 Task: Research Airbnb accommodation in Talegaon Dabhade, India from 24th December, 2023 to 28th December, 2023 for 2 adults. Place can be private room with 1  bedroom having 1 bed and 1 bathroom. Property type can be hotel.
Action: Mouse moved to (452, 118)
Screenshot: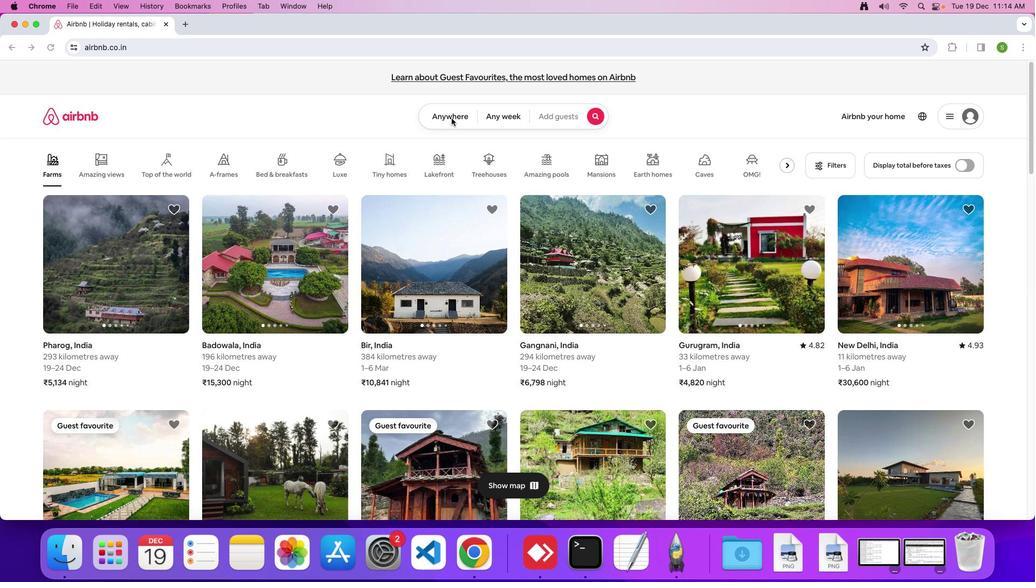 
Action: Mouse pressed left at (452, 118)
Screenshot: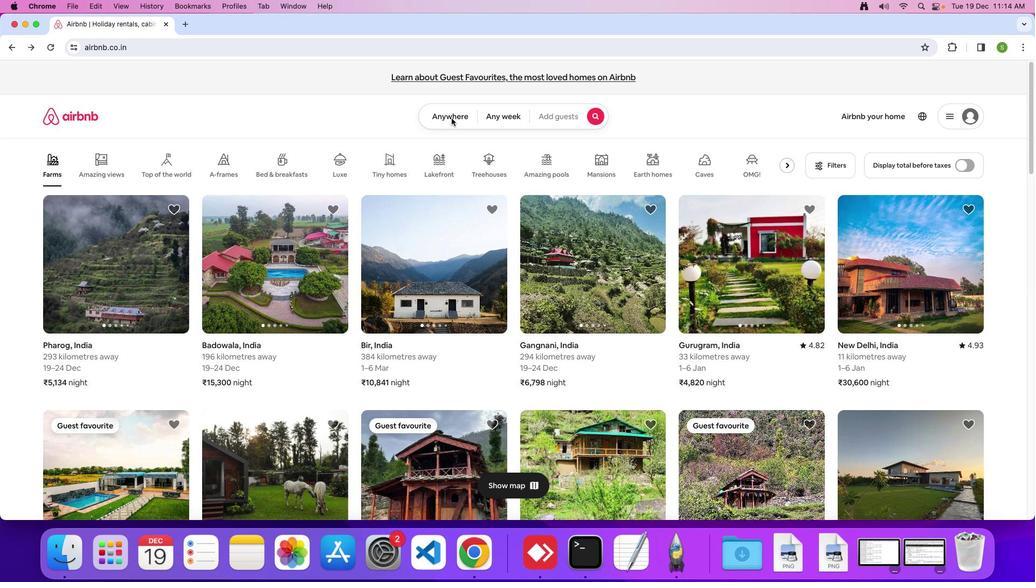 
Action: Mouse moved to (438, 118)
Screenshot: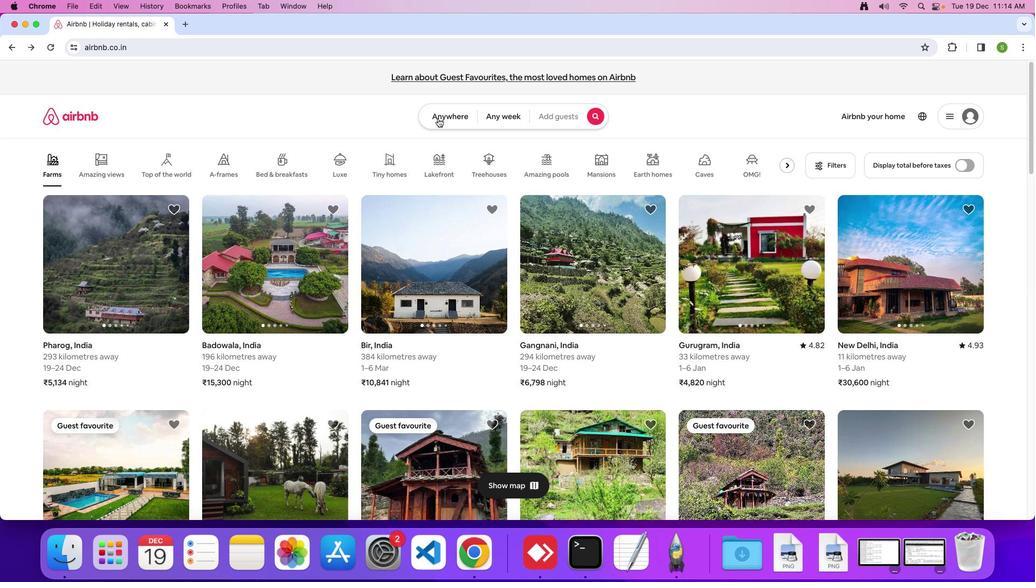
Action: Mouse pressed left at (438, 118)
Screenshot: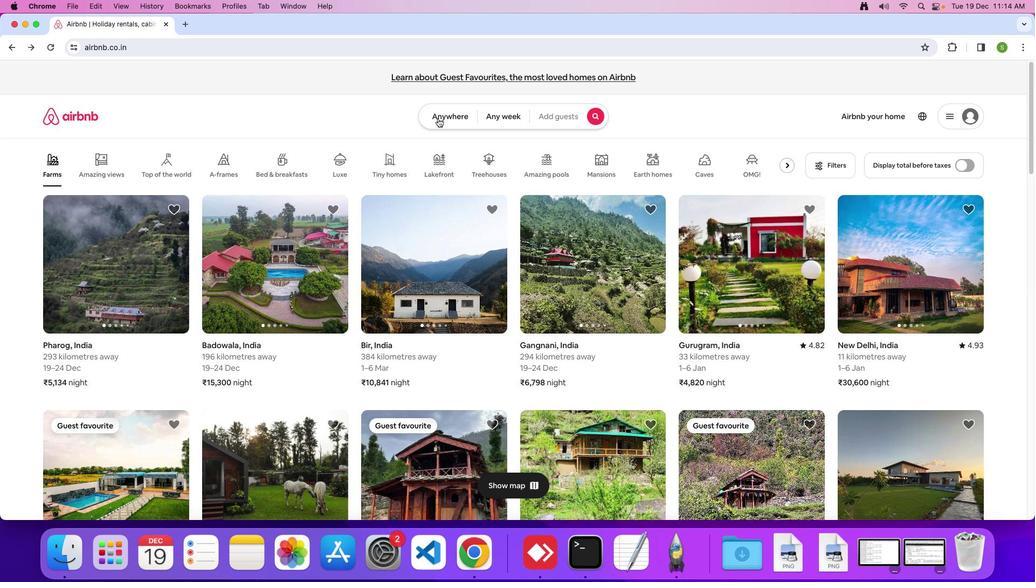 
Action: Mouse moved to (383, 152)
Screenshot: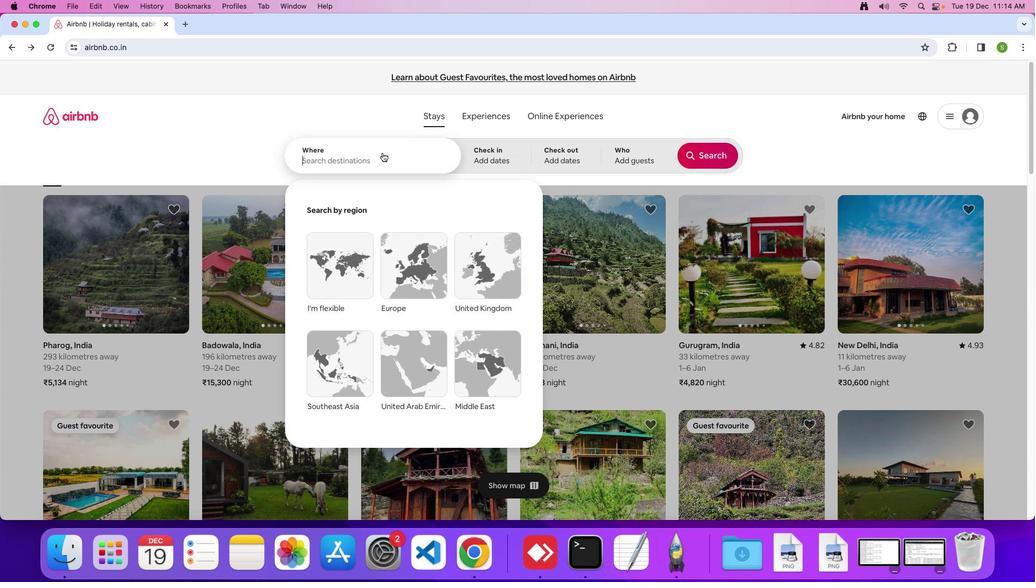 
Action: Mouse pressed left at (383, 152)
Screenshot: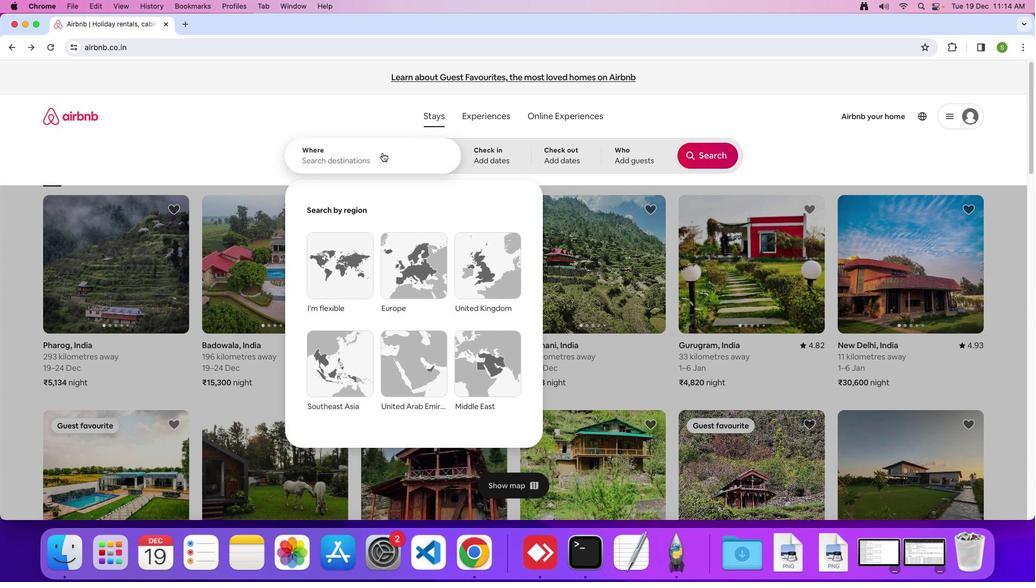 
Action: Key pressed 'T'Key.caps_lock'a''l''e''g''a''o''n'Key.spaceKey.shift'D''a''b''h''a''d''e'','Key.spaceKey.shiftKey.shift'I''n''d''i''a'Key.enter
Screenshot: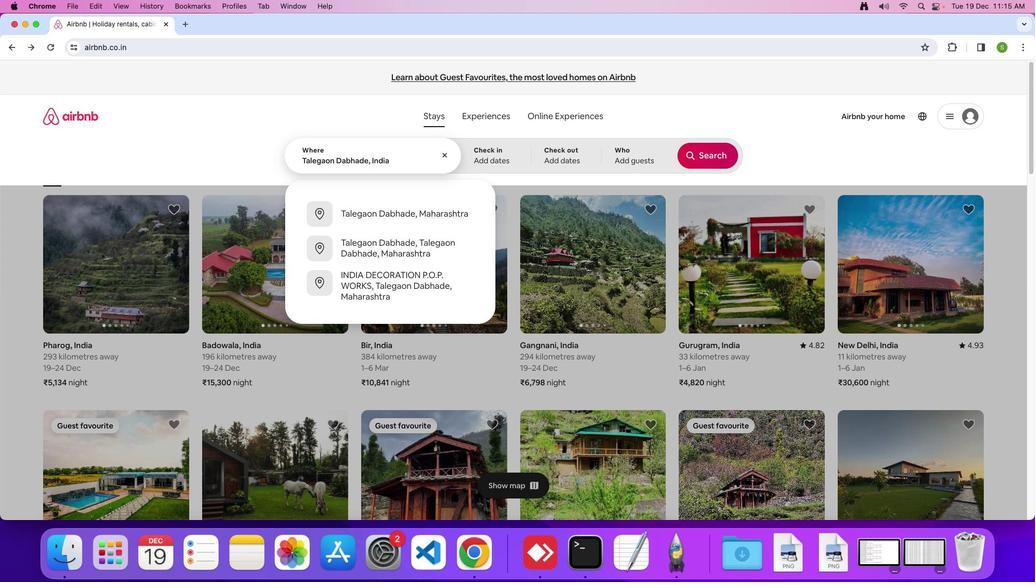 
Action: Mouse moved to (329, 400)
Screenshot: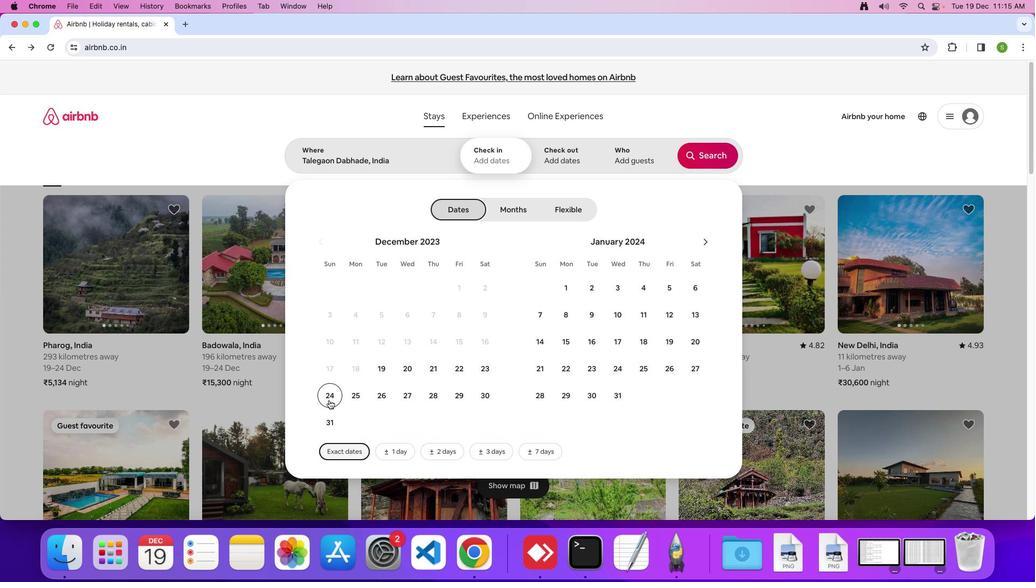 
Action: Mouse pressed left at (329, 400)
Screenshot: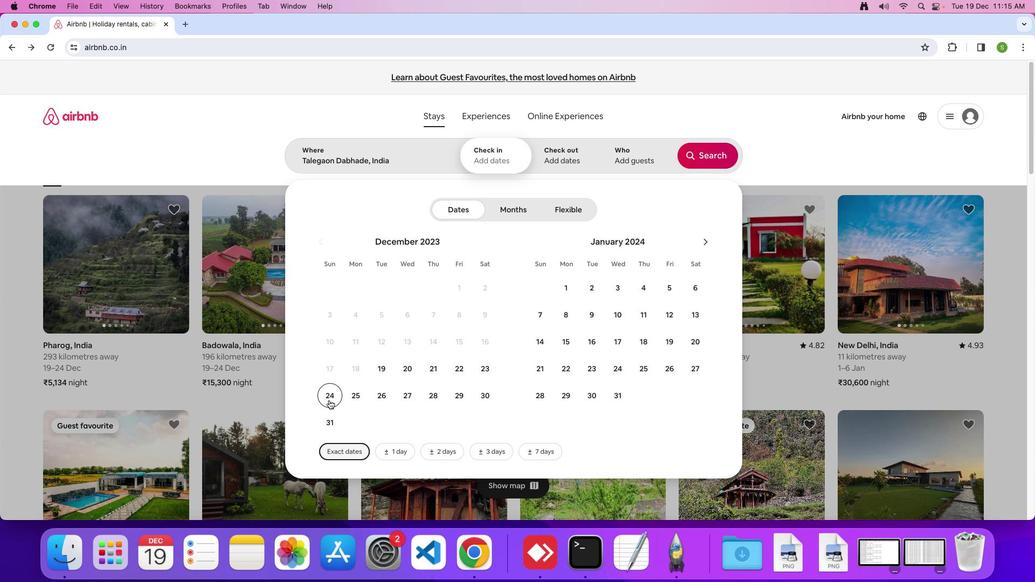 
Action: Mouse moved to (433, 394)
Screenshot: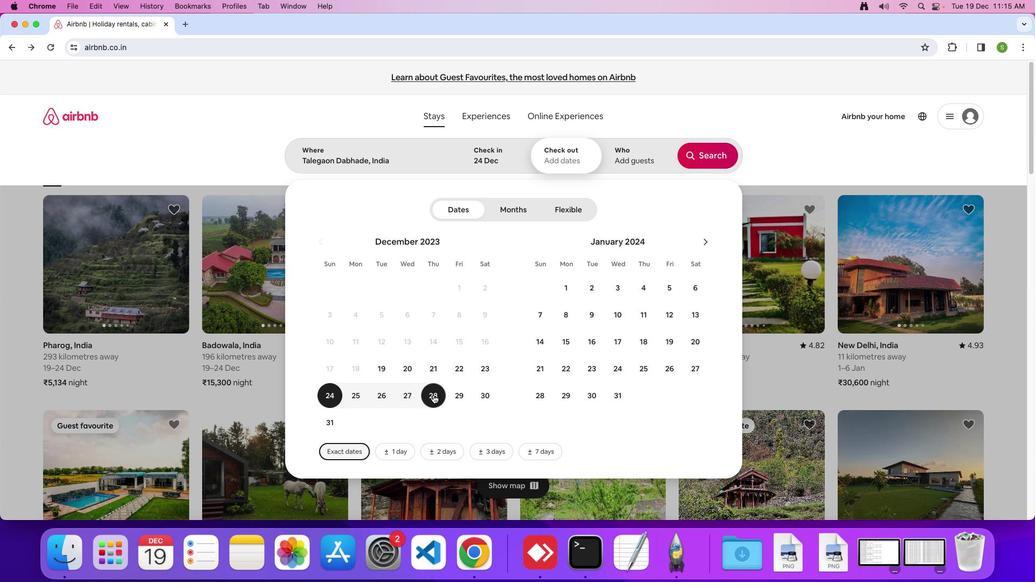 
Action: Mouse pressed left at (433, 394)
Screenshot: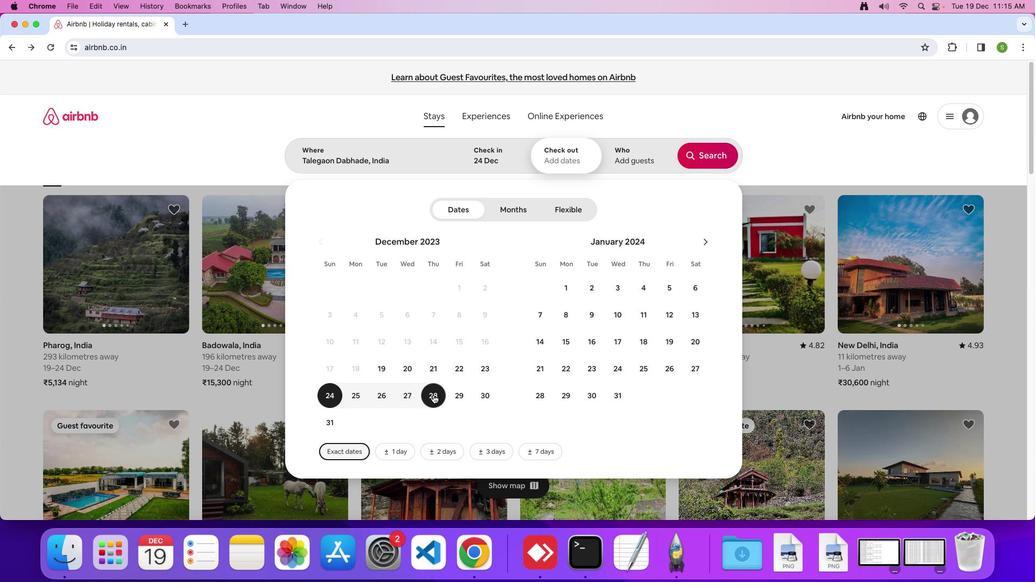 
Action: Mouse moved to (621, 163)
Screenshot: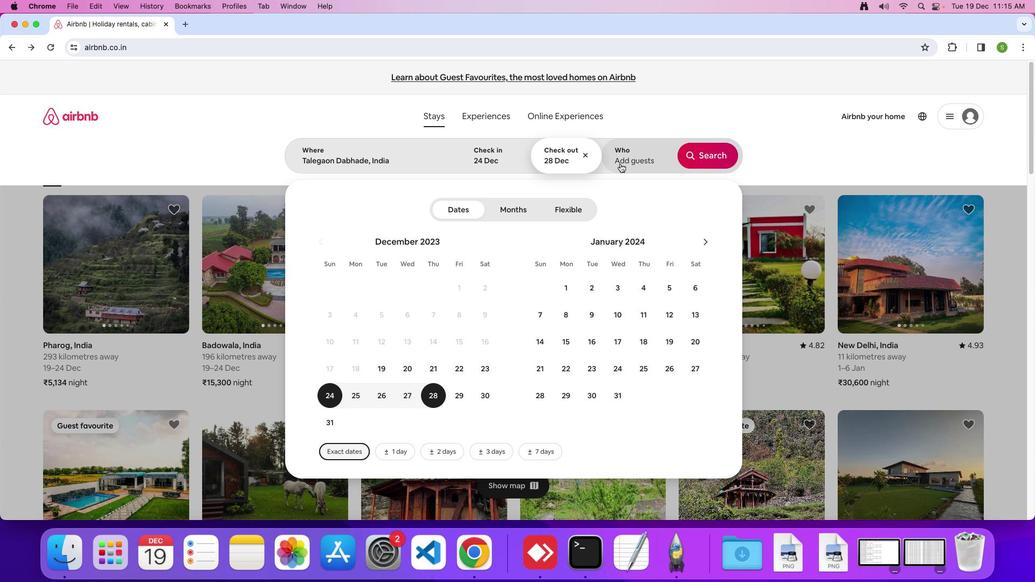 
Action: Mouse pressed left at (621, 163)
Screenshot: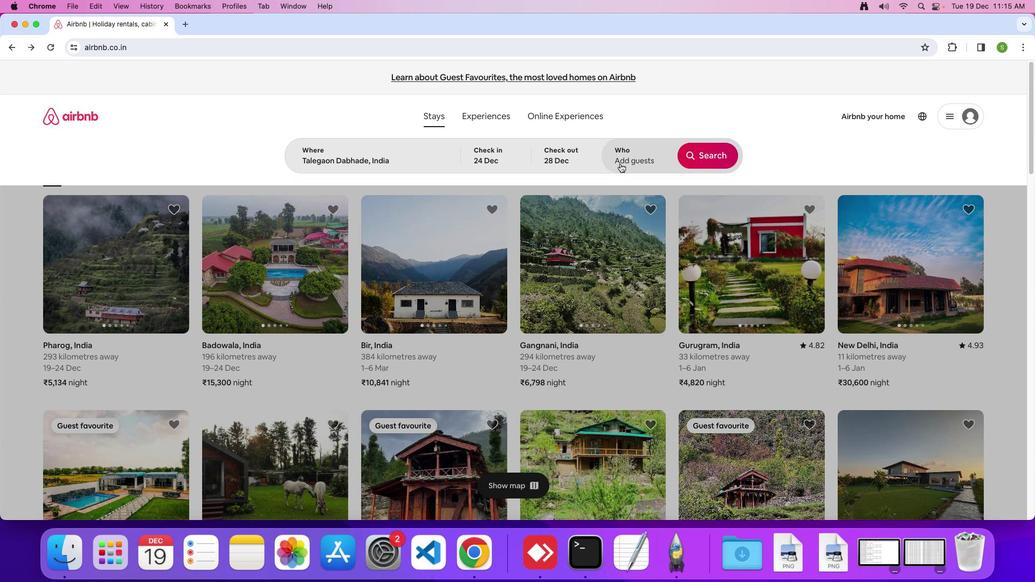 
Action: Mouse moved to (711, 208)
Screenshot: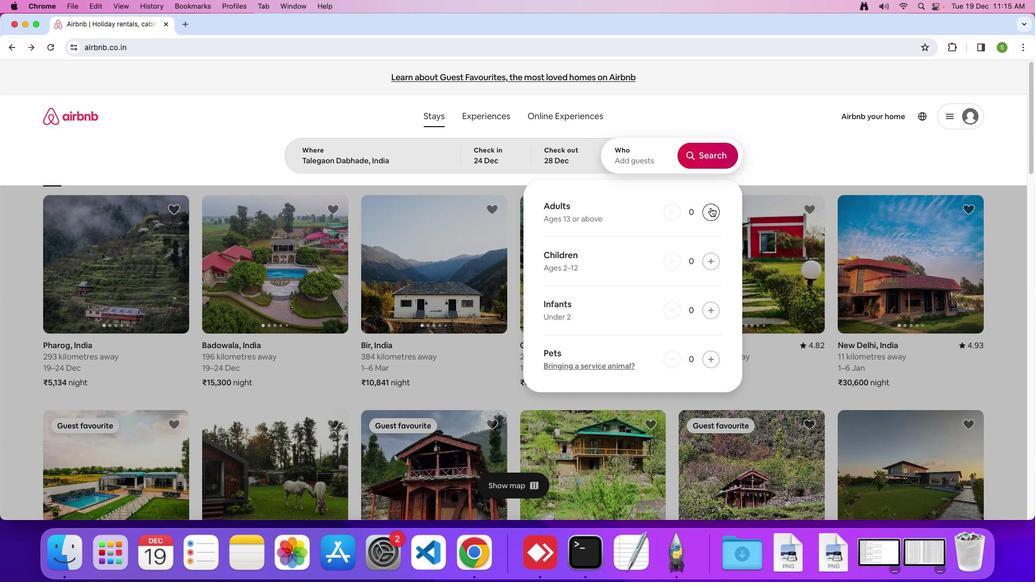 
Action: Mouse pressed left at (711, 208)
Screenshot: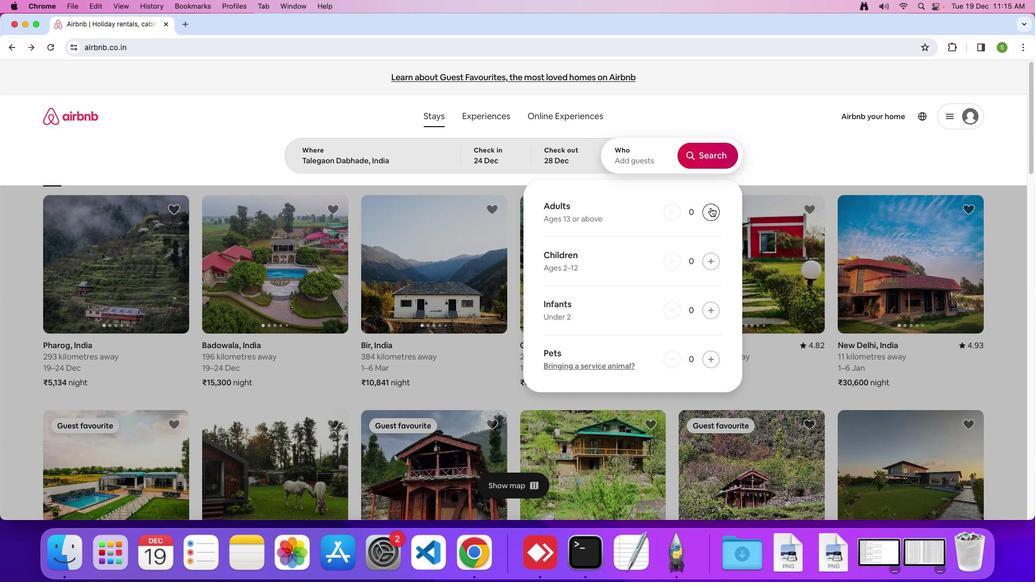 
Action: Mouse pressed left at (711, 208)
Screenshot: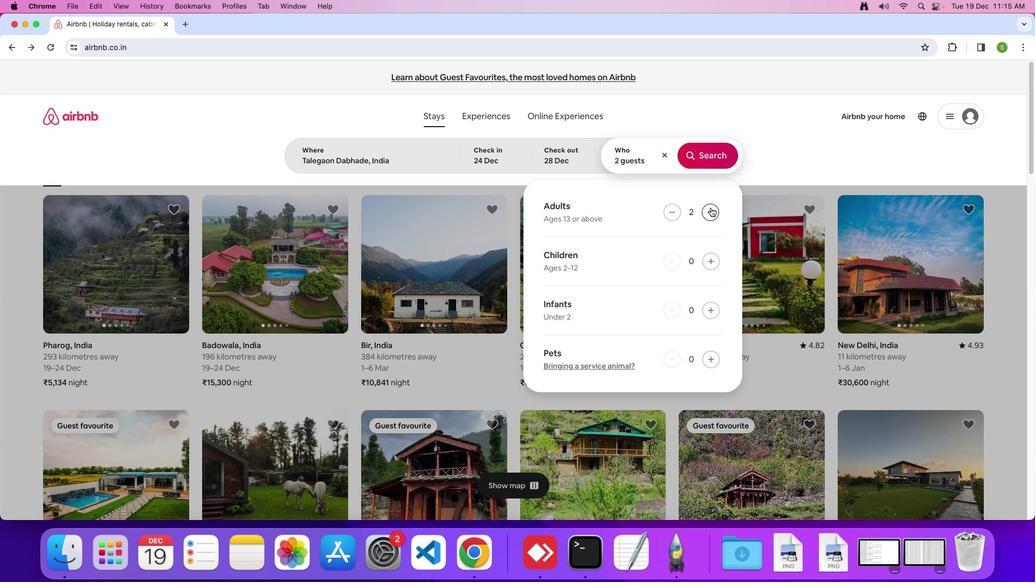 
Action: Mouse moved to (706, 161)
Screenshot: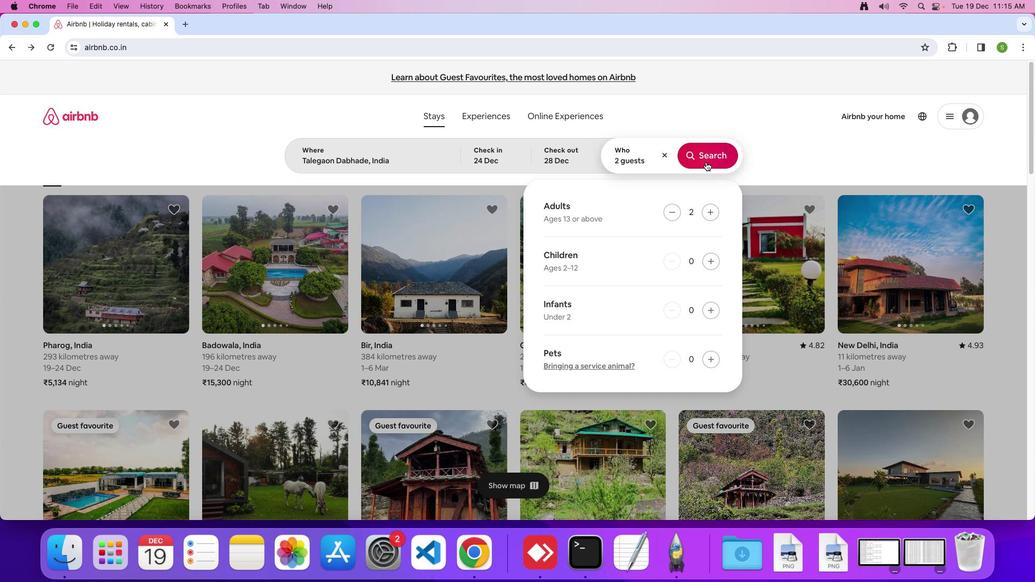 
Action: Mouse pressed left at (706, 161)
Screenshot: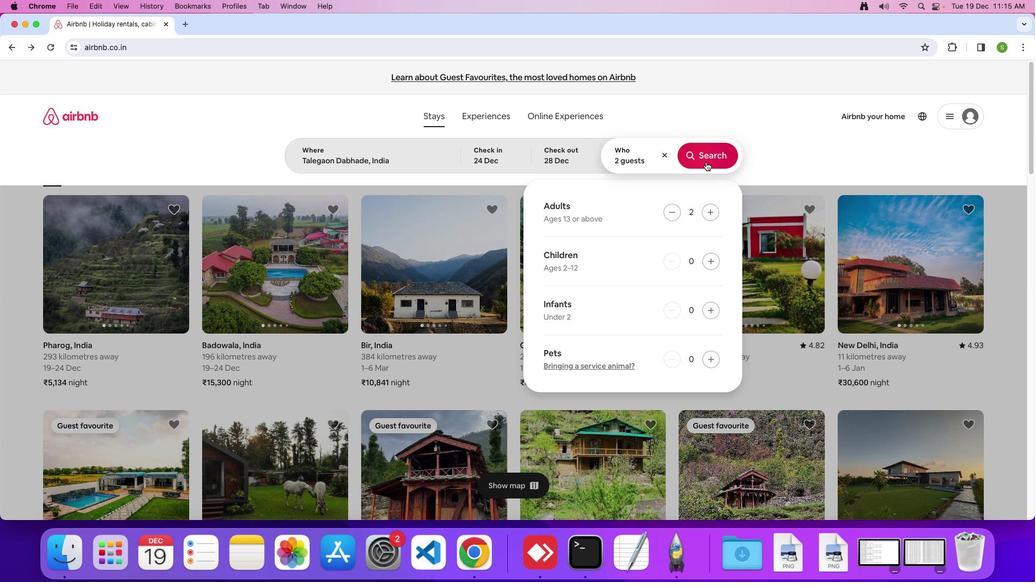 
Action: Mouse moved to (863, 124)
Screenshot: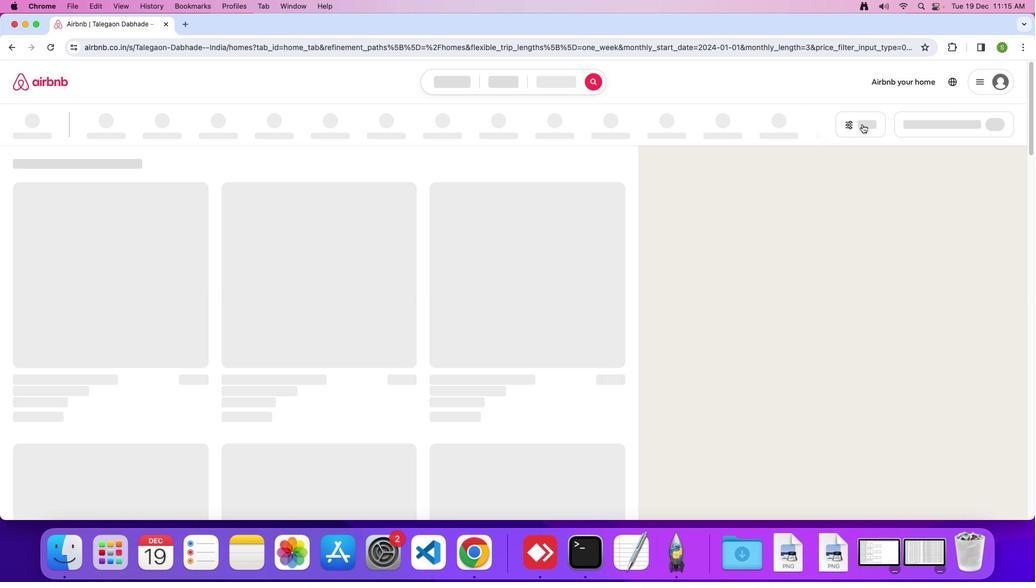 
Action: Mouse pressed left at (863, 124)
Screenshot: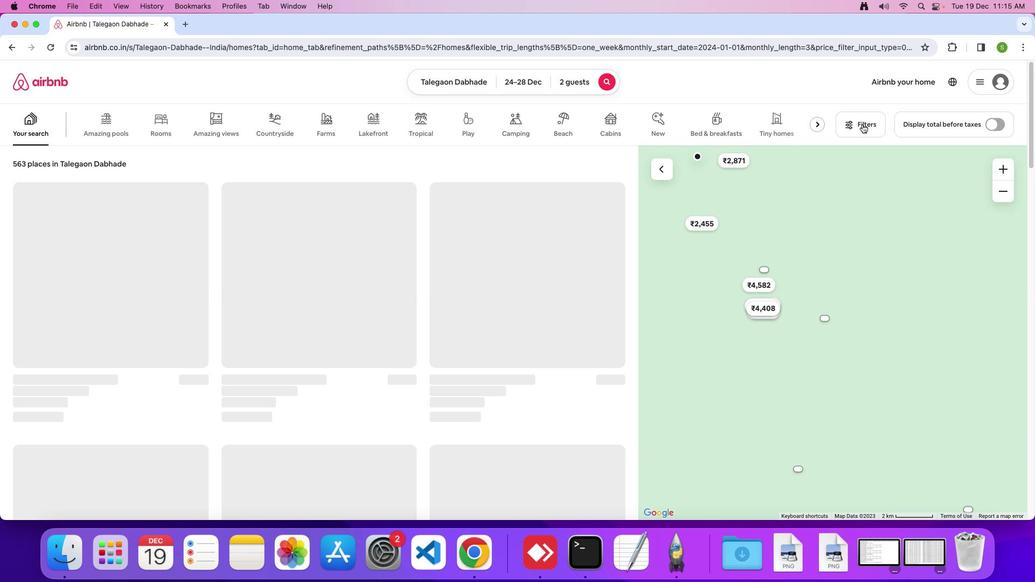 
Action: Mouse moved to (504, 308)
Screenshot: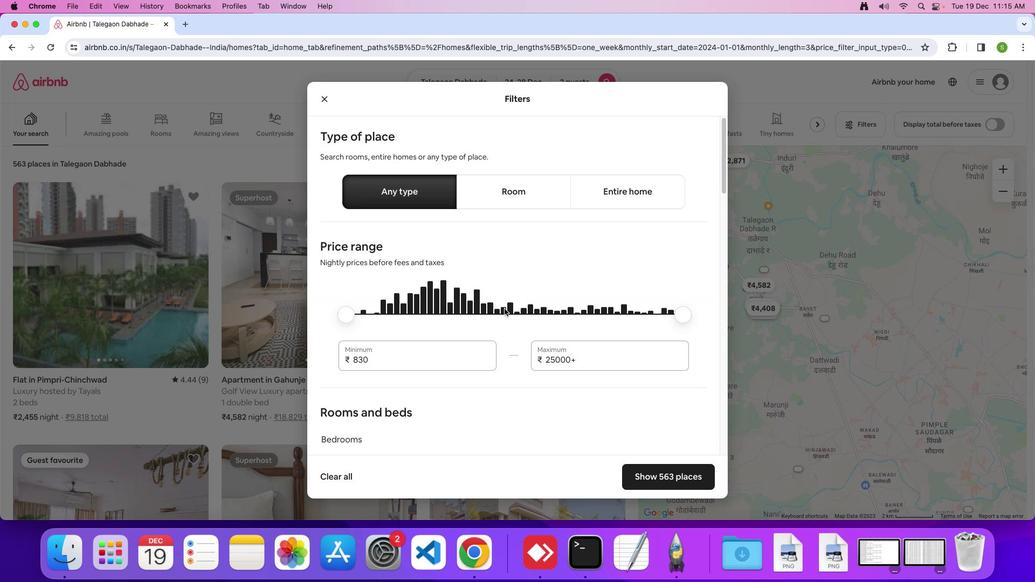 
Action: Mouse scrolled (504, 308) with delta (0, 0)
Screenshot: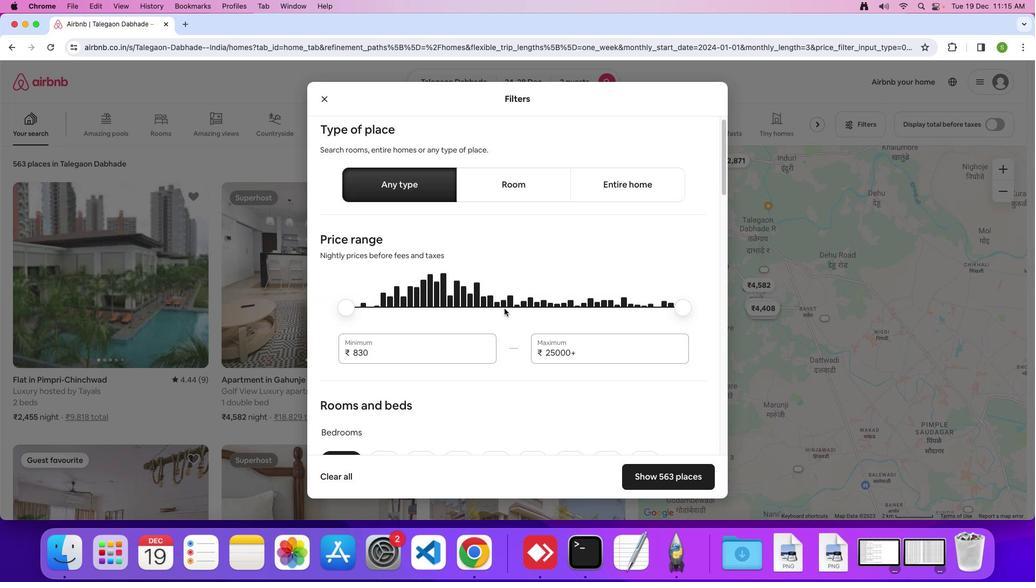 
Action: Mouse scrolled (504, 308) with delta (0, 0)
Screenshot: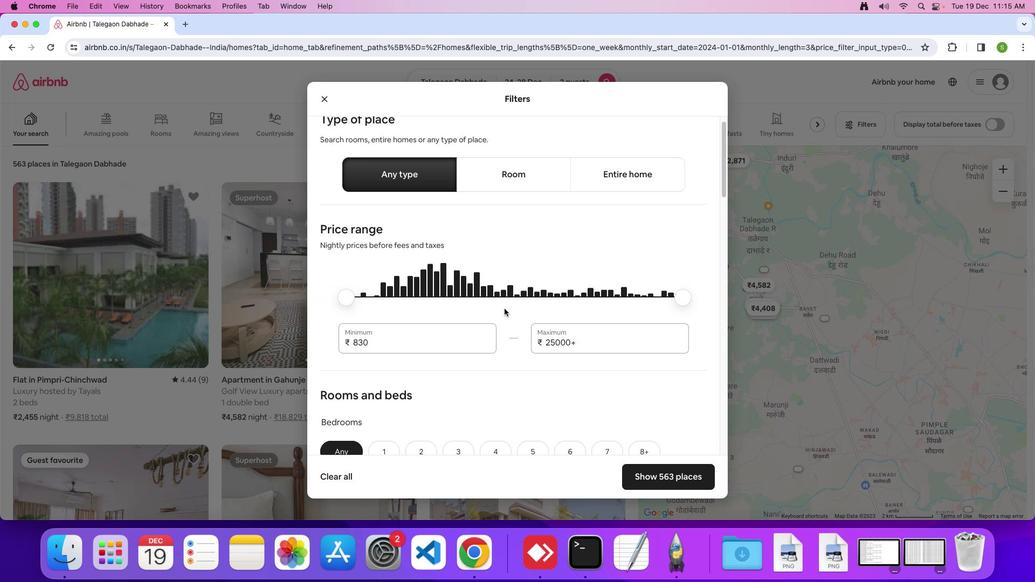 
Action: Mouse scrolled (504, 308) with delta (0, -1)
Screenshot: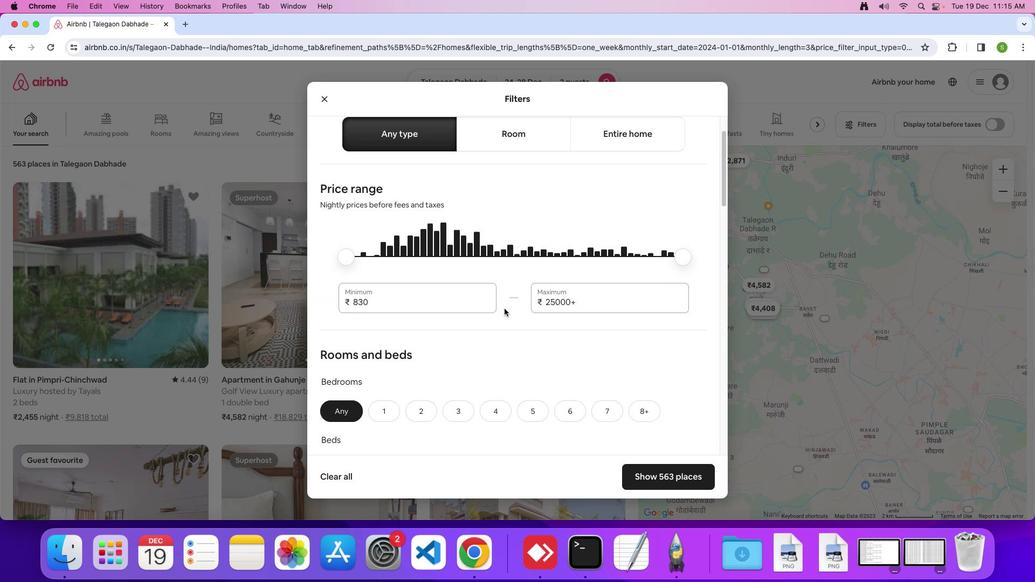 
Action: Mouse moved to (504, 309)
Screenshot: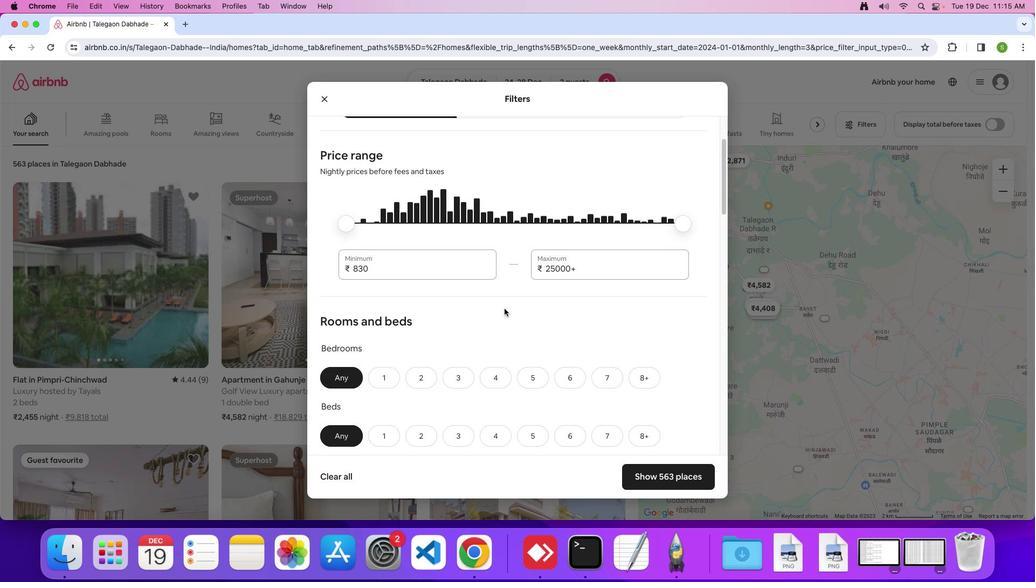 
Action: Mouse scrolled (504, 309) with delta (0, 0)
Screenshot: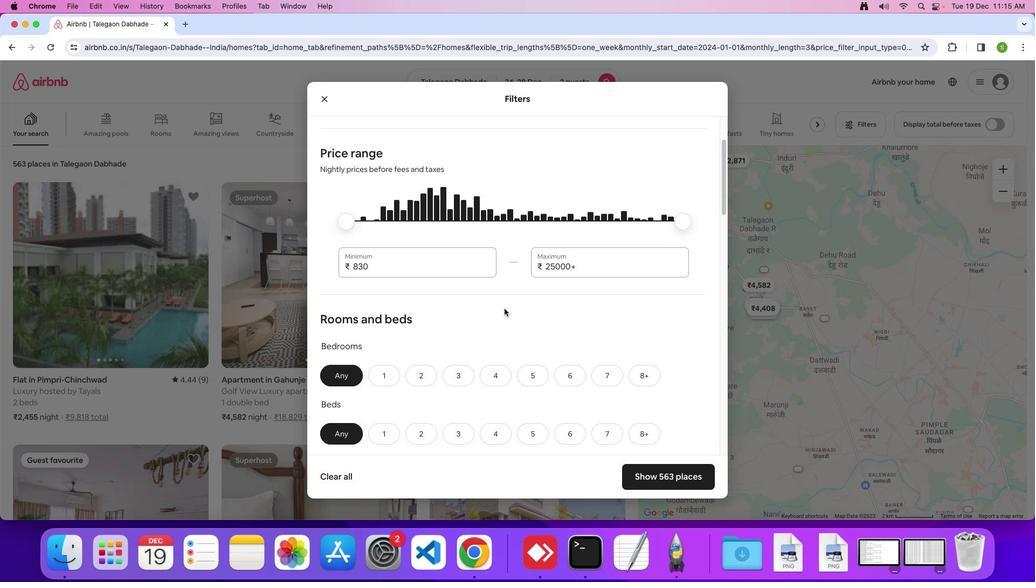 
Action: Mouse scrolled (504, 309) with delta (0, 0)
Screenshot: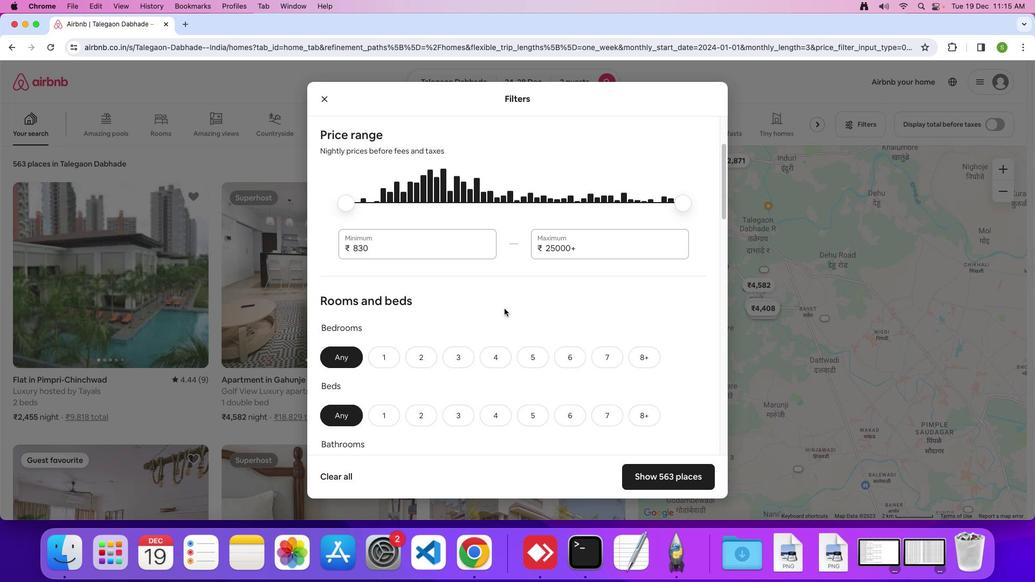
Action: Mouse scrolled (504, 309) with delta (0, -1)
Screenshot: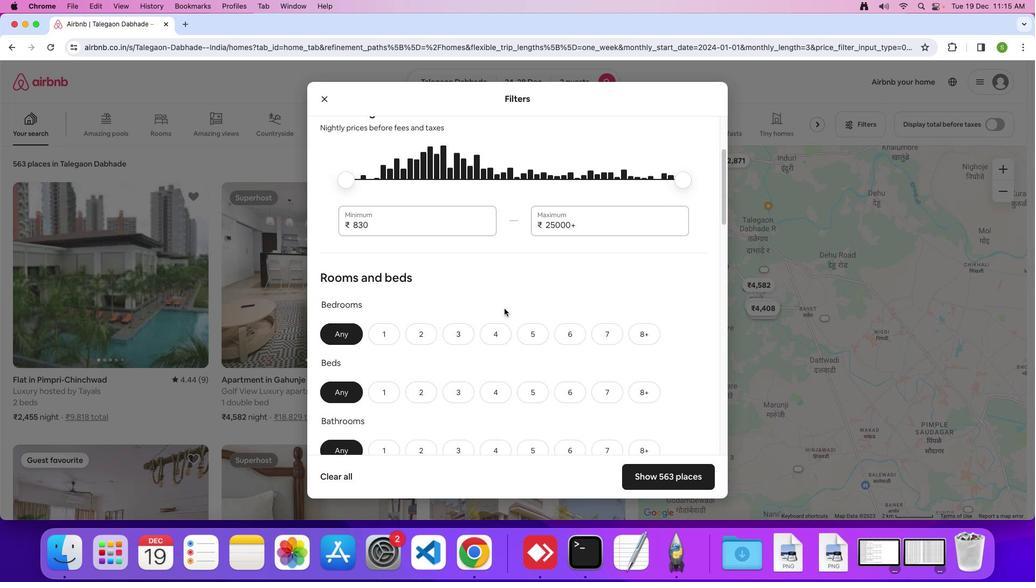
Action: Mouse moved to (504, 308)
Screenshot: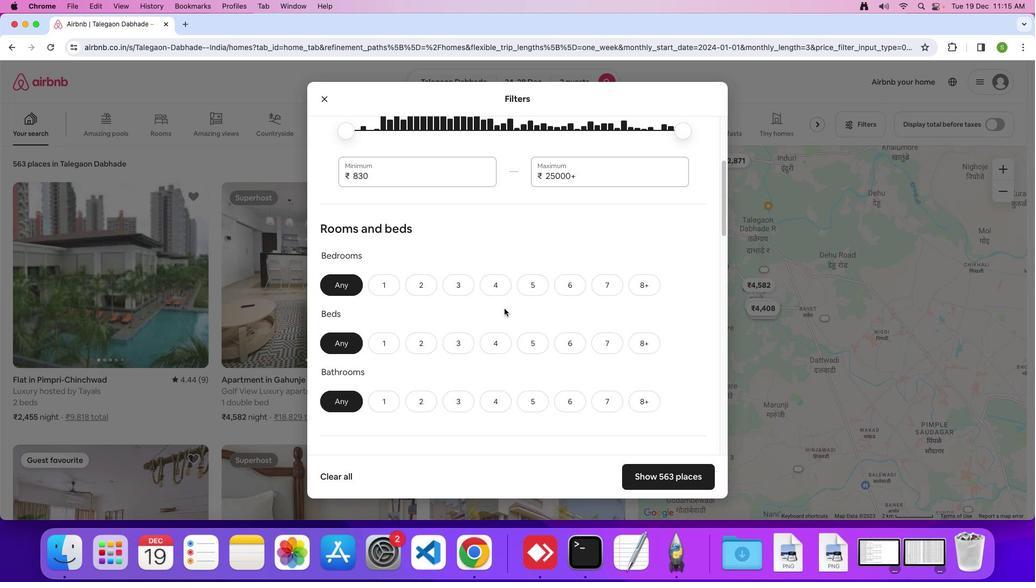 
Action: Mouse scrolled (504, 308) with delta (0, 0)
Screenshot: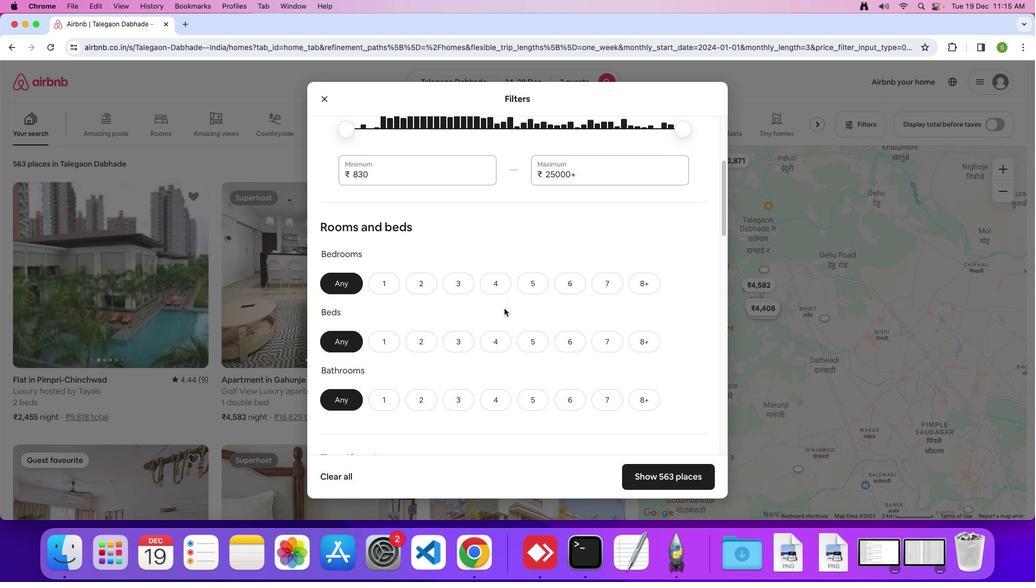 
Action: Mouse scrolled (504, 308) with delta (0, 0)
Screenshot: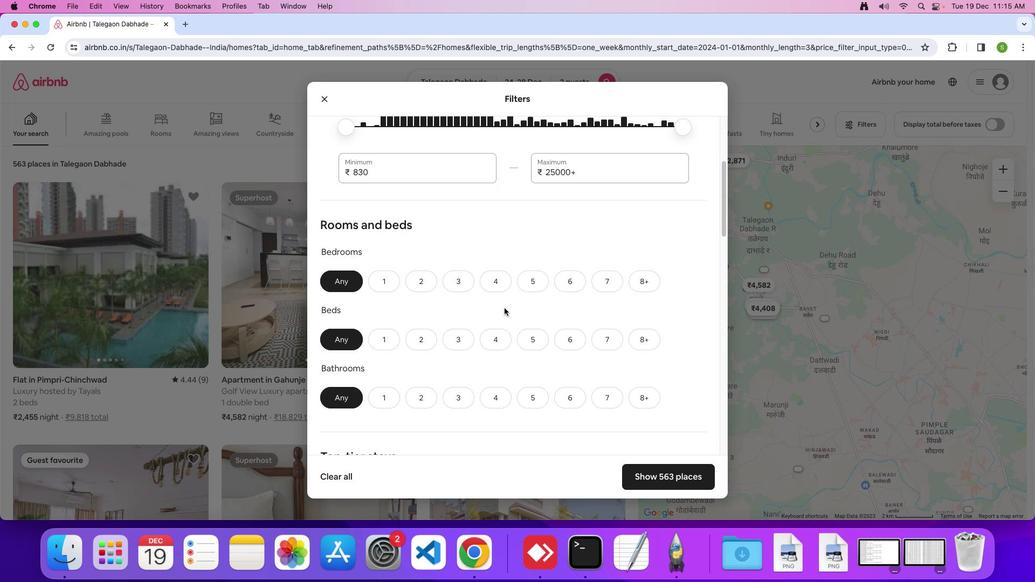 
Action: Mouse moved to (504, 308)
Screenshot: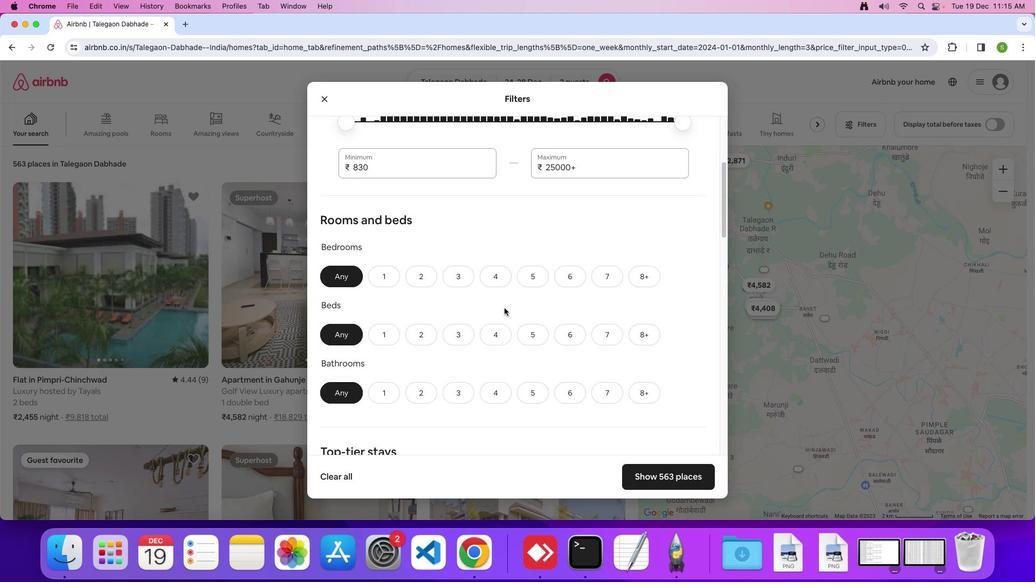 
Action: Mouse scrolled (504, 308) with delta (0, 0)
Screenshot: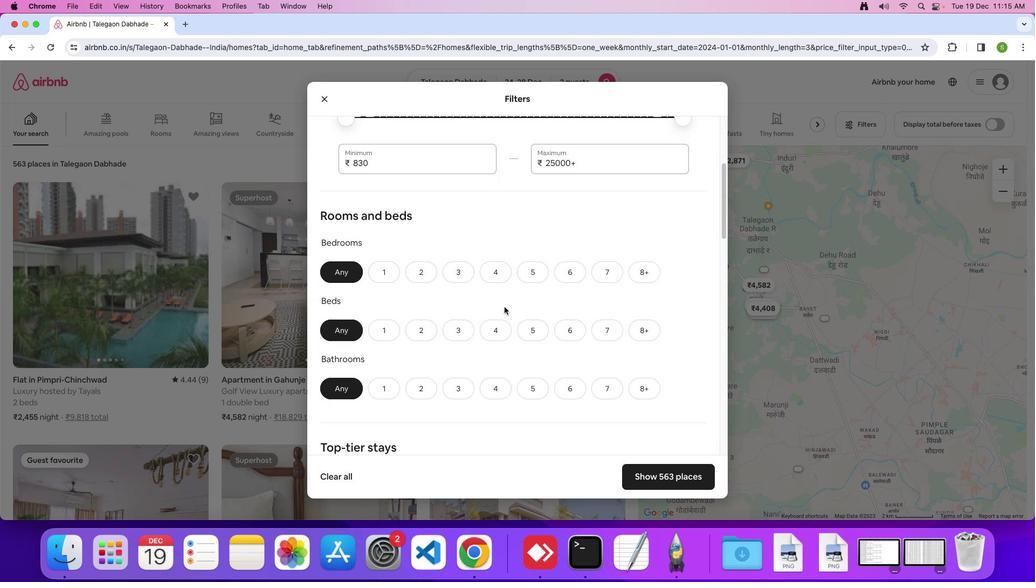 
Action: Mouse moved to (385, 260)
Screenshot: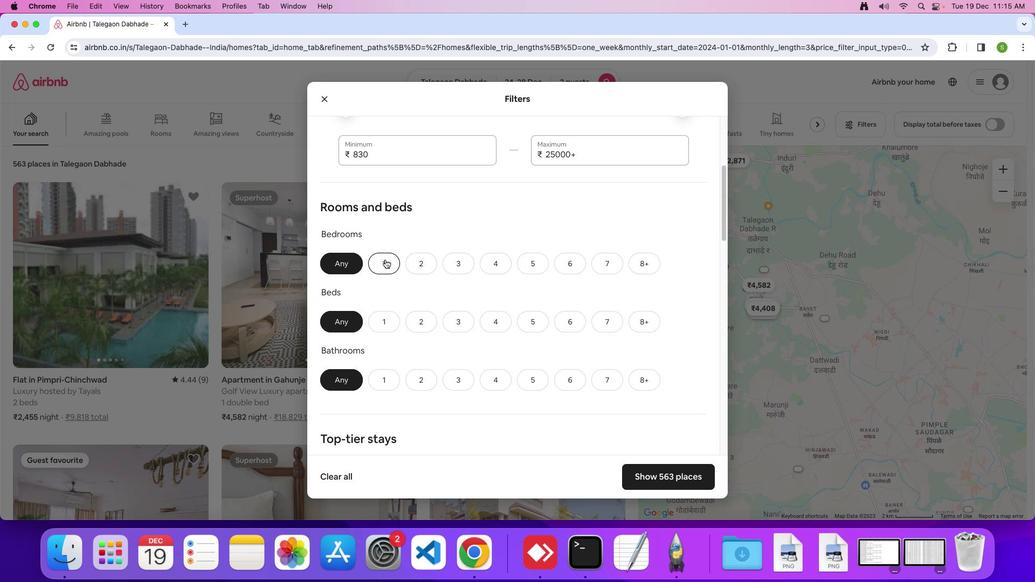 
Action: Mouse pressed left at (385, 260)
Screenshot: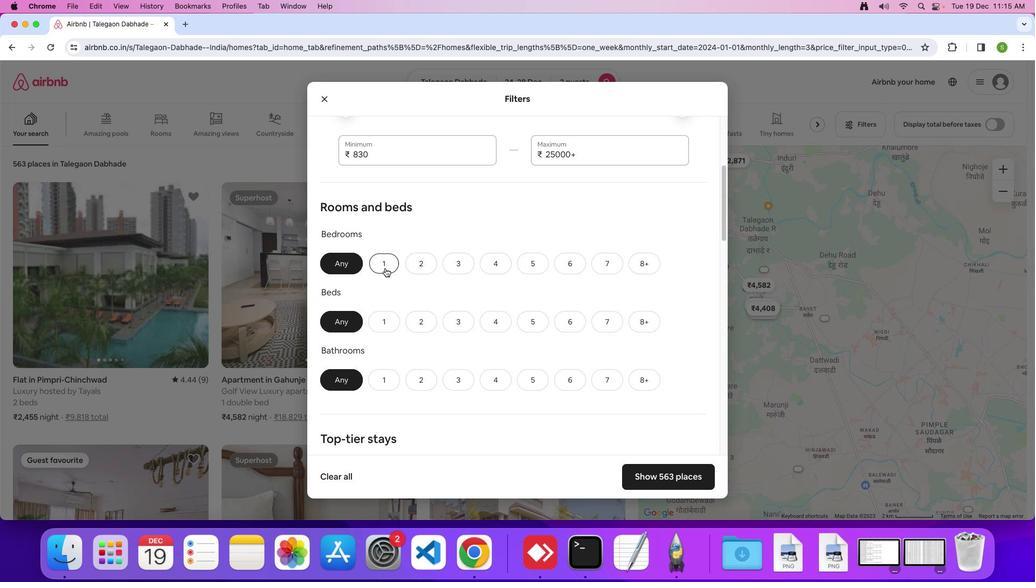 
Action: Mouse moved to (381, 318)
Screenshot: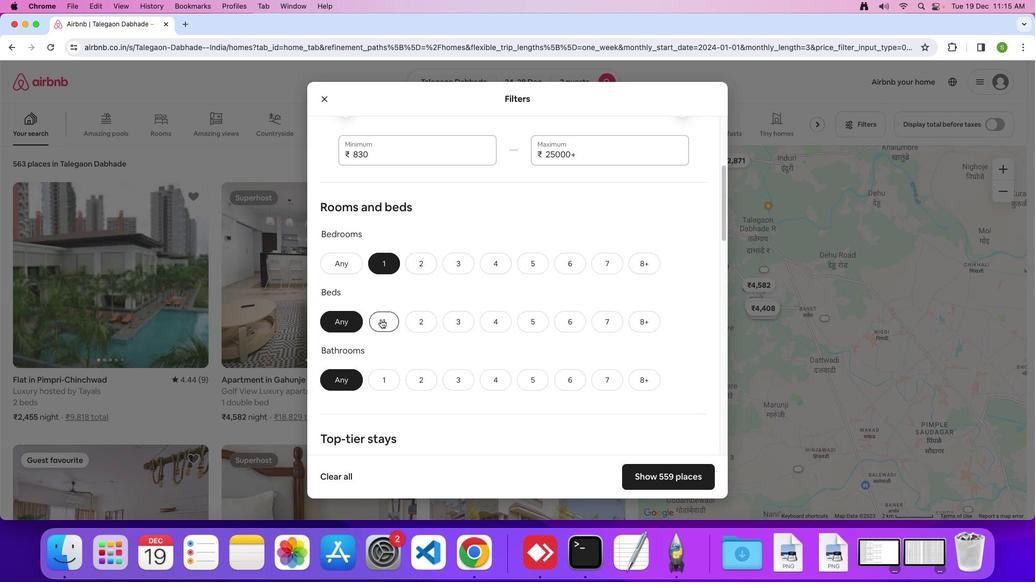 
Action: Mouse pressed left at (381, 318)
Screenshot: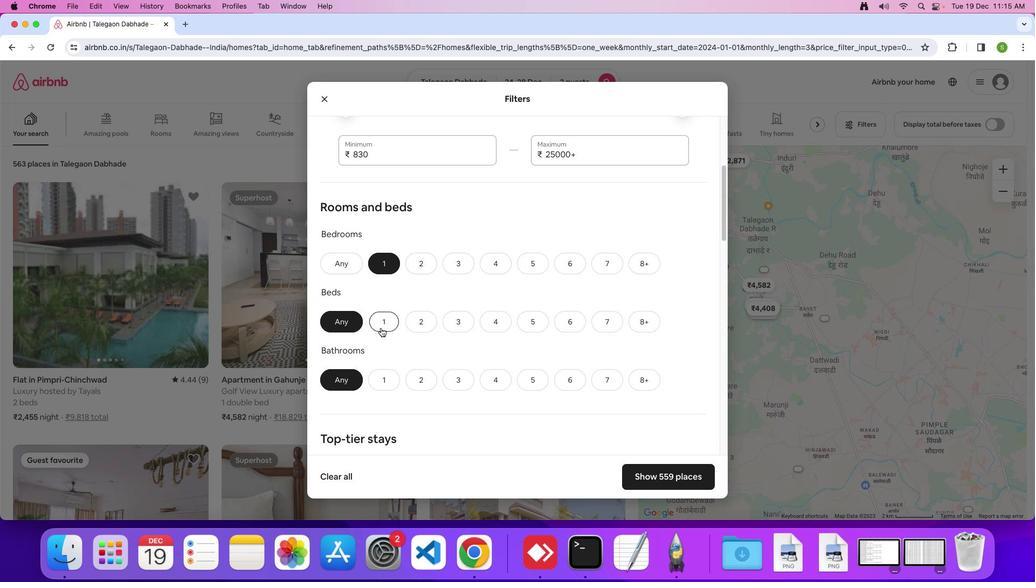 
Action: Mouse moved to (383, 380)
Screenshot: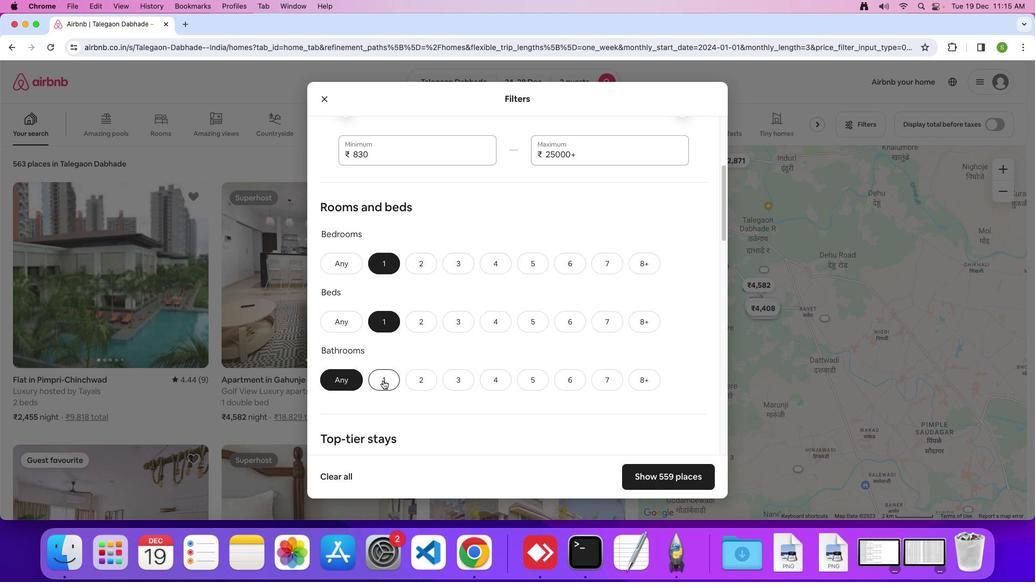 
Action: Mouse pressed left at (383, 380)
Screenshot: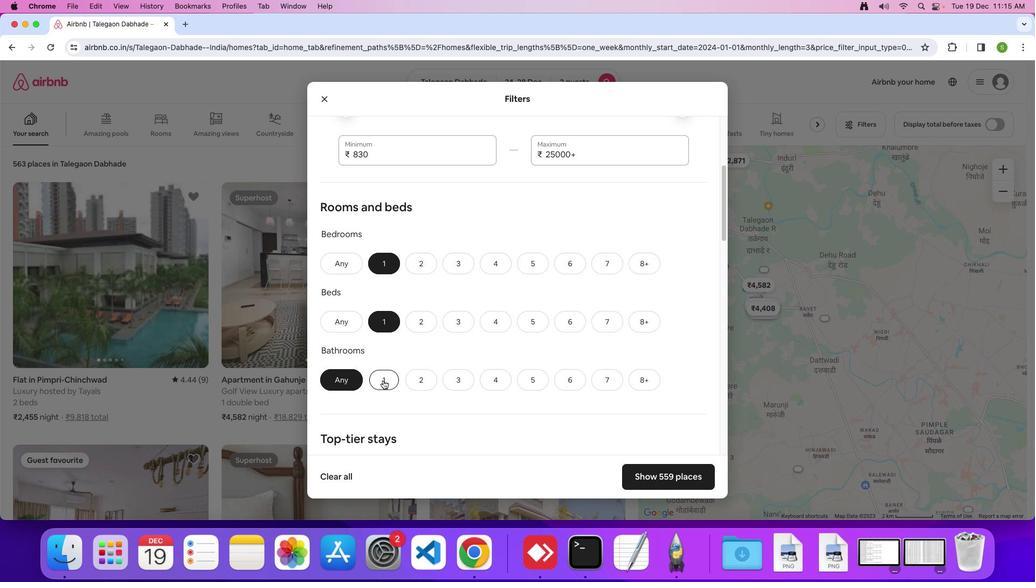 
Action: Mouse moved to (512, 309)
Screenshot: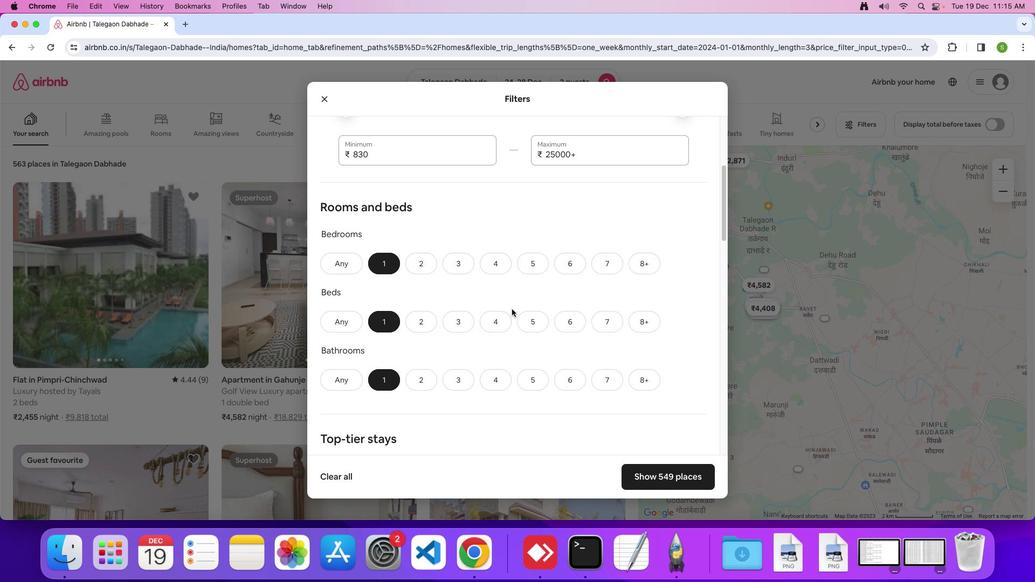 
Action: Mouse scrolled (512, 309) with delta (0, 0)
Screenshot: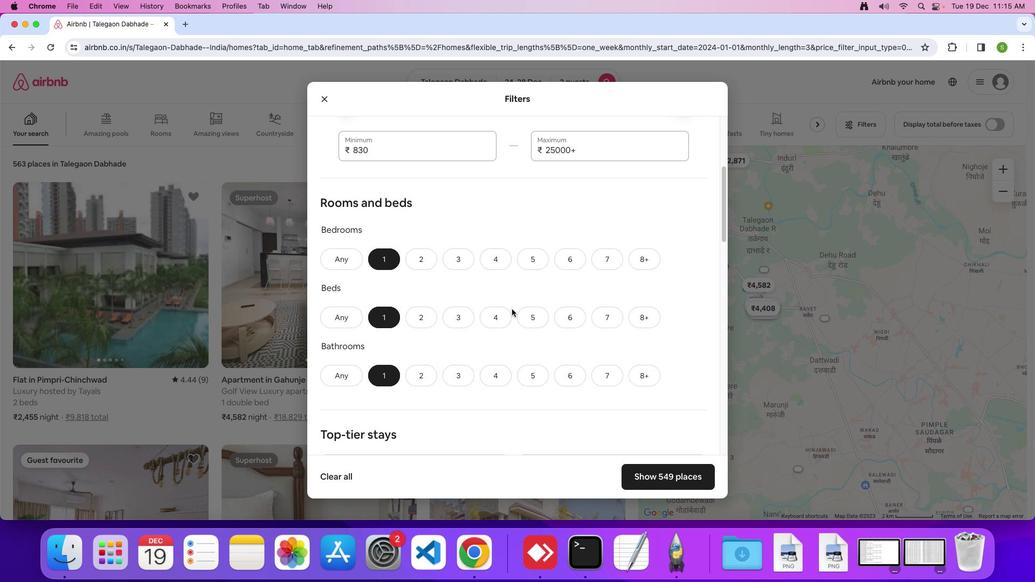
Action: Mouse moved to (512, 309)
Screenshot: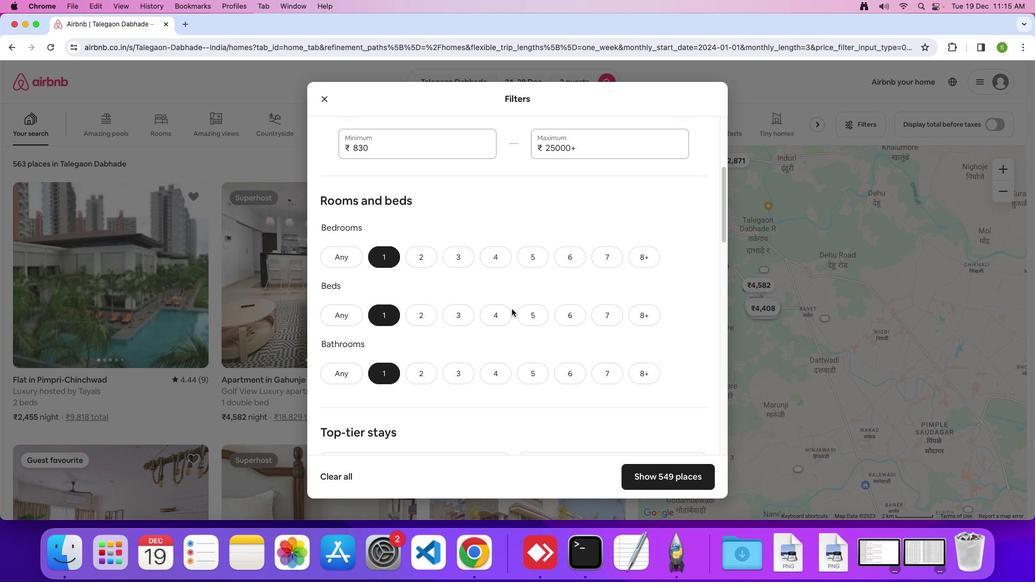 
Action: Mouse scrolled (512, 309) with delta (0, 0)
Screenshot: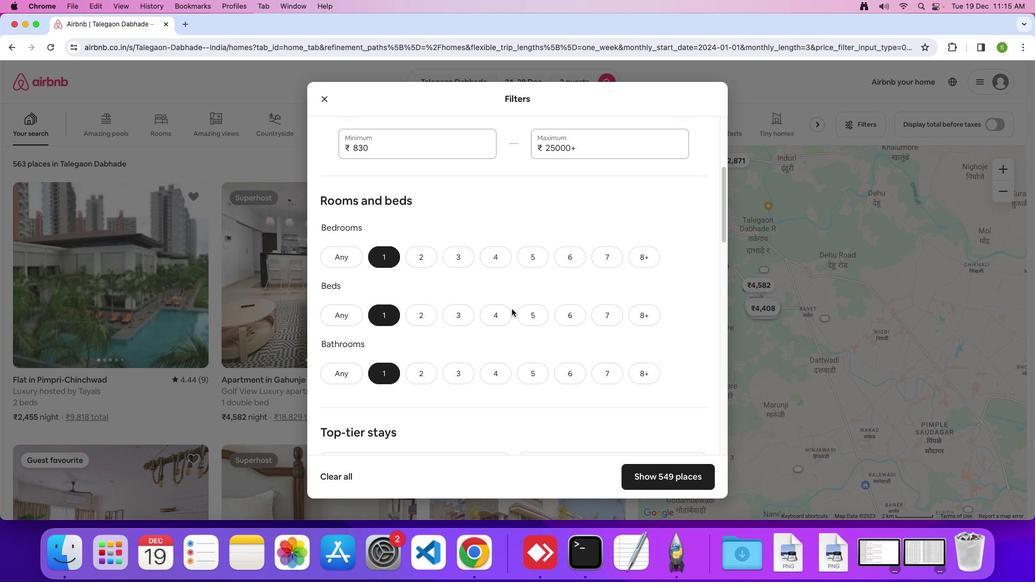 
Action: Mouse moved to (512, 309)
Screenshot: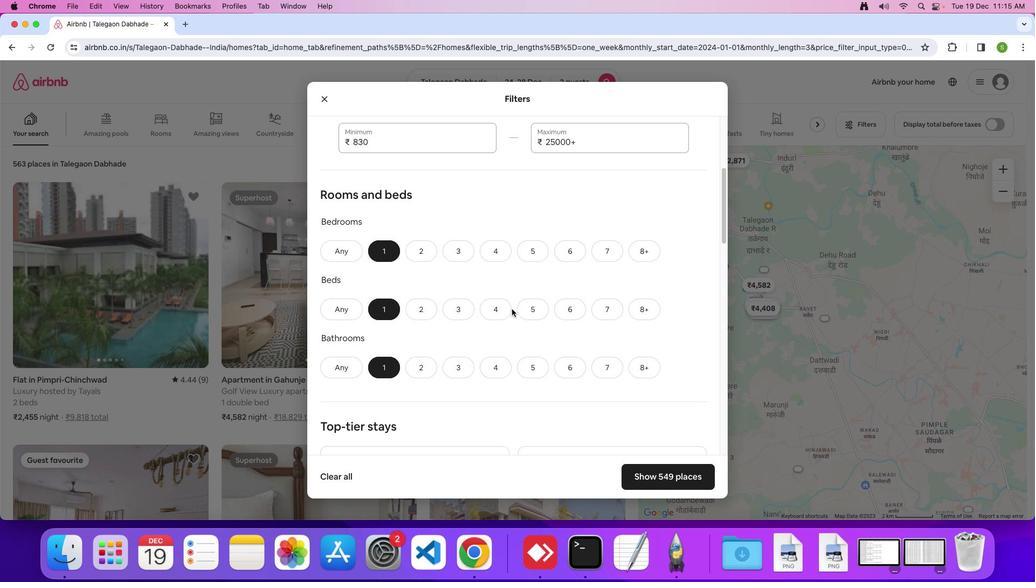 
Action: Mouse scrolled (512, 309) with delta (0, 0)
Screenshot: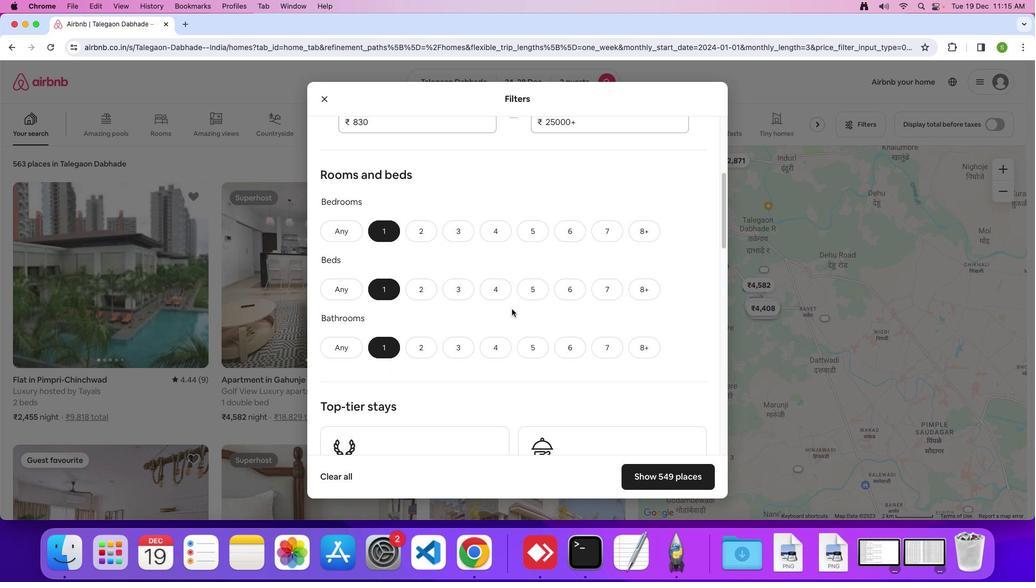 
Action: Mouse scrolled (512, 309) with delta (0, 0)
Screenshot: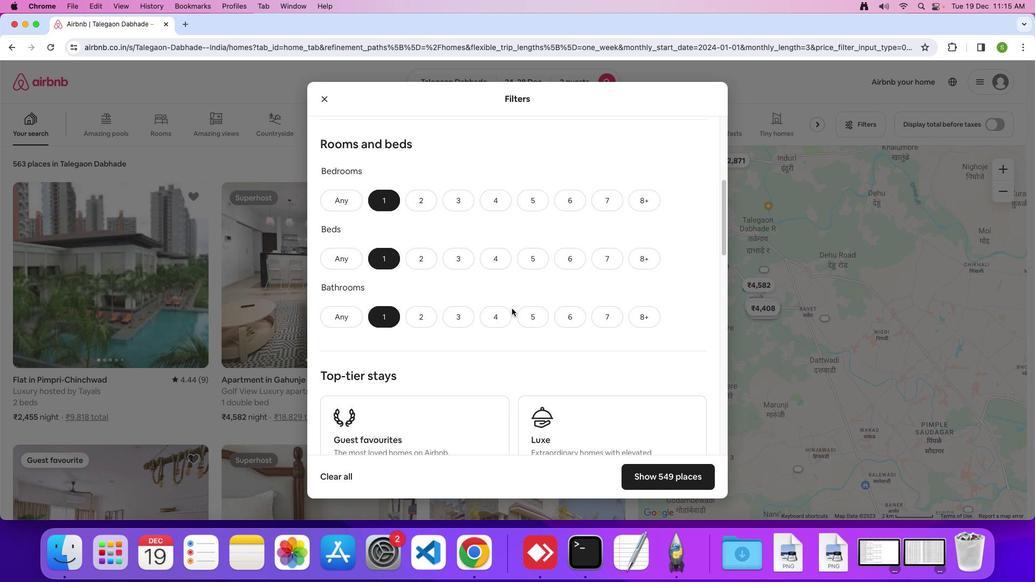 
Action: Mouse moved to (512, 309)
Screenshot: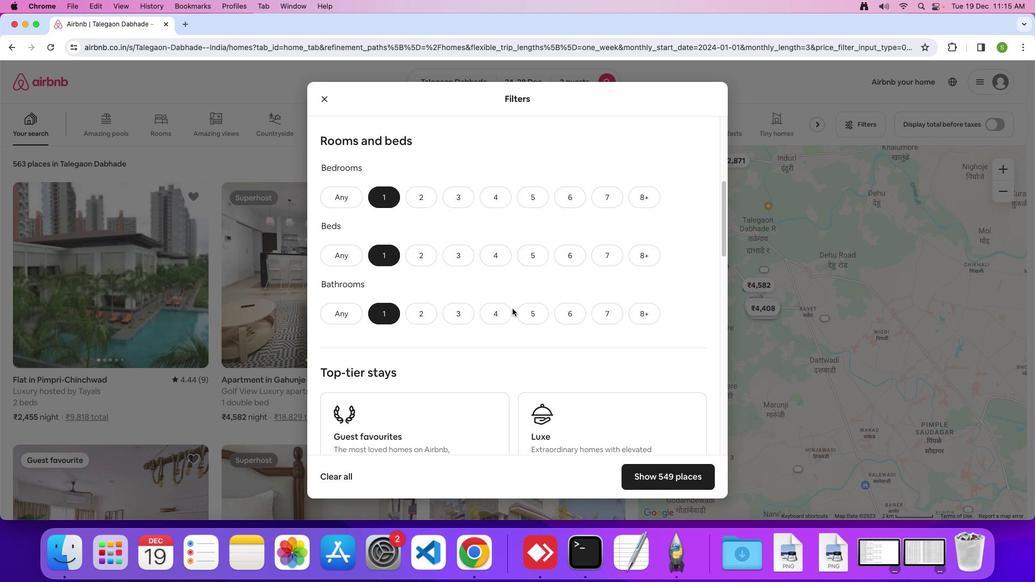 
Action: Mouse scrolled (512, 309) with delta (0, 0)
Screenshot: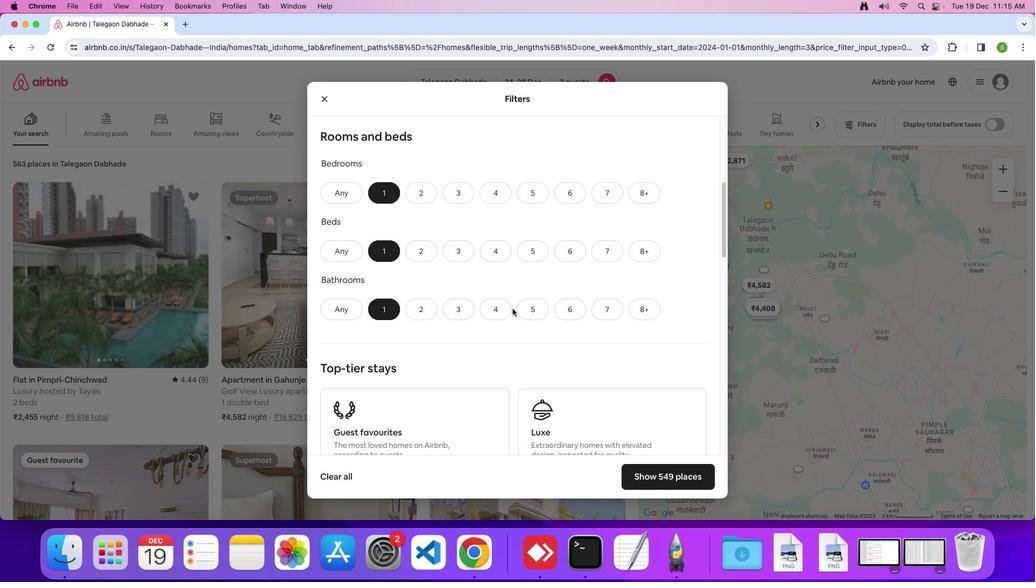 
Action: Mouse moved to (512, 308)
Screenshot: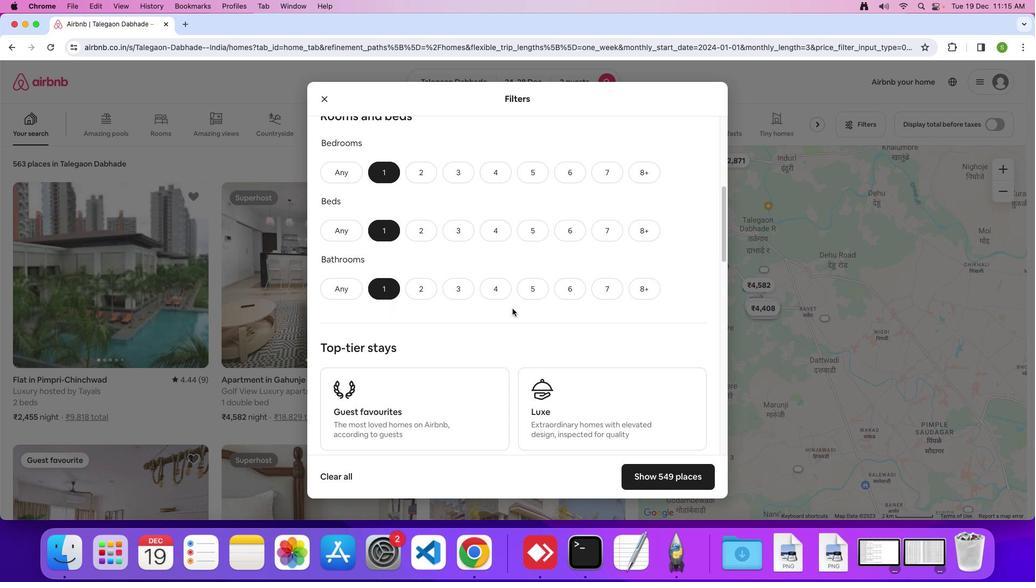 
Action: Mouse scrolled (512, 308) with delta (0, 0)
Screenshot: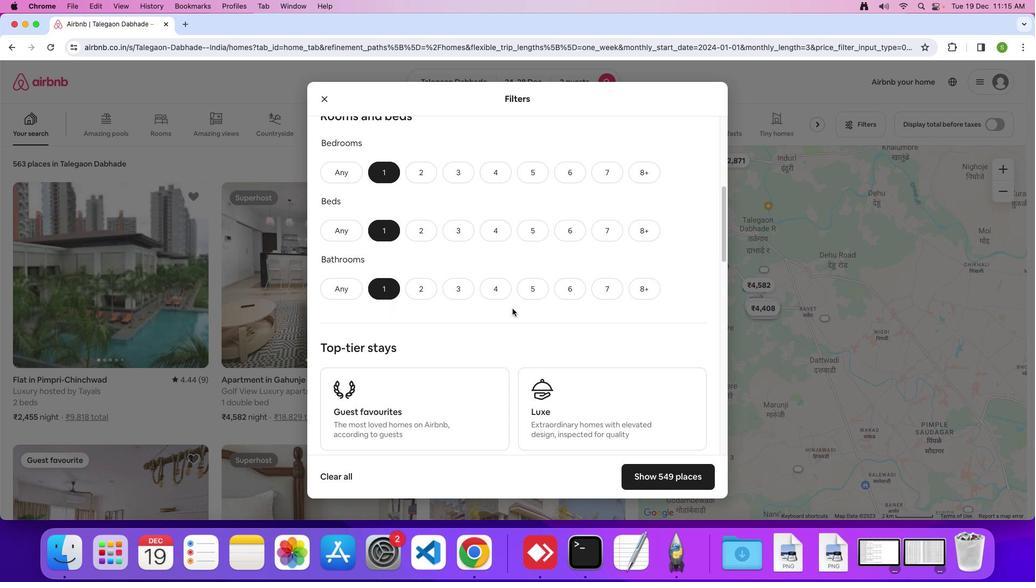 
Action: Mouse scrolled (512, 308) with delta (0, 0)
Screenshot: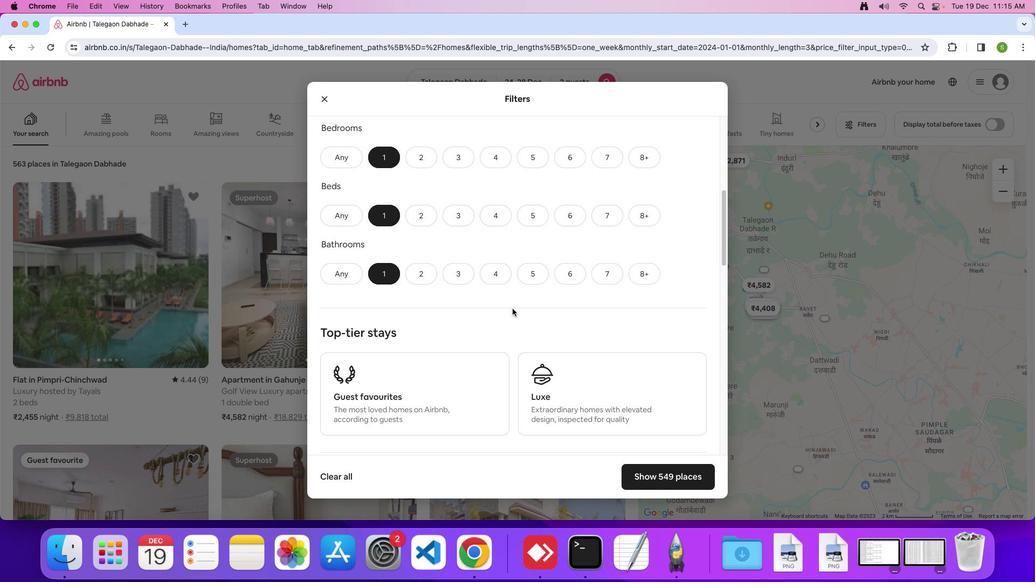
Action: Mouse scrolled (512, 308) with delta (0, 0)
Screenshot: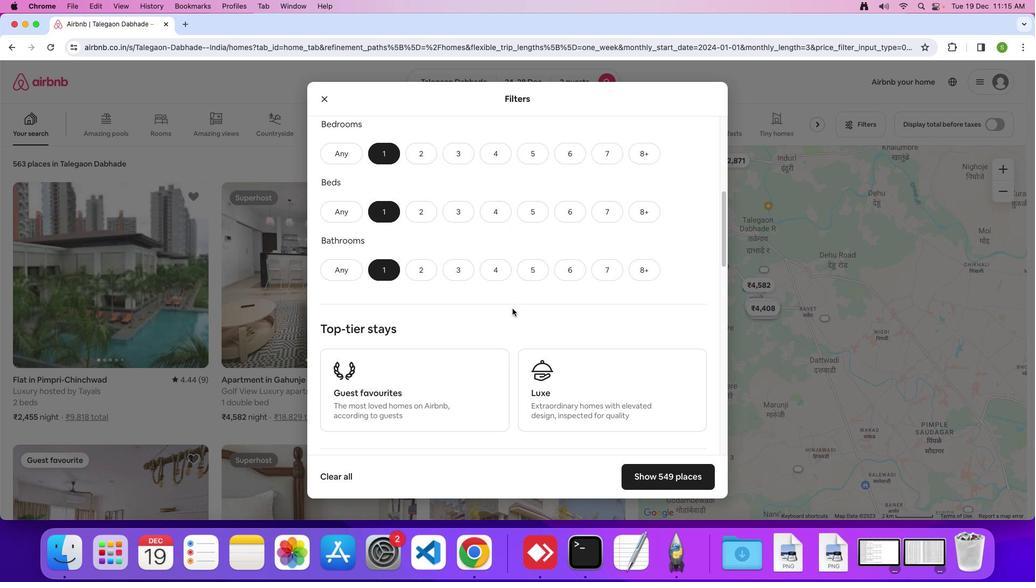 
Action: Mouse scrolled (512, 308) with delta (0, 0)
Screenshot: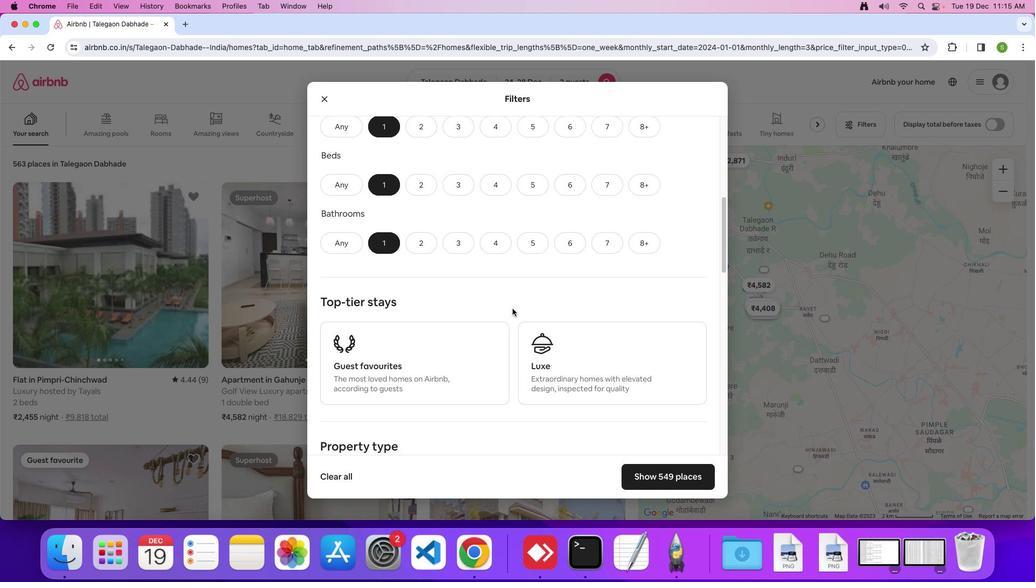 
Action: Mouse scrolled (512, 308) with delta (0, 0)
Screenshot: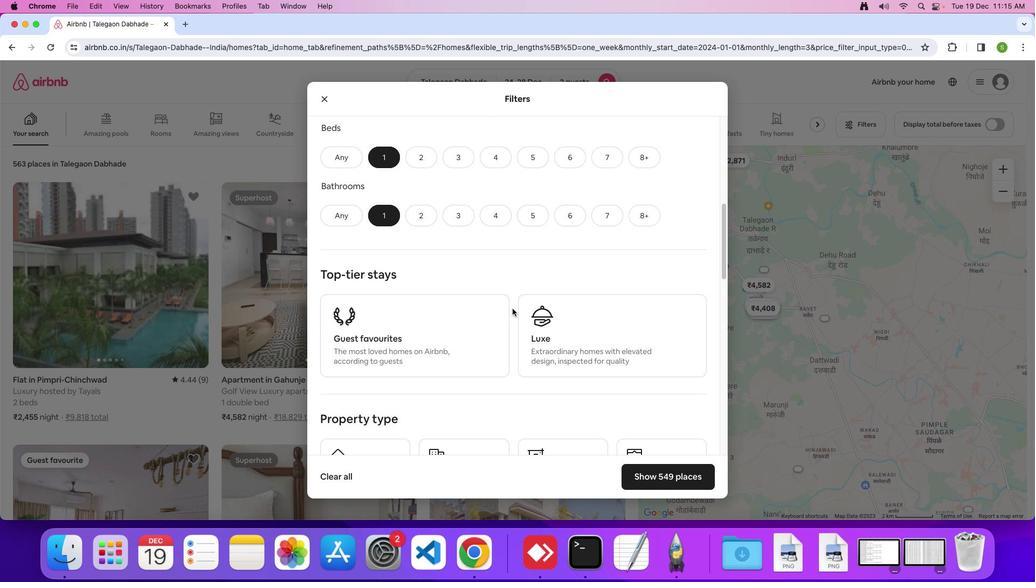 
Action: Mouse scrolled (512, 308) with delta (0, 0)
Screenshot: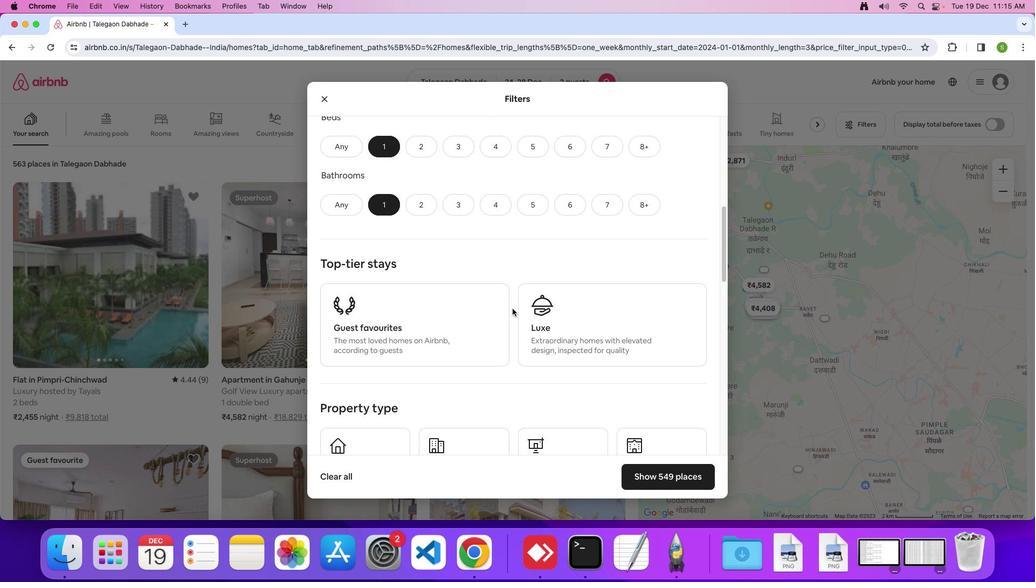 
Action: Mouse scrolled (512, 308) with delta (0, -1)
Screenshot: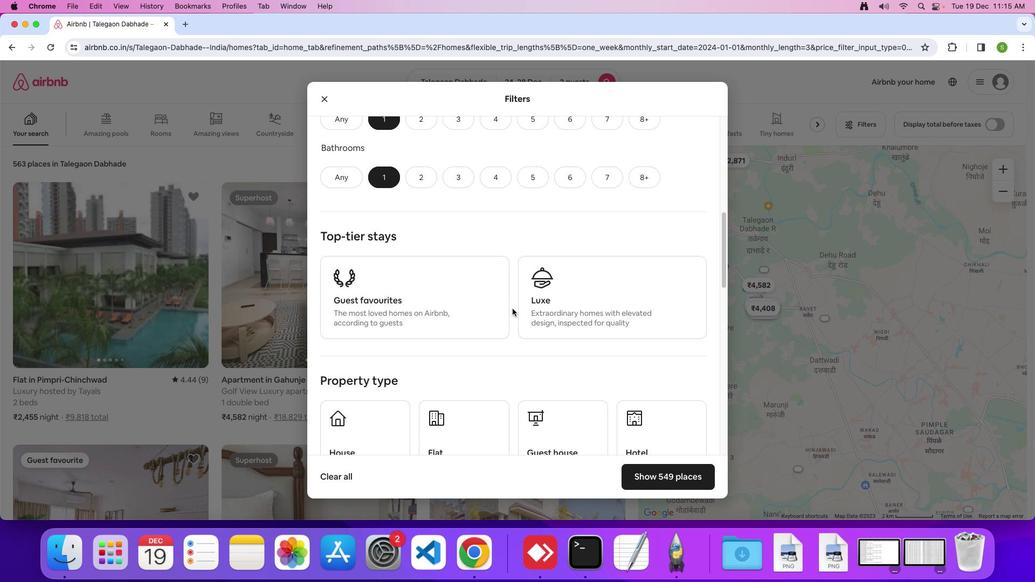 
Action: Mouse moved to (512, 308)
Screenshot: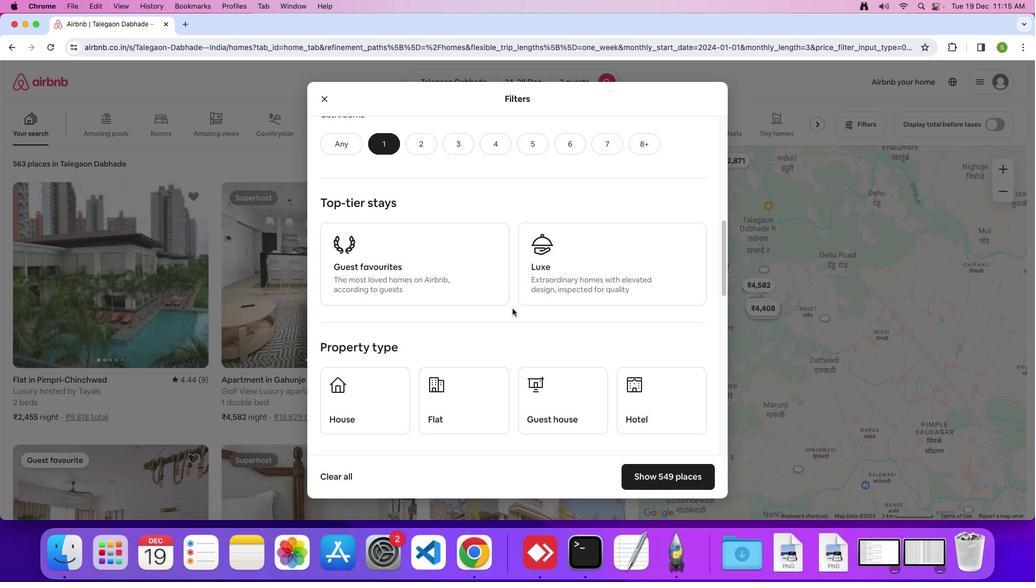 
Action: Mouse scrolled (512, 308) with delta (0, 0)
Screenshot: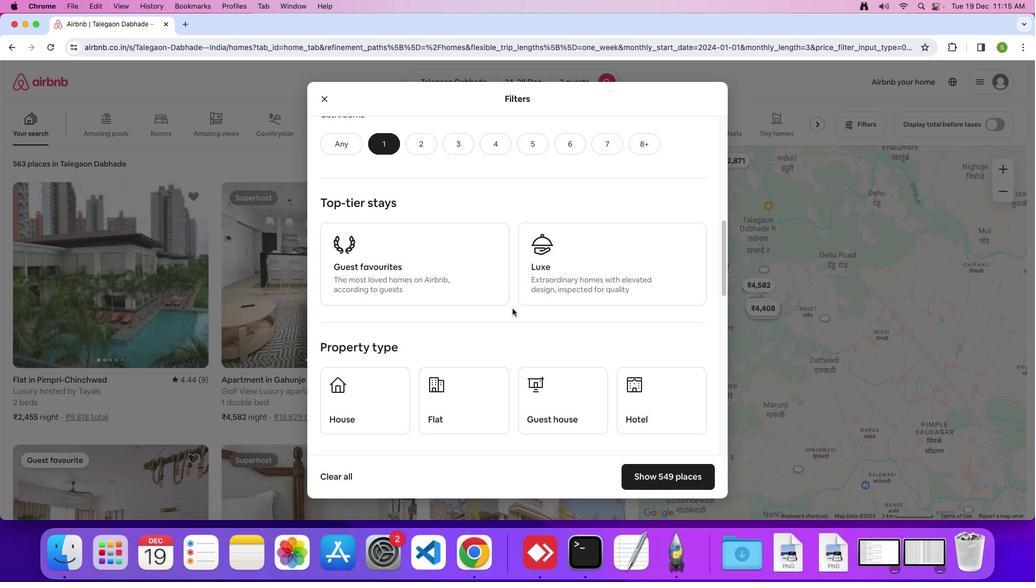 
Action: Mouse scrolled (512, 308) with delta (0, 0)
Screenshot: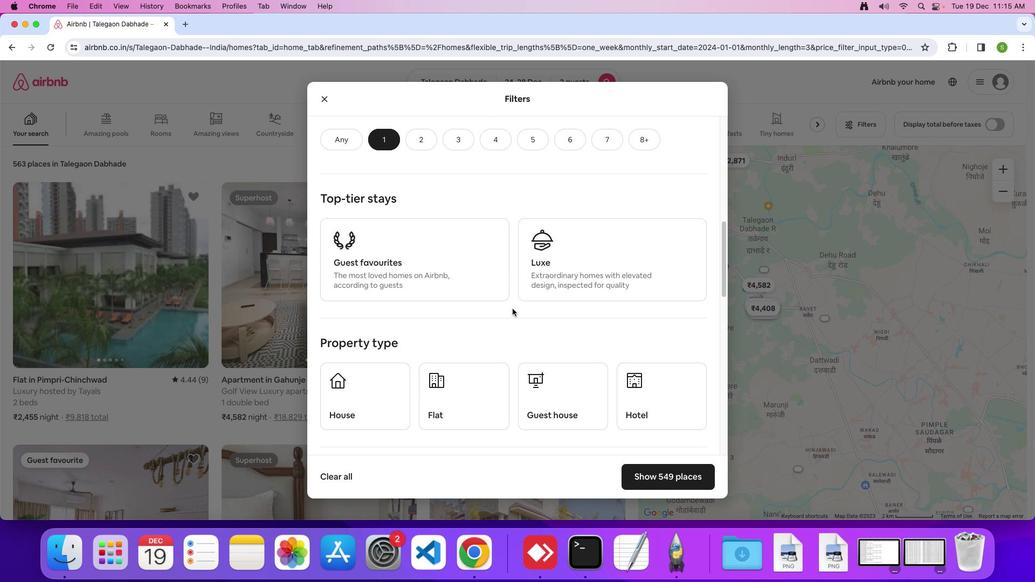 
Action: Mouse scrolled (512, 308) with delta (0, -1)
Screenshot: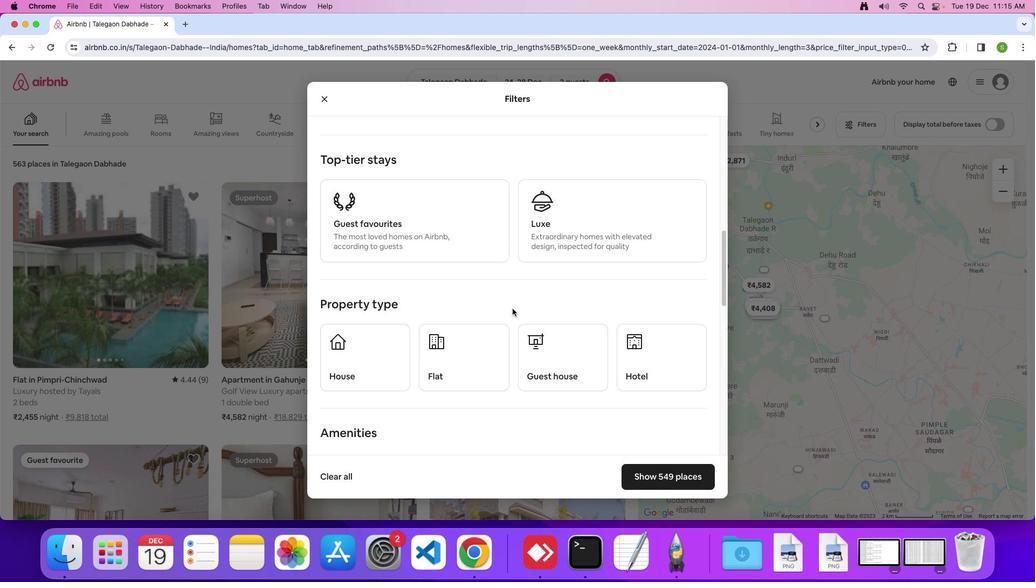 
Action: Mouse moved to (660, 327)
Screenshot: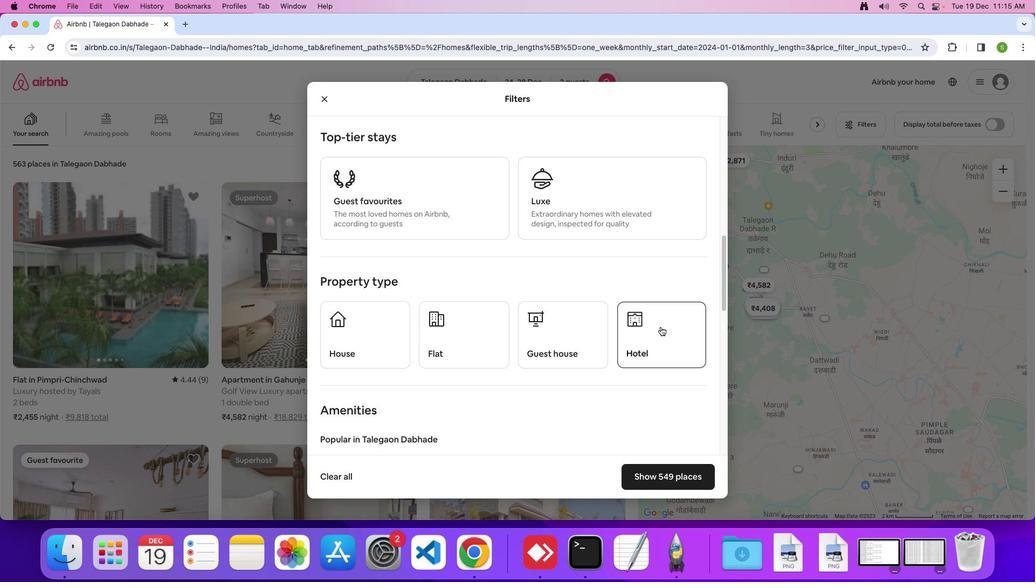 
Action: Mouse pressed left at (660, 327)
Screenshot: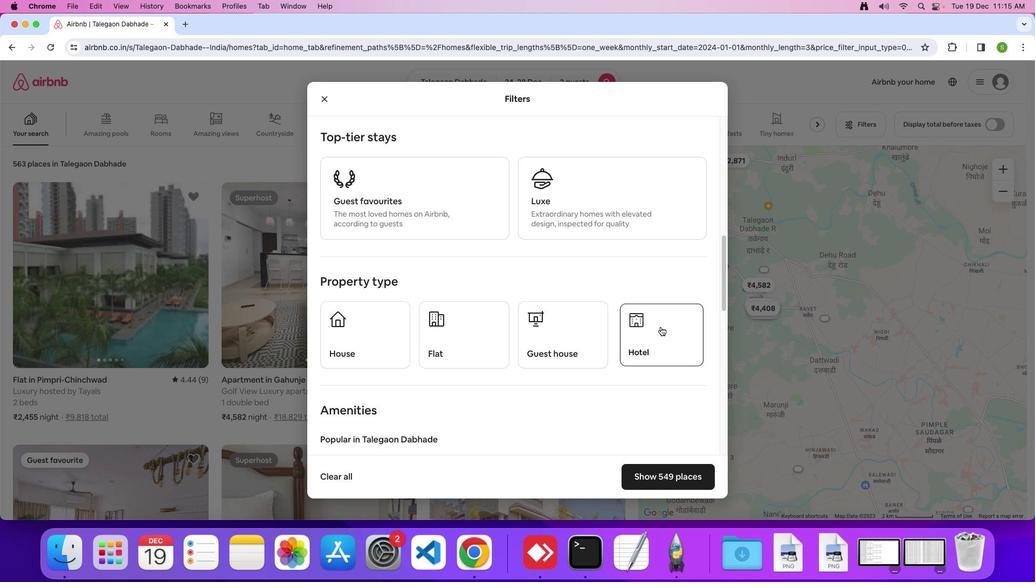 
Action: Mouse moved to (503, 325)
Screenshot: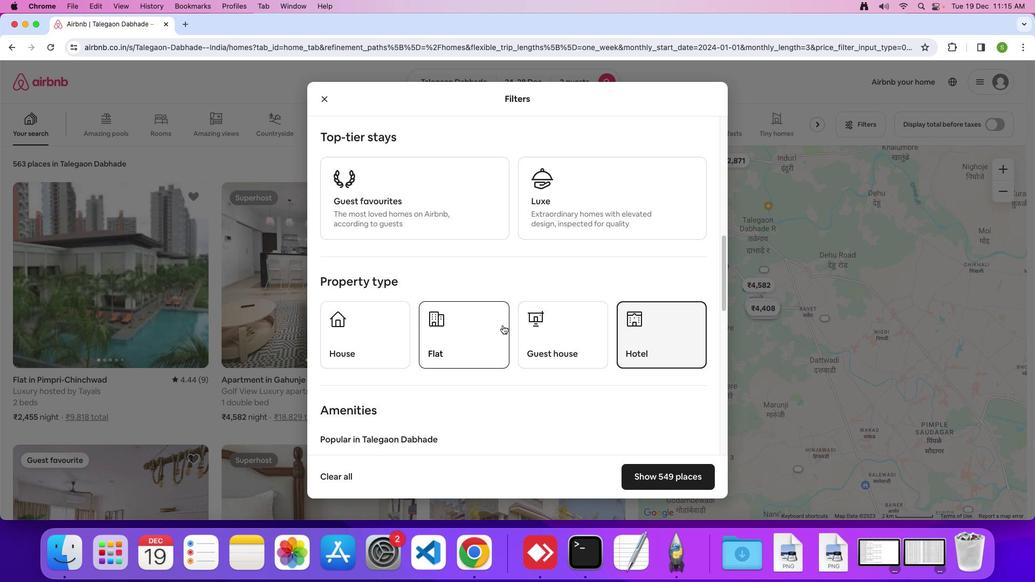 
Action: Mouse scrolled (503, 325) with delta (0, 0)
Screenshot: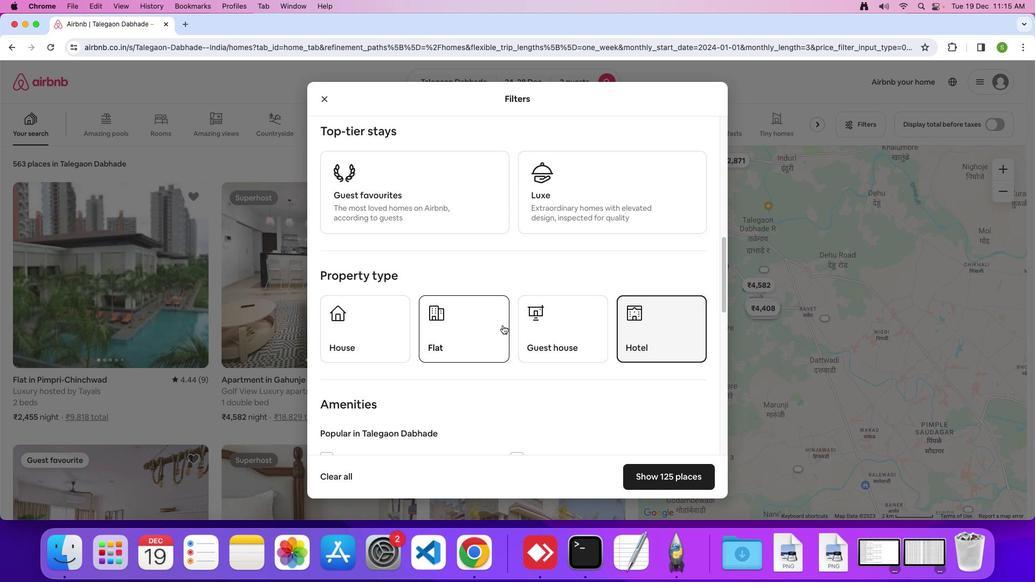 
Action: Mouse scrolled (503, 325) with delta (0, 0)
Screenshot: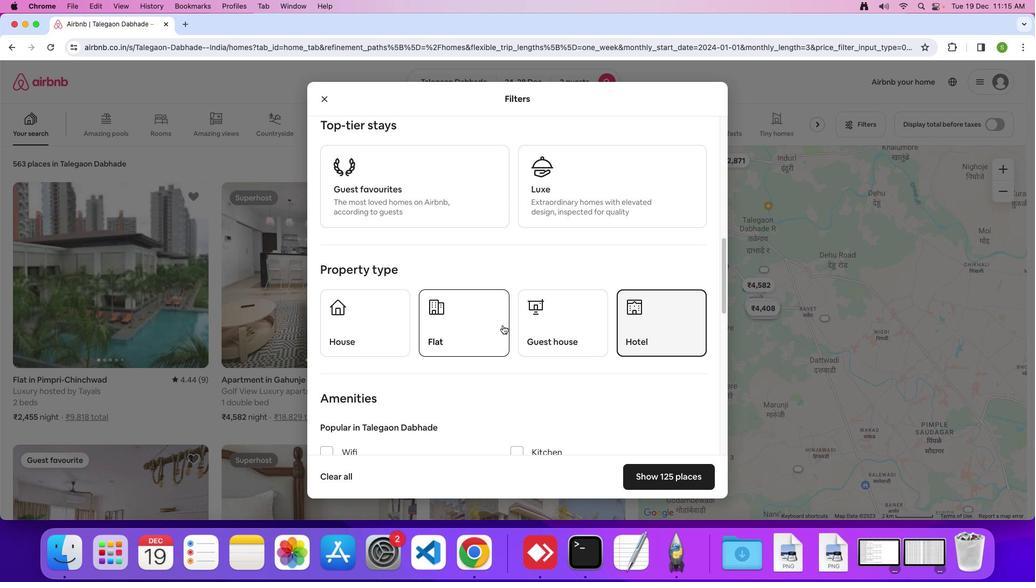 
Action: Mouse scrolled (503, 325) with delta (0, -1)
Screenshot: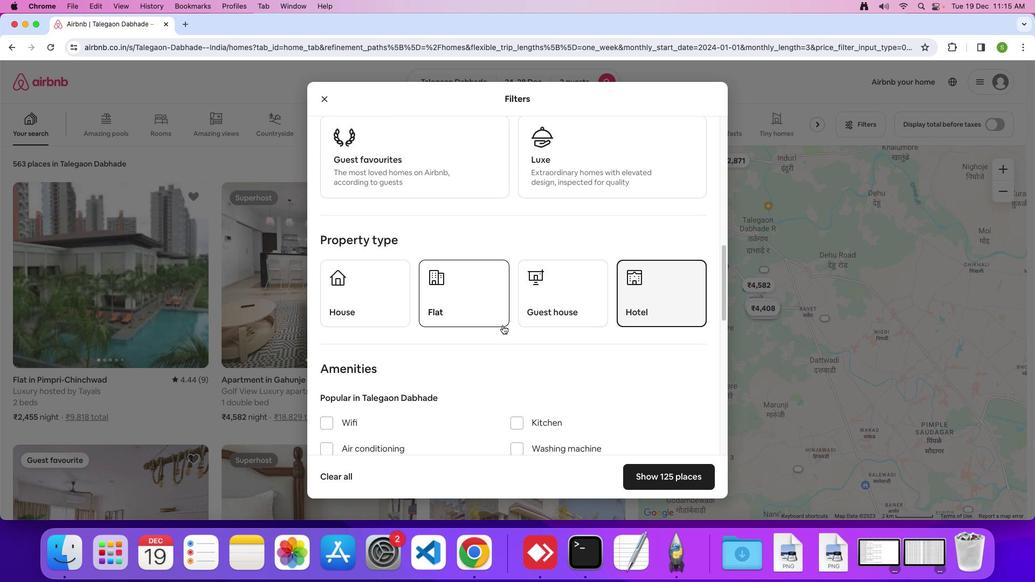 
Action: Mouse scrolled (503, 325) with delta (0, 0)
Screenshot: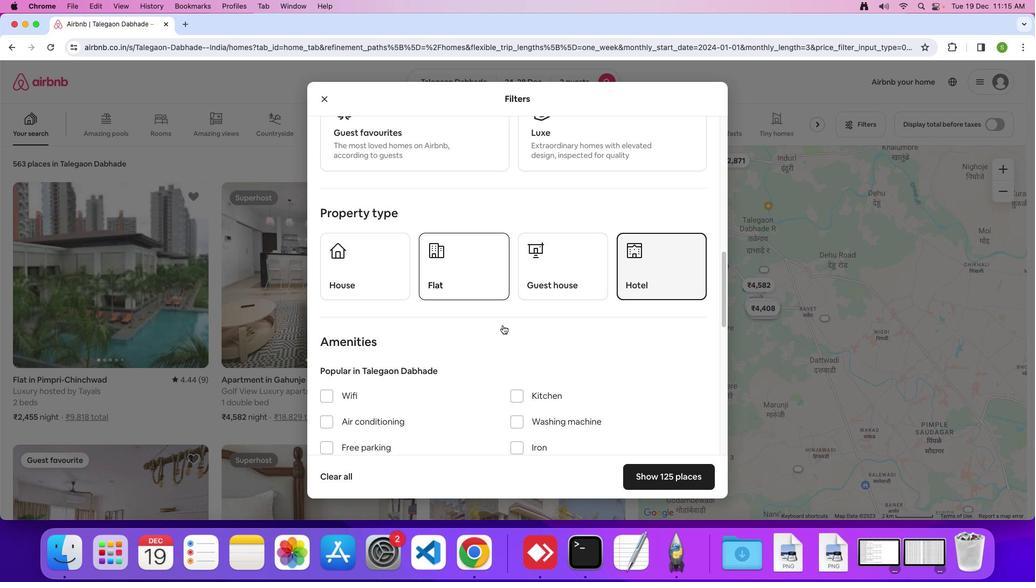 
Action: Mouse scrolled (503, 325) with delta (0, 0)
Screenshot: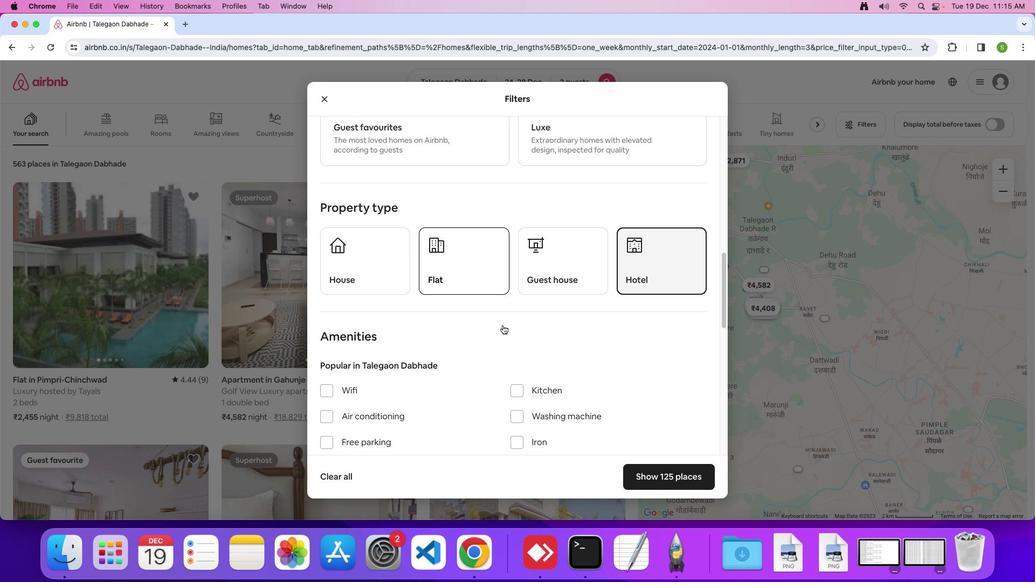 
Action: Mouse scrolled (503, 325) with delta (0, 0)
Screenshot: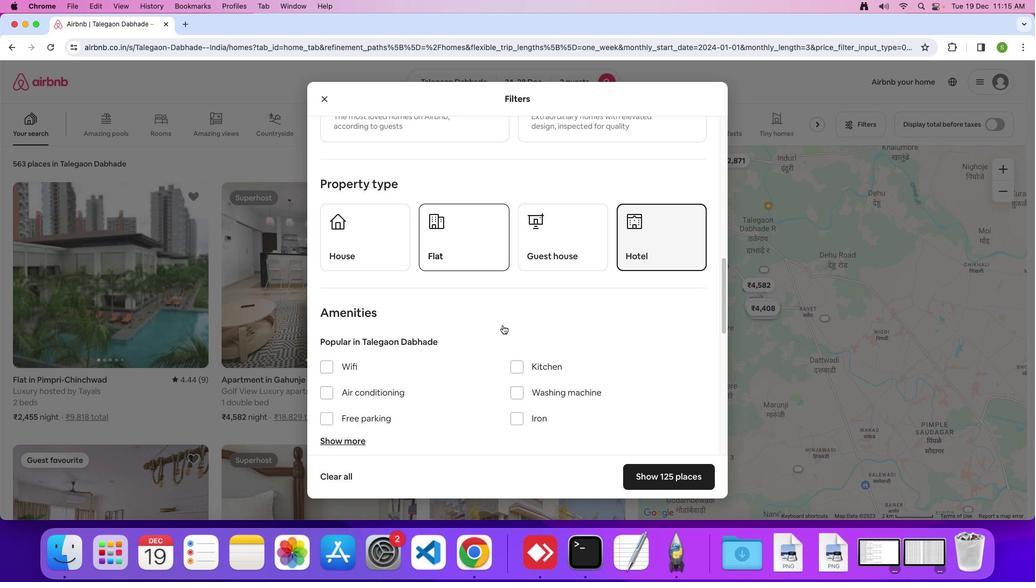 
Action: Mouse scrolled (503, 325) with delta (0, 0)
Screenshot: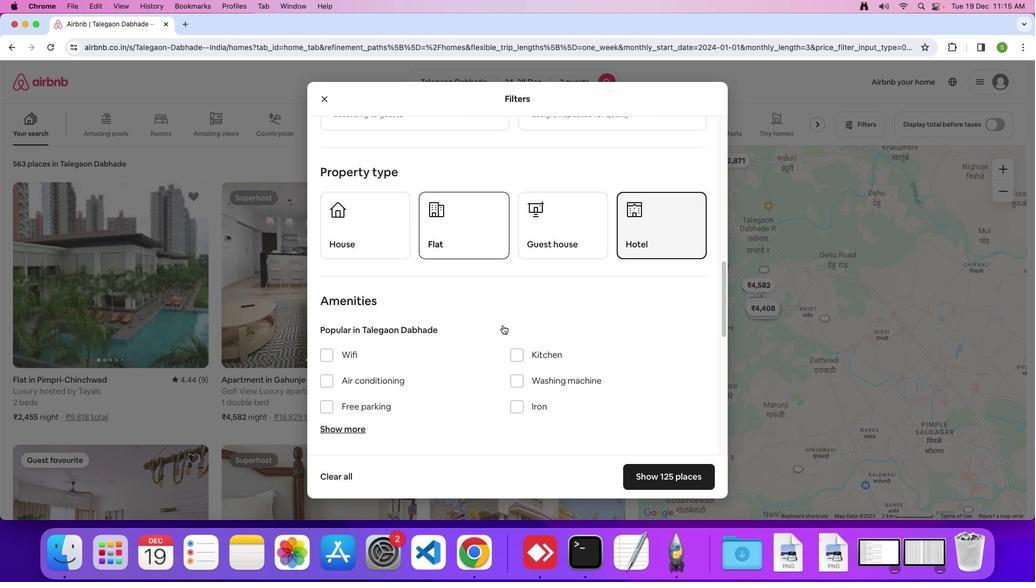 
Action: Mouse scrolled (503, 325) with delta (0, 0)
Screenshot: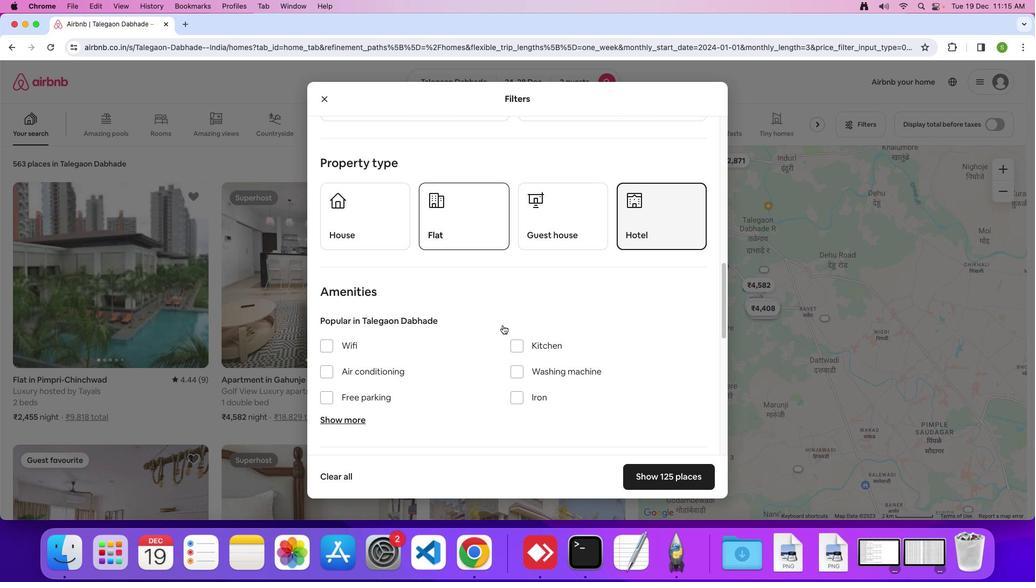 
Action: Mouse moved to (503, 324)
Screenshot: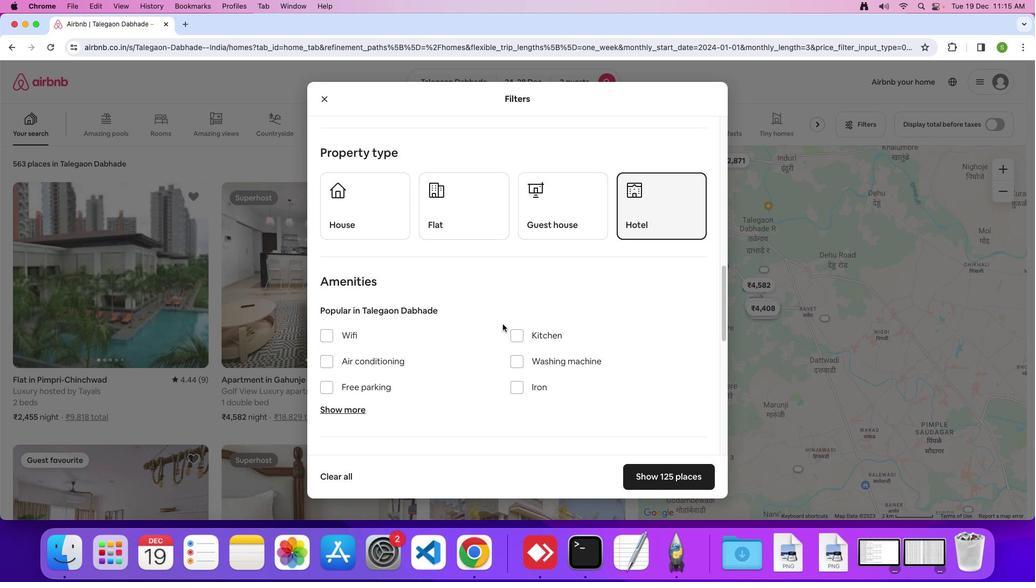 
Action: Mouse scrolled (503, 324) with delta (0, 0)
Screenshot: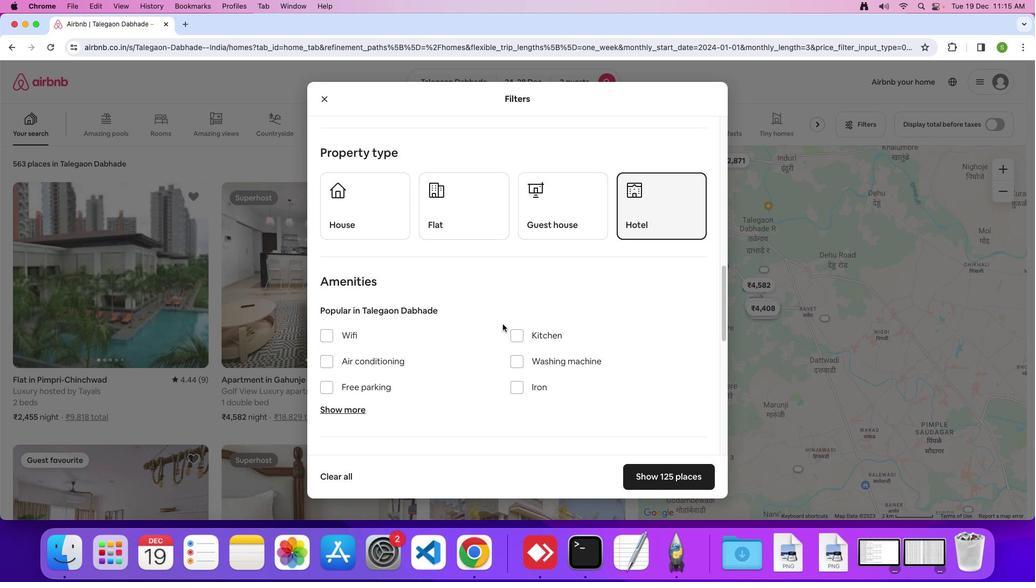 
Action: Mouse moved to (503, 324)
Screenshot: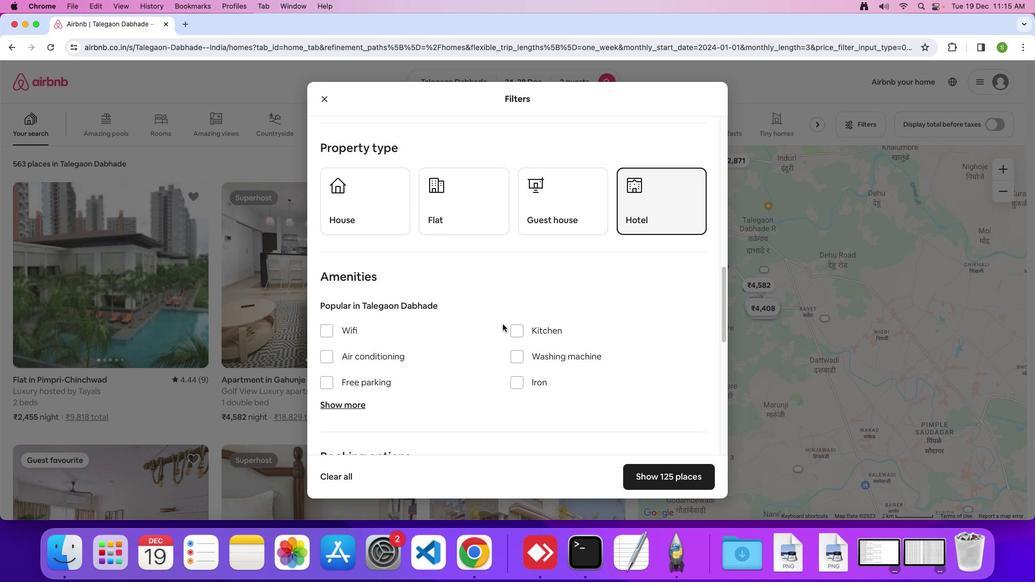 
Action: Mouse scrolled (503, 324) with delta (0, 0)
Screenshot: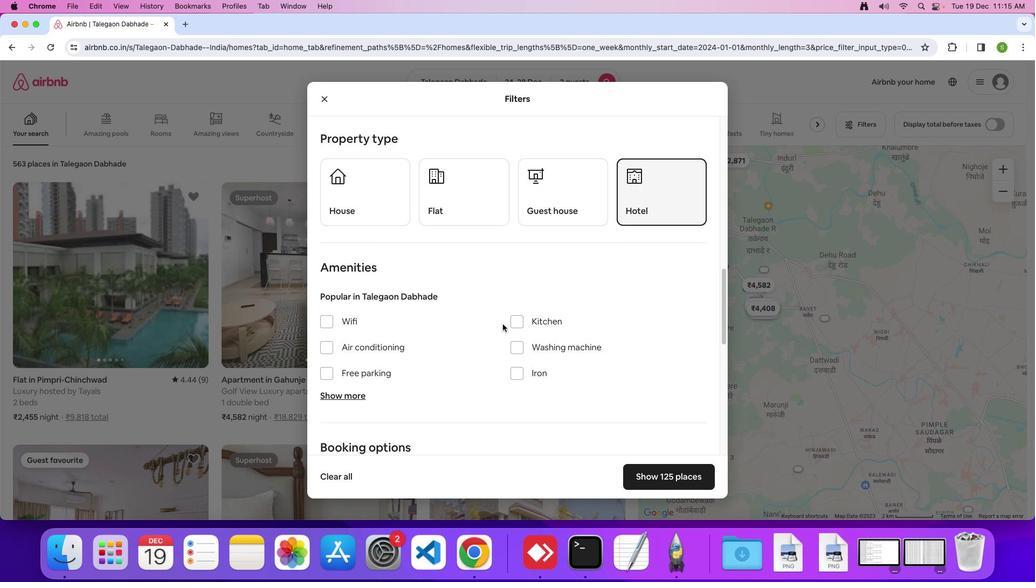
Action: Mouse scrolled (503, 324) with delta (0, -1)
Screenshot: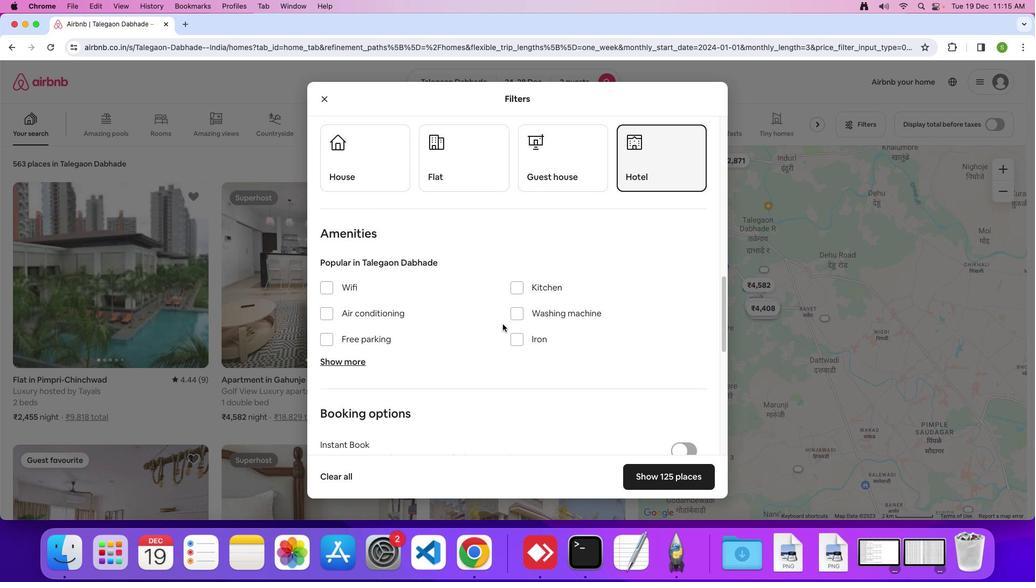 
Action: Mouse scrolled (503, 324) with delta (0, 0)
Screenshot: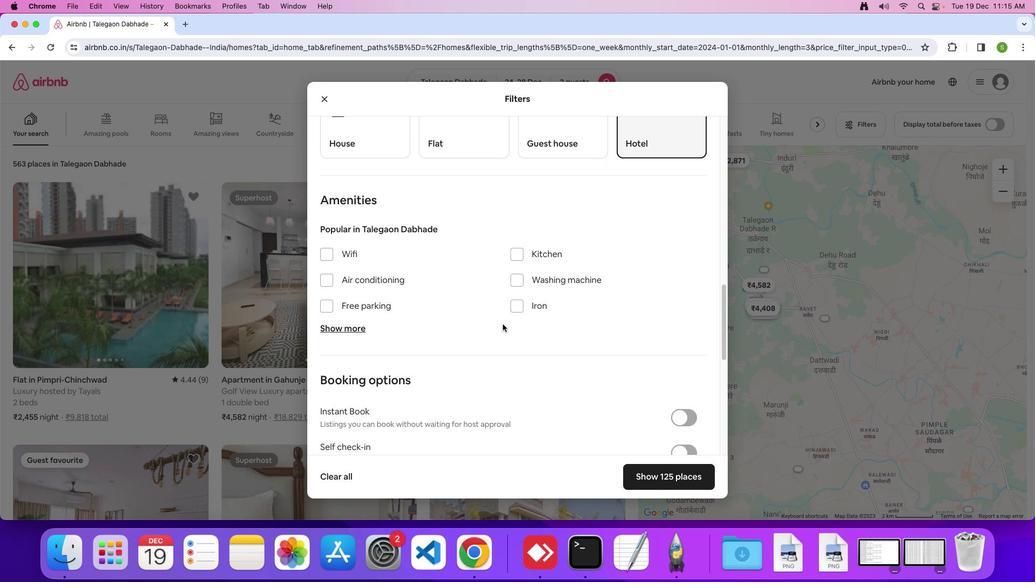 
Action: Mouse scrolled (503, 324) with delta (0, 0)
Screenshot: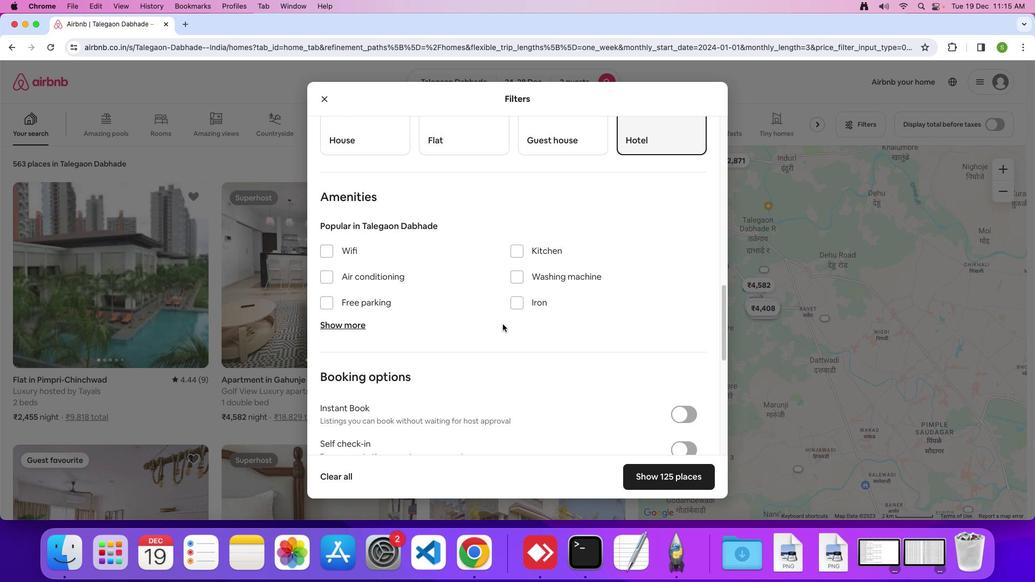 
Action: Mouse scrolled (503, 324) with delta (0, 0)
Screenshot: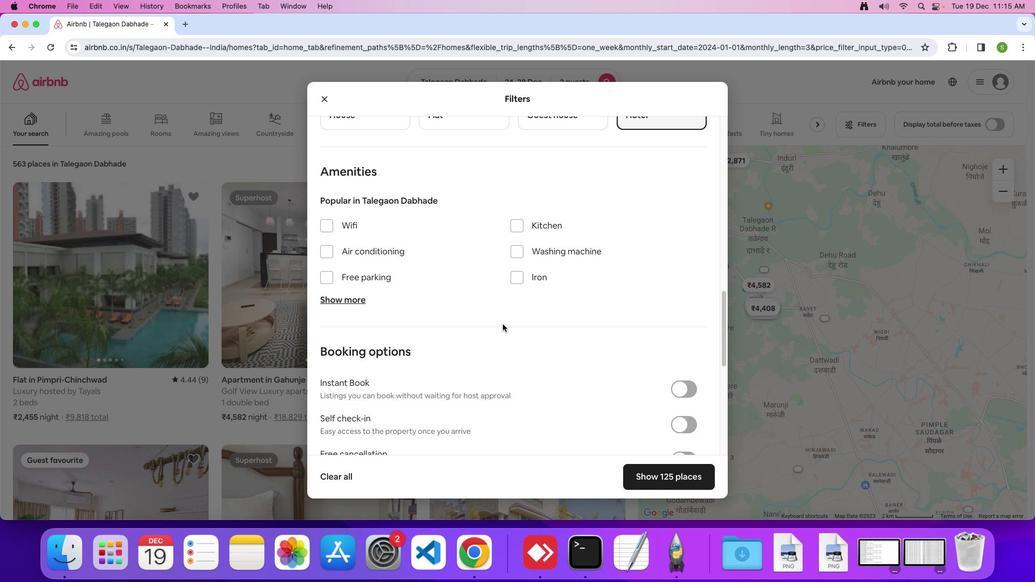 
Action: Mouse scrolled (503, 324) with delta (0, 0)
Screenshot: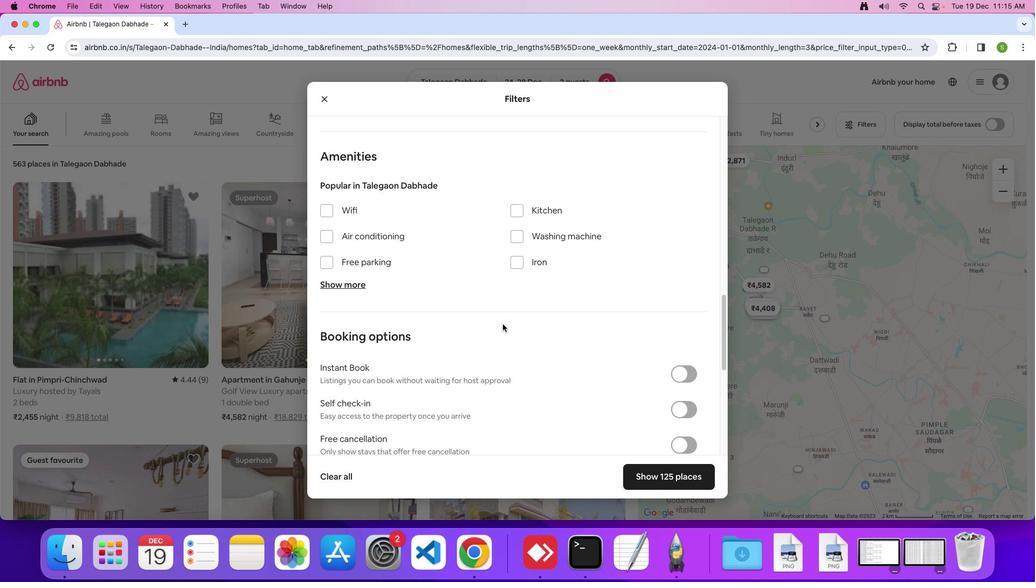 
Action: Mouse scrolled (503, 324) with delta (0, 0)
Screenshot: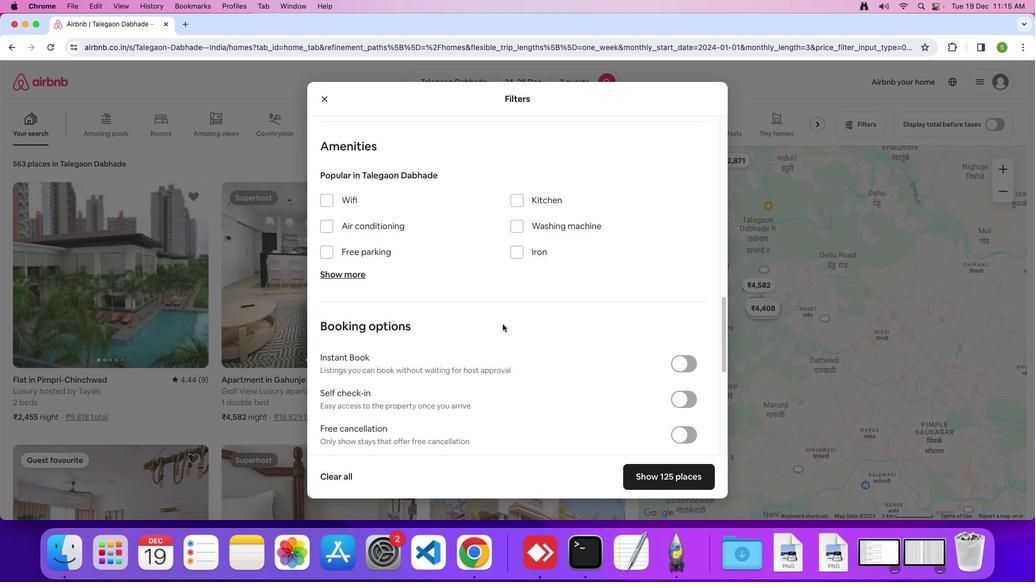 
Action: Mouse scrolled (503, 324) with delta (0, 0)
Screenshot: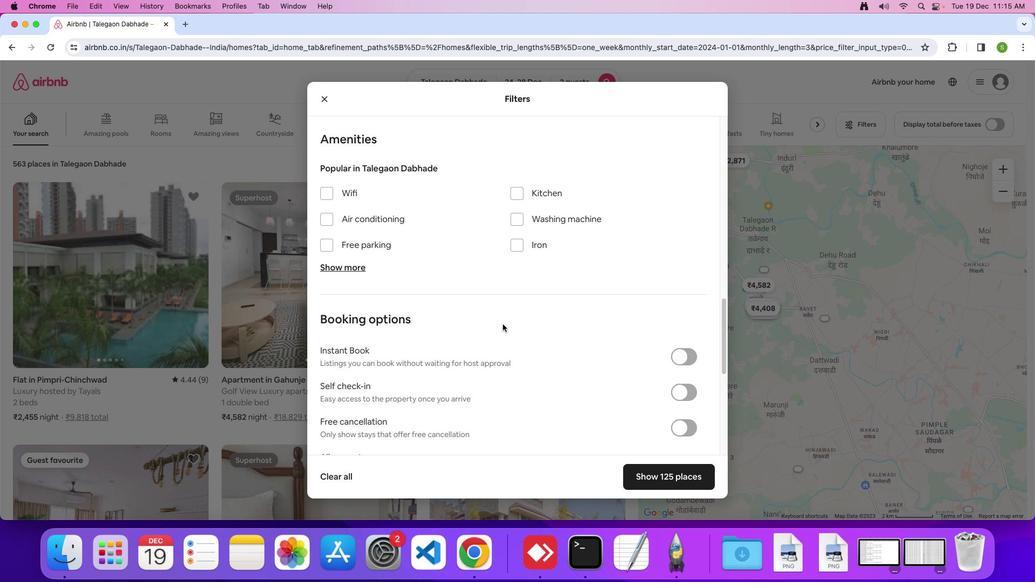 
Action: Mouse scrolled (503, 324) with delta (0, 0)
Screenshot: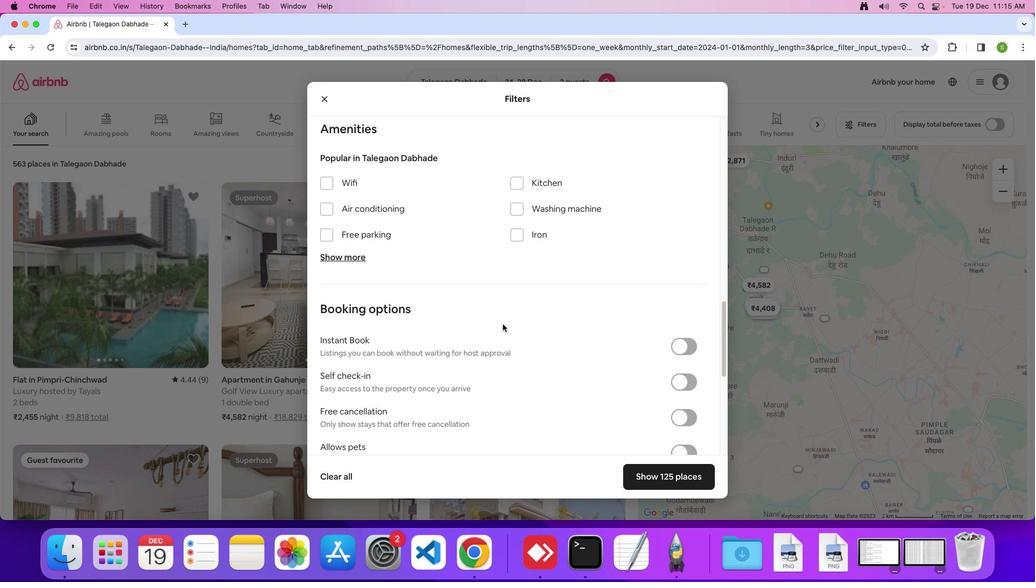 
Action: Mouse scrolled (503, 324) with delta (0, -1)
Screenshot: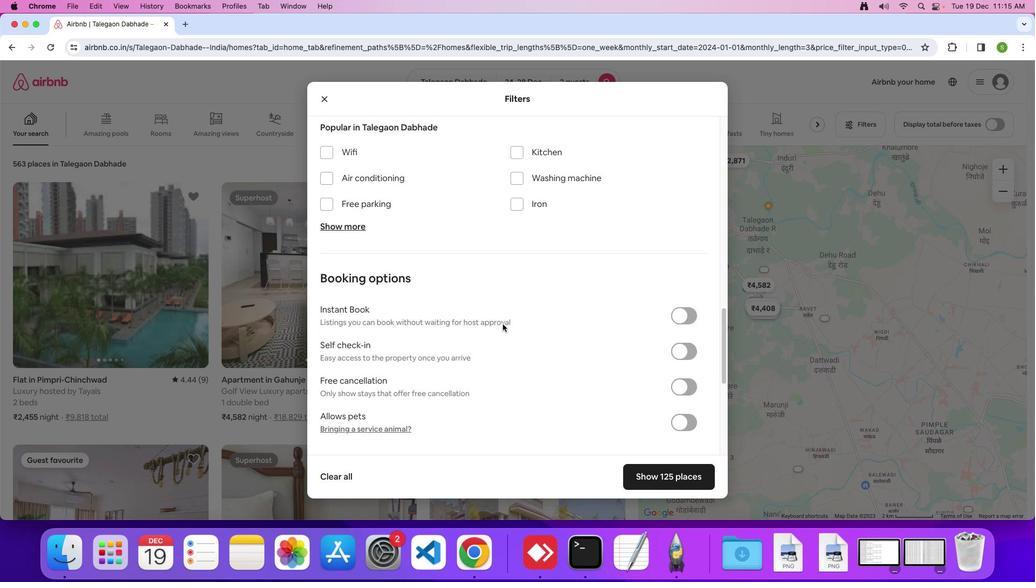 
Action: Mouse scrolled (503, 324) with delta (0, 0)
Screenshot: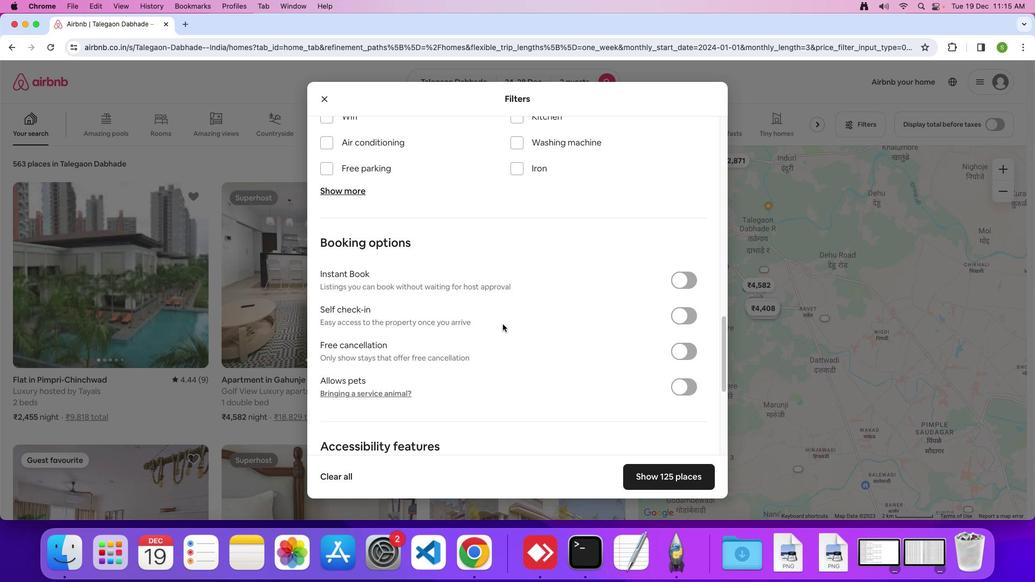 
Action: Mouse scrolled (503, 324) with delta (0, 0)
Screenshot: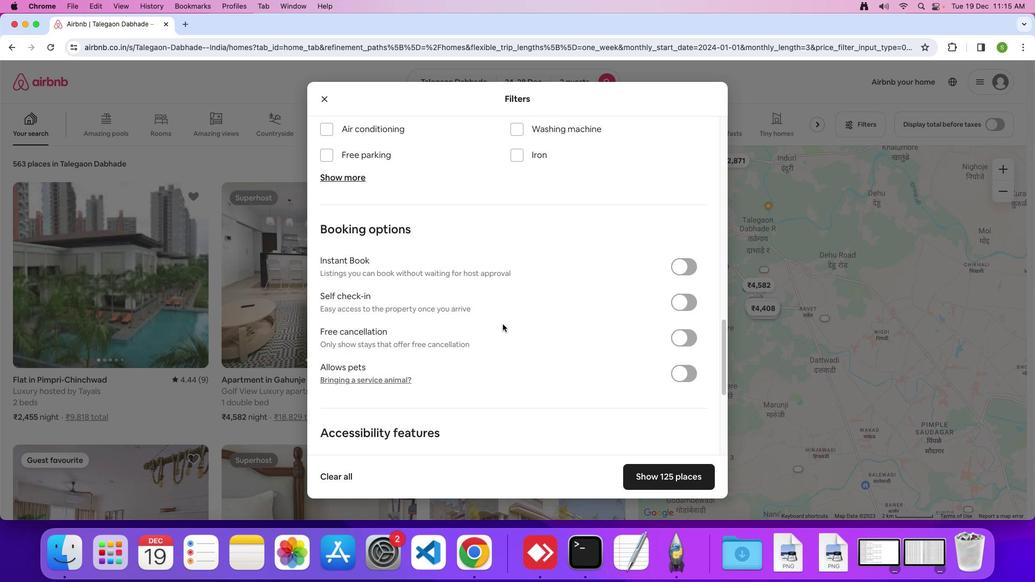 
Action: Mouse scrolled (503, 324) with delta (0, -1)
Screenshot: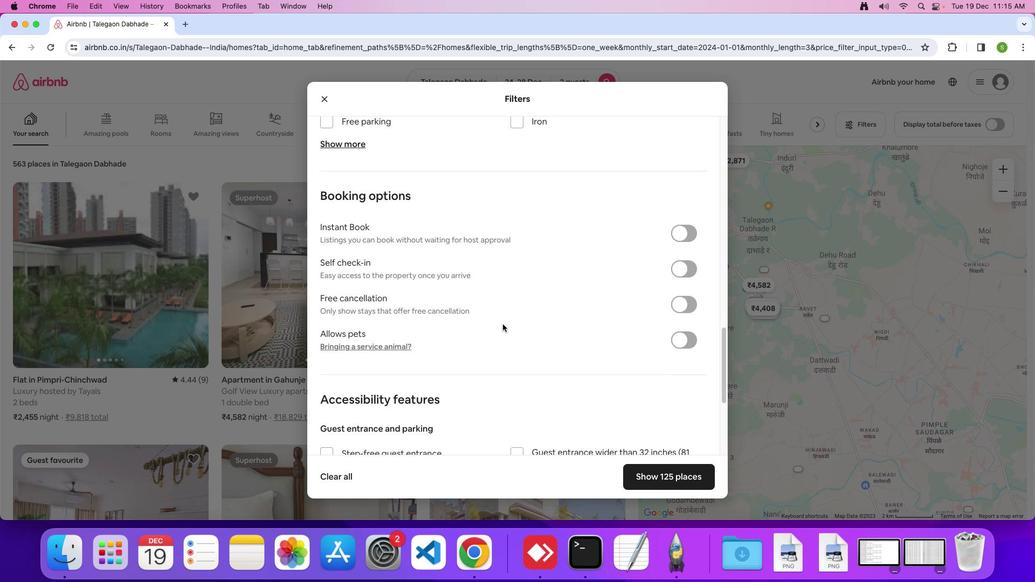 
Action: Mouse scrolled (503, 324) with delta (0, 0)
Screenshot: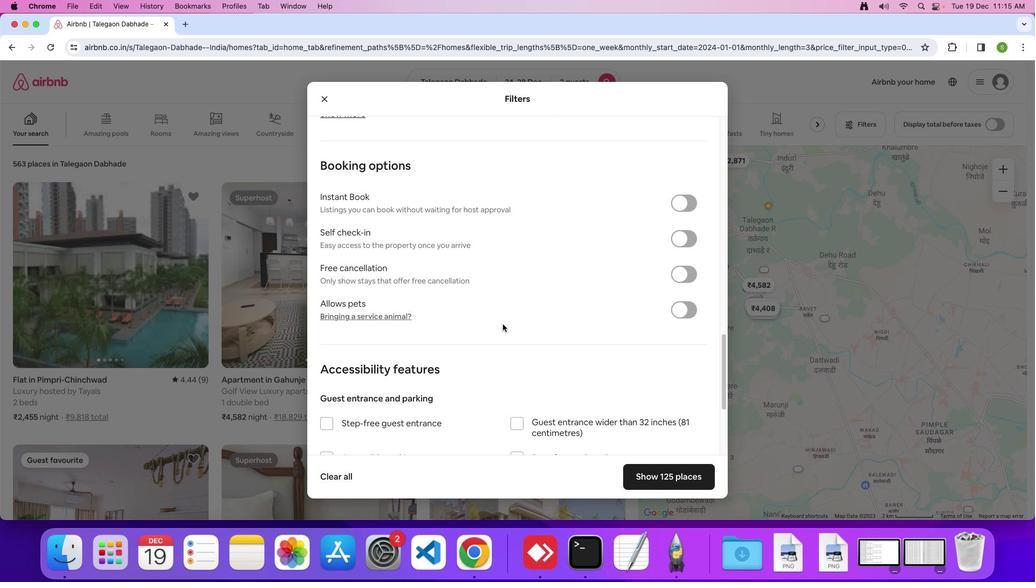 
Action: Mouse scrolled (503, 324) with delta (0, 0)
Screenshot: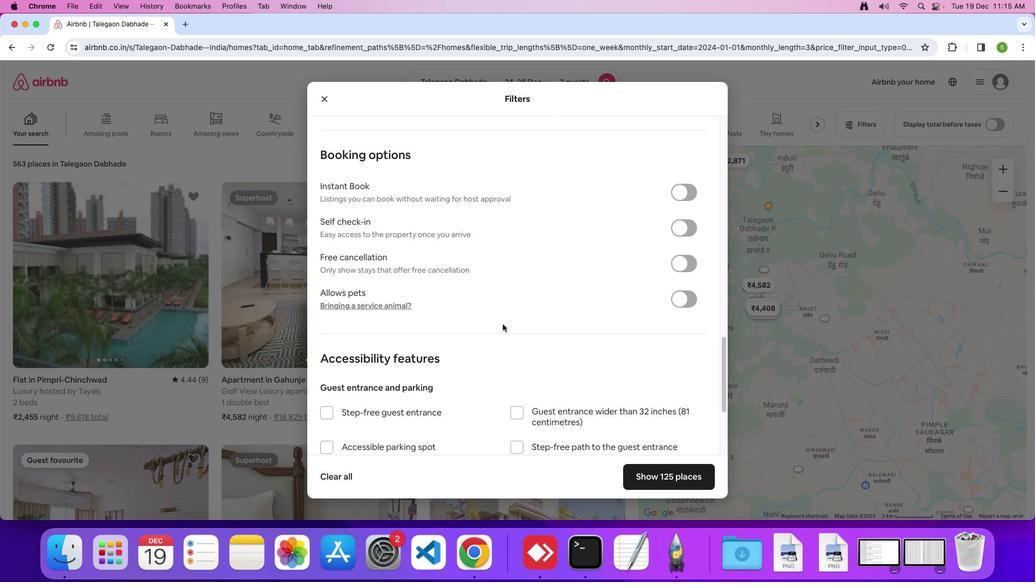 
Action: Mouse scrolled (503, 324) with delta (0, -1)
Screenshot: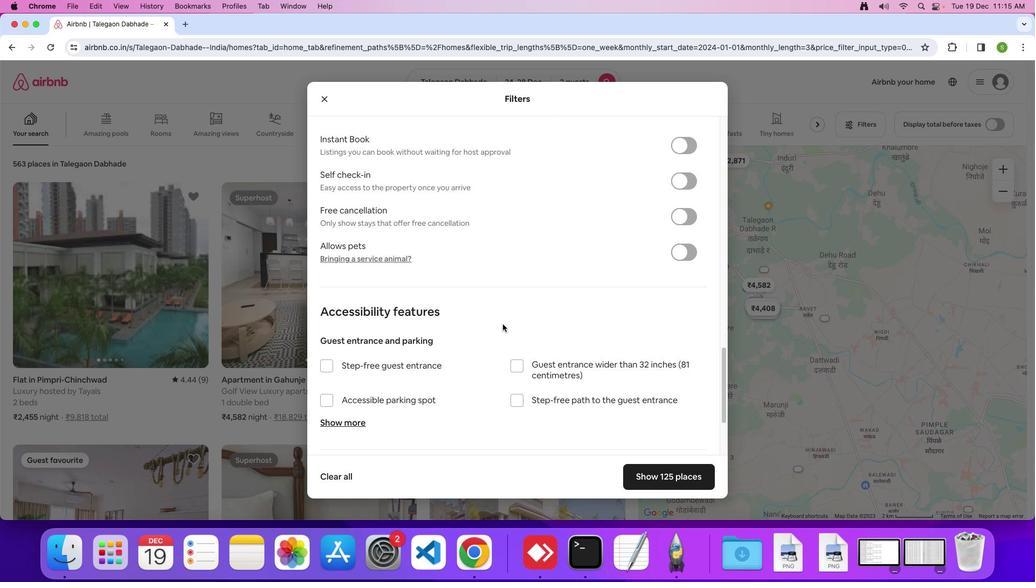 
Action: Mouse scrolled (503, 324) with delta (0, 0)
Screenshot: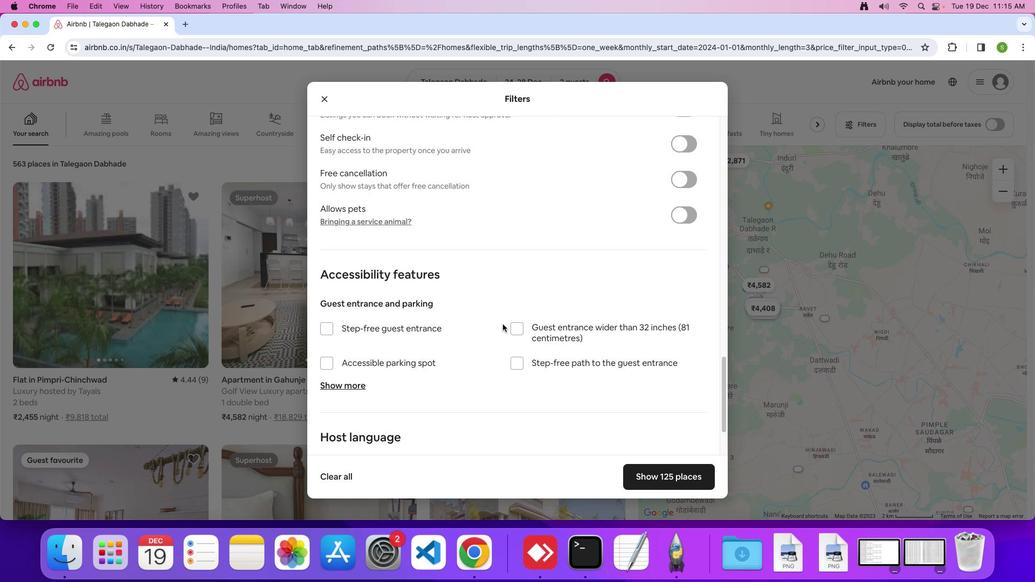 
Action: Mouse scrolled (503, 324) with delta (0, 0)
Screenshot: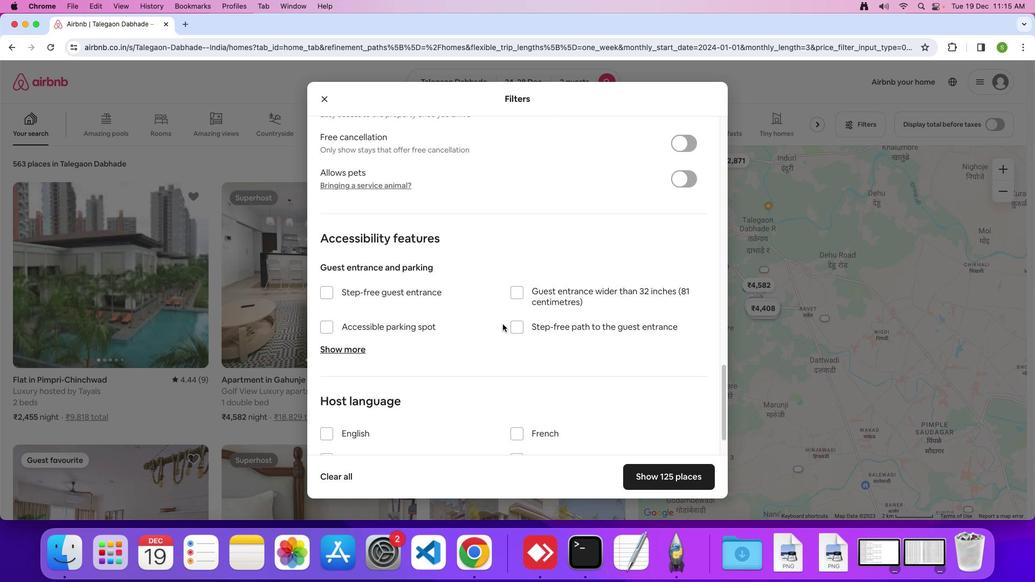 
Action: Mouse scrolled (503, 324) with delta (0, -1)
Screenshot: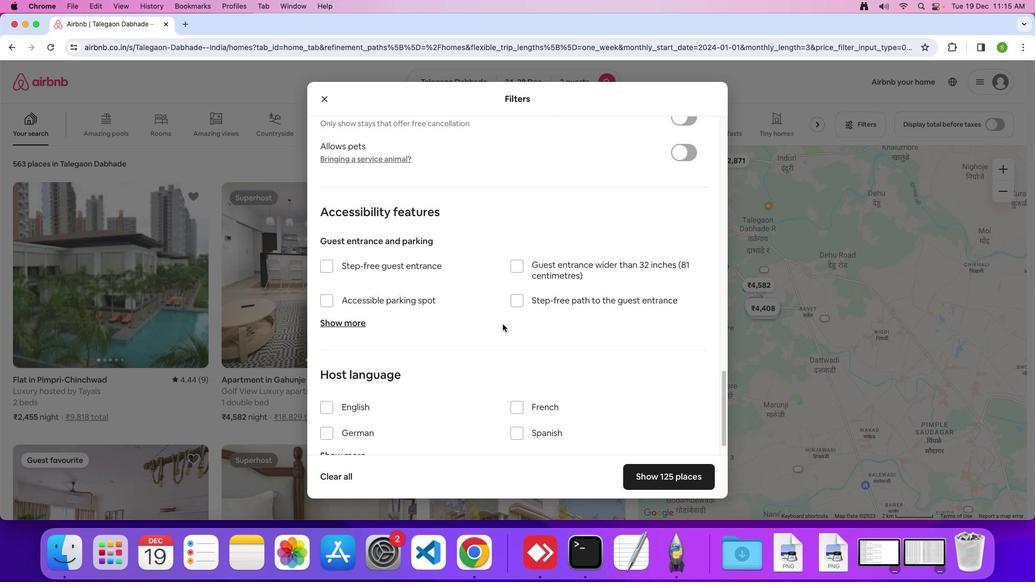 
Action: Mouse scrolled (503, 324) with delta (0, 0)
Screenshot: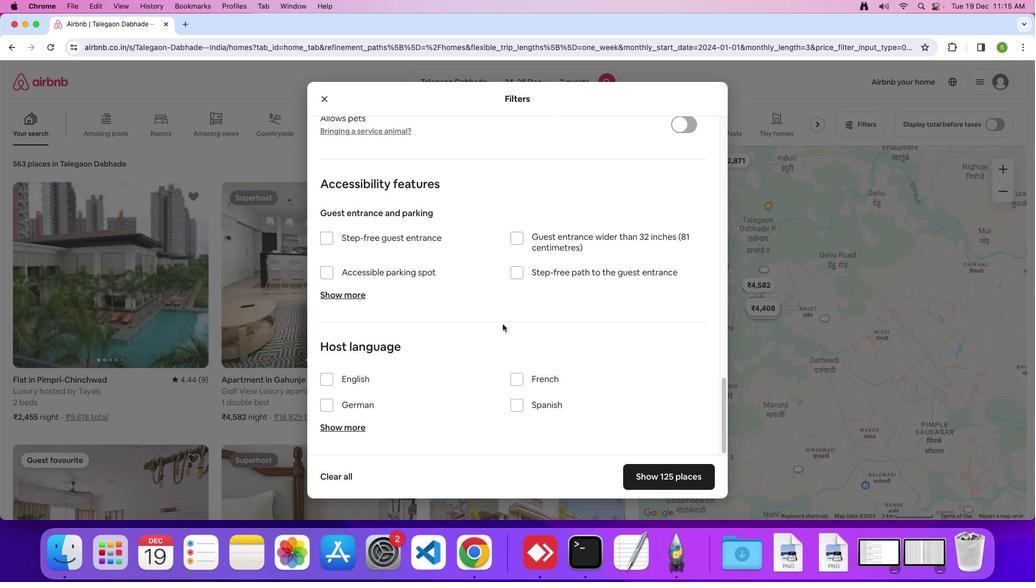 
Action: Mouse scrolled (503, 324) with delta (0, 0)
Screenshot: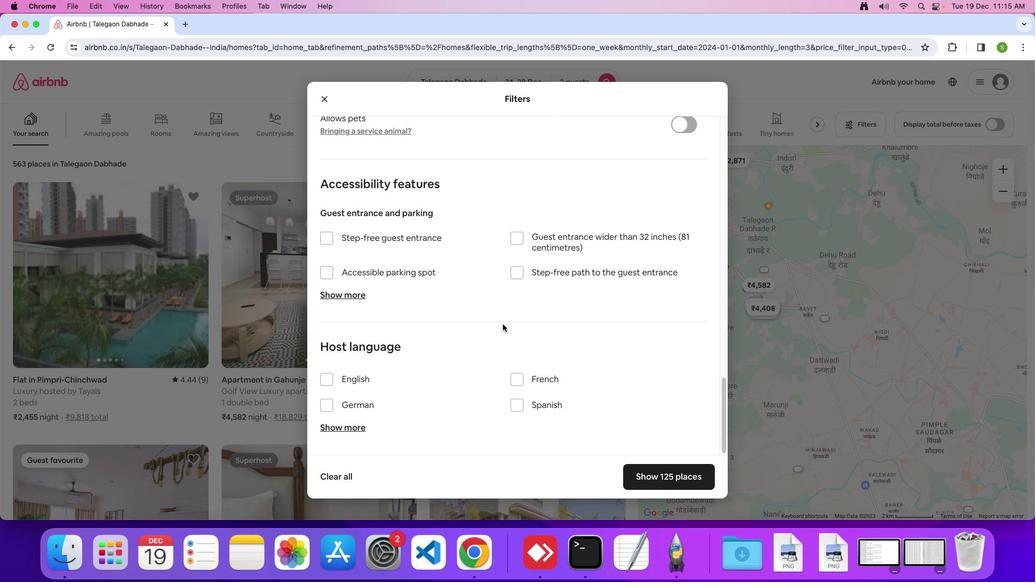 
Action: Mouse scrolled (503, 324) with delta (0, -1)
Screenshot: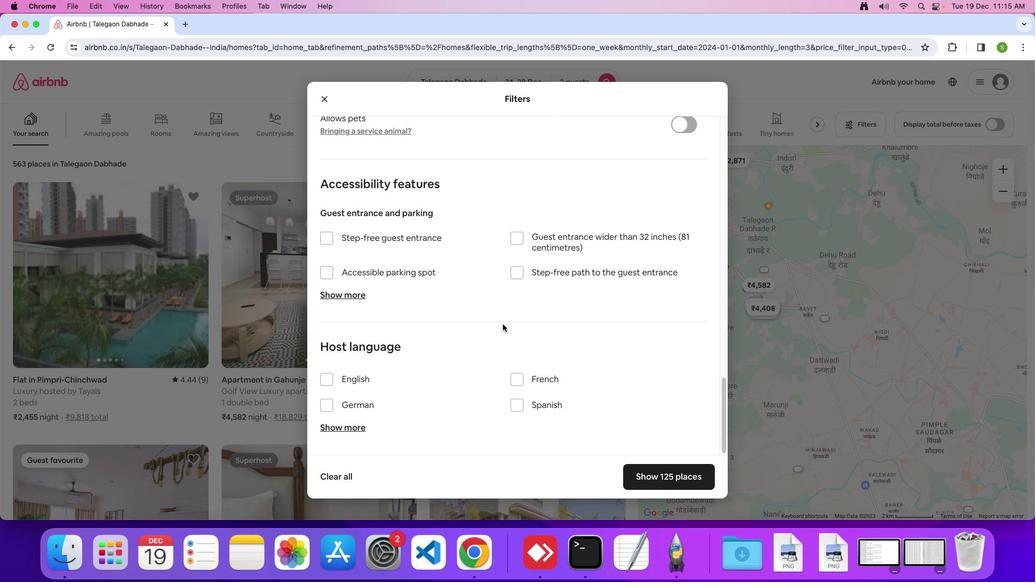 
Action: Mouse moved to (648, 469)
Screenshot: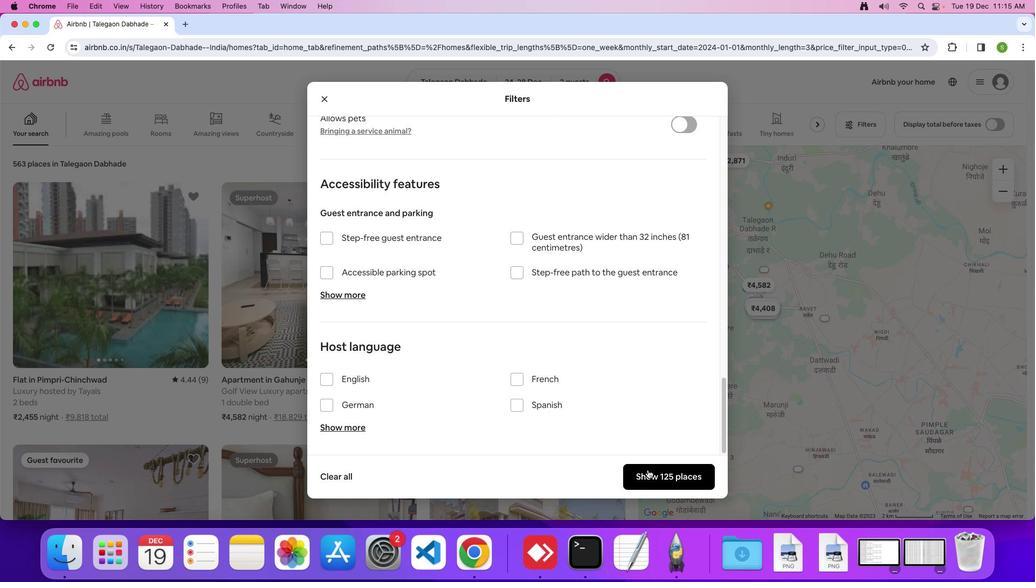 
Action: Mouse pressed left at (648, 469)
Screenshot: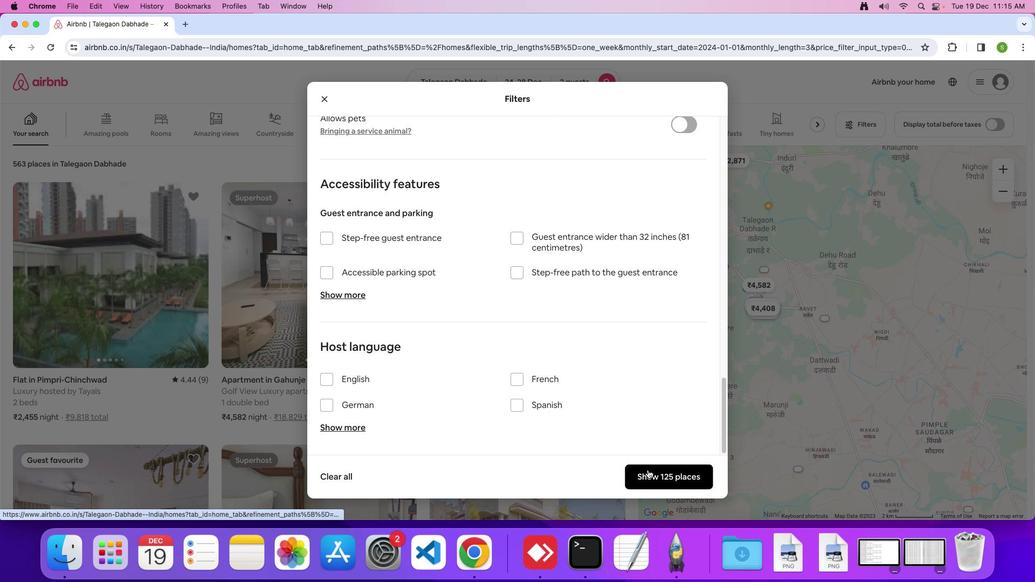 
Action: Mouse moved to (140, 269)
Screenshot: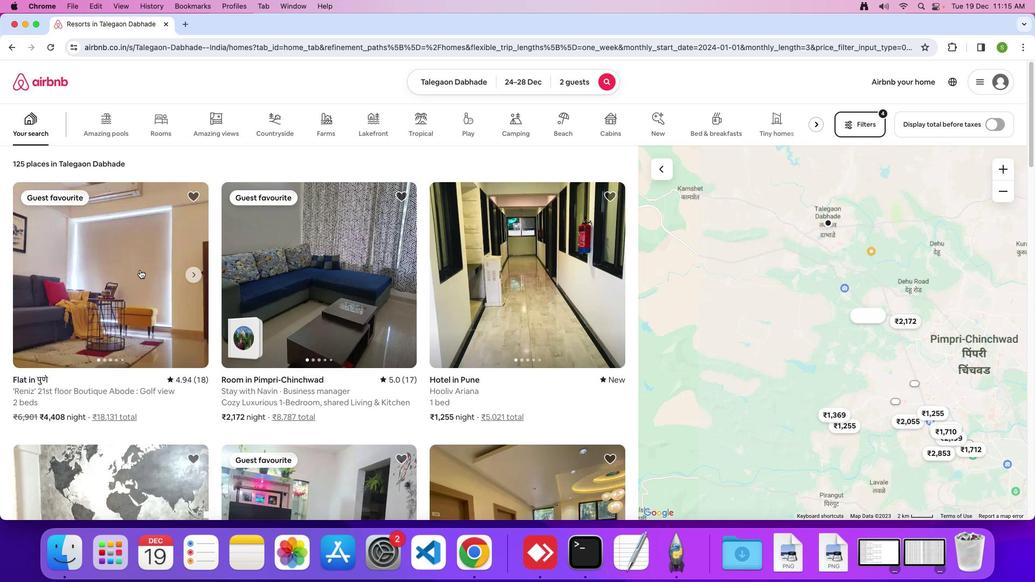 
Action: Mouse pressed left at (140, 269)
Screenshot: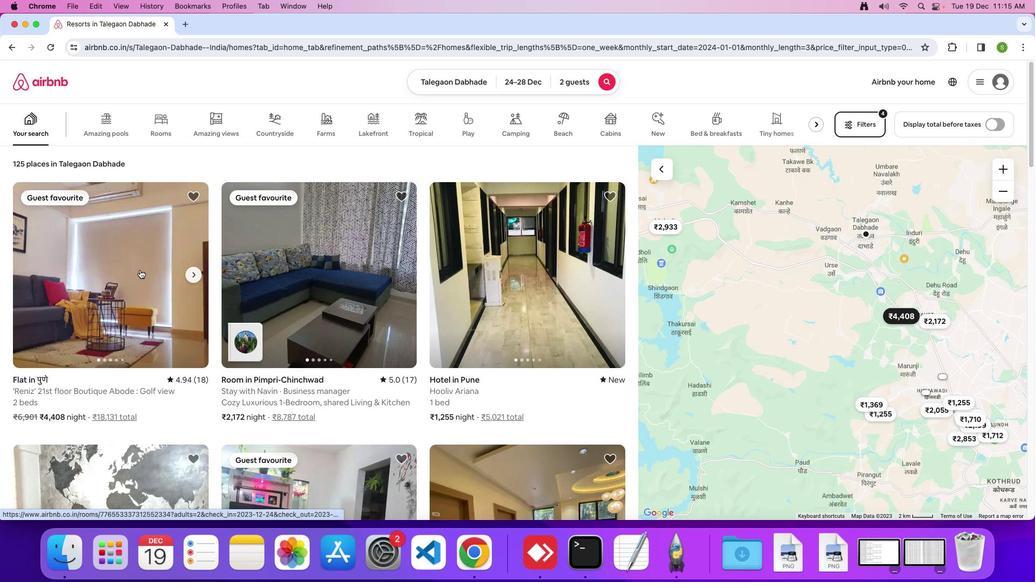 
Action: Mouse moved to (338, 228)
Screenshot: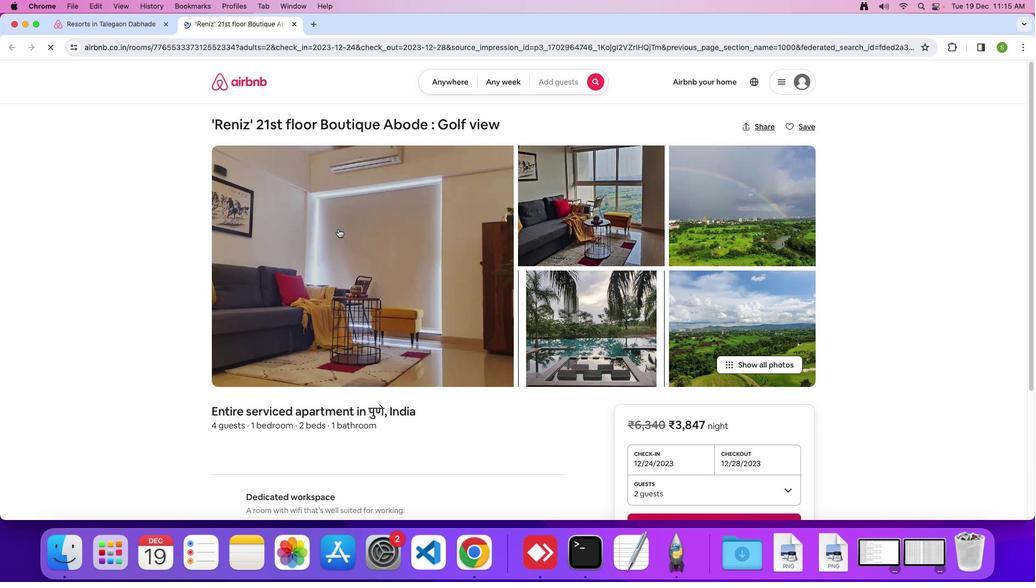 
Action: Mouse pressed left at (338, 228)
Screenshot: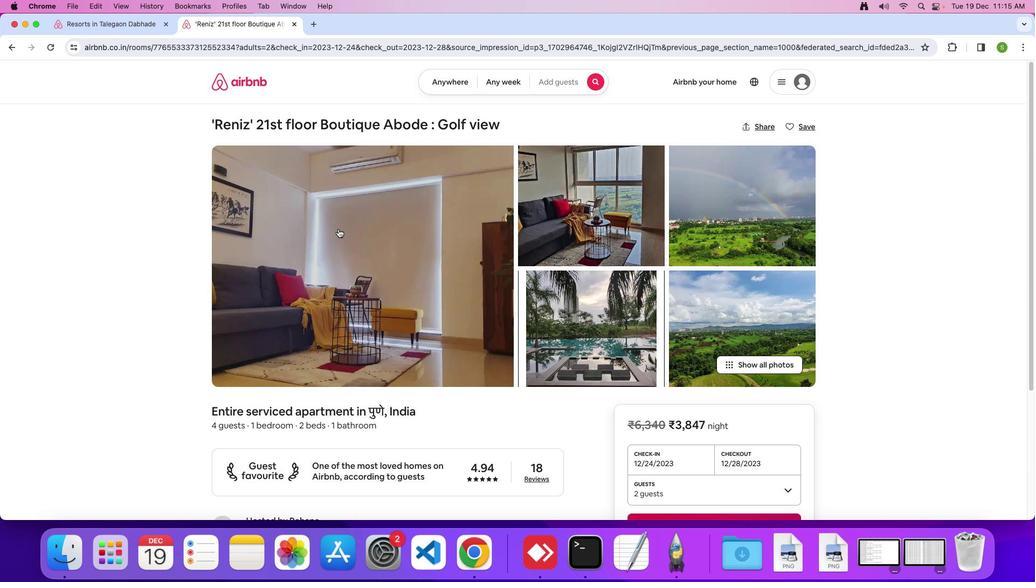 
Action: Mouse moved to (475, 239)
Screenshot: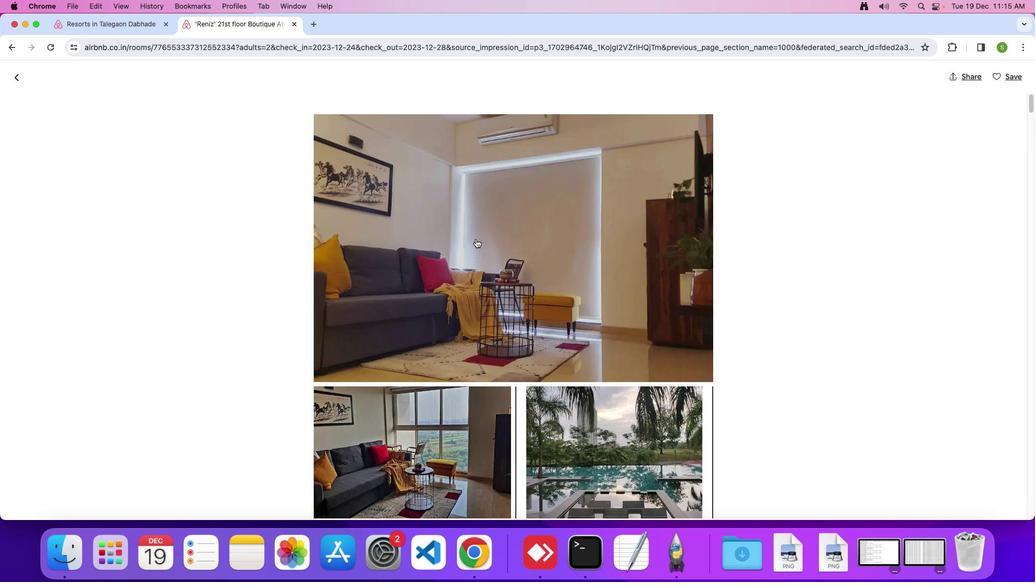 
Action: Mouse scrolled (475, 239) with delta (0, 0)
Screenshot: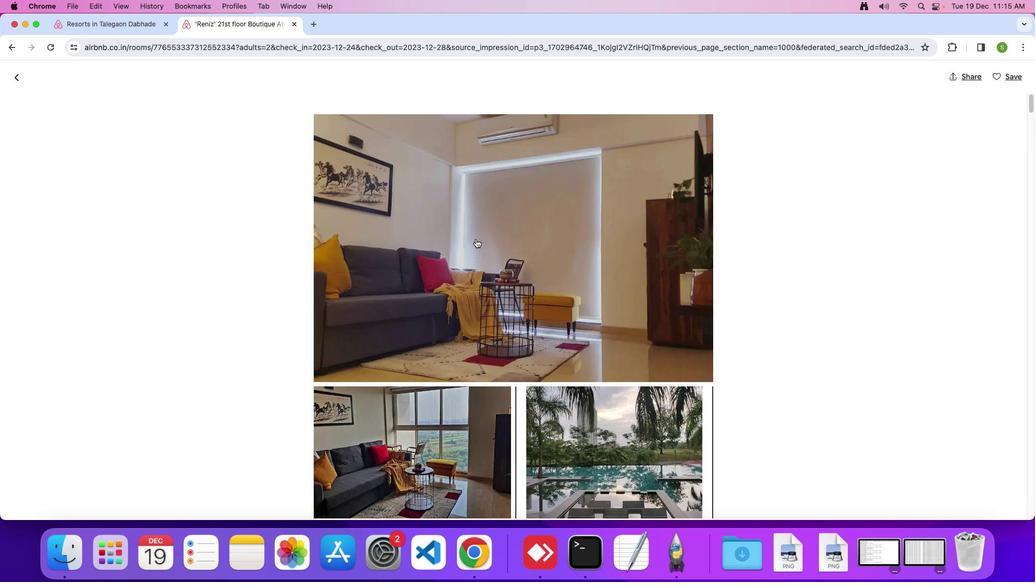 
Action: Mouse scrolled (475, 239) with delta (0, 0)
Screenshot: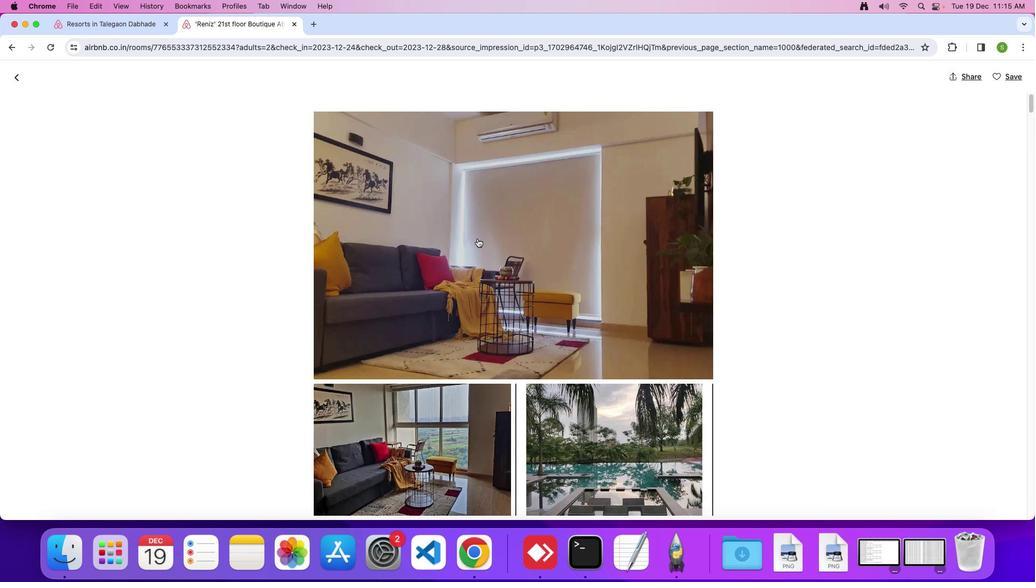 
Action: Mouse moved to (476, 239)
Screenshot: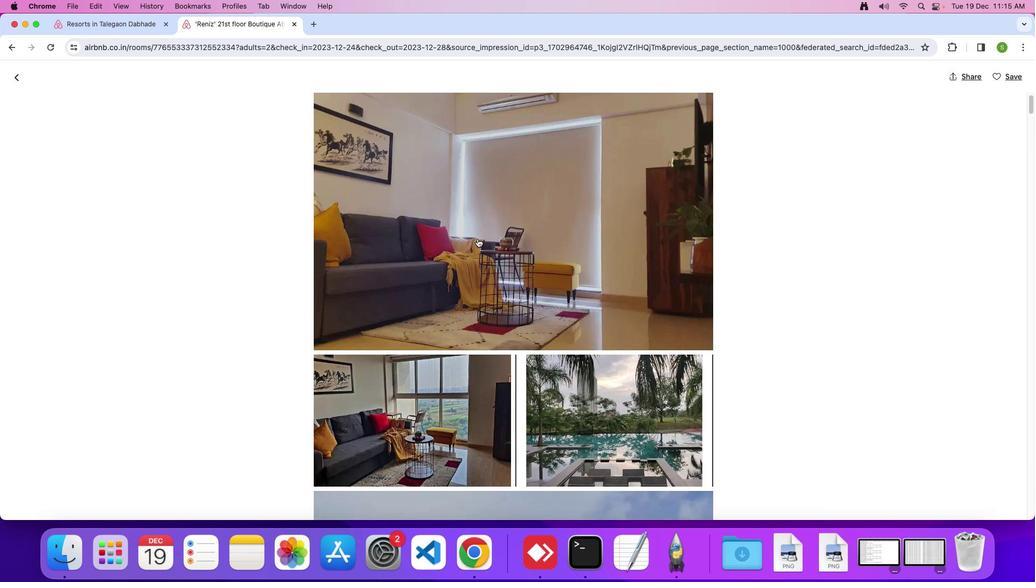 
Action: Mouse scrolled (476, 239) with delta (0, -1)
Screenshot: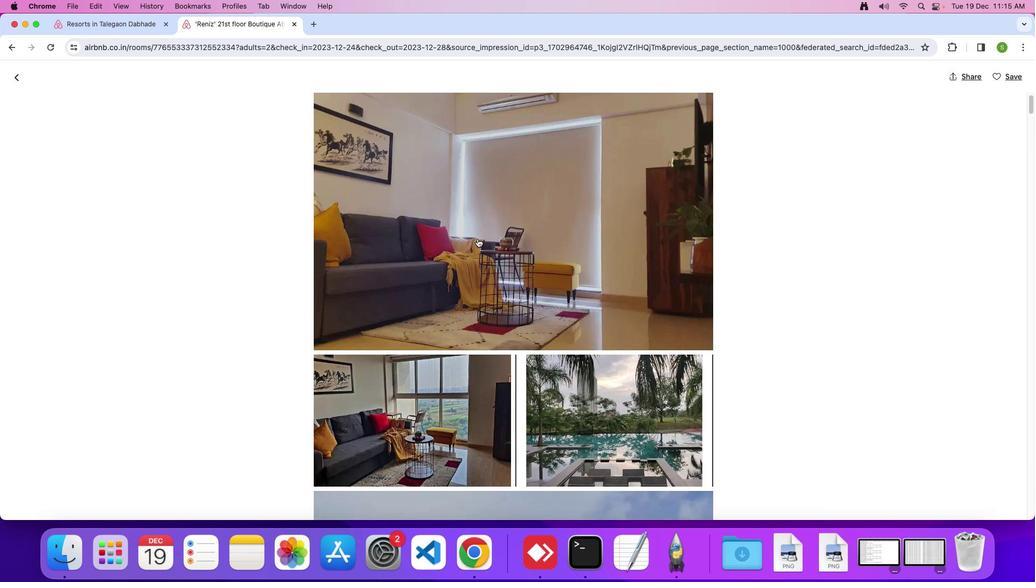 
Action: Mouse moved to (478, 238)
Screenshot: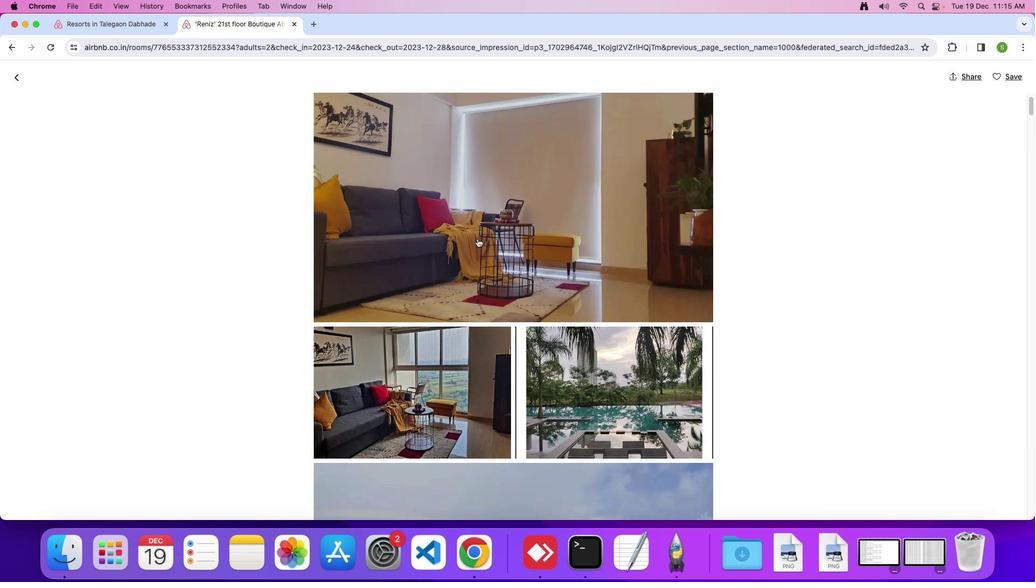 
Action: Mouse scrolled (478, 238) with delta (0, 0)
Screenshot: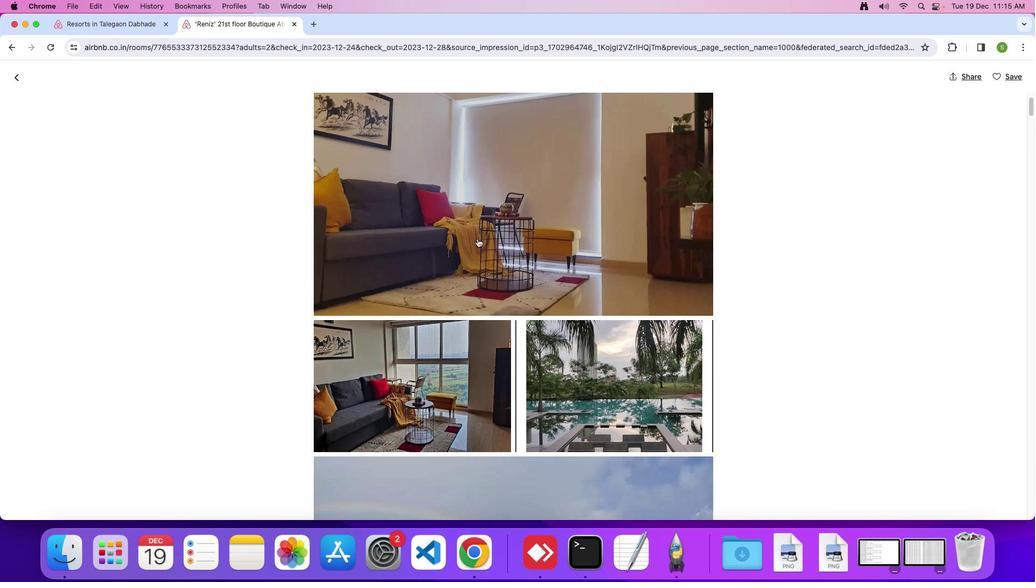 
Action: Mouse scrolled (478, 238) with delta (0, 0)
Screenshot: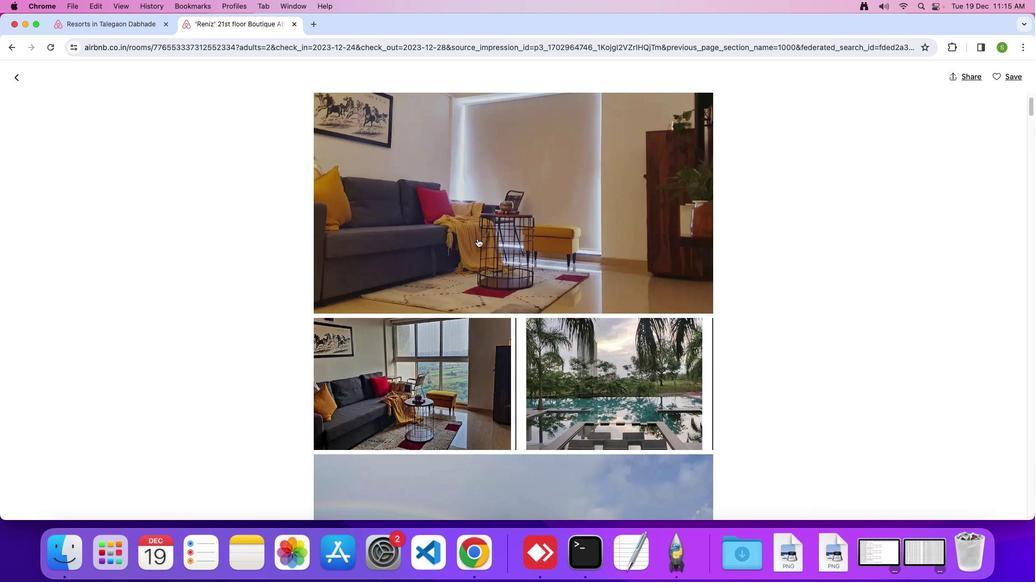 
Action: Mouse scrolled (478, 238) with delta (0, 0)
Screenshot: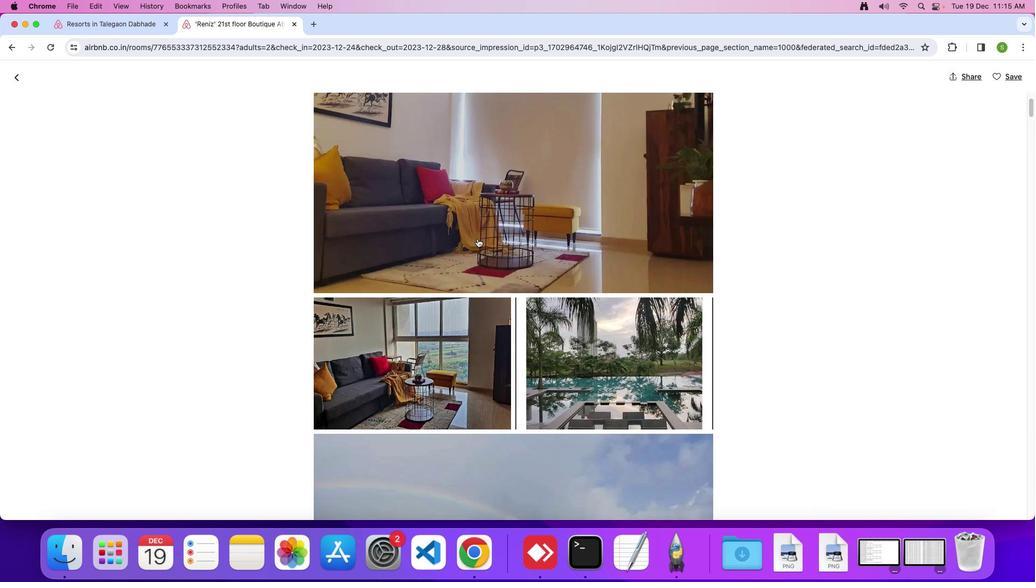 
Action: Mouse scrolled (478, 238) with delta (0, 0)
Screenshot: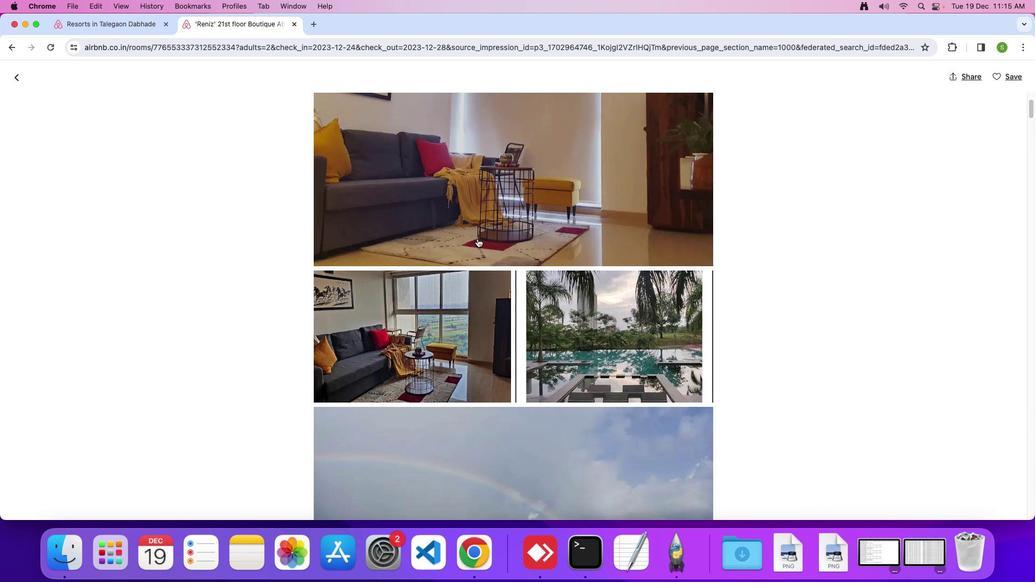 
Action: Mouse scrolled (478, 238) with delta (0, 0)
Screenshot: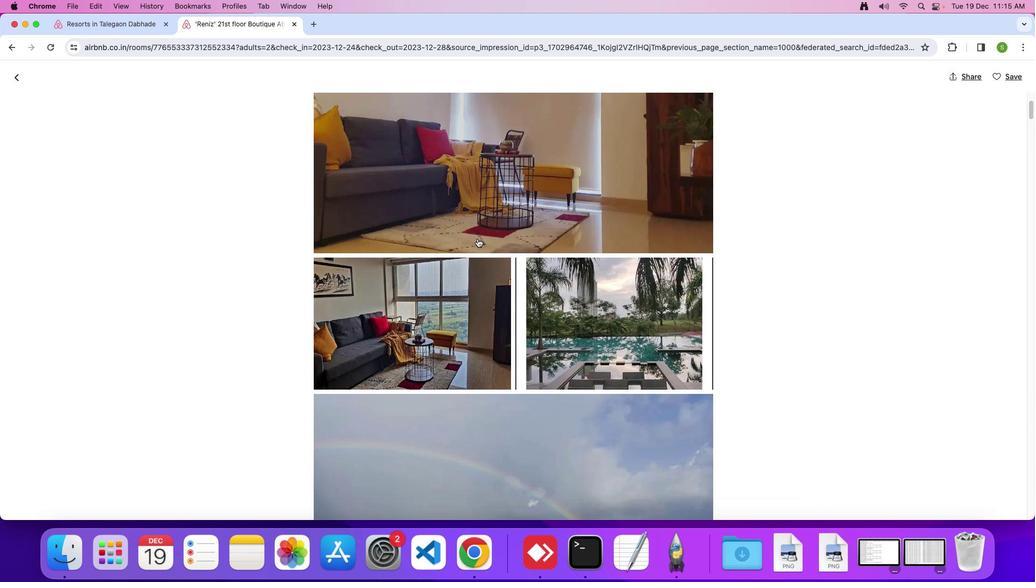 
Action: Mouse scrolled (478, 238) with delta (0, -1)
Screenshot: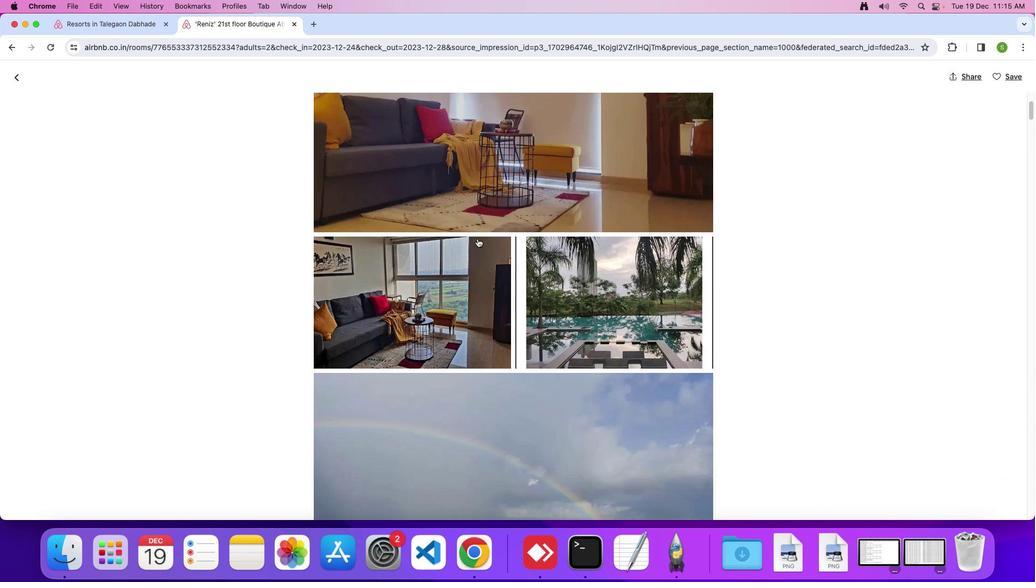 
Action: Mouse scrolled (478, 238) with delta (0, 0)
Screenshot: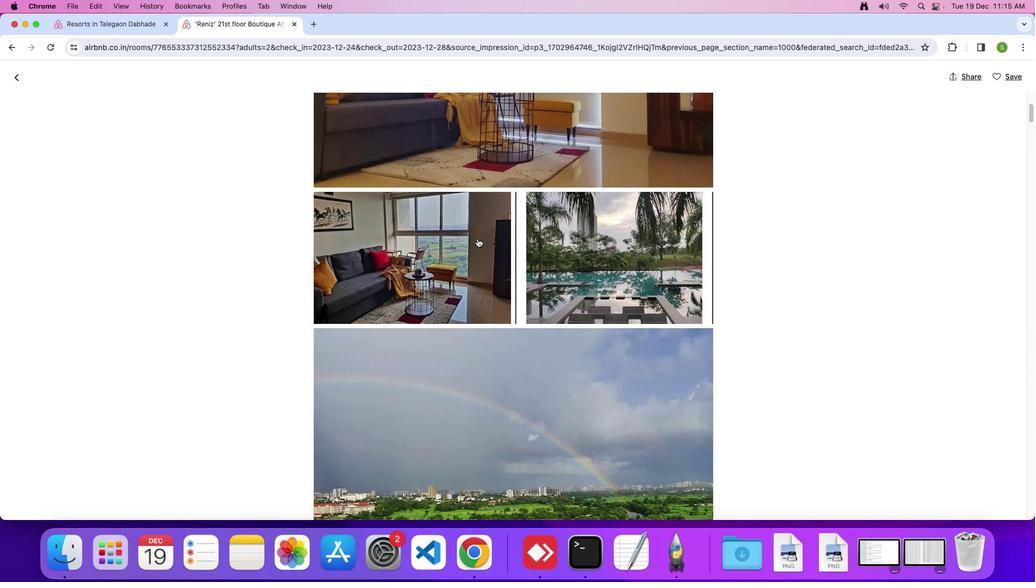 
Action: Mouse scrolled (478, 238) with delta (0, 0)
Screenshot: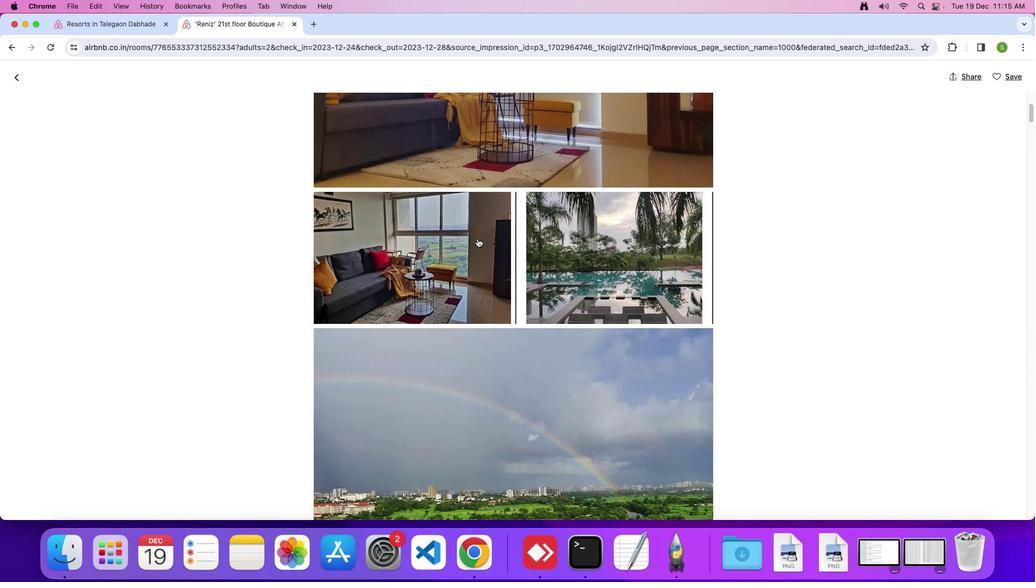 
Action: Mouse scrolled (478, 238) with delta (0, 0)
Screenshot: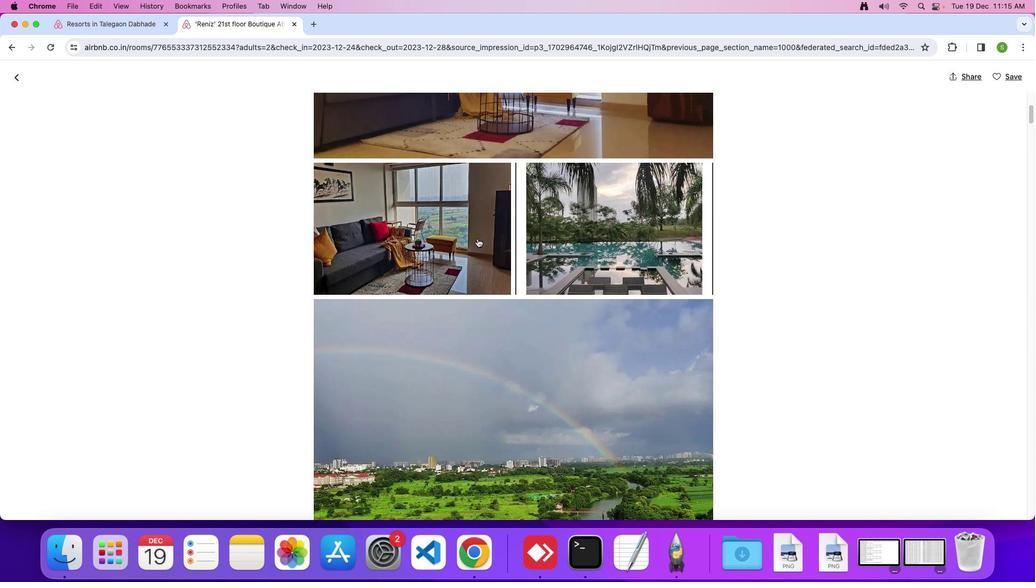 
Action: Mouse scrolled (478, 238) with delta (0, 0)
Screenshot: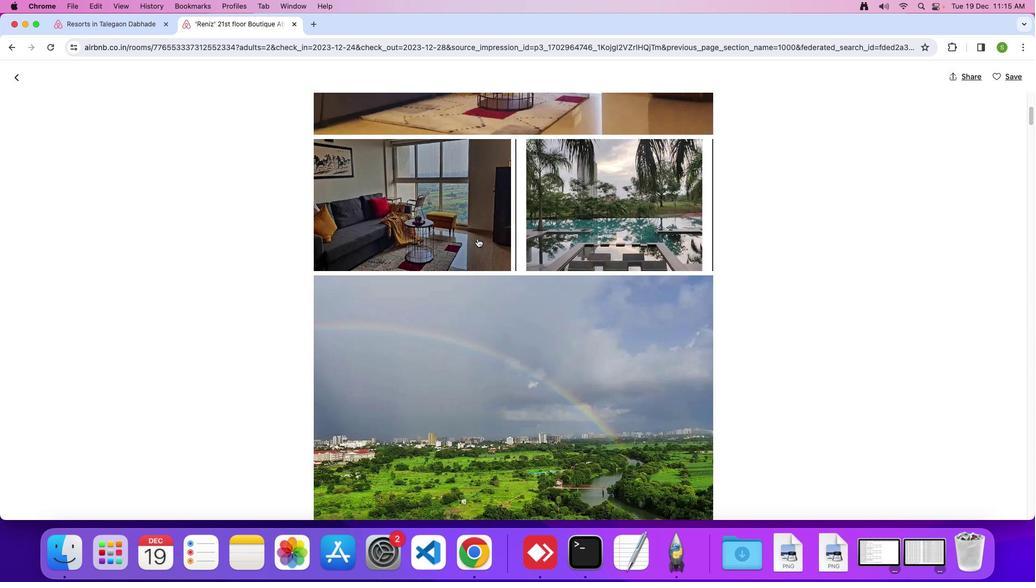 
Action: Mouse scrolled (478, 238) with delta (0, 0)
Screenshot: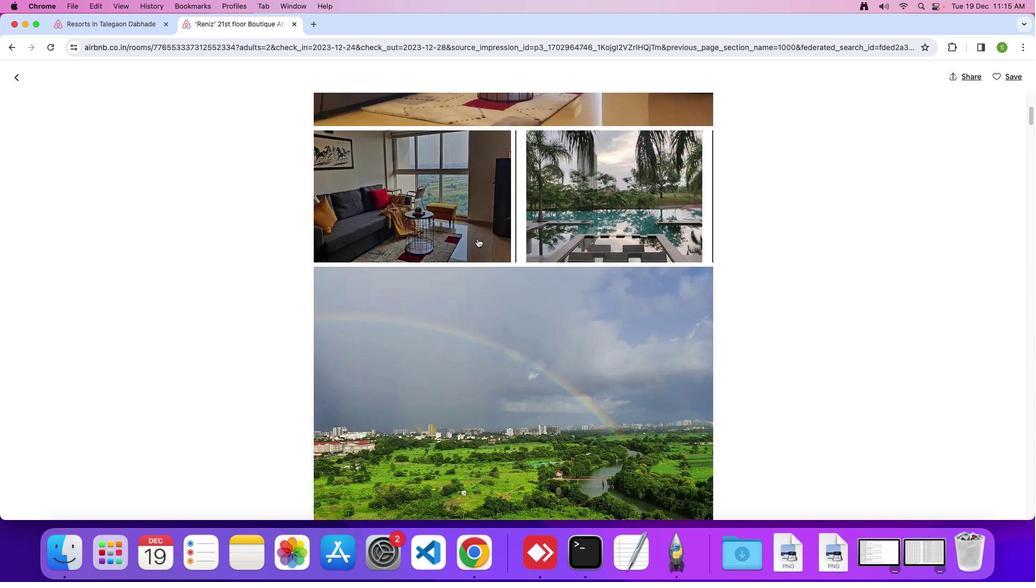 
Action: Mouse scrolled (478, 238) with delta (0, -1)
Screenshot: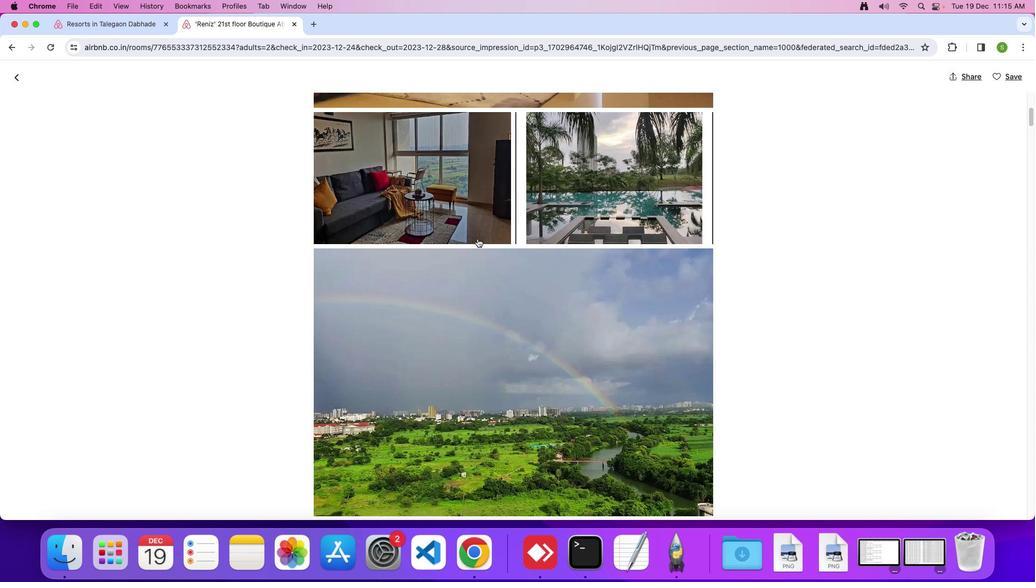 
Action: Mouse scrolled (478, 238) with delta (0, 0)
Screenshot: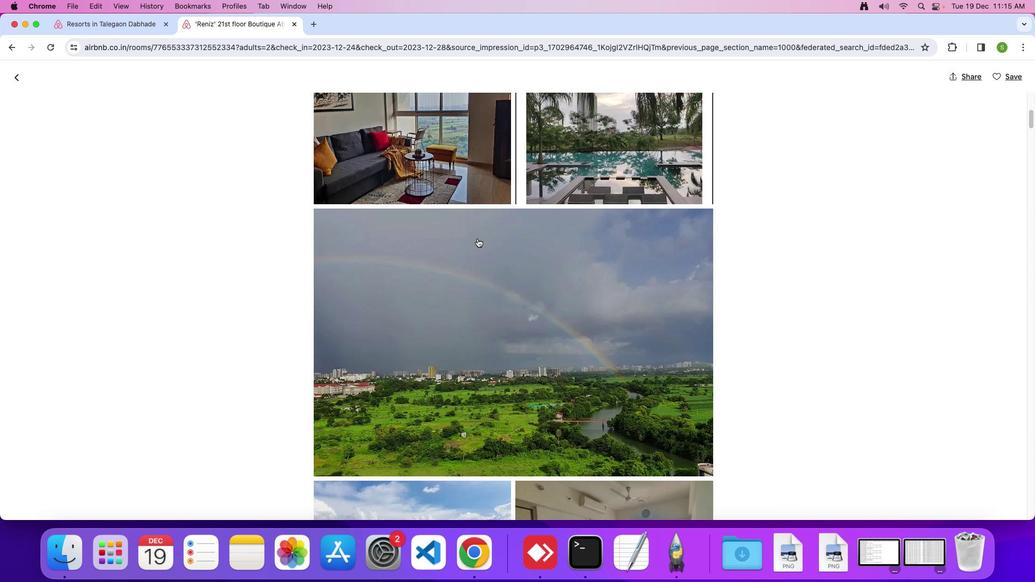
Action: Mouse scrolled (478, 238) with delta (0, 0)
Screenshot: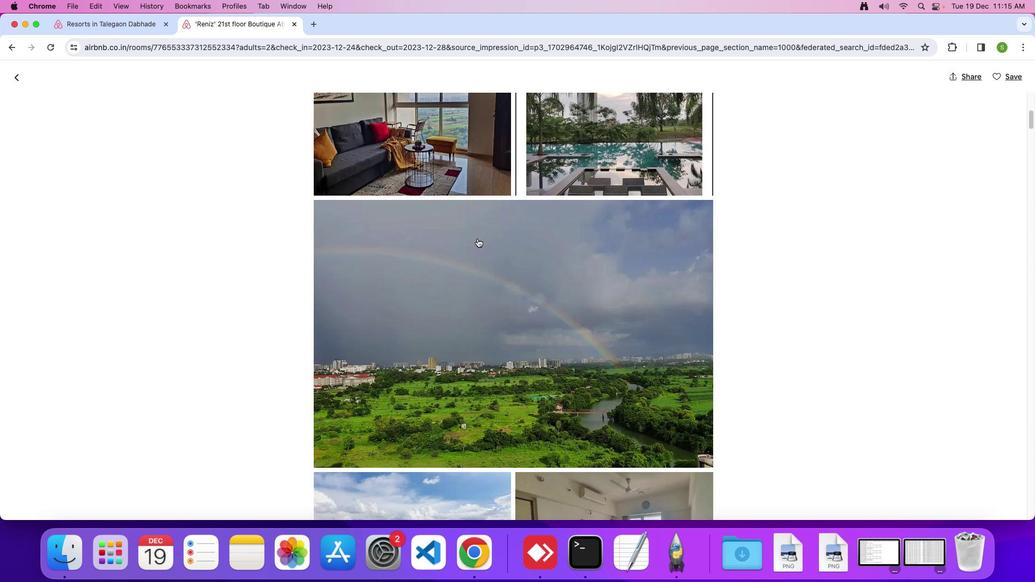 
Action: Mouse scrolled (478, 238) with delta (0, -1)
Screenshot: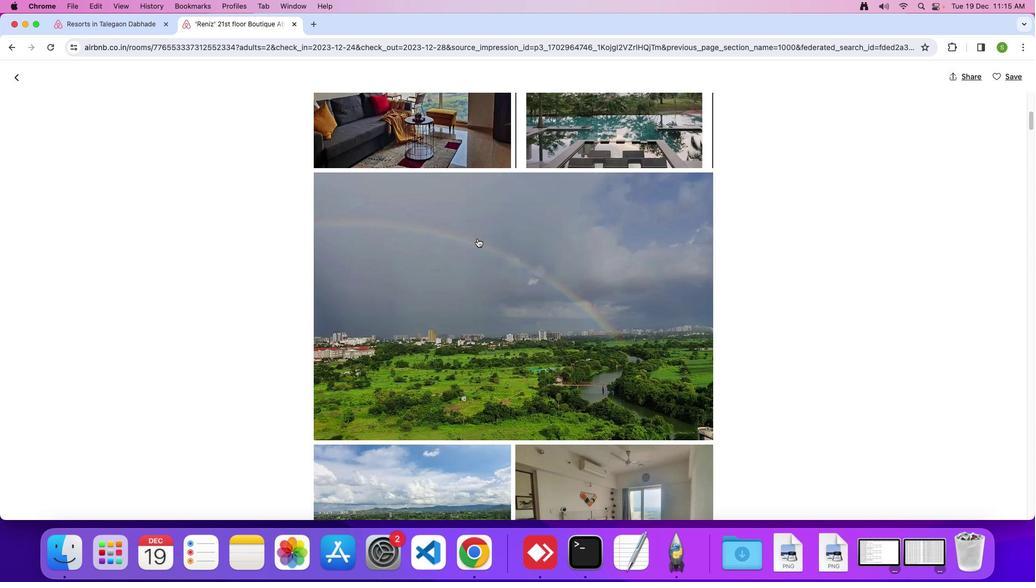 
Action: Mouse scrolled (478, 238) with delta (0, 0)
Screenshot: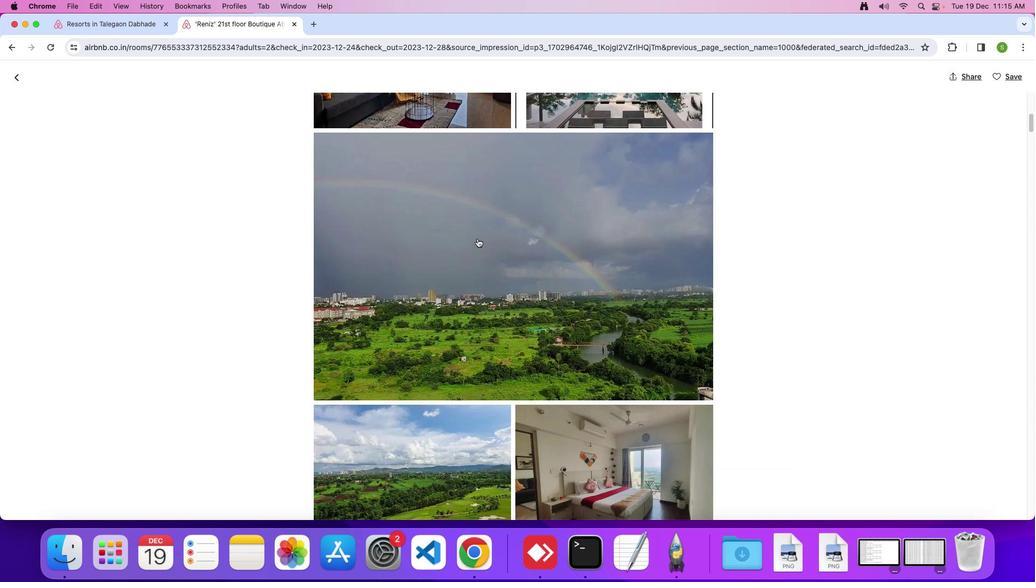 
Action: Mouse scrolled (478, 238) with delta (0, 0)
Screenshot: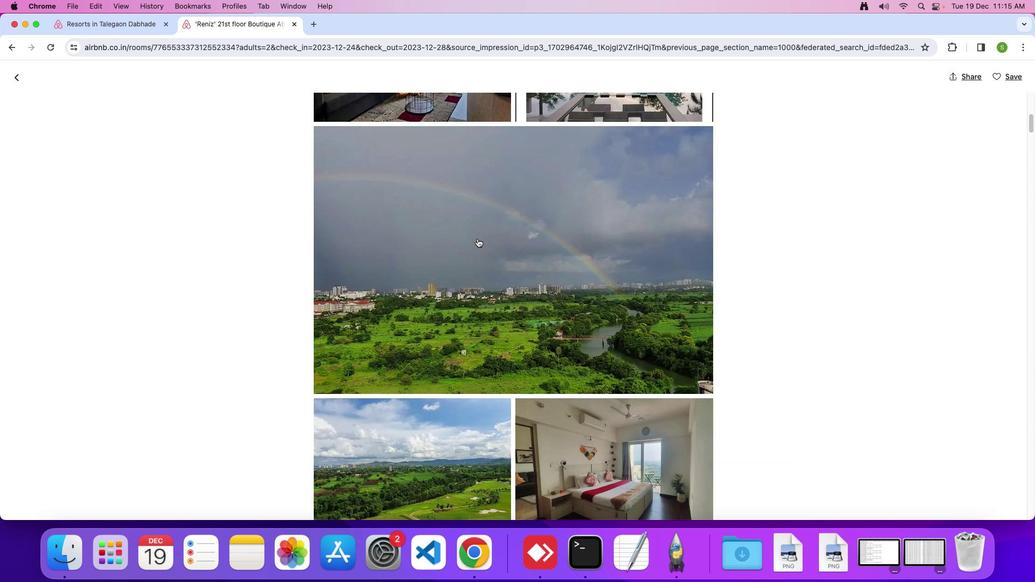 
Action: Mouse scrolled (478, 238) with delta (0, -1)
Screenshot: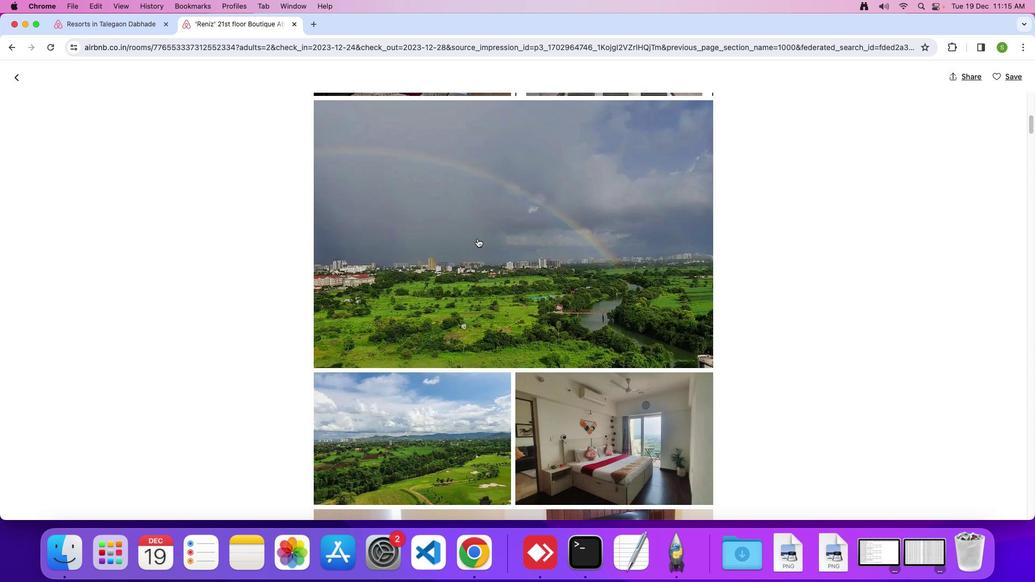 
Action: Mouse scrolled (478, 238) with delta (0, 0)
Screenshot: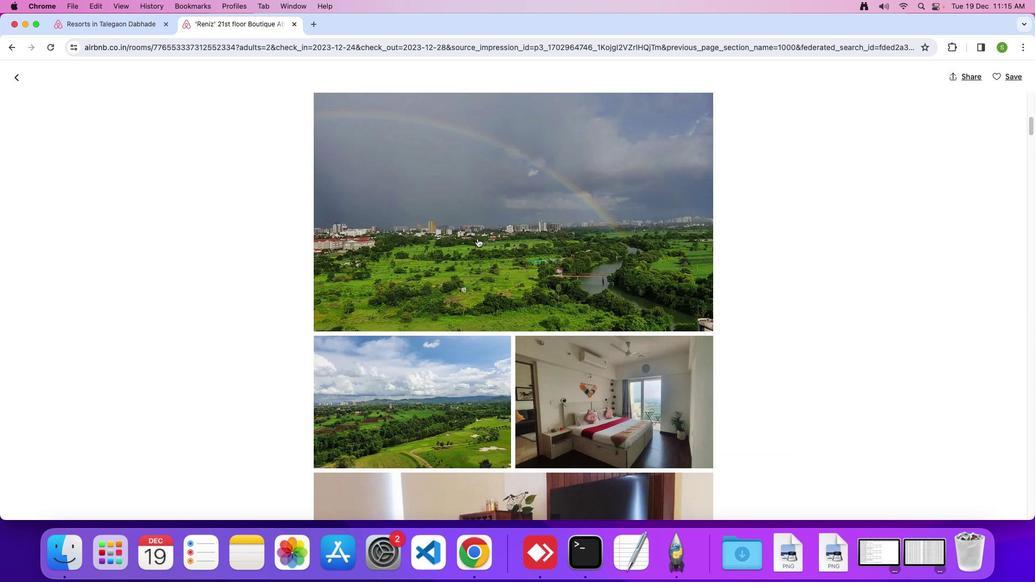 
Action: Mouse scrolled (478, 238) with delta (0, 0)
Screenshot: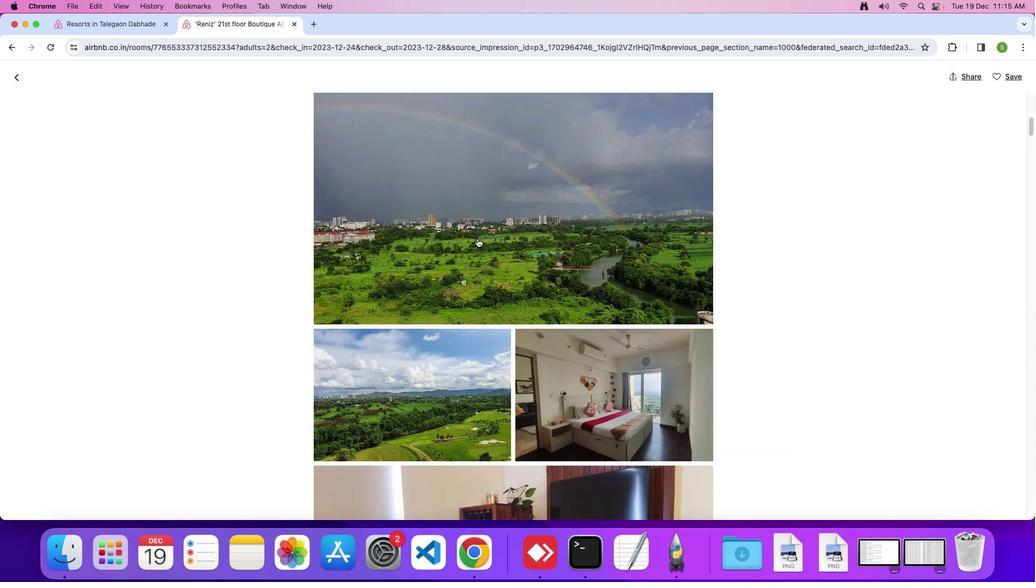 
Action: Mouse scrolled (478, 238) with delta (0, -1)
Screenshot: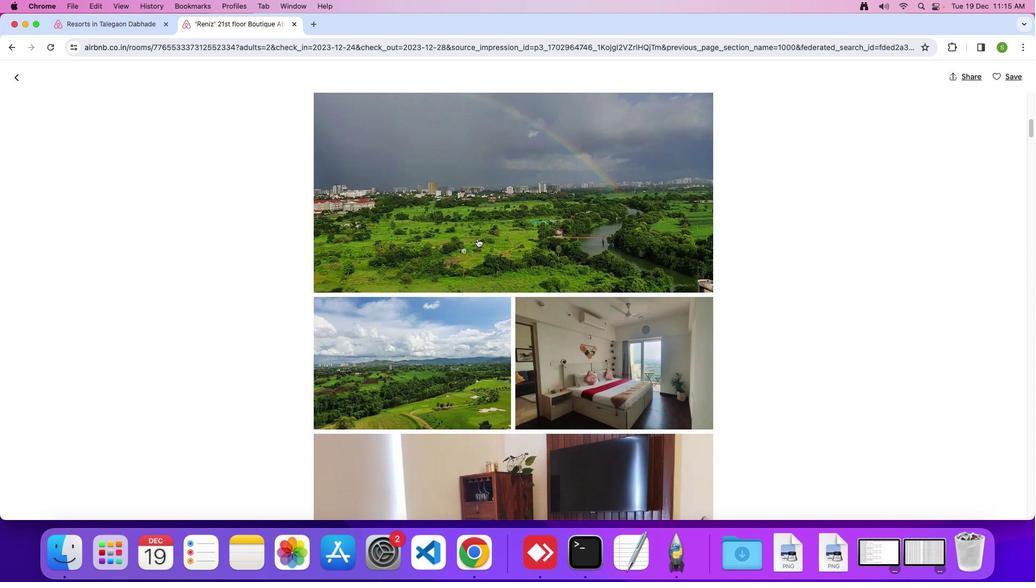 
Action: Mouse scrolled (478, 238) with delta (0, 0)
Screenshot: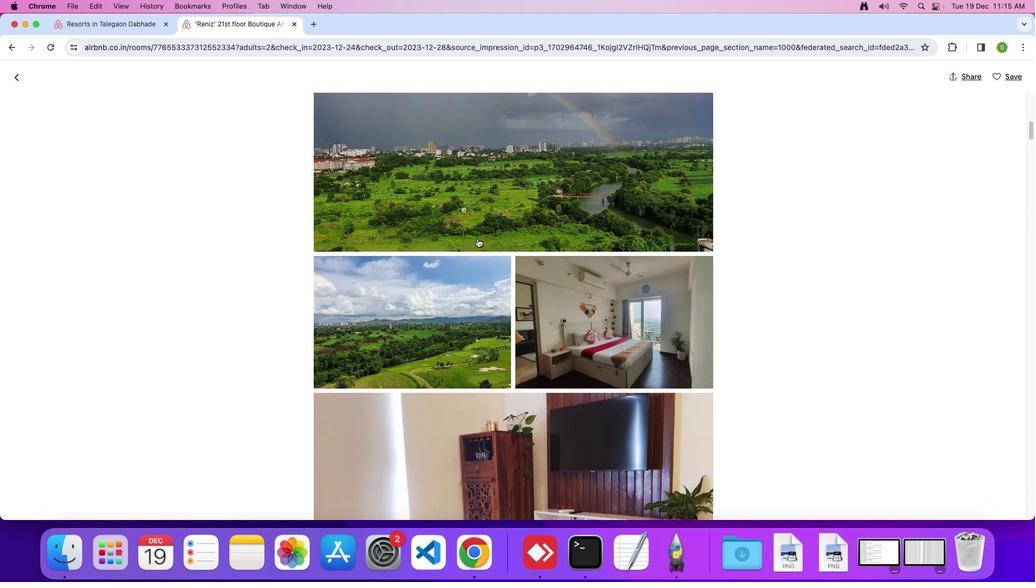 
Action: Mouse scrolled (478, 238) with delta (0, 0)
Screenshot: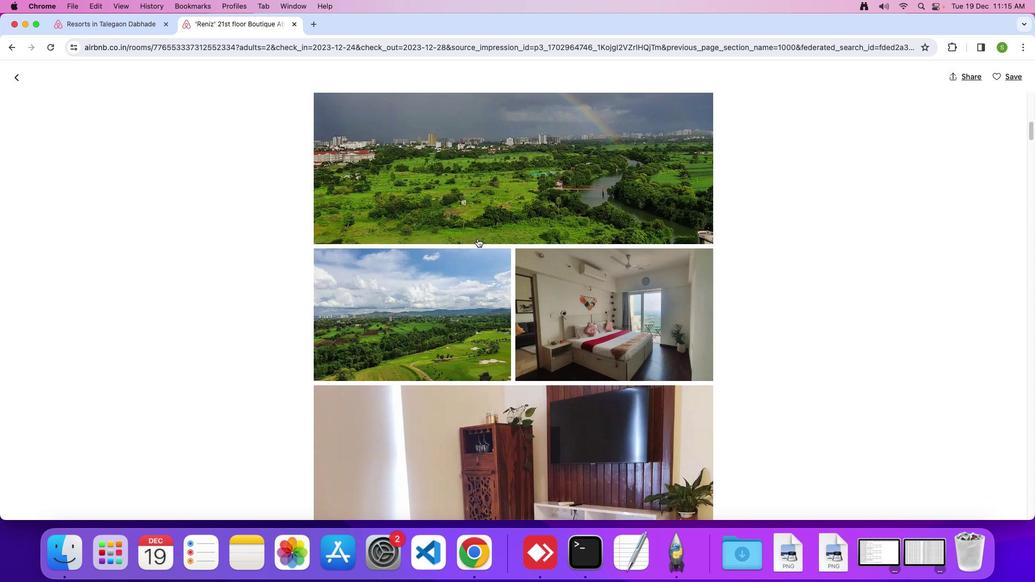 
Action: Mouse scrolled (478, 238) with delta (0, -1)
Screenshot: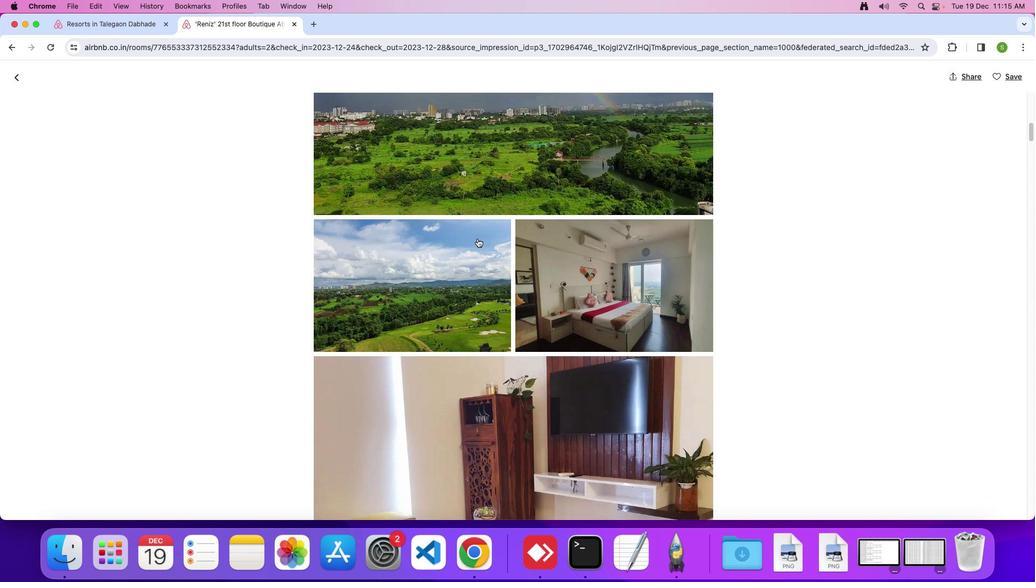 
Action: Mouse scrolled (478, 238) with delta (0, 0)
Screenshot: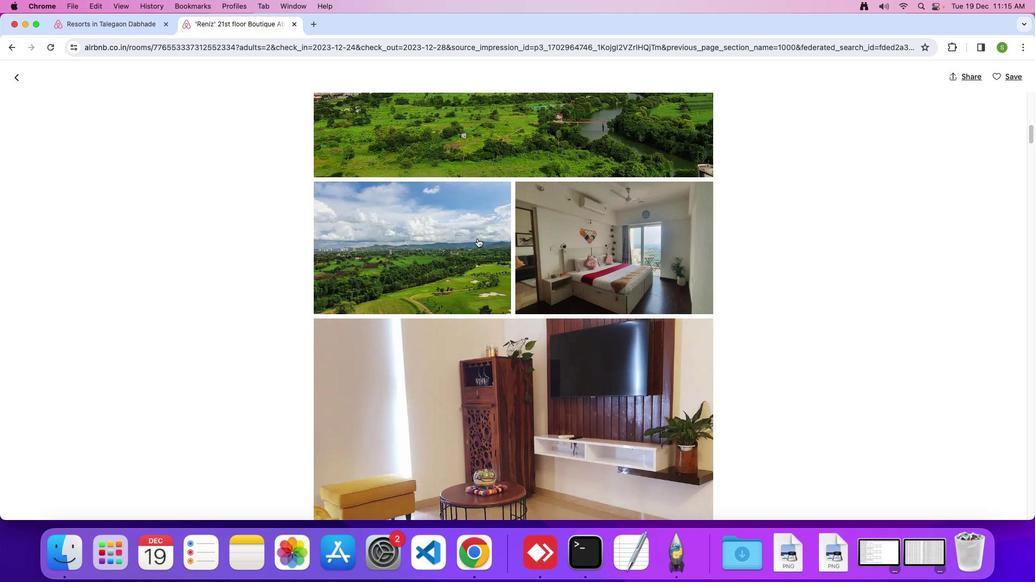 
Action: Mouse scrolled (478, 238) with delta (0, 0)
Screenshot: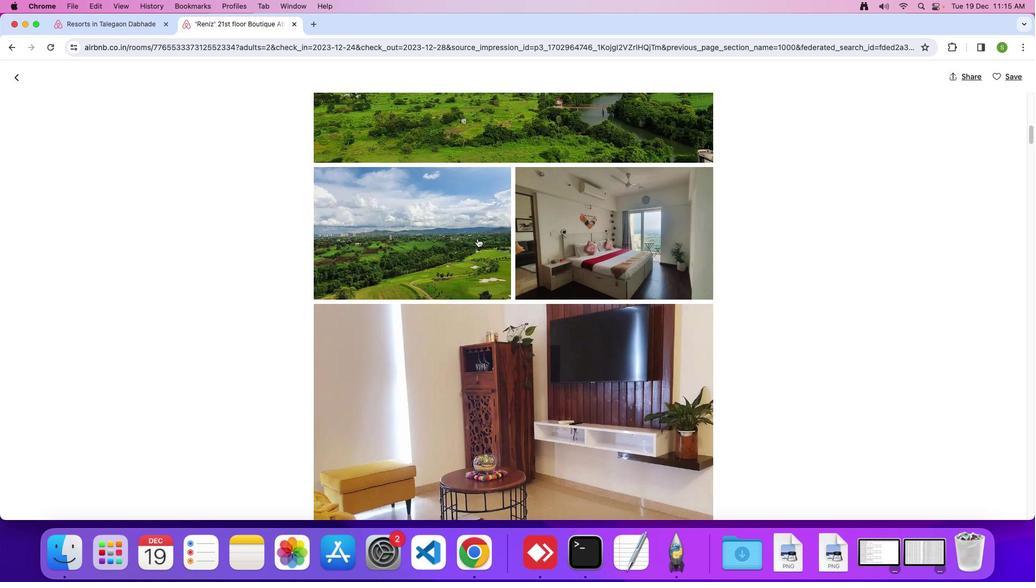 
Action: Mouse scrolled (478, 238) with delta (0, -1)
Screenshot: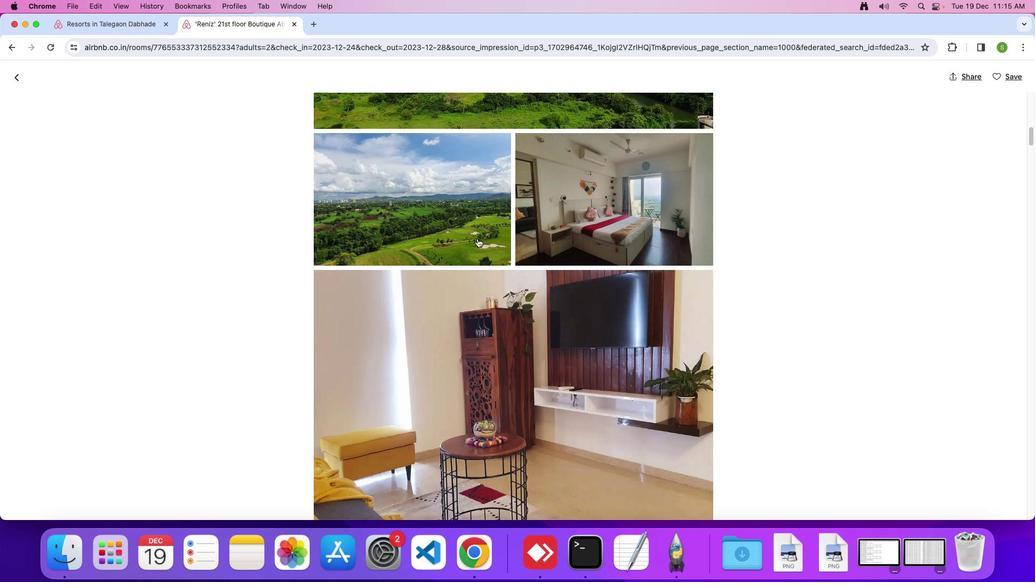 
Action: Mouse scrolled (478, 238) with delta (0, 0)
Screenshot: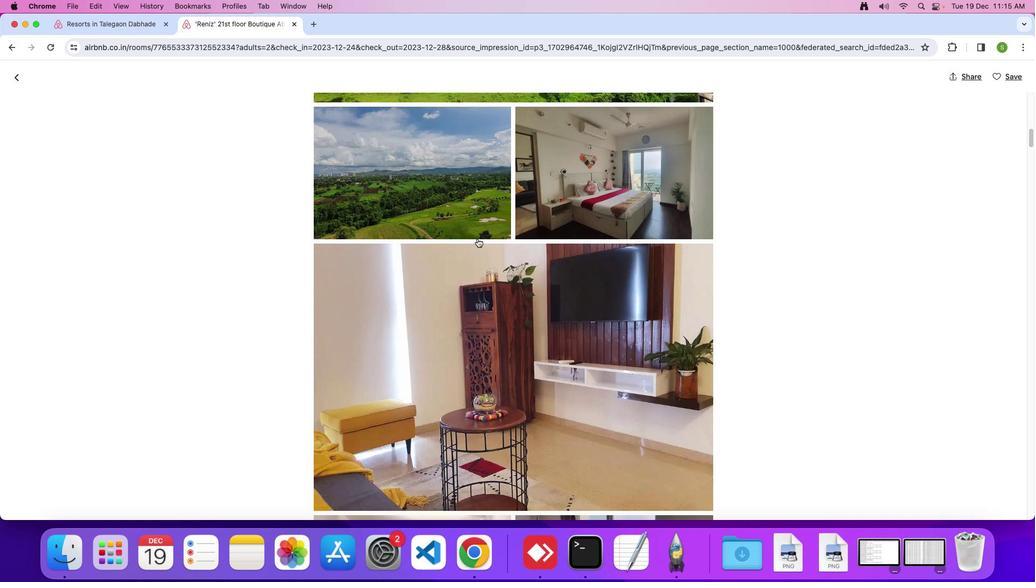 
Action: Mouse scrolled (478, 238) with delta (0, 0)
Screenshot: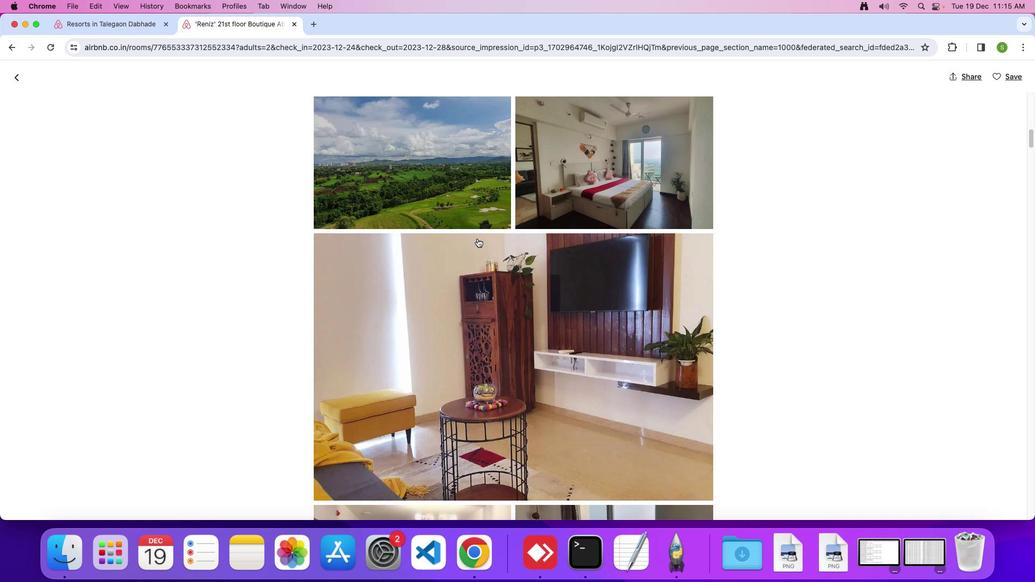 
Action: Mouse scrolled (478, 238) with delta (0, -1)
Screenshot: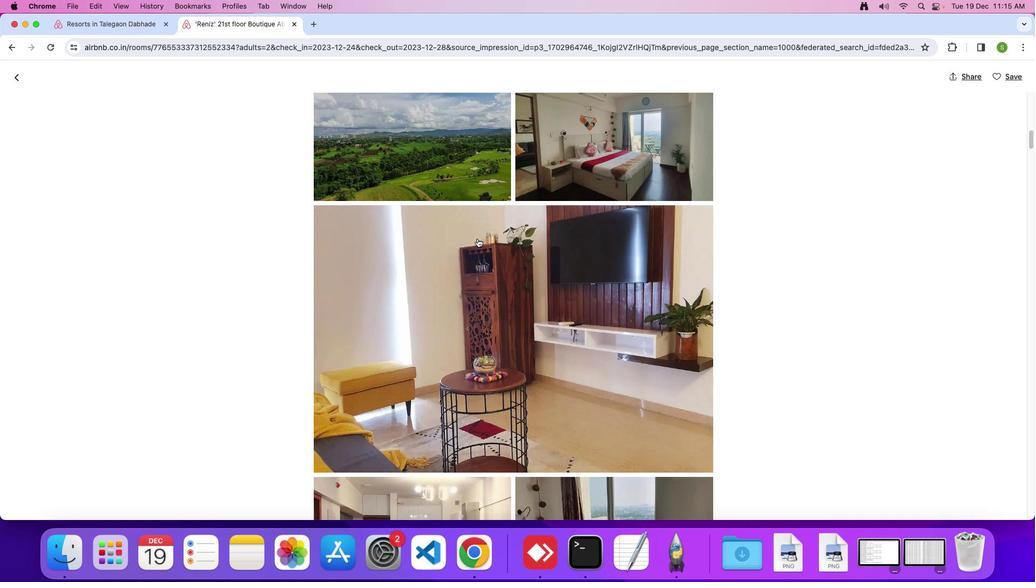 
Action: Mouse scrolled (478, 238) with delta (0, 0)
Screenshot: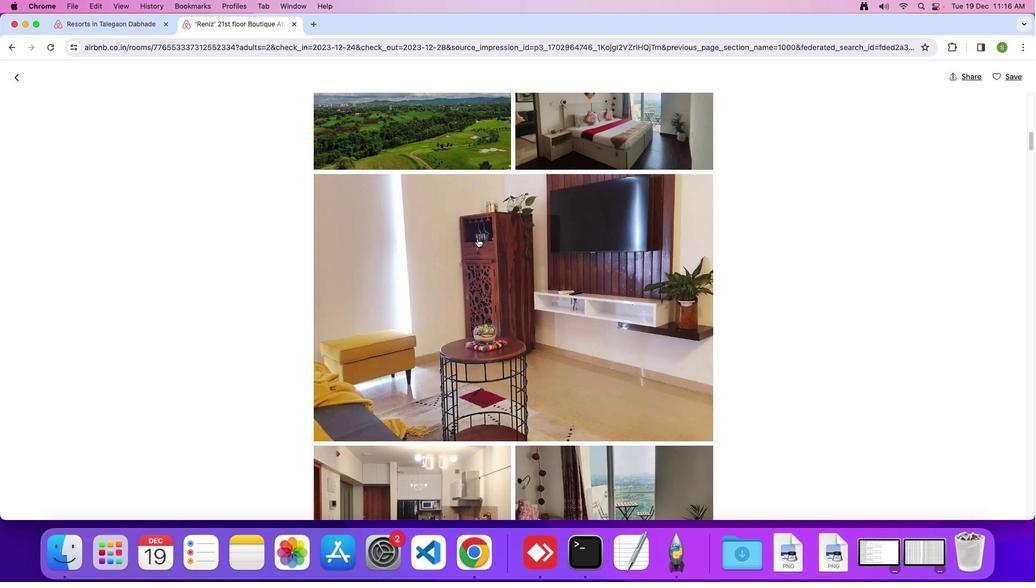 
Action: Mouse scrolled (478, 238) with delta (0, 0)
Screenshot: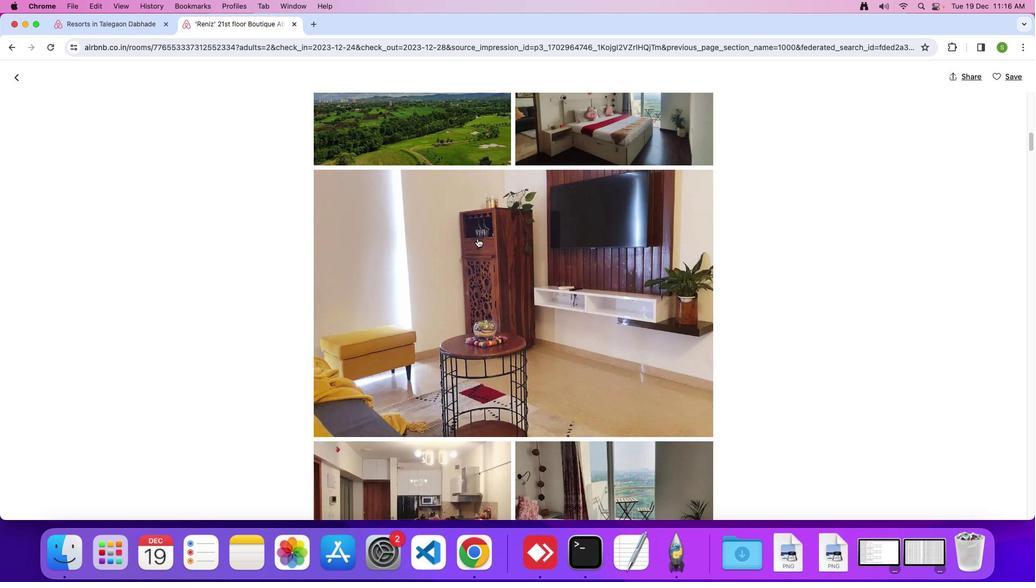 
Action: Mouse scrolled (478, 238) with delta (0, -1)
Screenshot: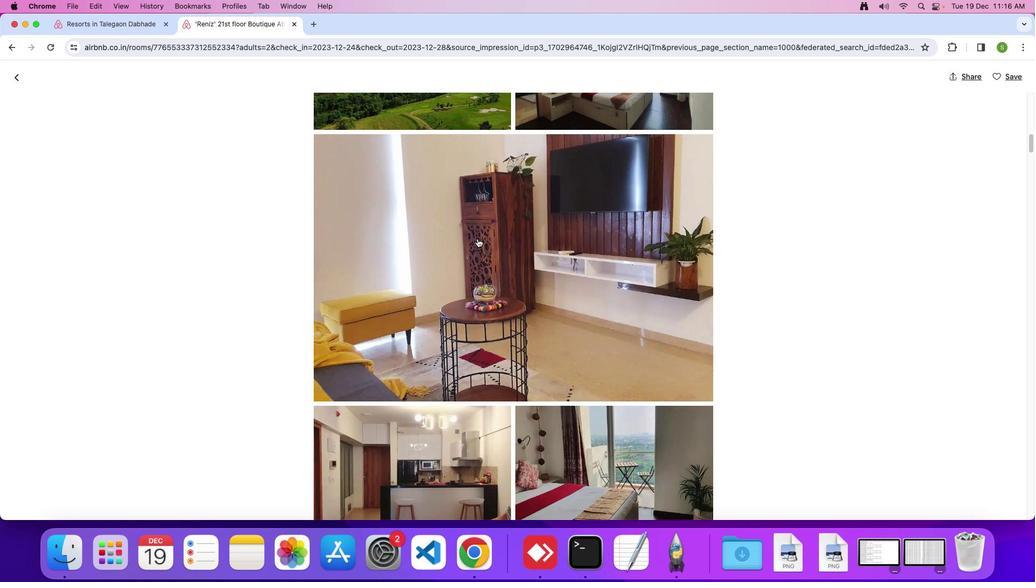 
Action: Mouse scrolled (478, 238) with delta (0, 0)
Screenshot: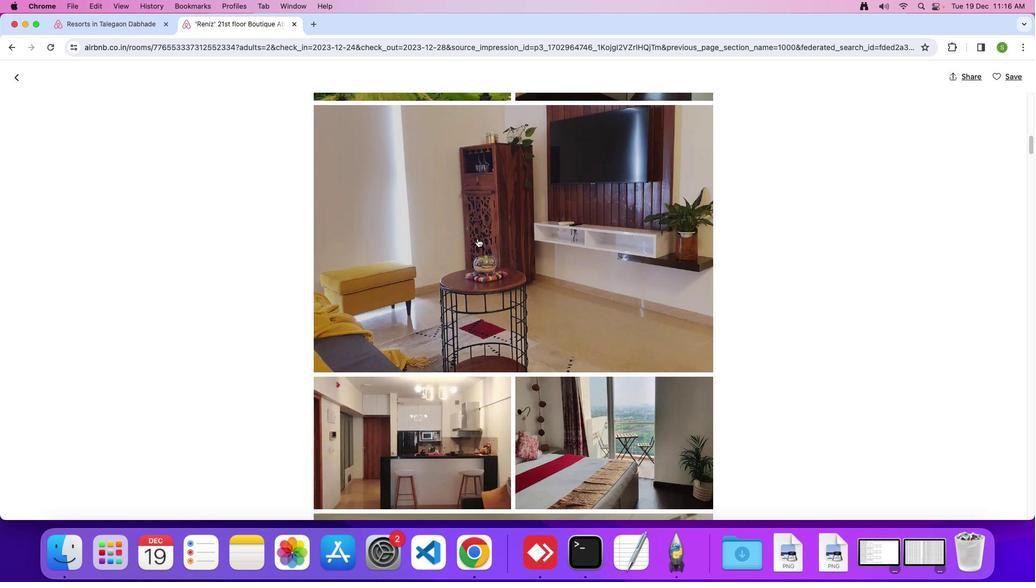 
Action: Mouse scrolled (478, 238) with delta (0, 0)
Screenshot: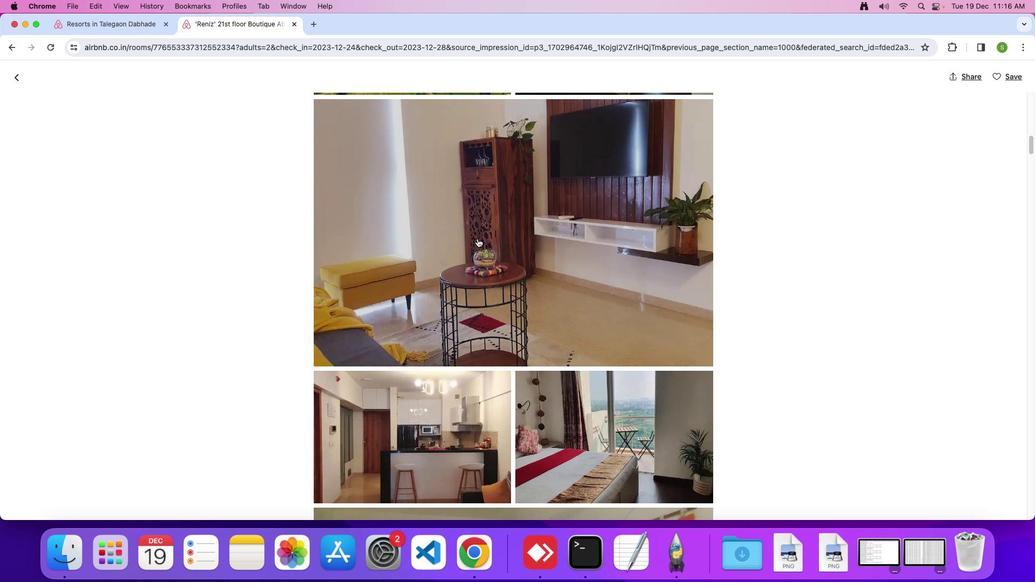 
Action: Mouse scrolled (478, 238) with delta (0, -1)
Screenshot: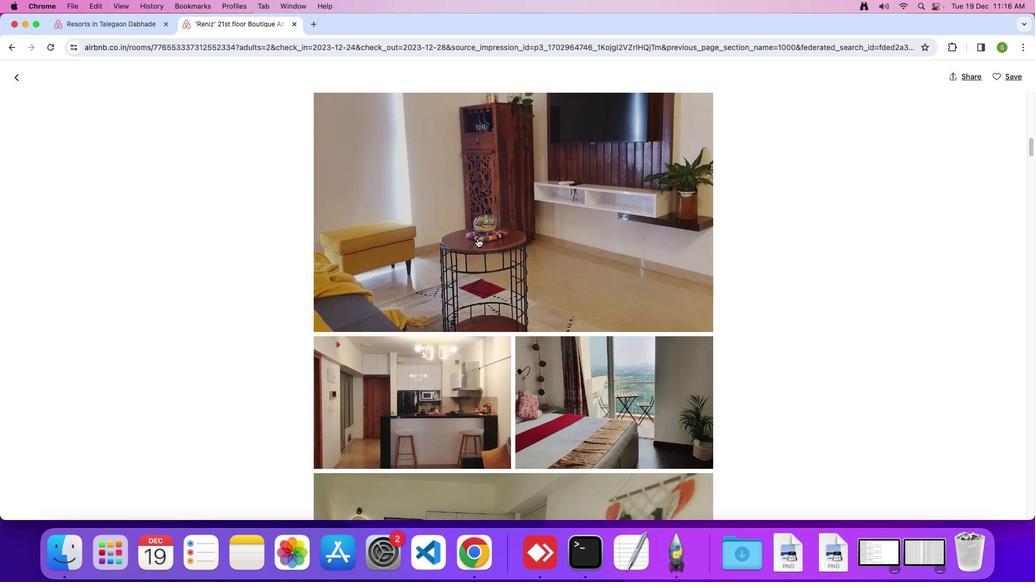 
Action: Mouse scrolled (478, 238) with delta (0, 0)
Screenshot: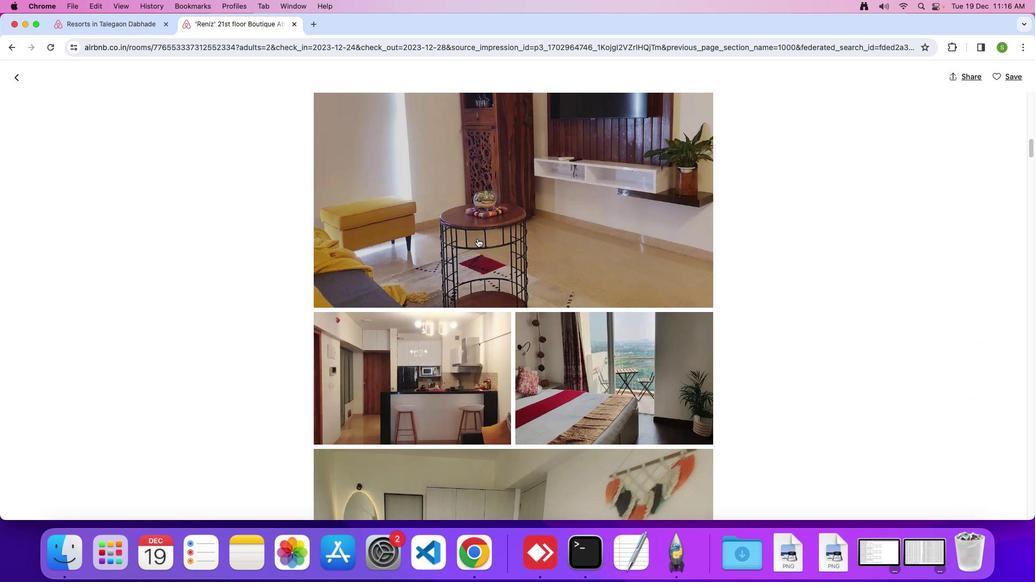 
Action: Mouse scrolled (478, 238) with delta (0, 0)
Screenshot: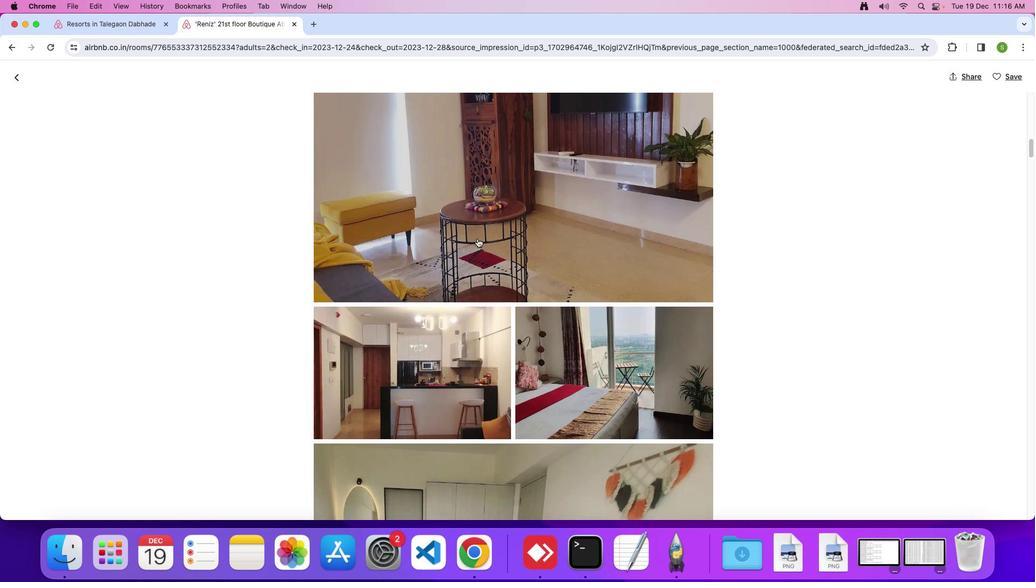 
Action: Mouse scrolled (478, 238) with delta (0, -1)
Screenshot: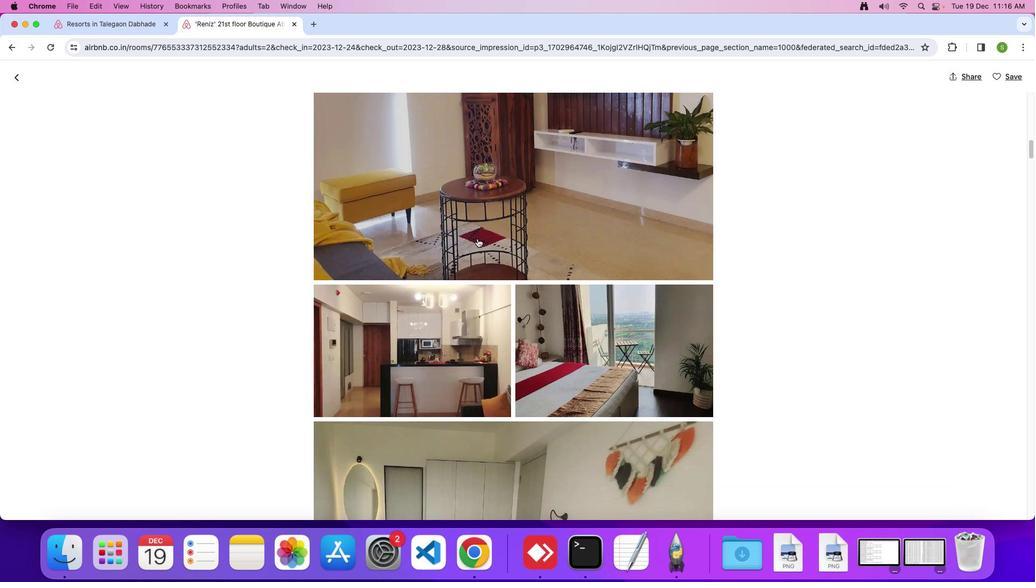 
Action: Mouse scrolled (478, 238) with delta (0, 0)
Screenshot: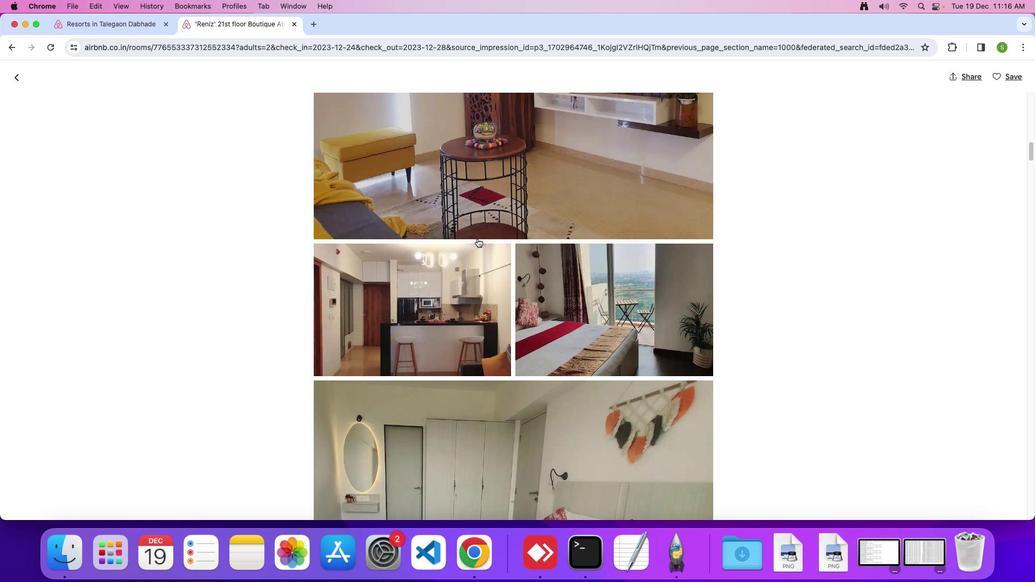 
Action: Mouse scrolled (478, 238) with delta (0, 0)
Screenshot: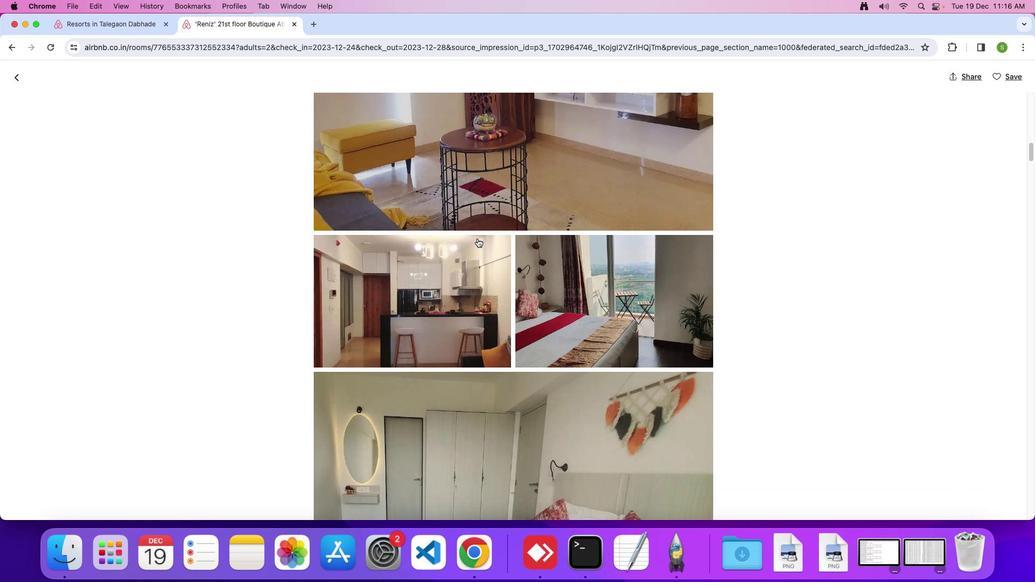 
Action: Mouse scrolled (478, 238) with delta (0, -1)
Screenshot: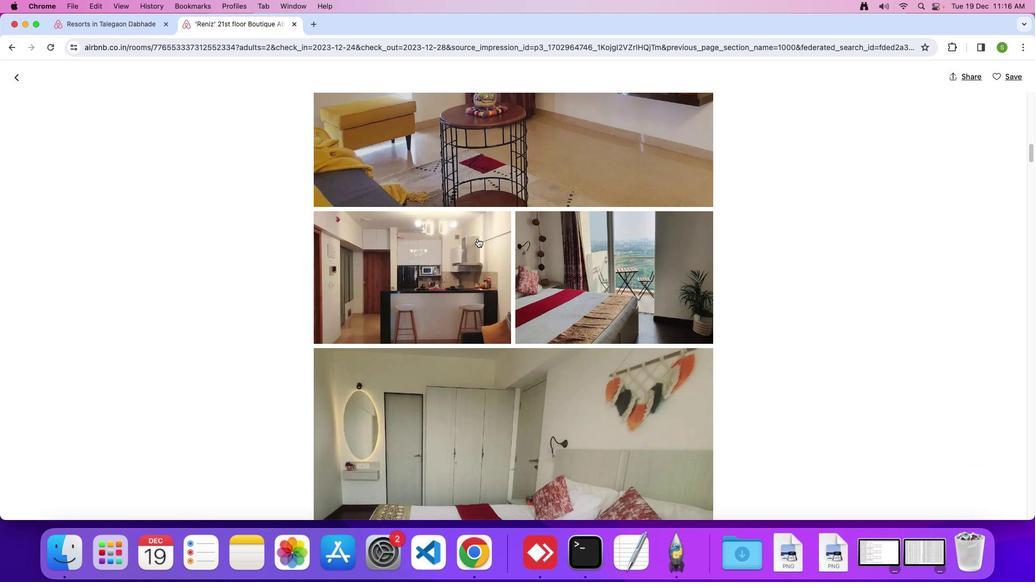 
Action: Mouse scrolled (478, 238) with delta (0, 0)
Screenshot: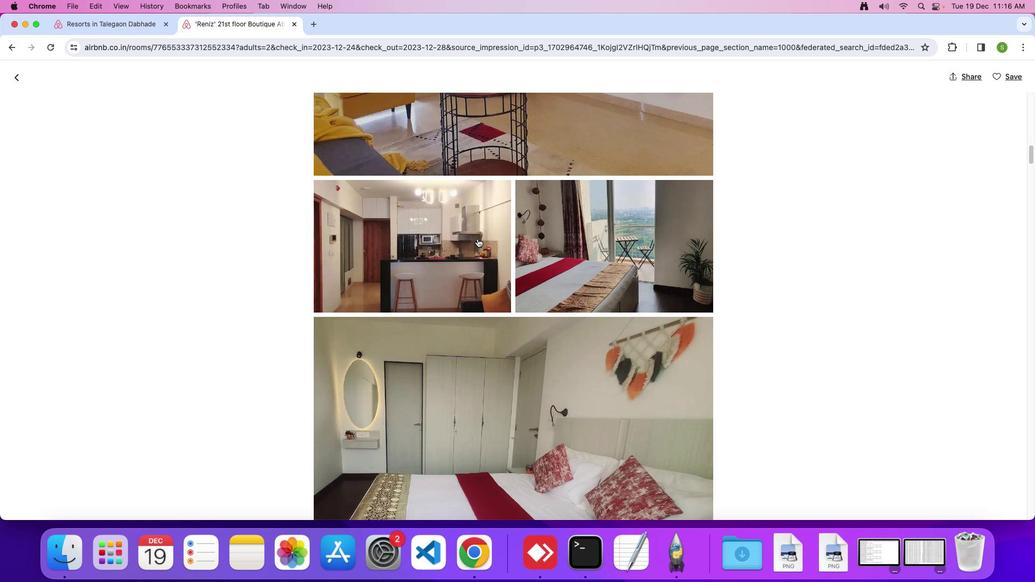 
Action: Mouse scrolled (478, 238) with delta (0, 0)
Screenshot: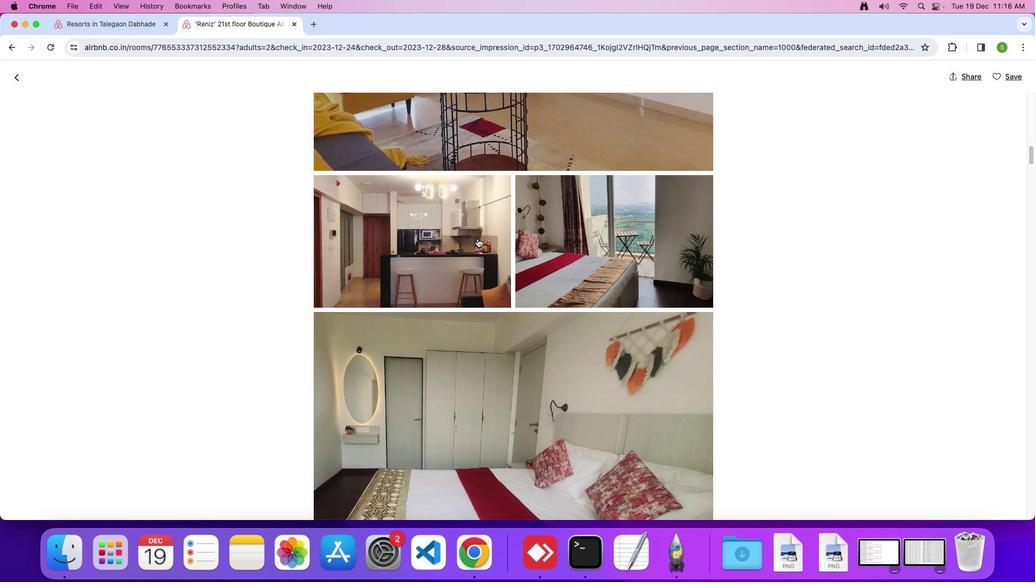
Action: Mouse scrolled (478, 238) with delta (0, 0)
Screenshot: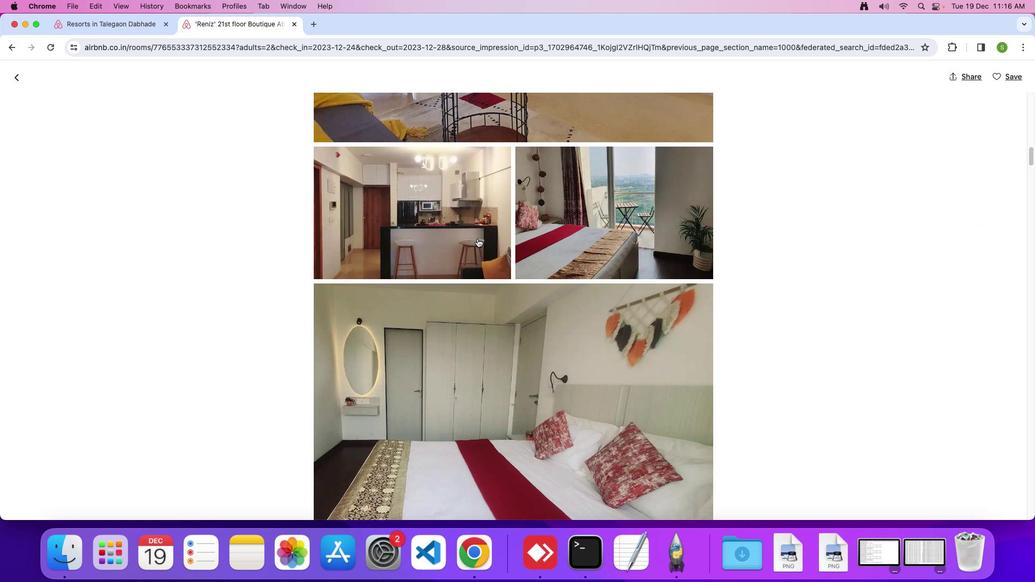 
Action: Mouse scrolled (478, 238) with delta (0, 0)
Screenshot: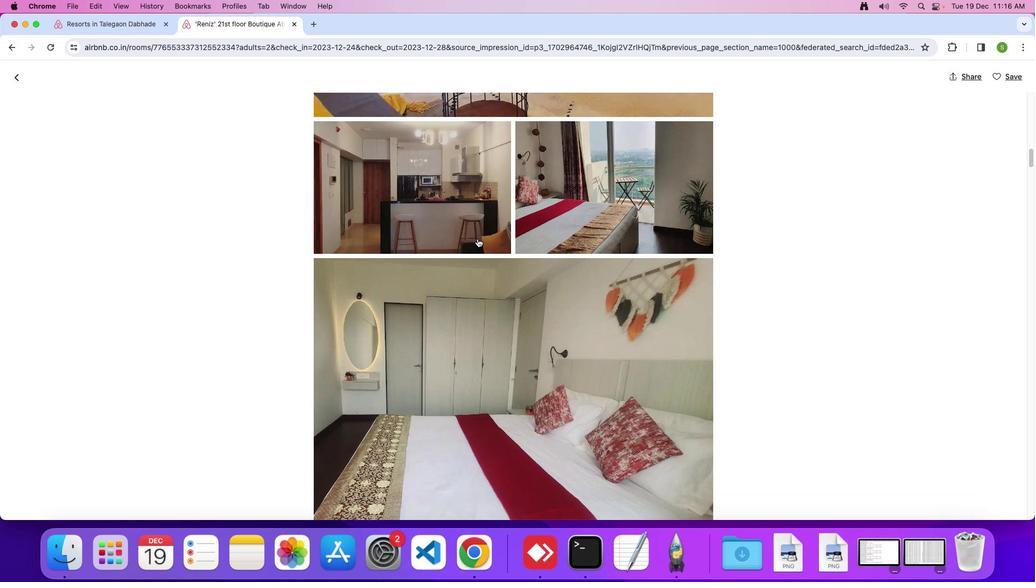 
Action: Mouse scrolled (478, 238) with delta (0, 0)
Screenshot: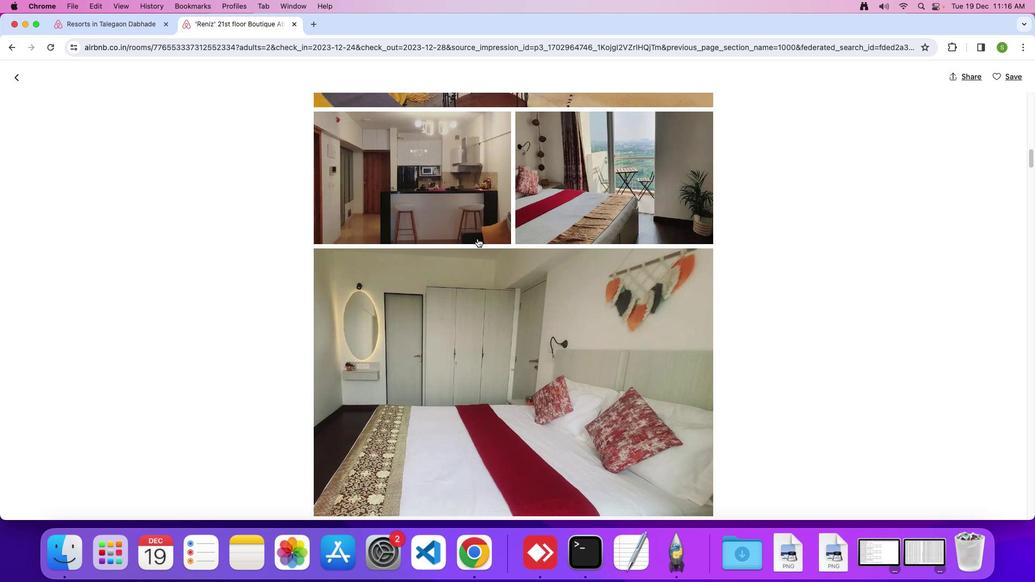
Action: Mouse scrolled (478, 238) with delta (0, -1)
Screenshot: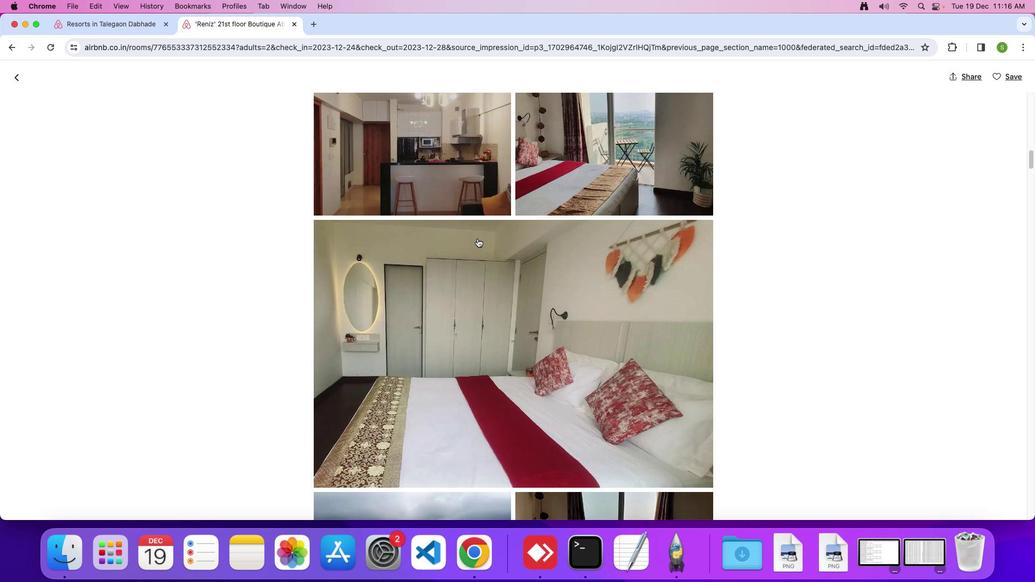
Action: Mouse scrolled (478, 238) with delta (0, 0)
Screenshot: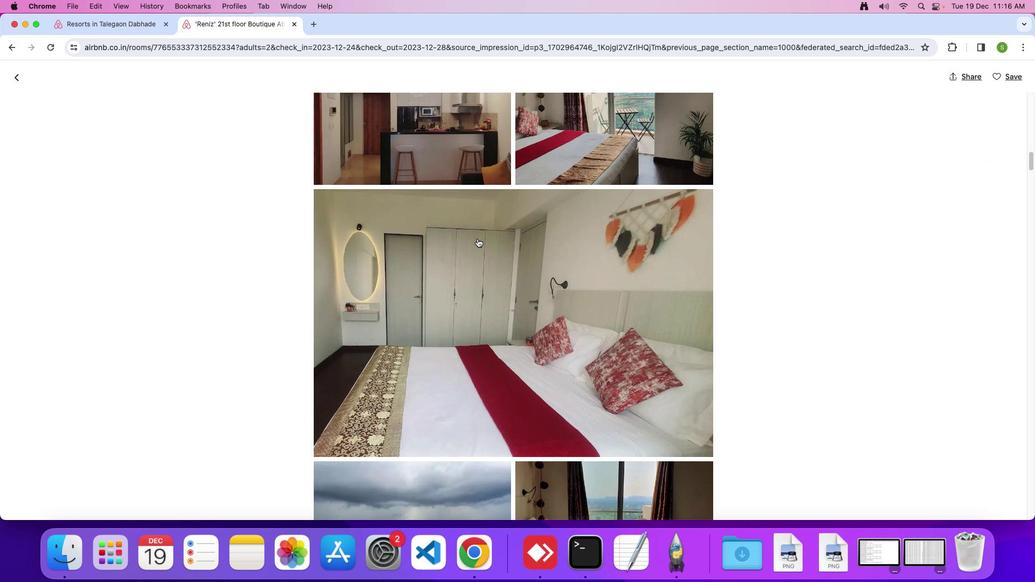 
Action: Mouse scrolled (478, 238) with delta (0, 0)
Screenshot: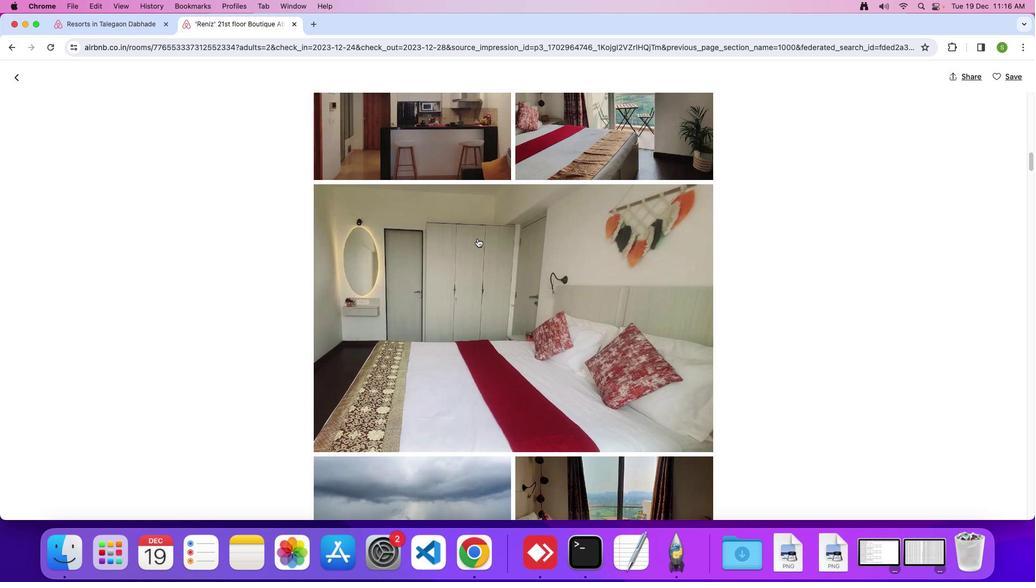 
Action: Mouse scrolled (478, 238) with delta (0, -1)
Screenshot: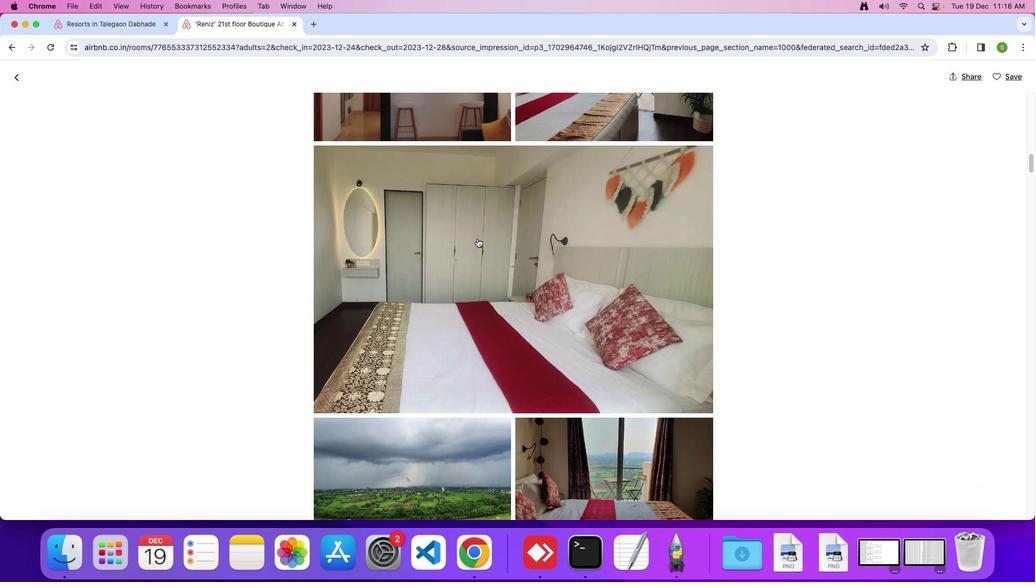 
Action: Mouse scrolled (478, 238) with delta (0, 0)
Screenshot: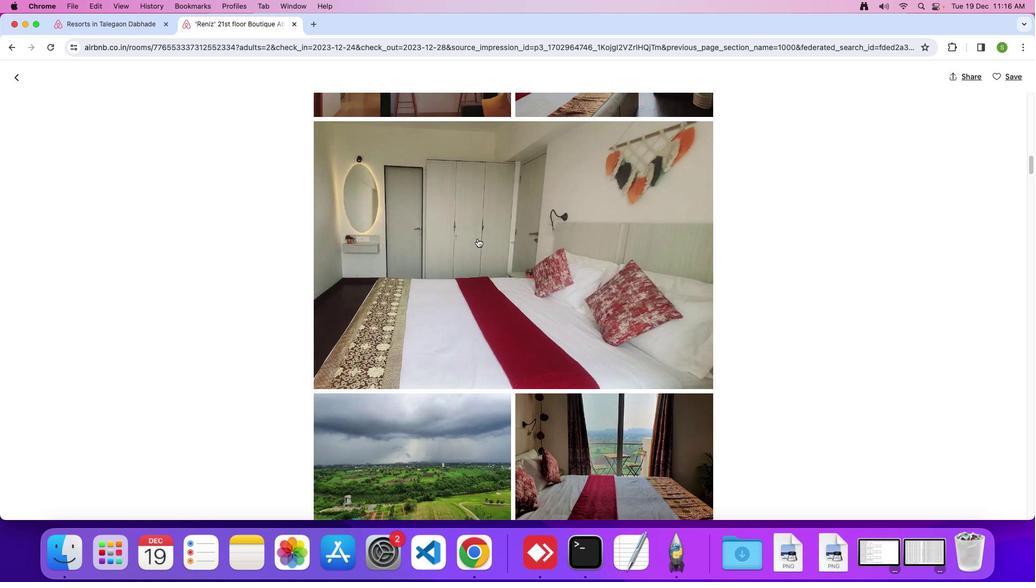
Action: Mouse scrolled (478, 238) with delta (0, 0)
Screenshot: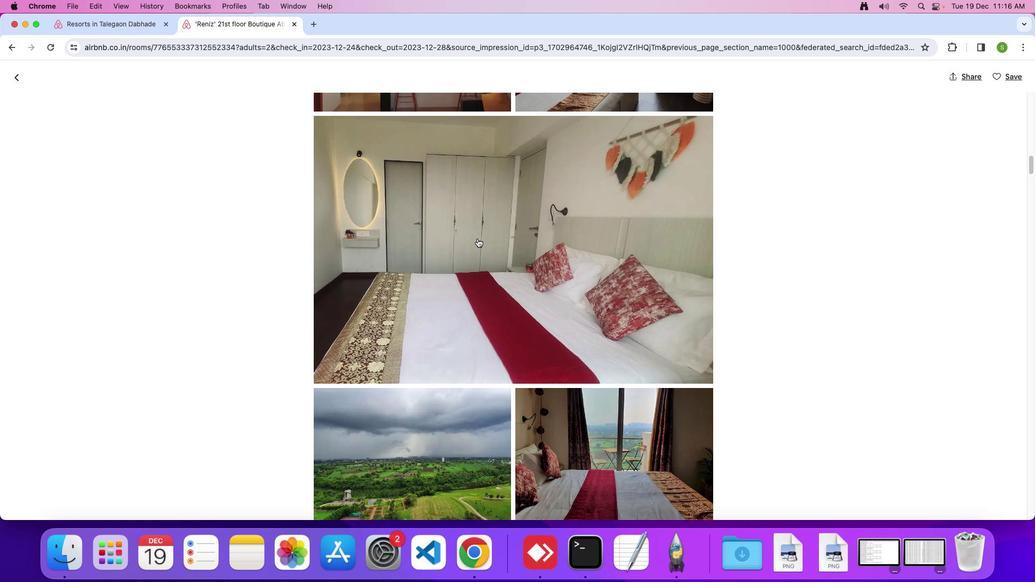 
Action: Mouse scrolled (478, 238) with delta (0, -1)
Screenshot: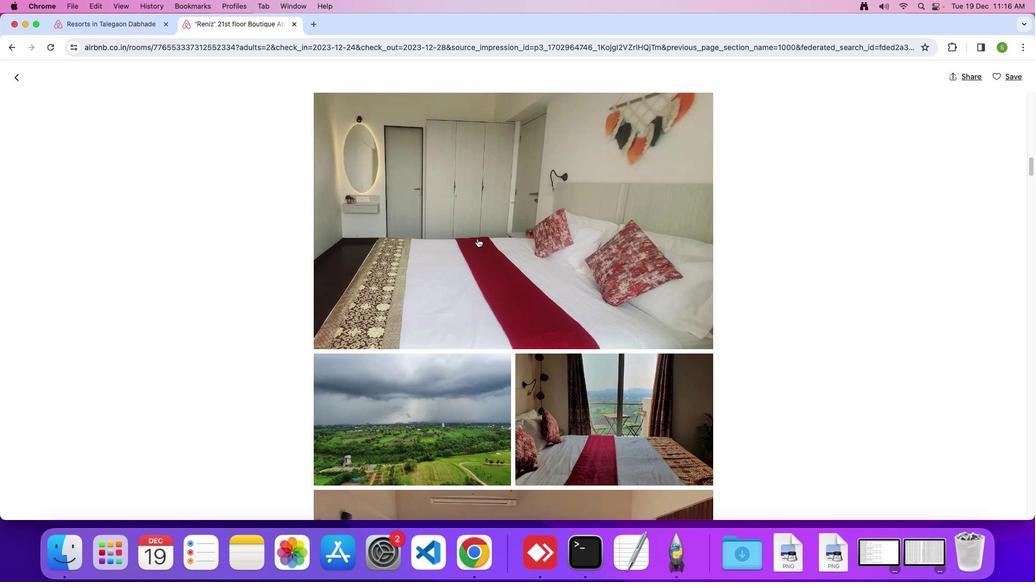 
Action: Mouse scrolled (478, 238) with delta (0, 0)
Screenshot: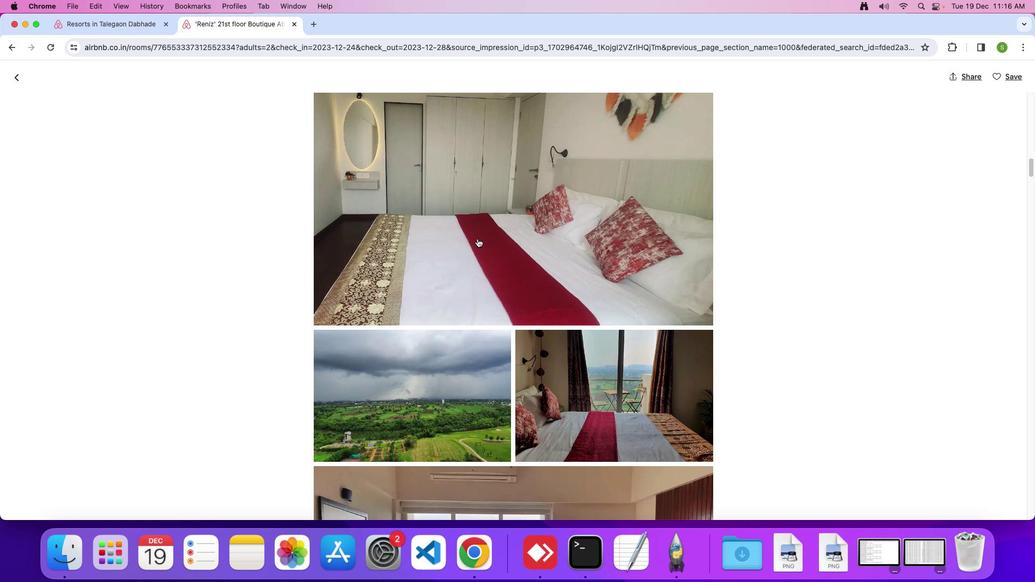
Action: Mouse scrolled (478, 238) with delta (0, 0)
Screenshot: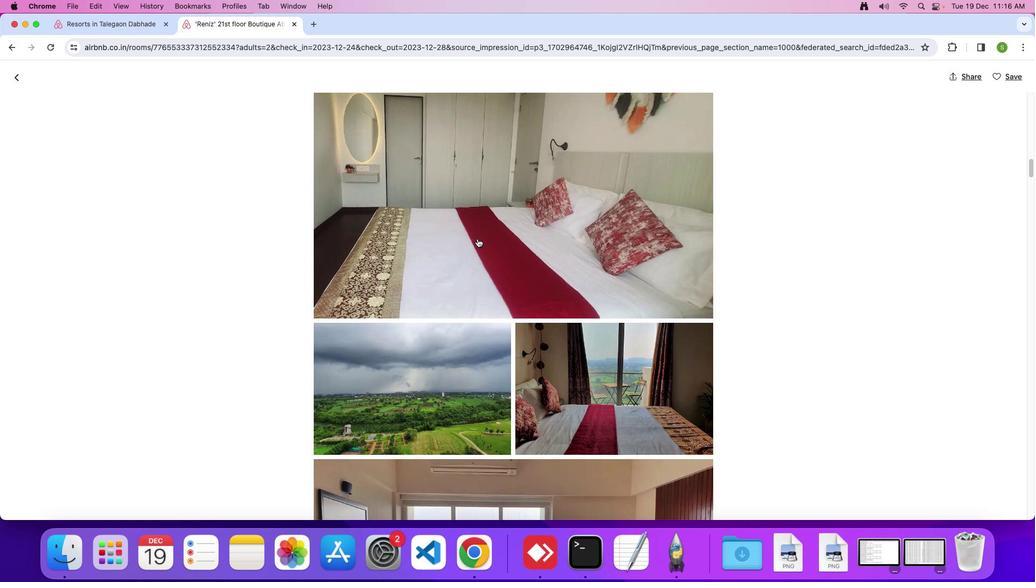 
Action: Mouse scrolled (478, 238) with delta (0, -1)
Screenshot: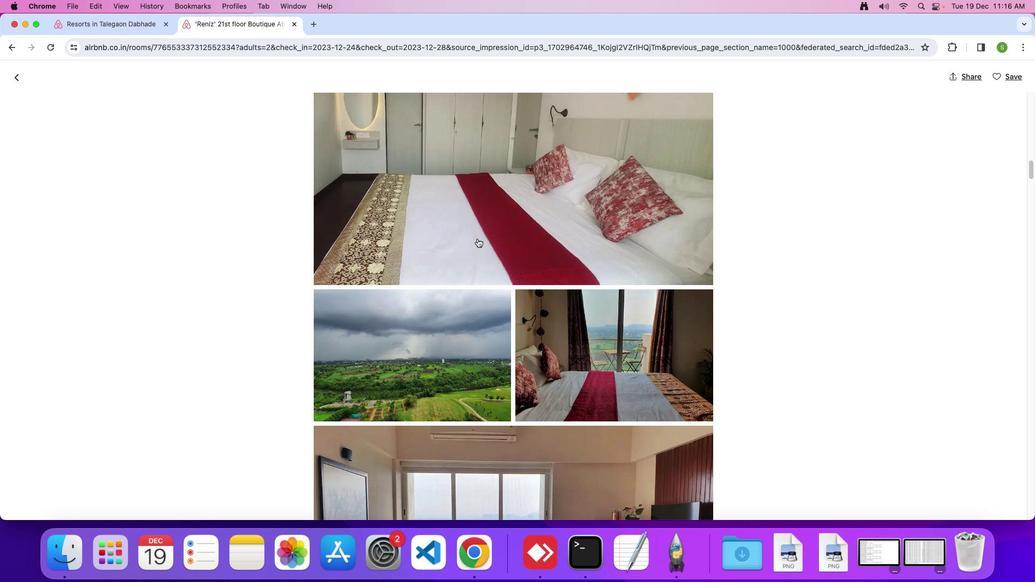 
Action: Mouse scrolled (478, 238) with delta (0, 0)
Screenshot: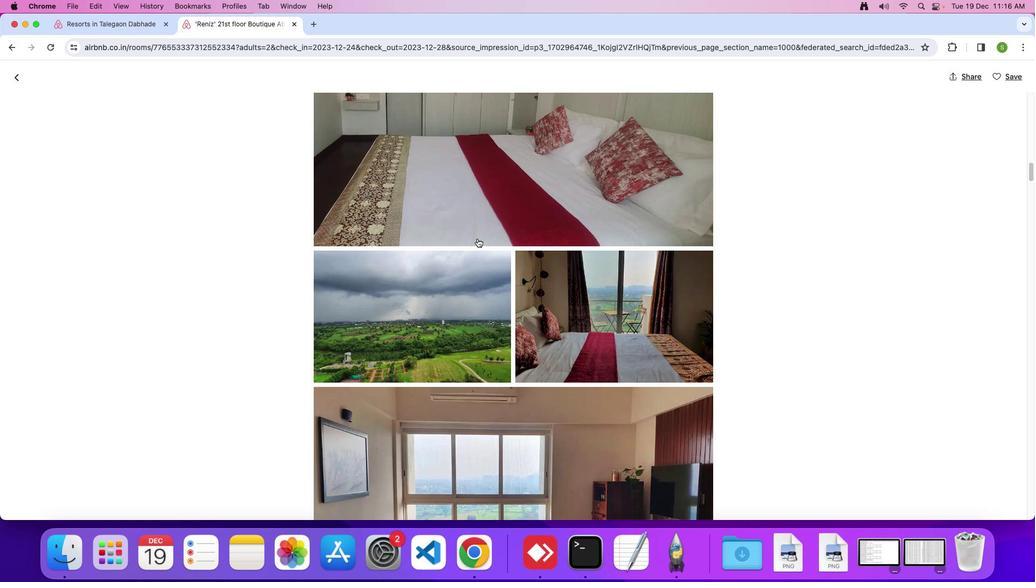 
Action: Mouse scrolled (478, 238) with delta (0, 0)
Screenshot: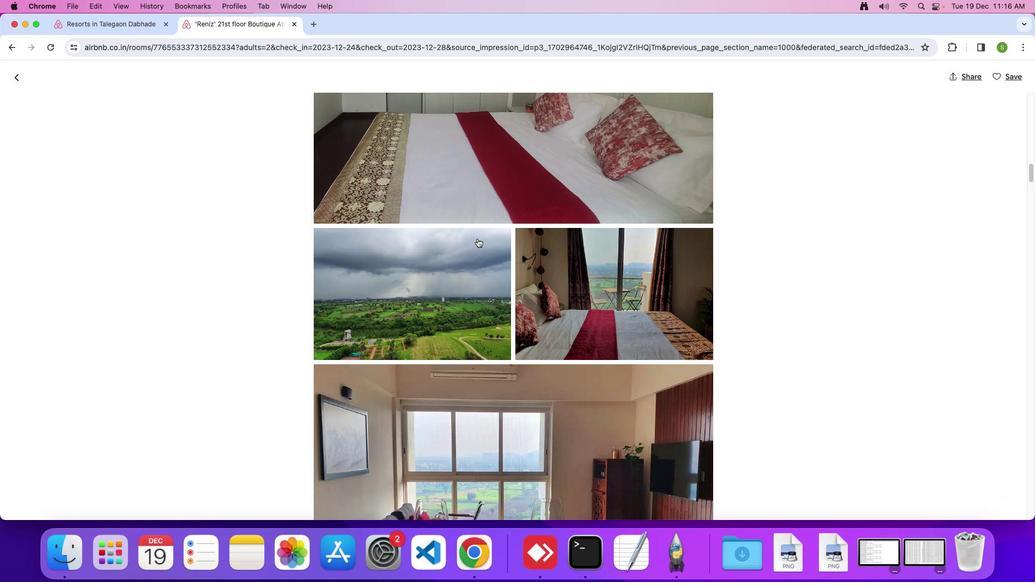 
Action: Mouse scrolled (478, 238) with delta (0, -1)
Screenshot: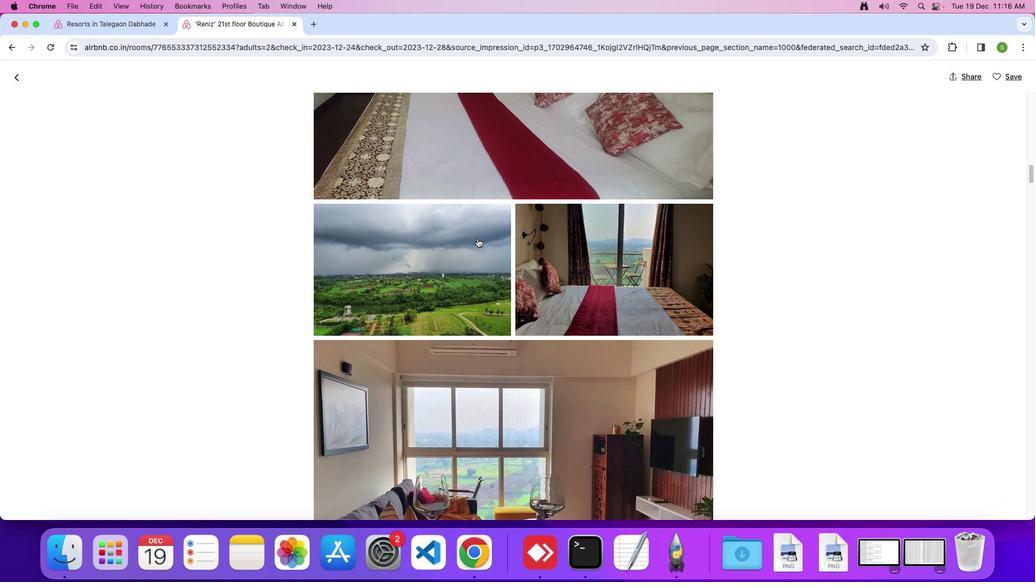 
Action: Mouse scrolled (478, 238) with delta (0, 0)
Screenshot: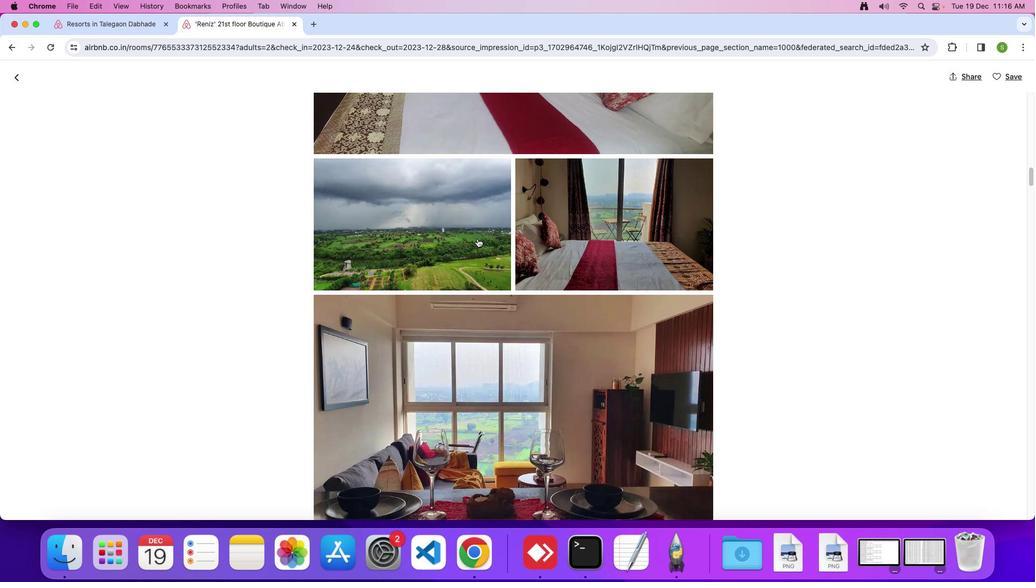 
Action: Mouse scrolled (478, 238) with delta (0, 0)
Screenshot: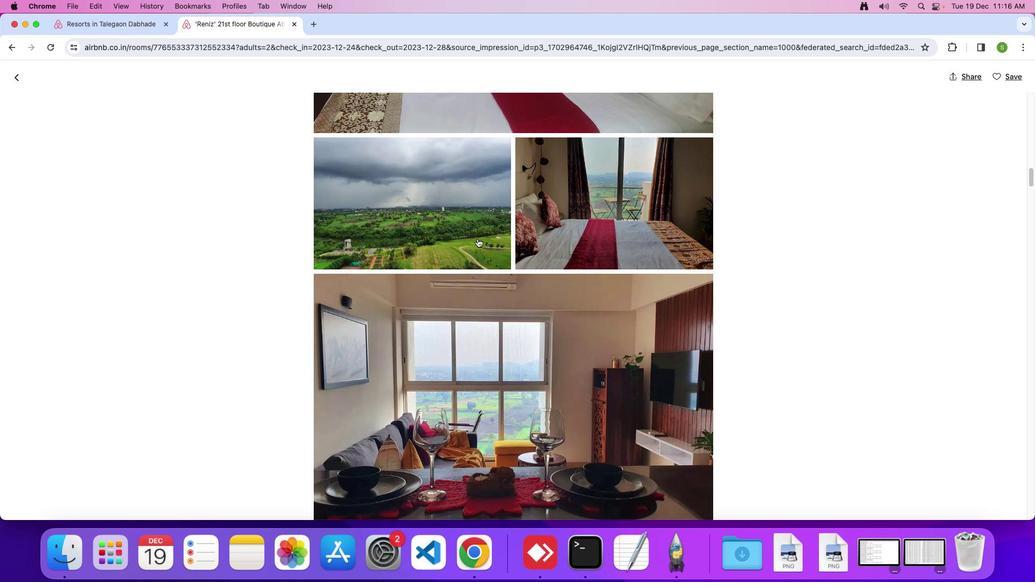
Action: Mouse scrolled (478, 238) with delta (0, -1)
Screenshot: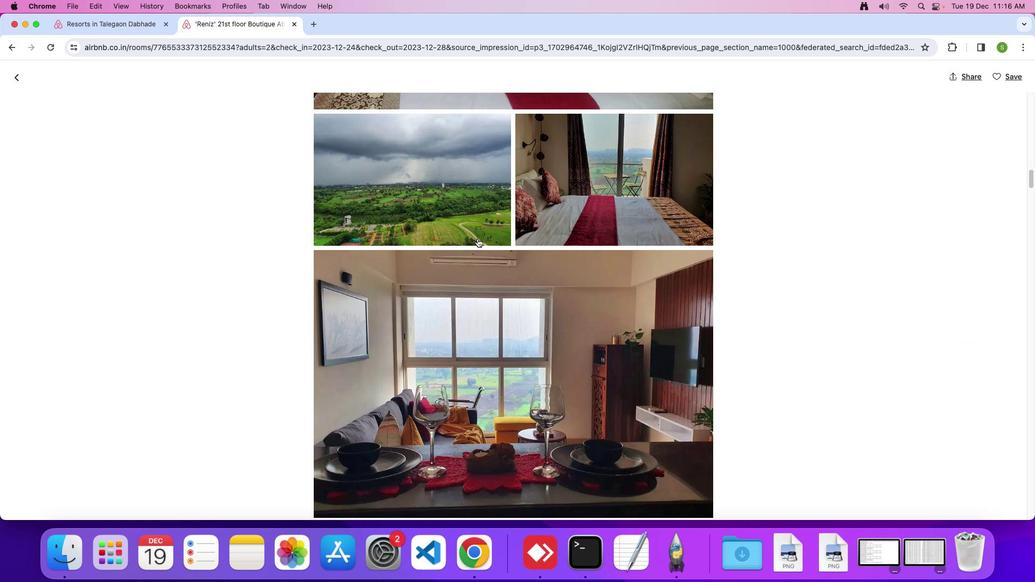 
Action: Mouse scrolled (478, 238) with delta (0, -2)
Screenshot: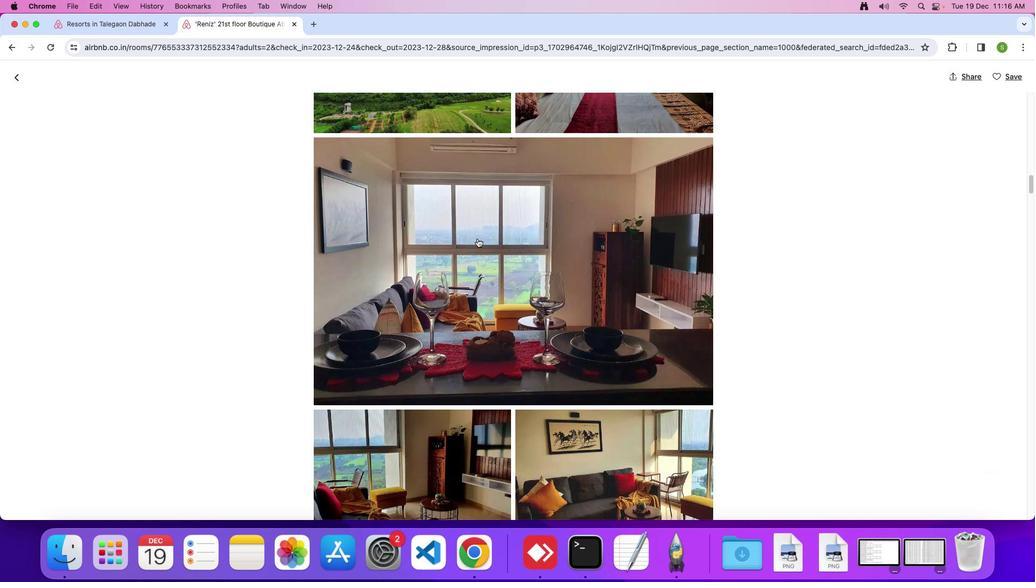 
Action: Mouse scrolled (478, 238) with delta (0, 0)
Screenshot: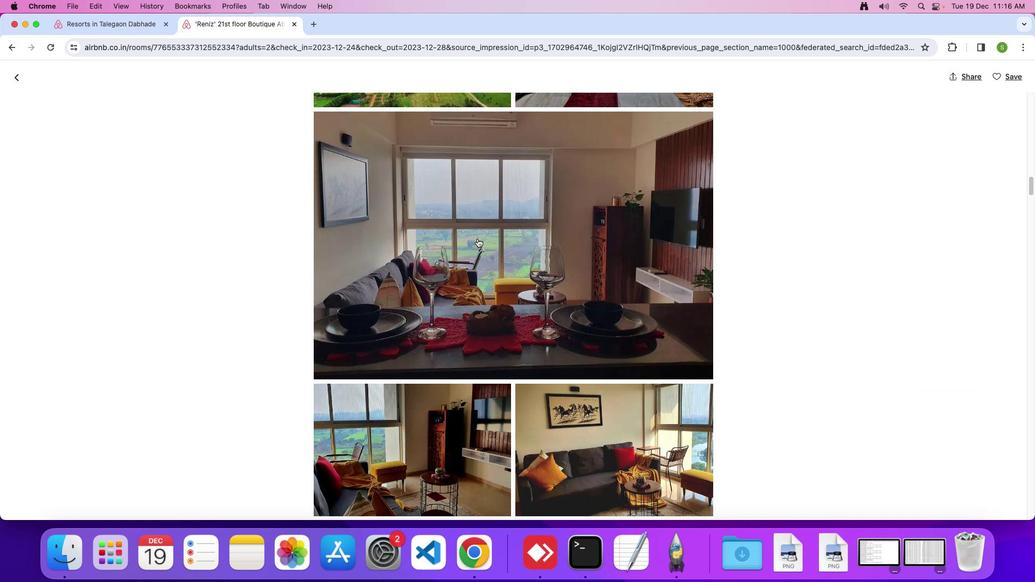 
Action: Mouse scrolled (478, 238) with delta (0, 0)
Screenshot: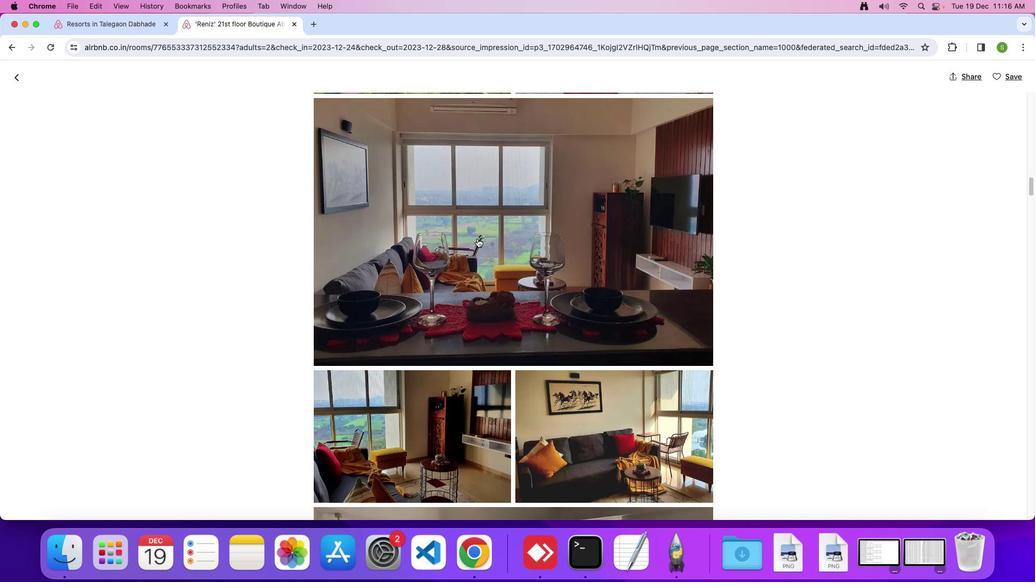 
Action: Mouse scrolled (478, 238) with delta (0, -1)
Screenshot: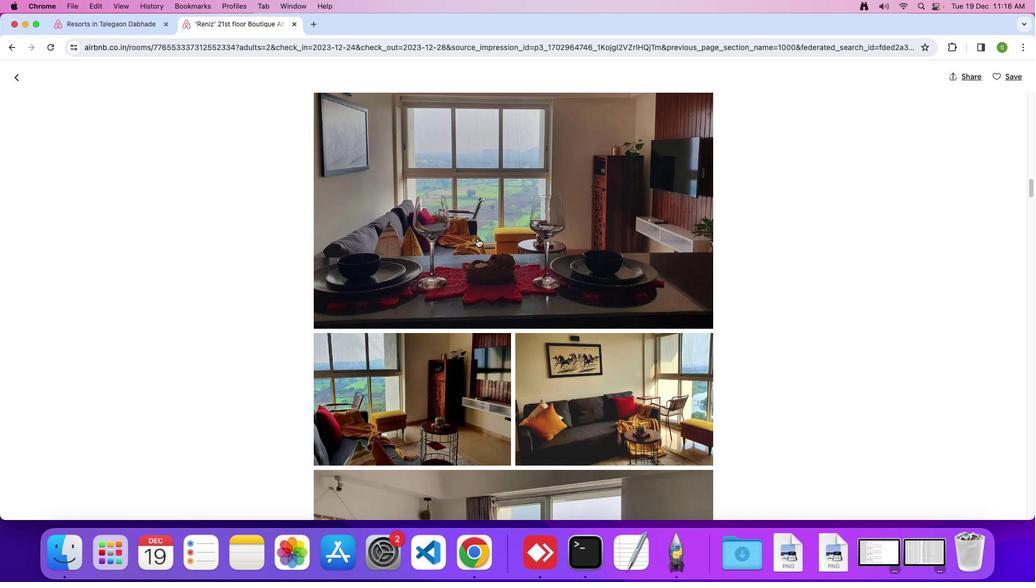 
Action: Mouse scrolled (478, 238) with delta (0, 0)
Screenshot: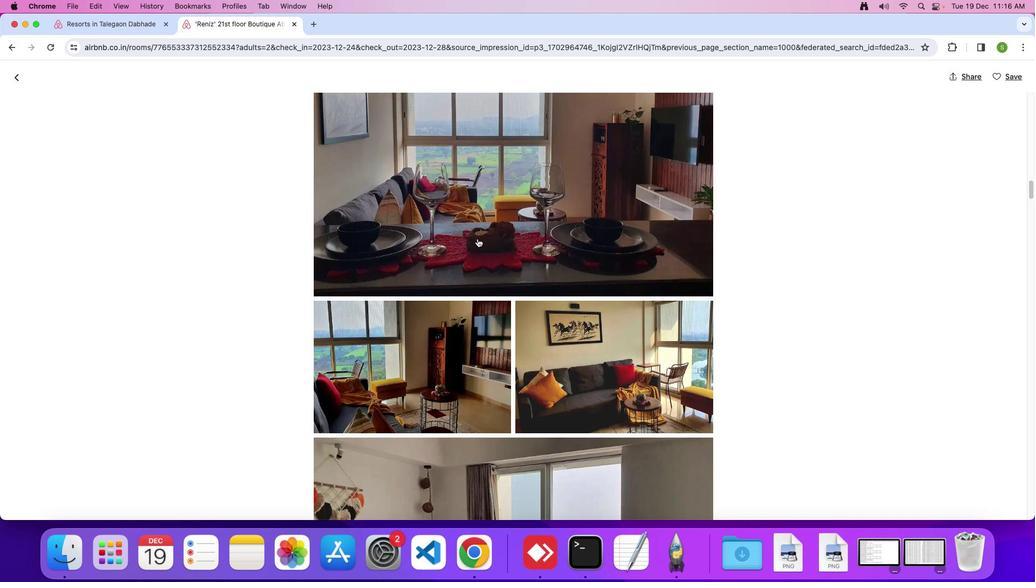 
Action: Mouse scrolled (478, 238) with delta (0, 0)
Screenshot: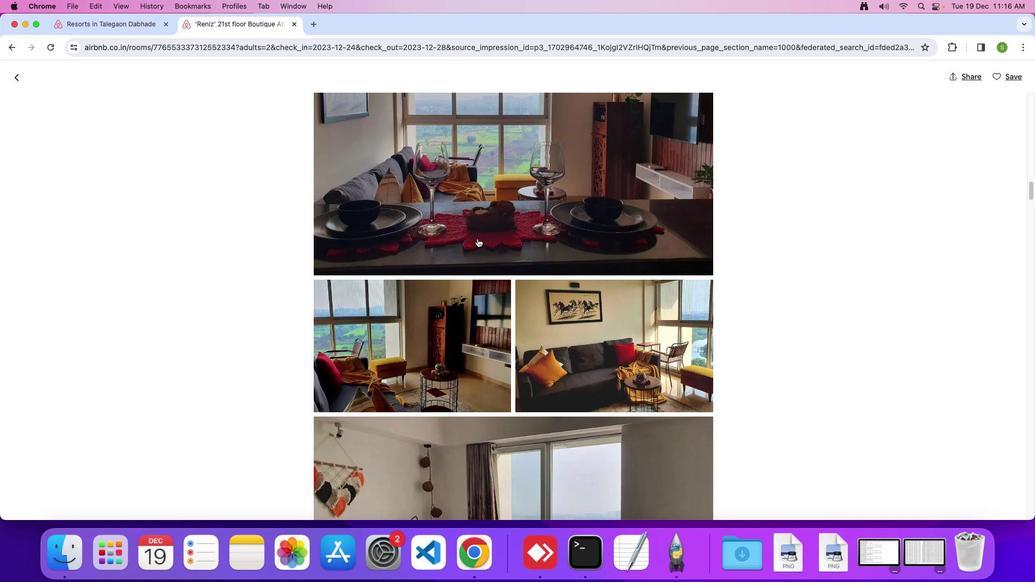 
Action: Mouse scrolled (478, 238) with delta (0, -1)
Screenshot: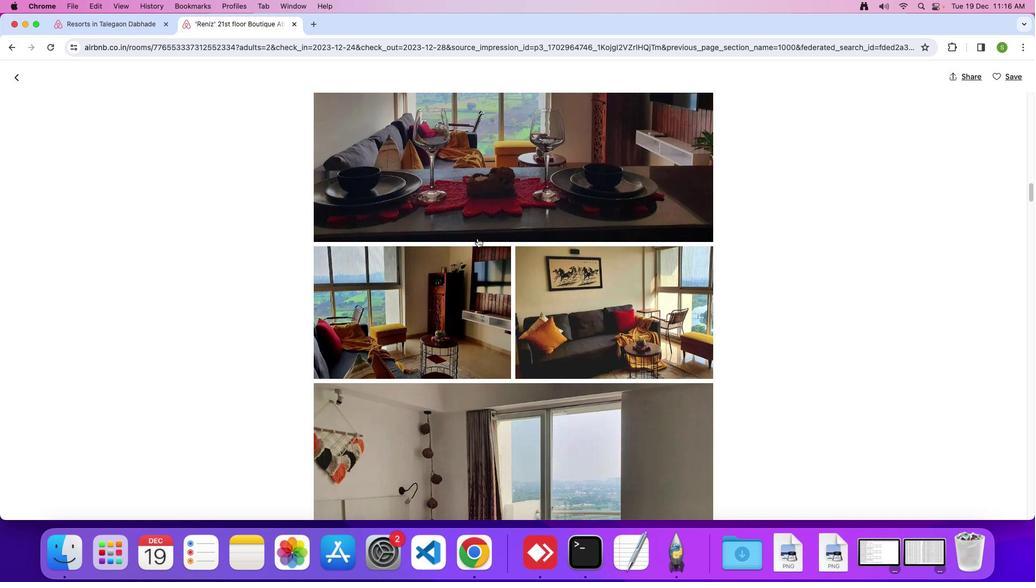 
Action: Mouse scrolled (478, 238) with delta (0, 0)
Screenshot: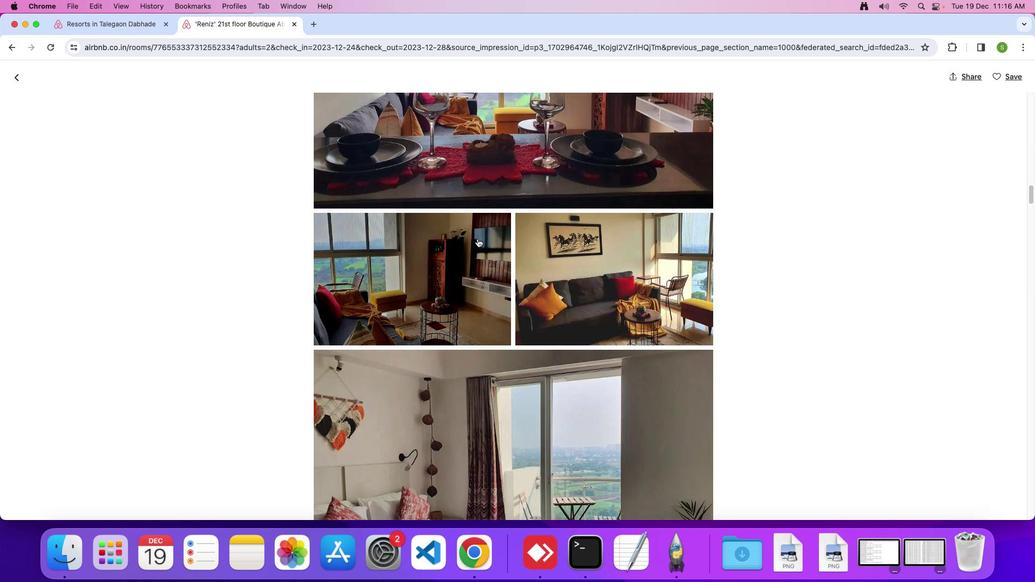 
Action: Mouse scrolled (478, 238) with delta (0, 0)
Screenshot: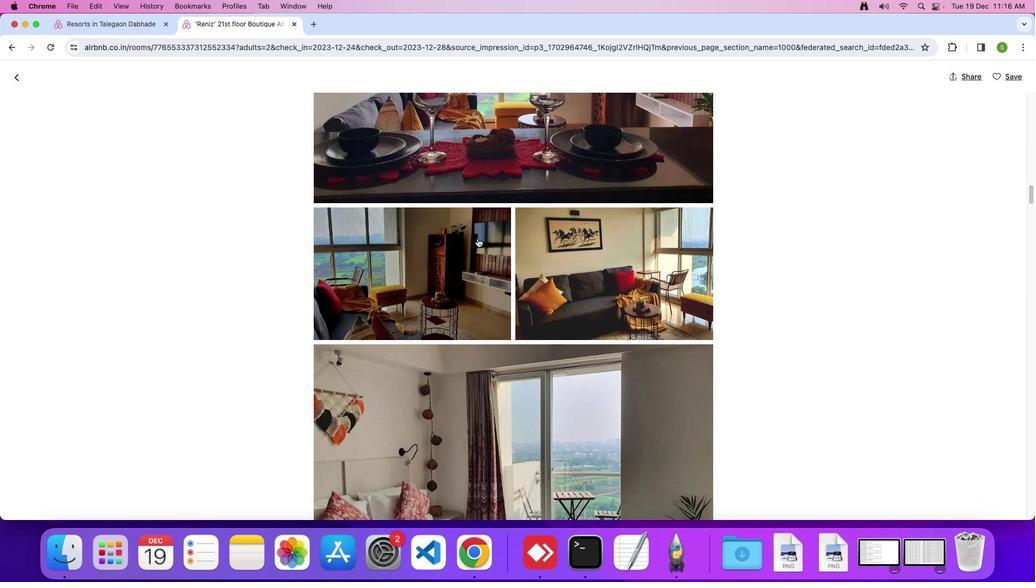 
Action: Mouse scrolled (478, 238) with delta (0, -1)
Screenshot: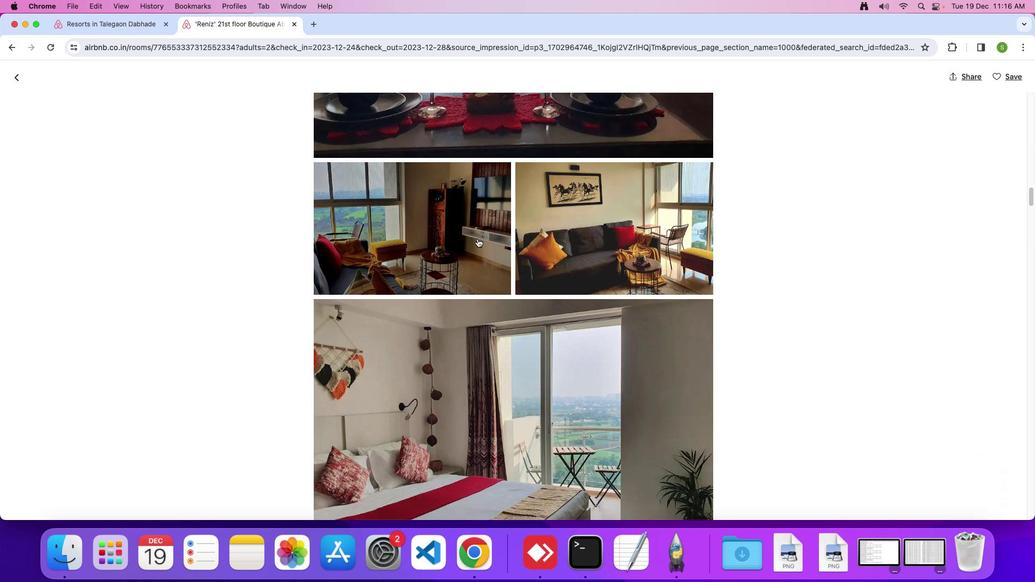 
Action: Mouse scrolled (478, 238) with delta (0, 0)
Screenshot: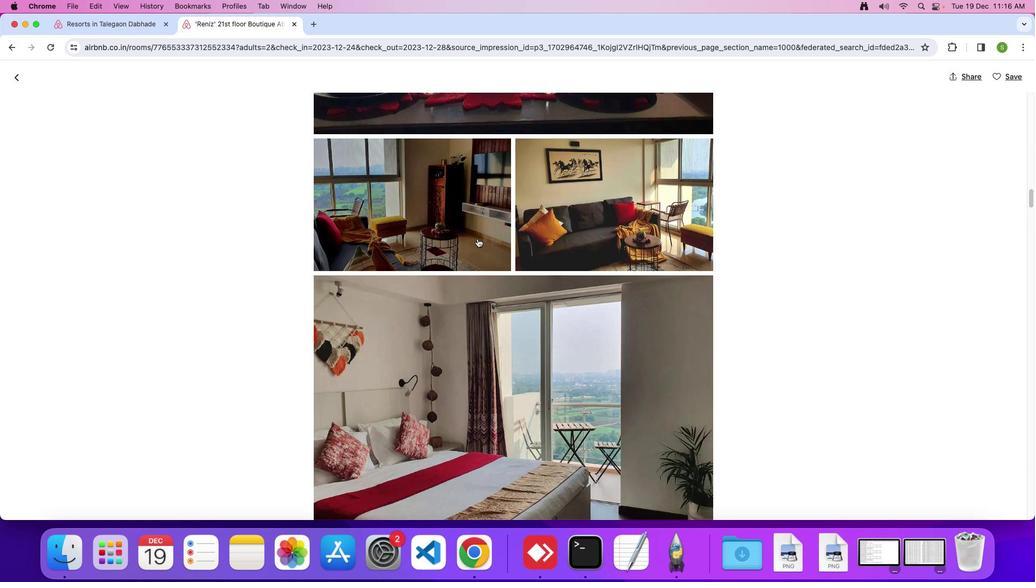 
Action: Mouse scrolled (478, 238) with delta (0, 0)
Screenshot: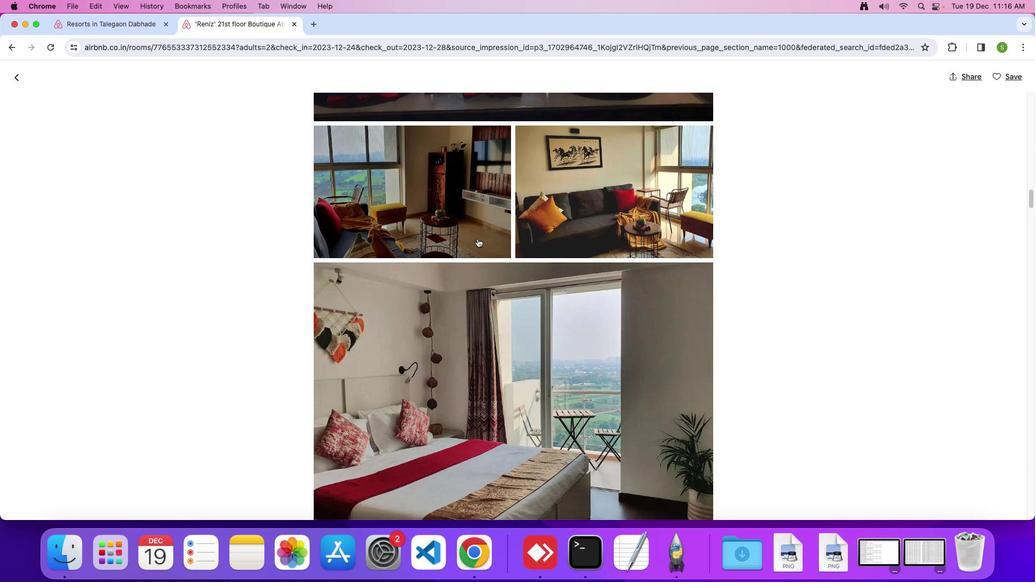 
Action: Mouse scrolled (478, 238) with delta (0, -1)
Screenshot: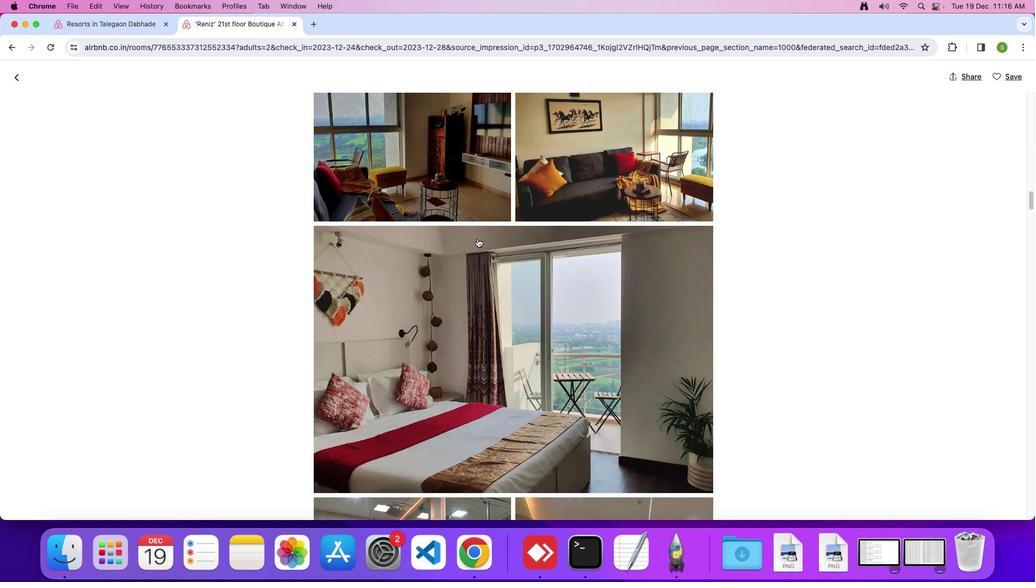 
Action: Mouse scrolled (478, 238) with delta (0, 0)
Screenshot: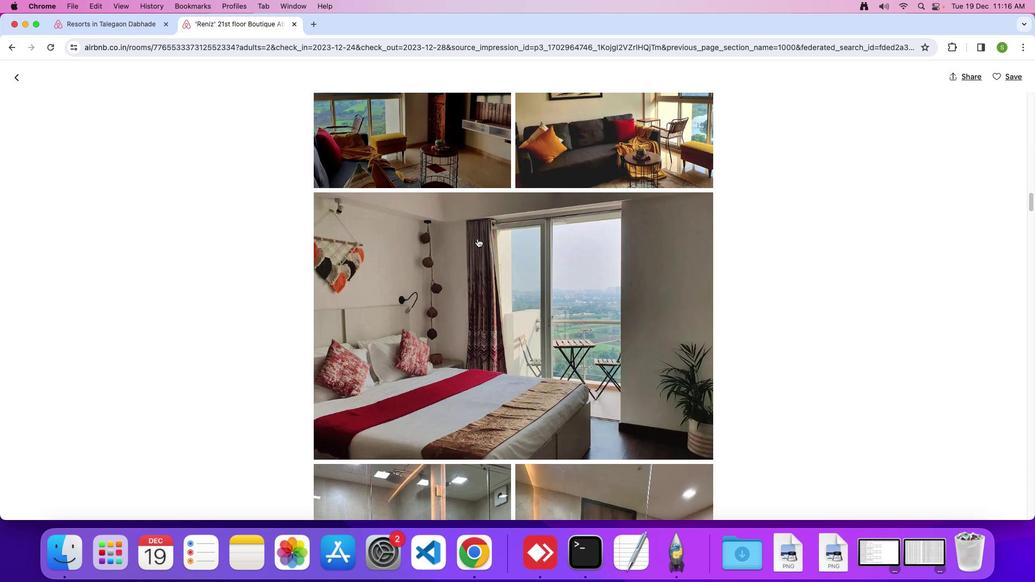 
Action: Mouse scrolled (478, 238) with delta (0, 0)
Screenshot: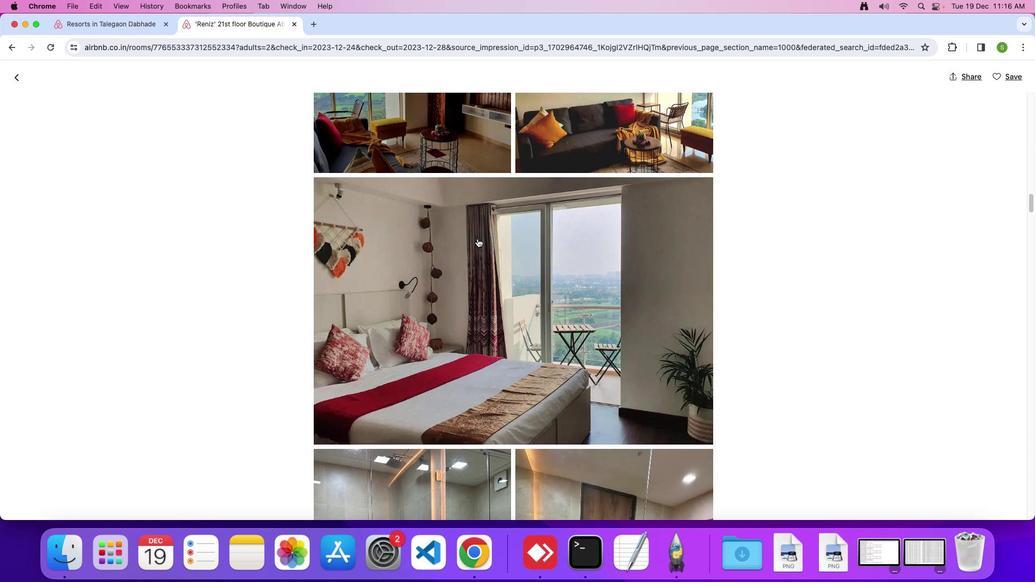 
Action: Mouse scrolled (478, 238) with delta (0, -1)
Screenshot: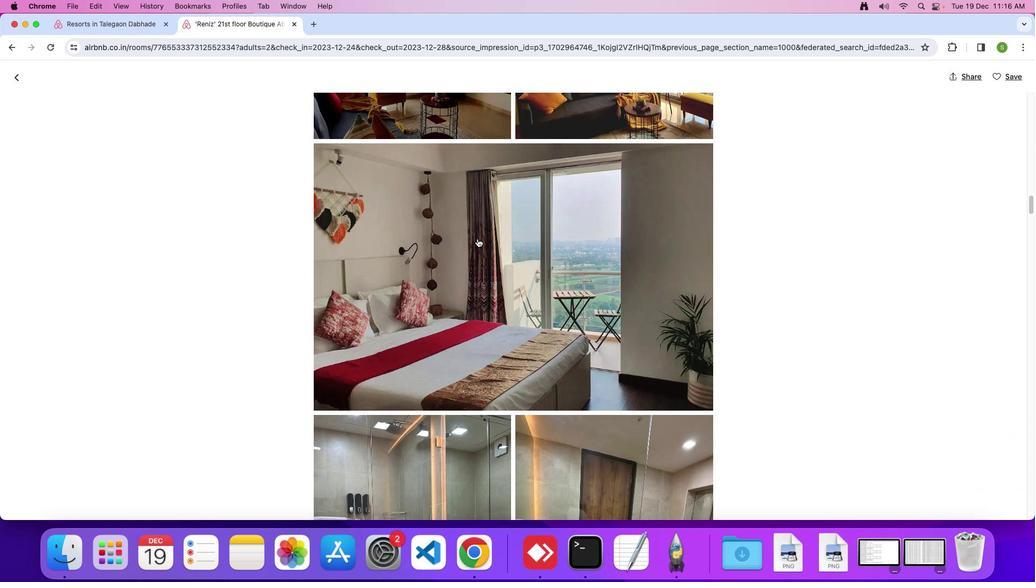 
Action: Mouse scrolled (478, 238) with delta (0, 0)
Screenshot: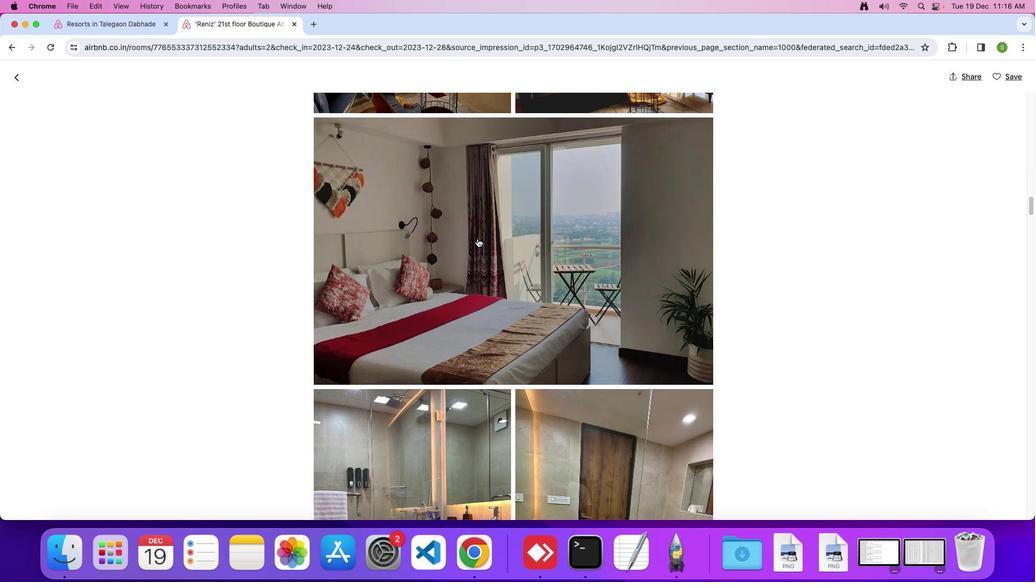 
Action: Mouse scrolled (478, 238) with delta (0, 0)
Screenshot: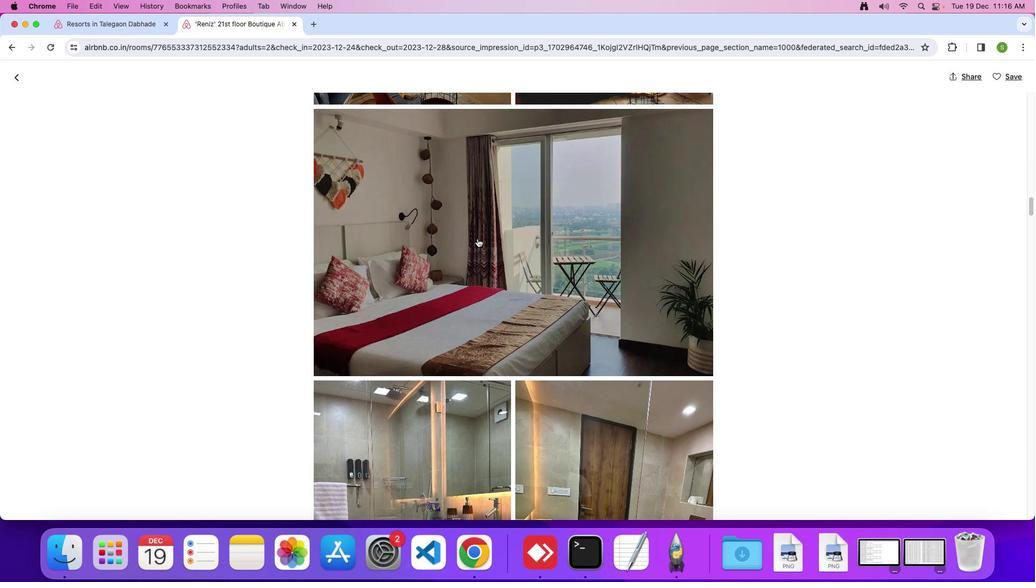 
Action: Mouse scrolled (478, 238) with delta (0, -1)
Screenshot: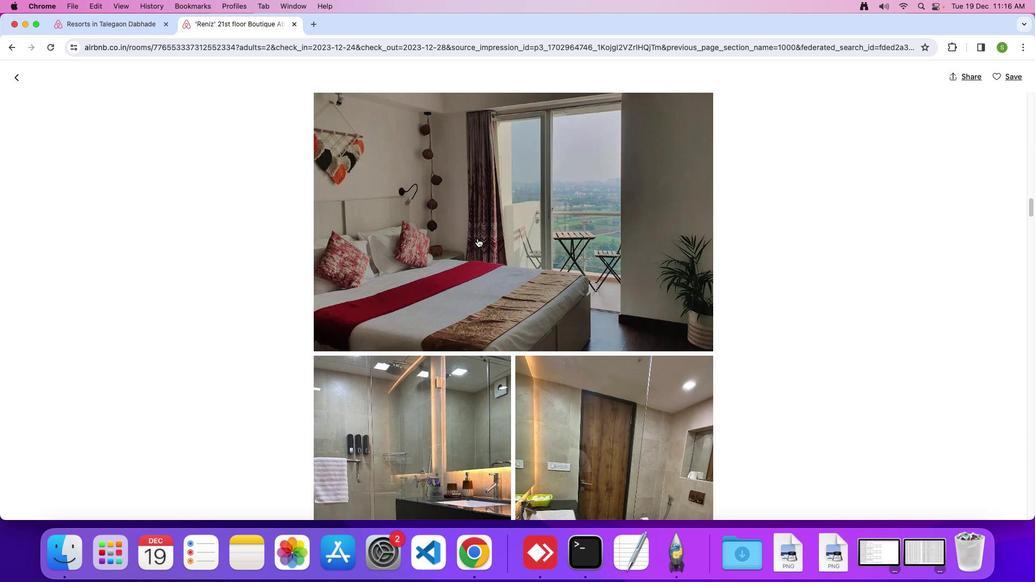 
Action: Mouse scrolled (478, 238) with delta (0, 0)
Screenshot: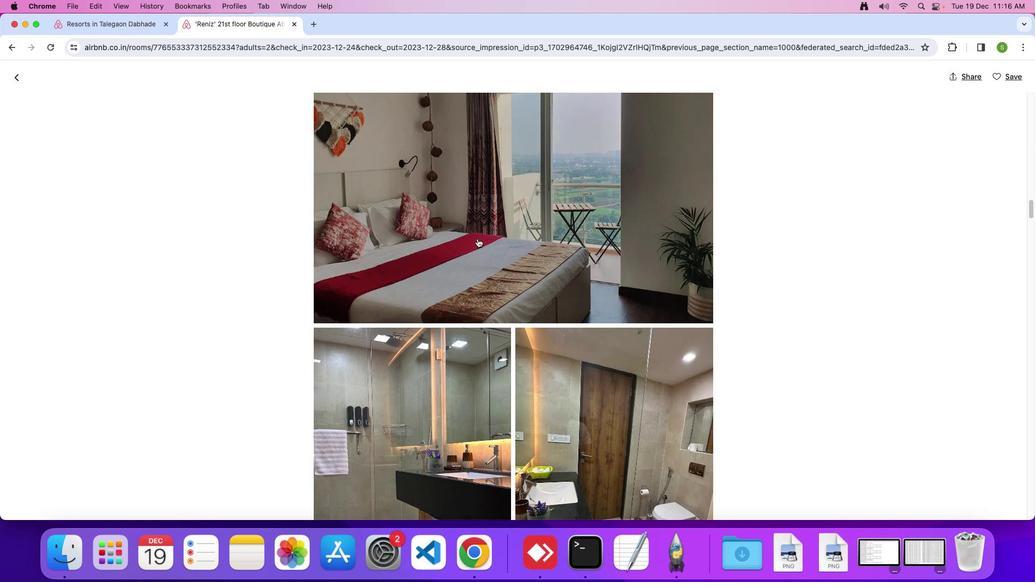 
Action: Mouse scrolled (478, 238) with delta (0, 0)
Screenshot: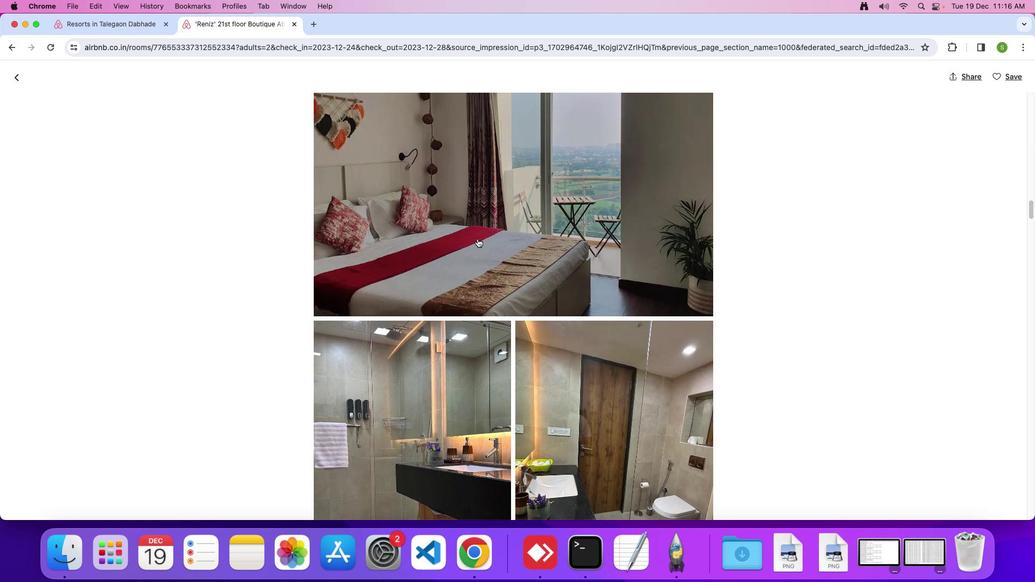 
Action: Mouse scrolled (478, 238) with delta (0, 0)
Screenshot: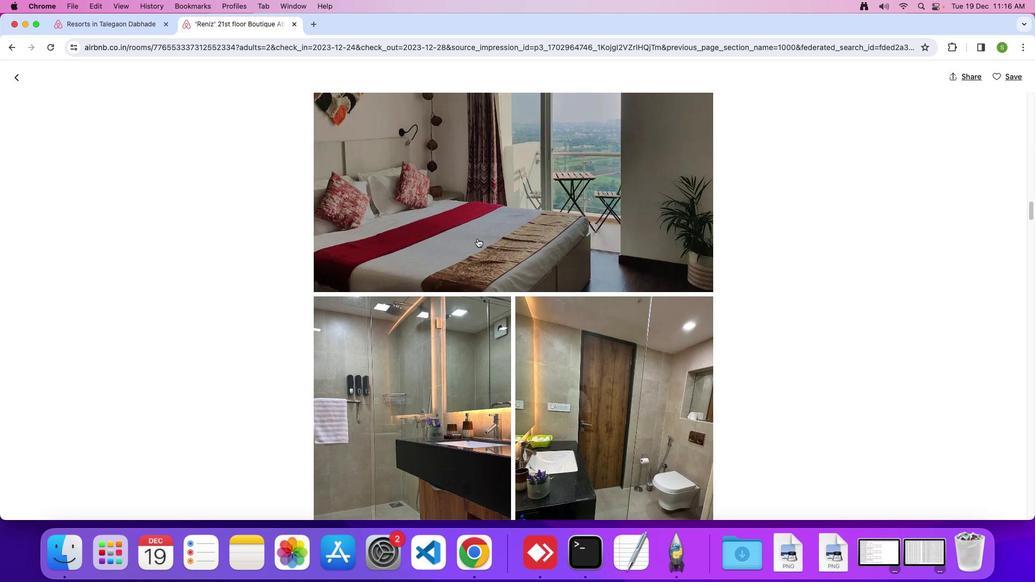
Action: Mouse scrolled (478, 238) with delta (0, 0)
Screenshot: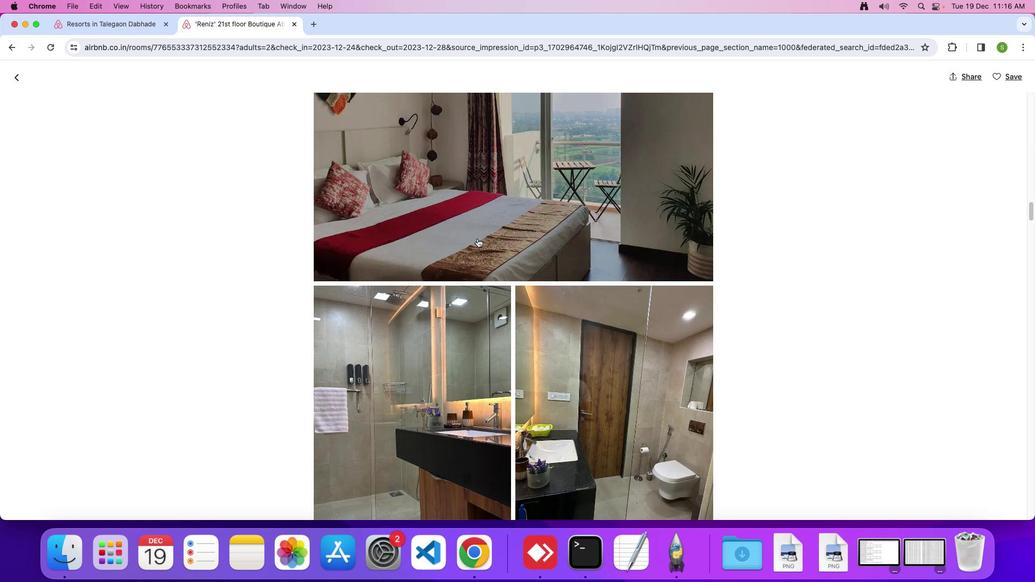 
Action: Mouse scrolled (478, 238) with delta (0, 0)
Screenshot: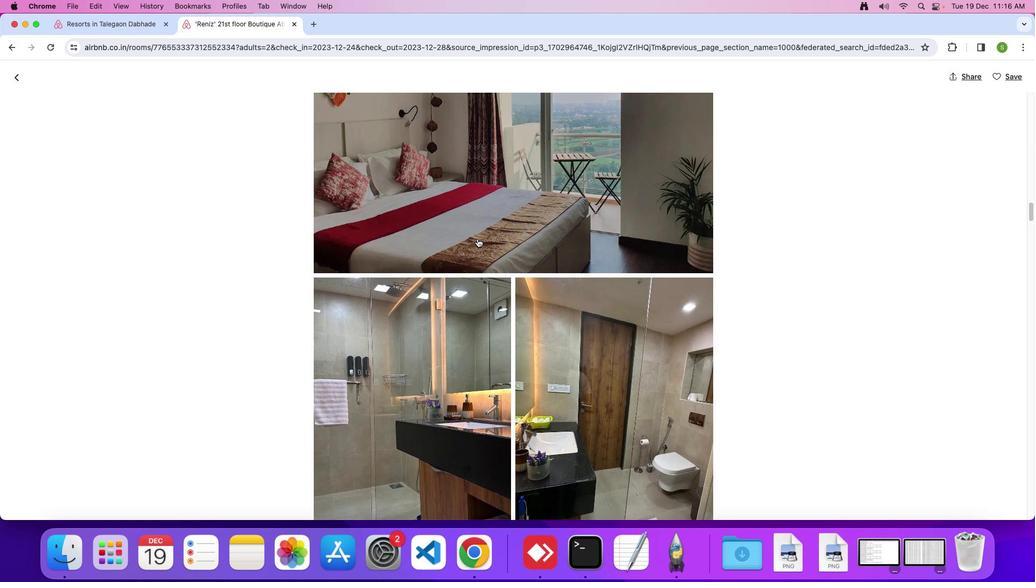 
Action: Mouse scrolled (478, 238) with delta (0, 0)
Screenshot: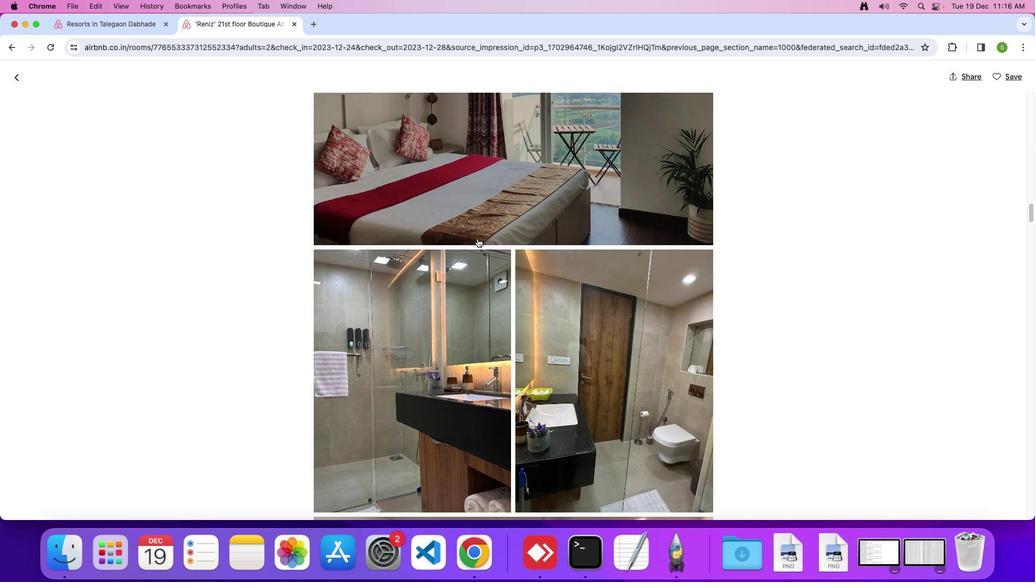 
Action: Mouse scrolled (478, 238) with delta (0, 0)
Screenshot: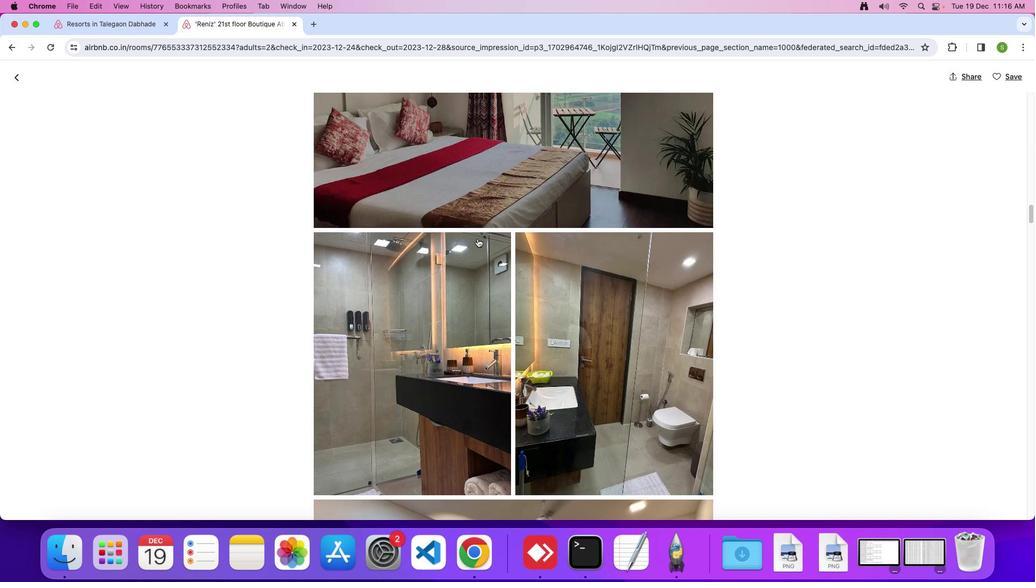 
Action: Mouse scrolled (478, 238) with delta (0, 0)
Screenshot: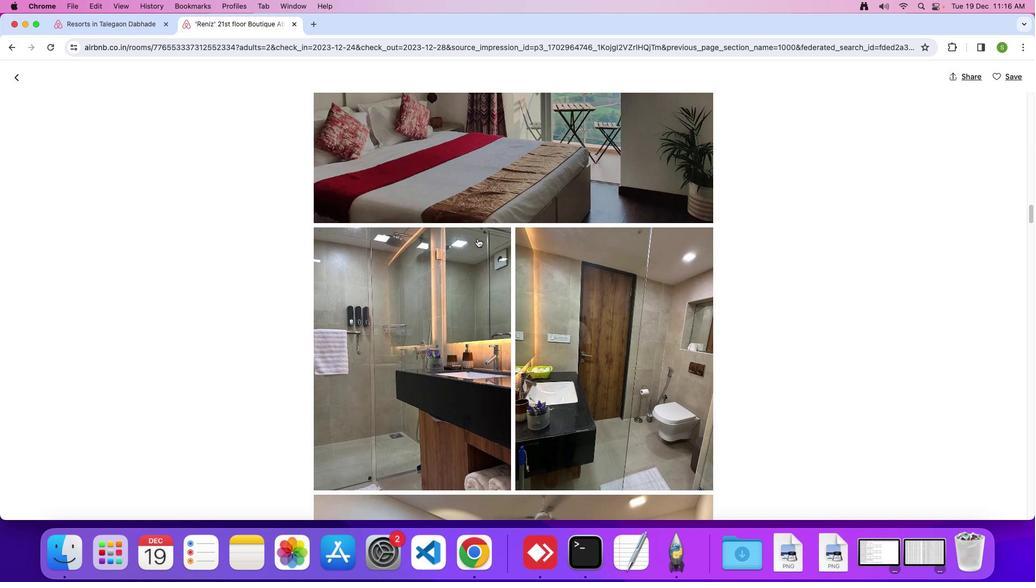 
Action: Mouse scrolled (478, 238) with delta (0, 0)
Screenshot: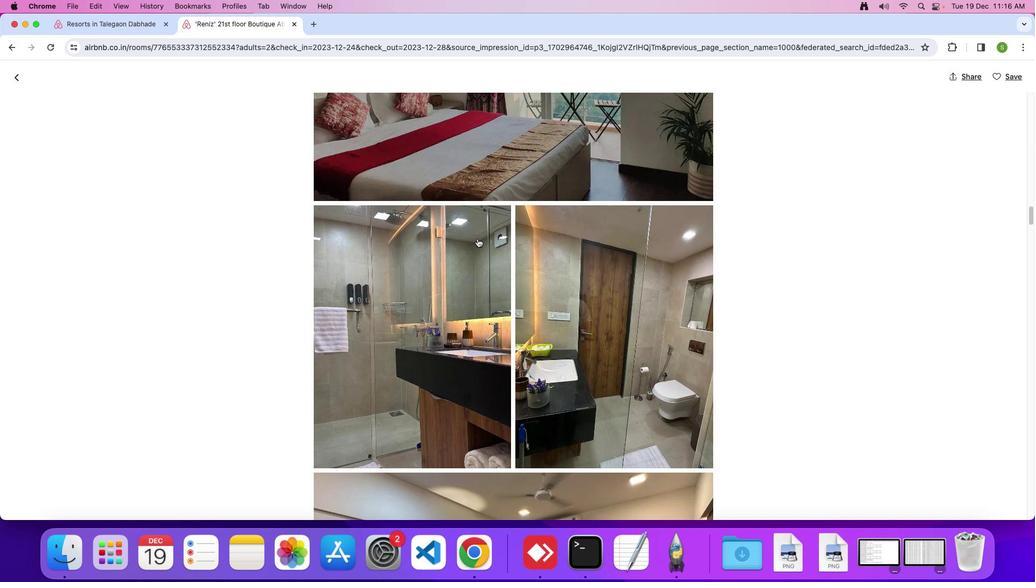 
Action: Mouse scrolled (478, 238) with delta (0, 0)
Screenshot: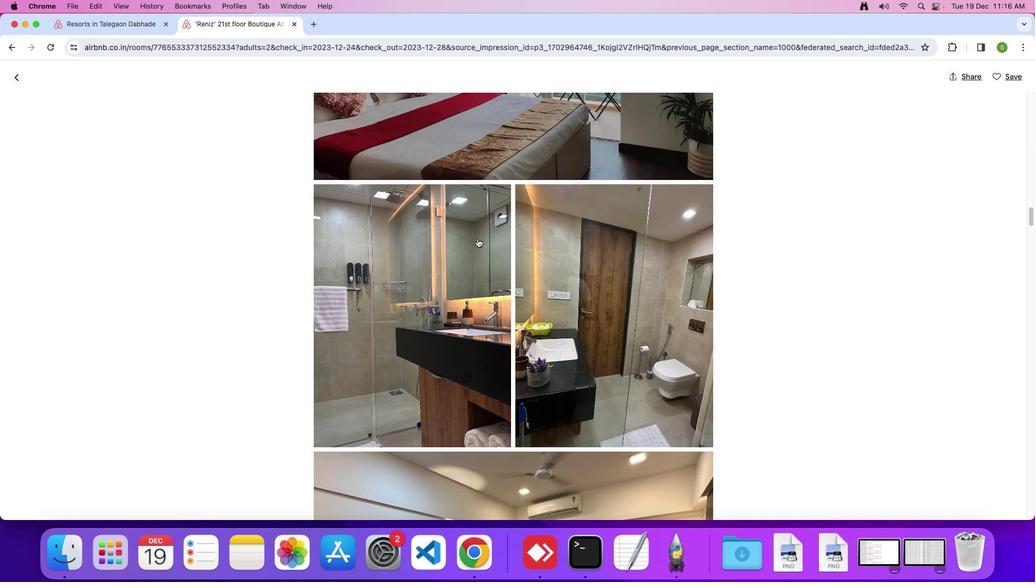 
Action: Mouse scrolled (478, 238) with delta (0, 0)
Screenshot: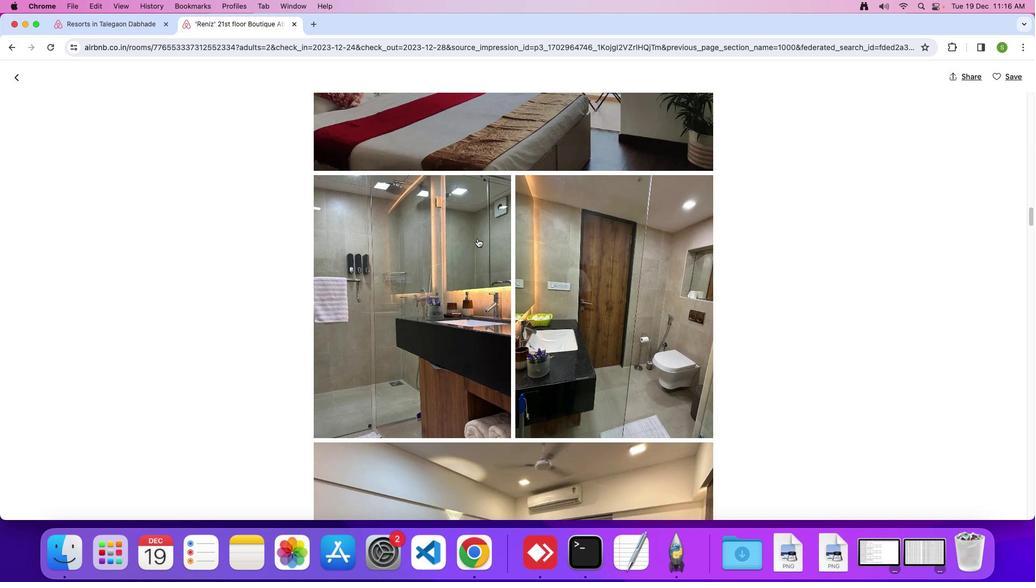 
Action: Mouse scrolled (478, 238) with delta (0, 0)
Screenshot: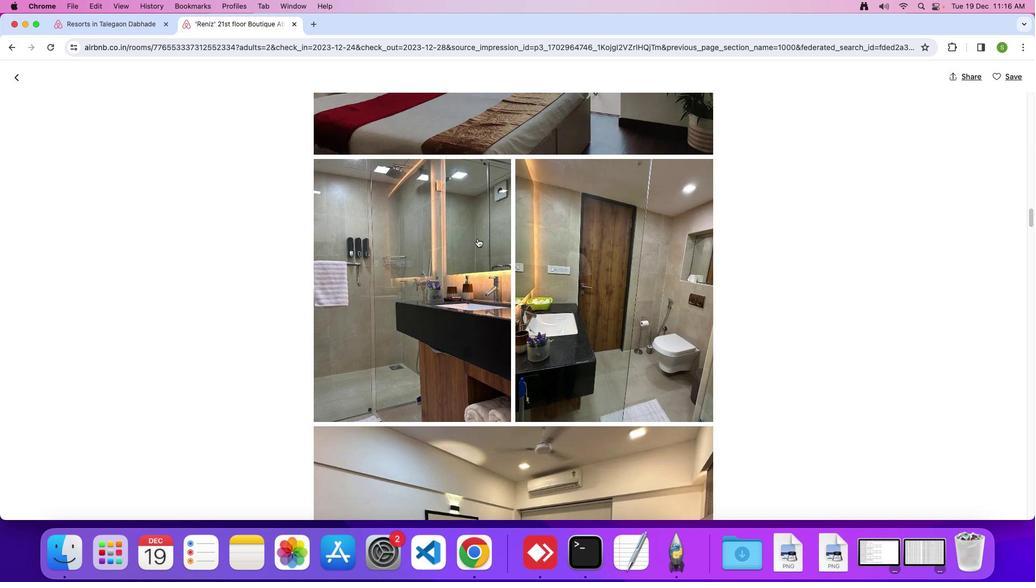 
Action: Mouse moved to (469, 237)
Screenshot: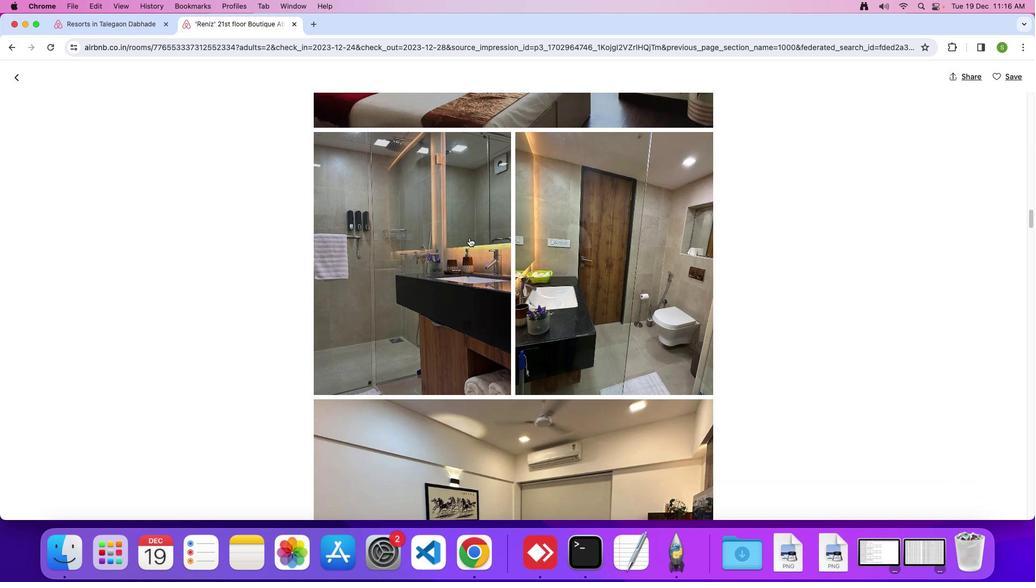 
Action: Mouse scrolled (469, 237) with delta (0, 0)
Screenshot: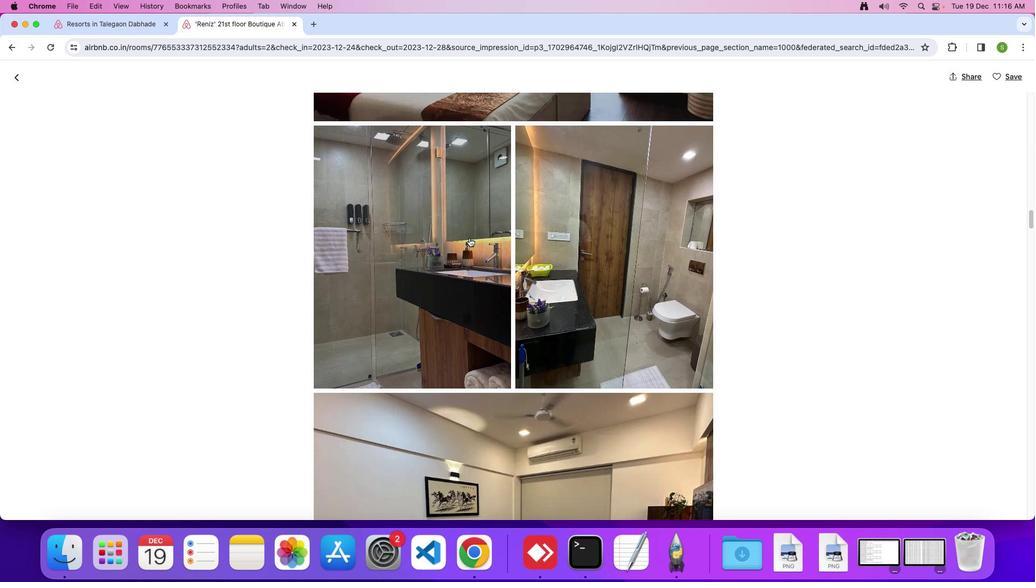 
Action: Mouse scrolled (469, 237) with delta (0, 0)
Screenshot: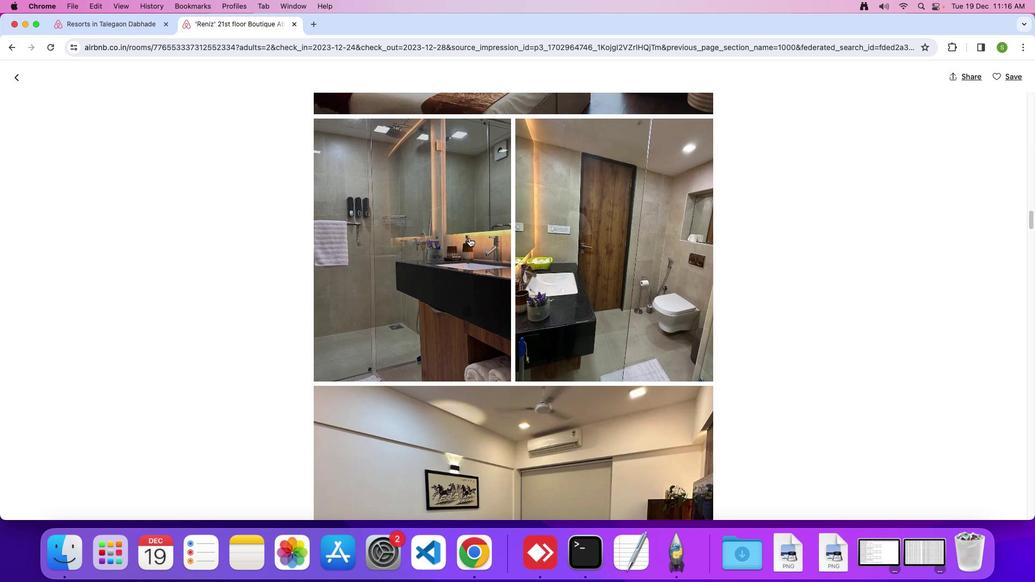 
Action: Mouse scrolled (469, 237) with delta (0, -1)
Screenshot: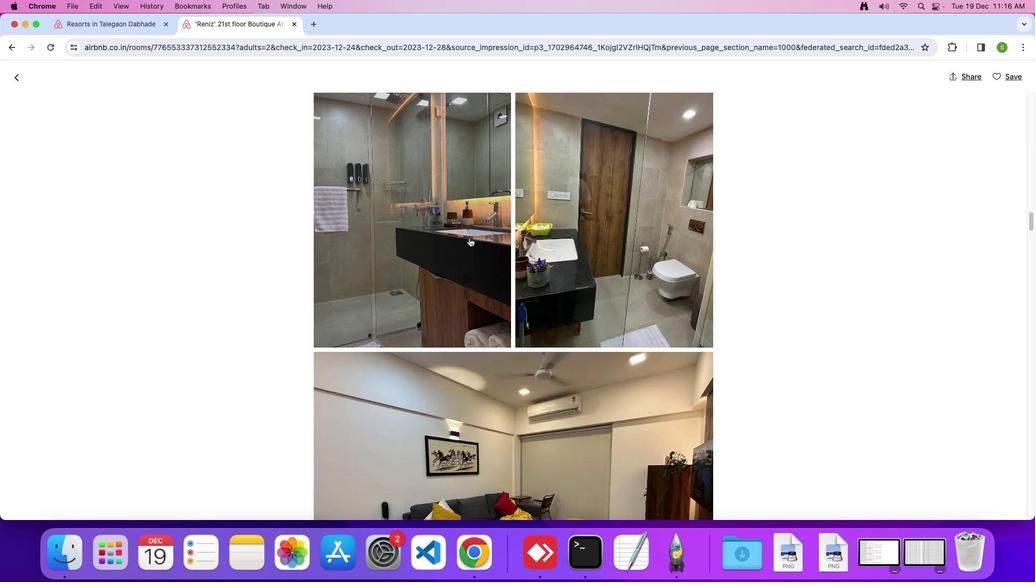 
Action: Mouse scrolled (469, 237) with delta (0, 0)
Screenshot: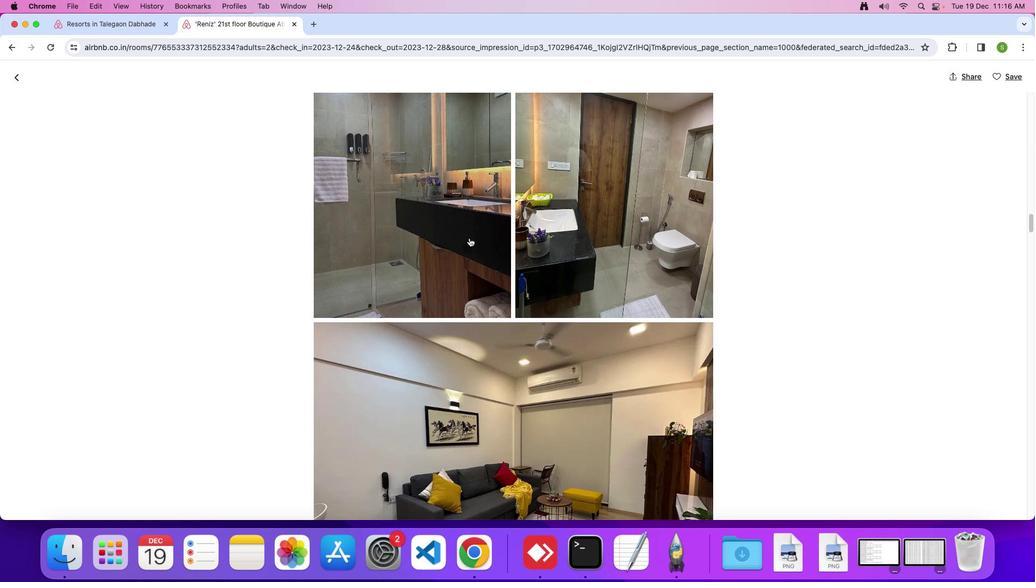 
Action: Mouse scrolled (469, 237) with delta (0, 0)
Screenshot: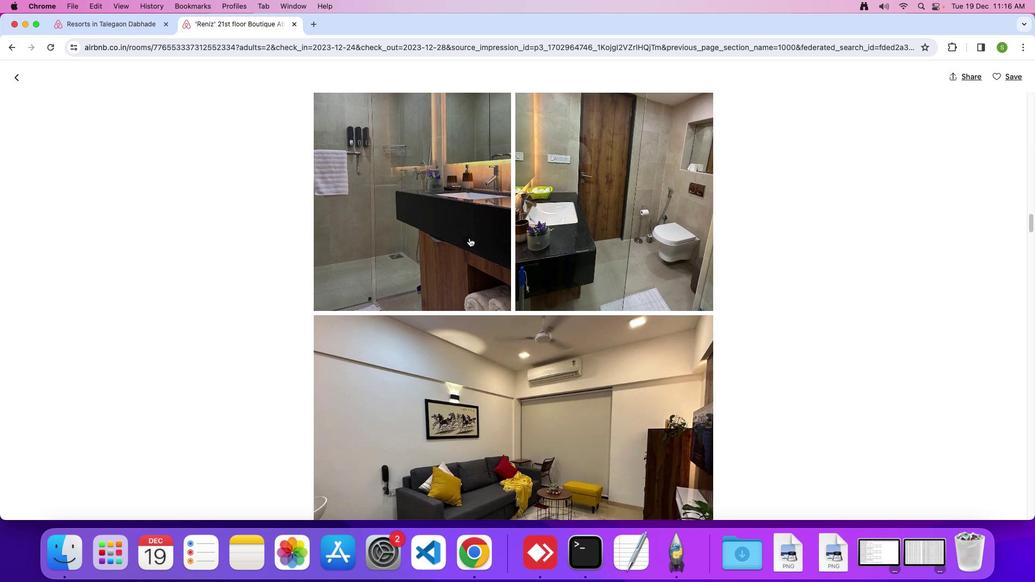 
Action: Mouse scrolled (469, 237) with delta (0, -1)
Screenshot: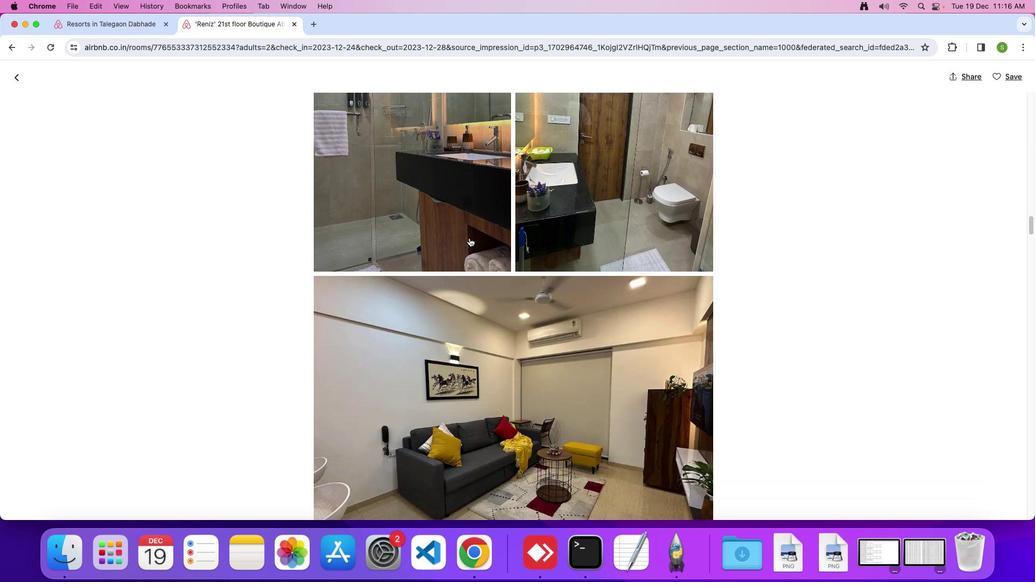 
Action: Mouse scrolled (469, 237) with delta (0, 0)
Screenshot: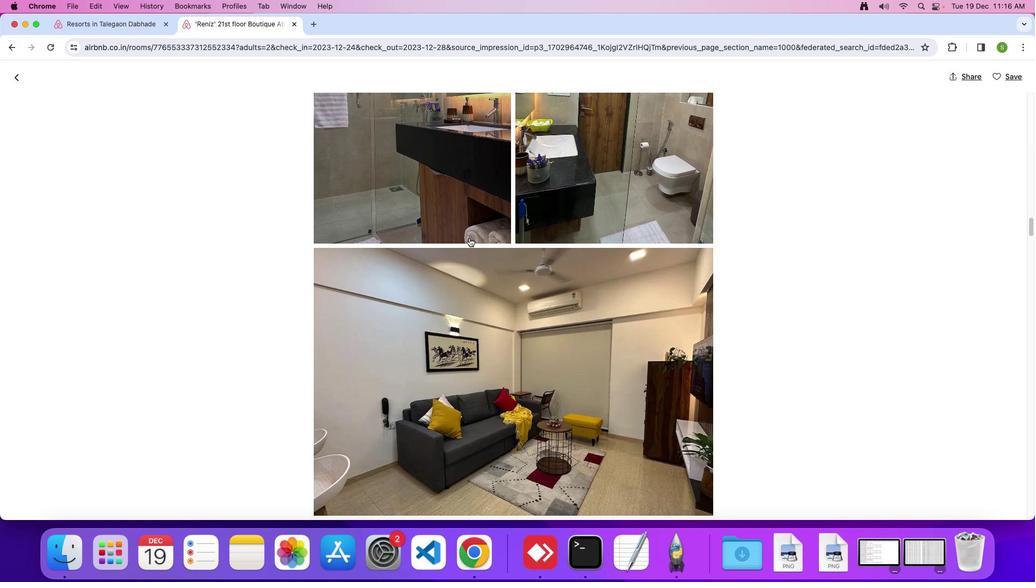 
Action: Mouse scrolled (469, 237) with delta (0, 0)
Screenshot: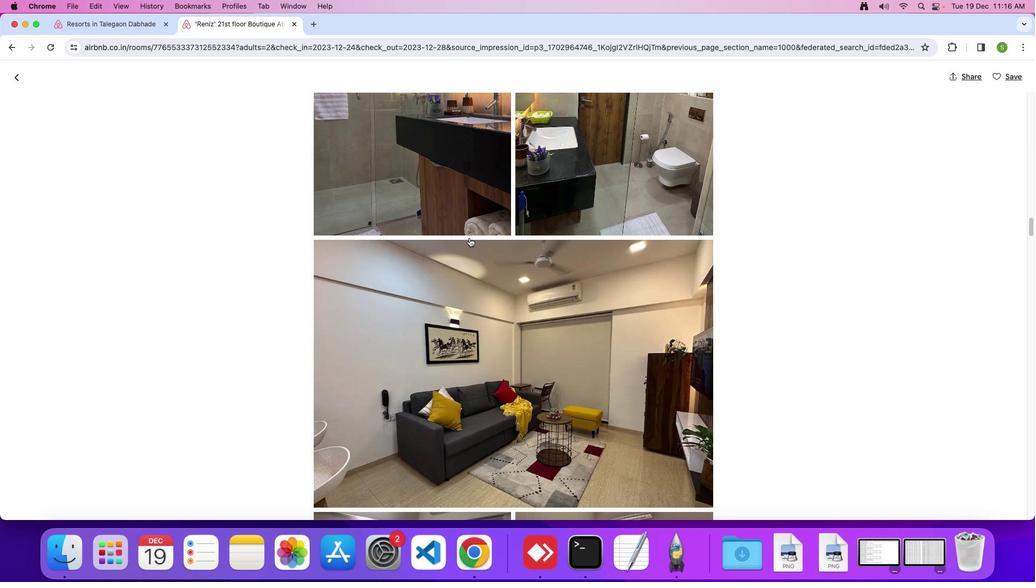 
Action: Mouse scrolled (469, 237) with delta (0, 0)
Screenshot: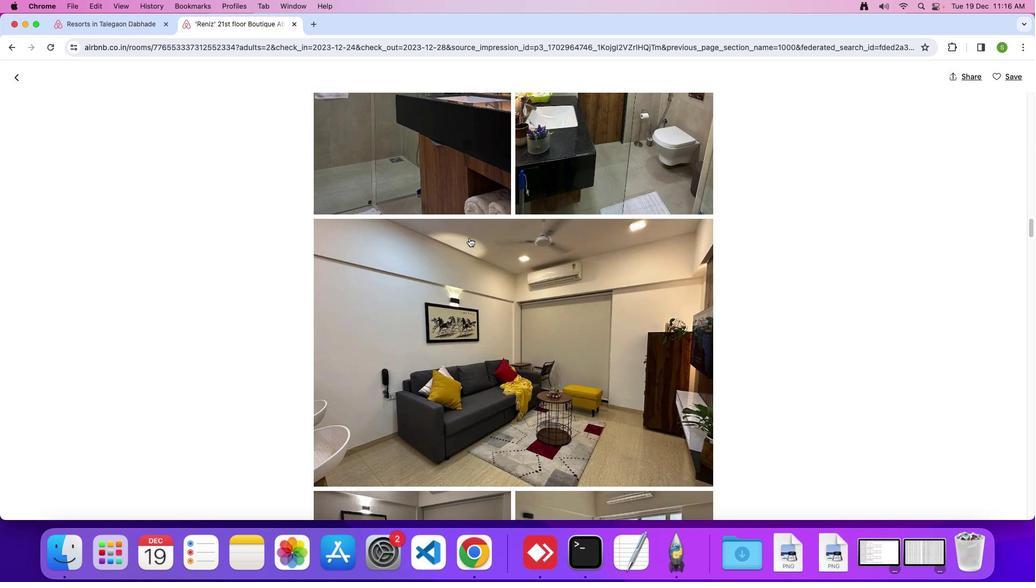
Action: Mouse scrolled (469, 237) with delta (0, 0)
Screenshot: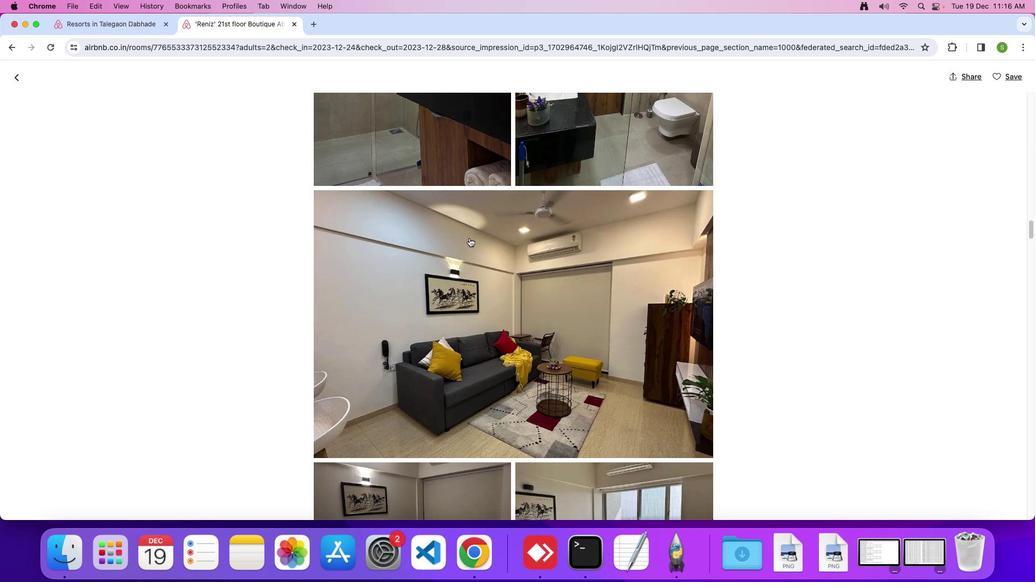 
Action: Mouse scrolled (469, 237) with delta (0, 0)
Screenshot: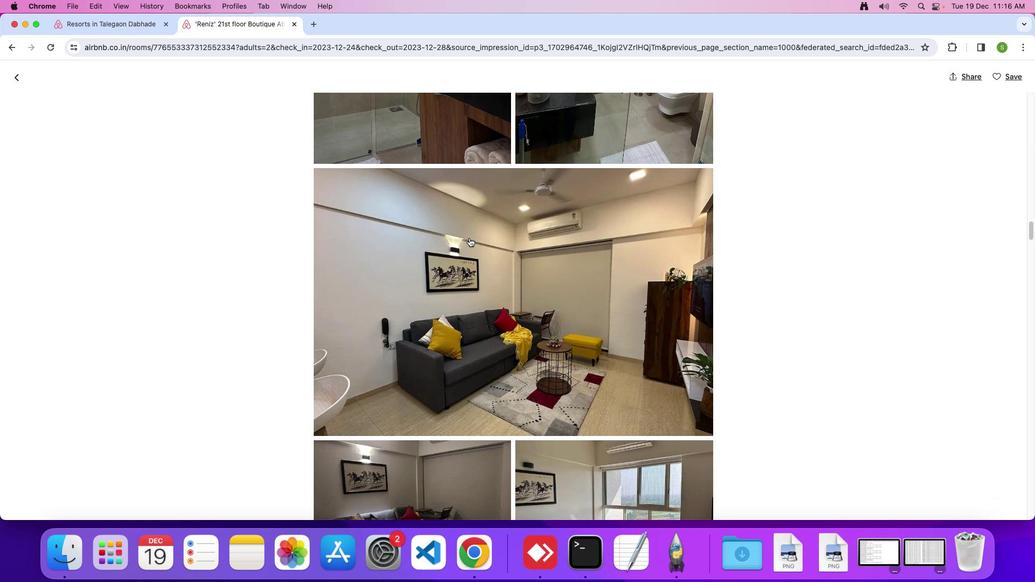 
Action: Mouse scrolled (469, 237) with delta (0, -1)
Screenshot: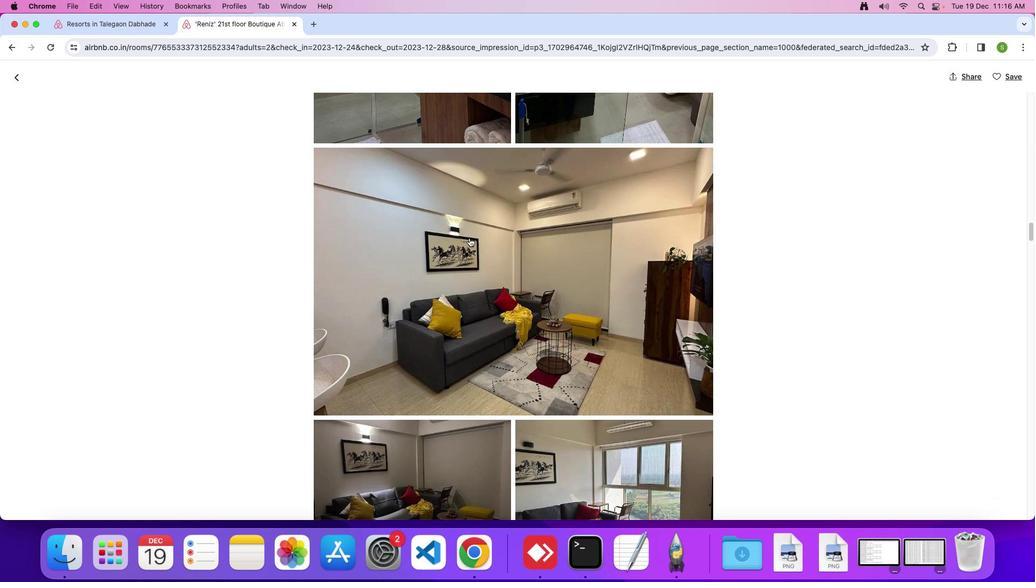 
Action: Mouse scrolled (469, 237) with delta (0, 0)
Screenshot: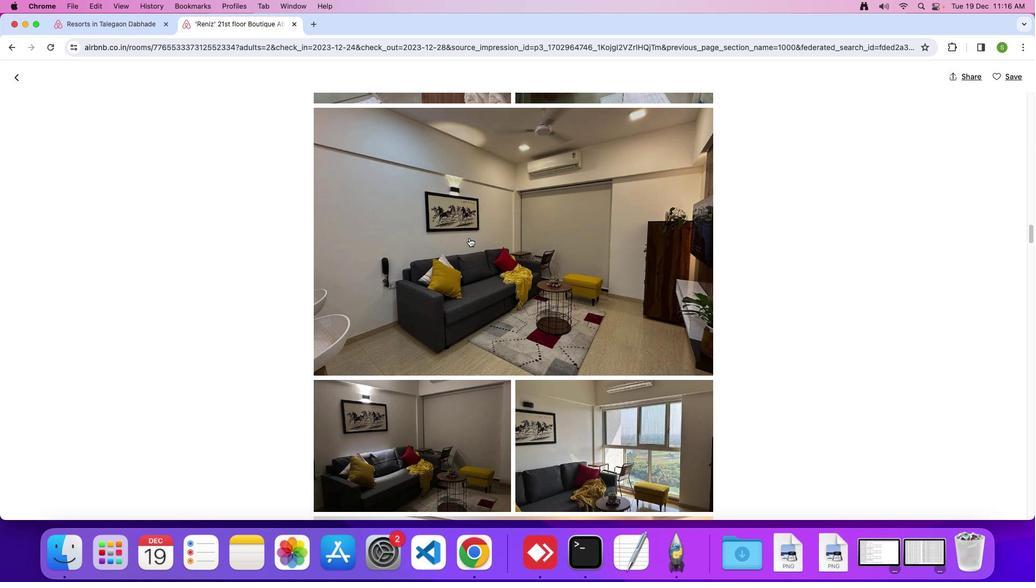 
Action: Mouse scrolled (469, 237) with delta (0, 0)
Screenshot: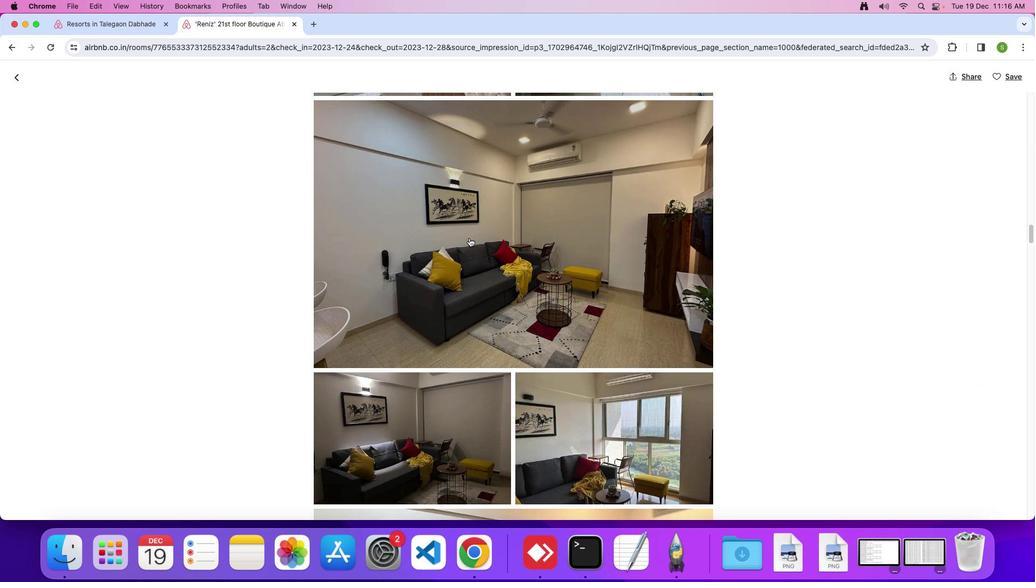 
Action: Mouse scrolled (469, 237) with delta (0, -1)
Screenshot: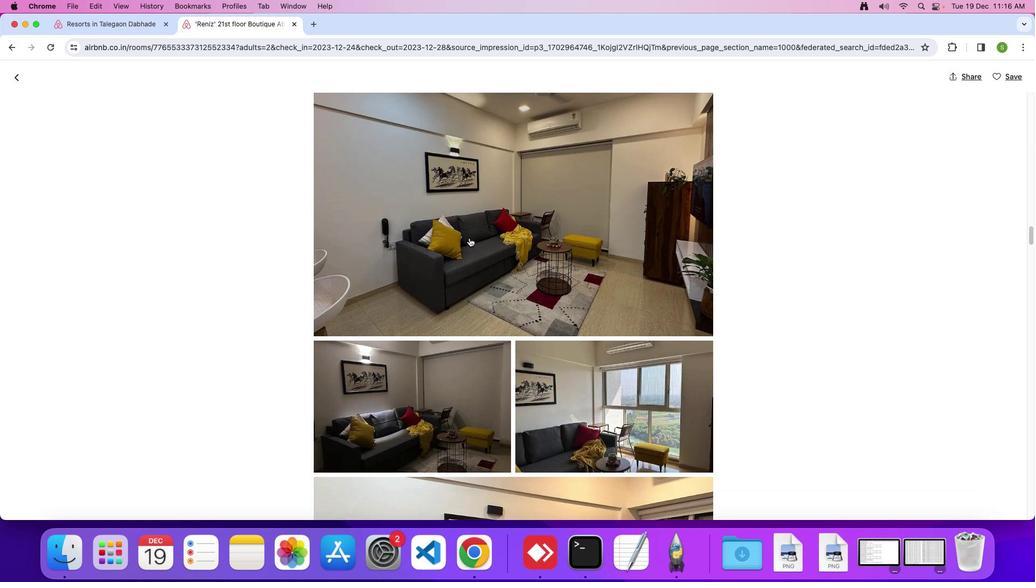 
Action: Mouse scrolled (469, 237) with delta (0, 0)
Screenshot: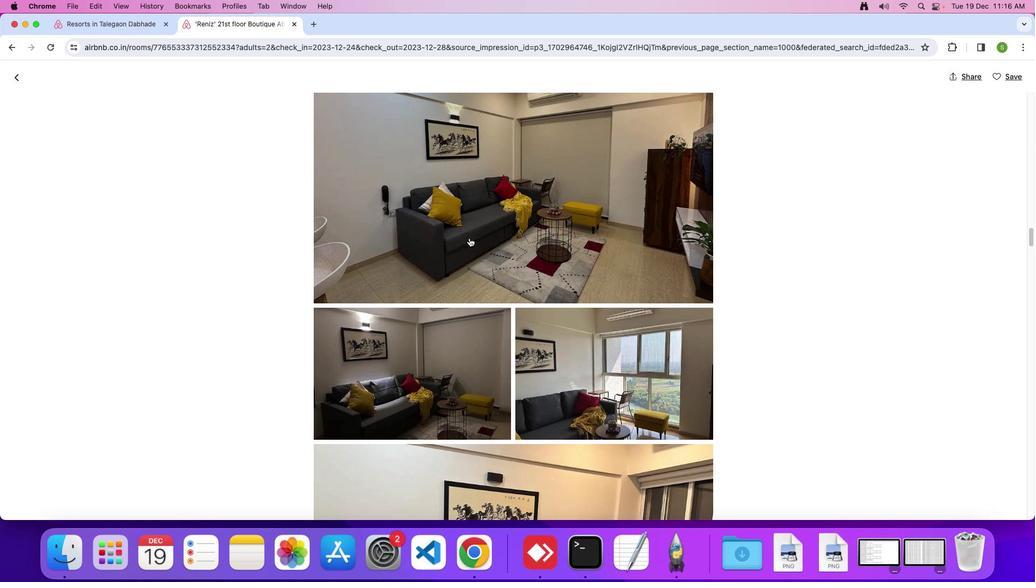 
Action: Mouse scrolled (469, 237) with delta (0, 0)
Screenshot: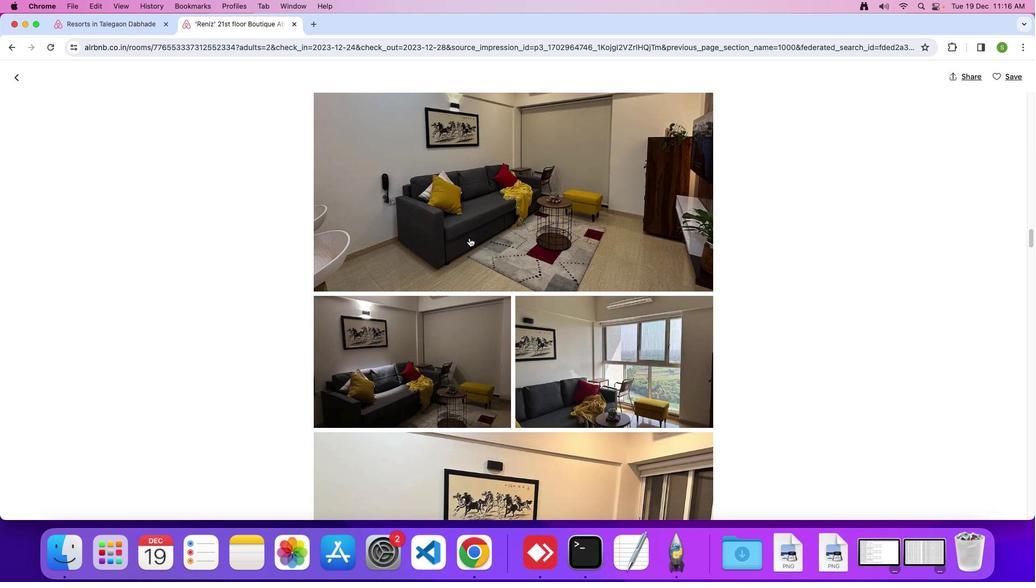 
Action: Mouse scrolled (469, 237) with delta (0, -1)
Screenshot: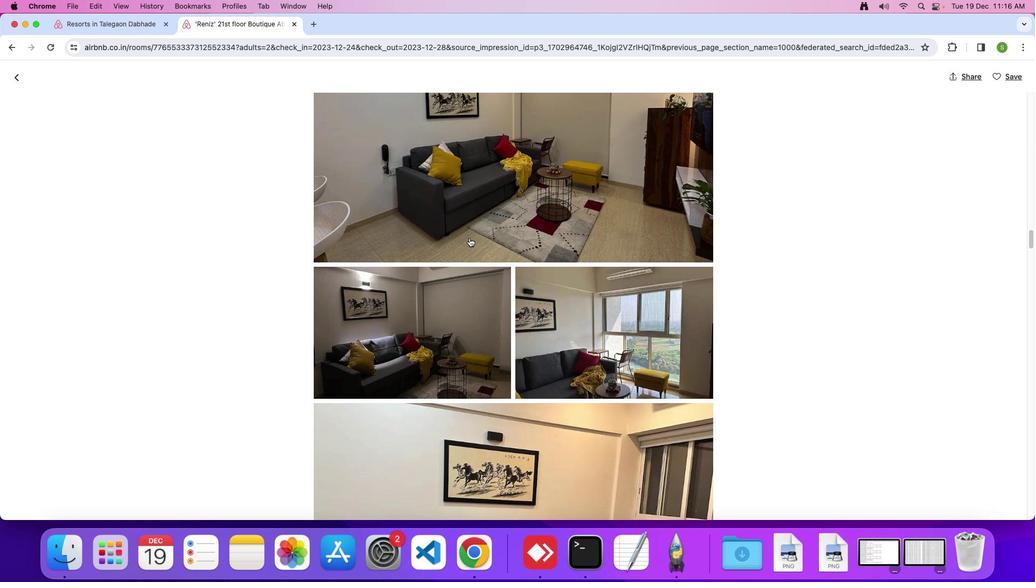 
Action: Mouse scrolled (469, 237) with delta (0, 0)
Screenshot: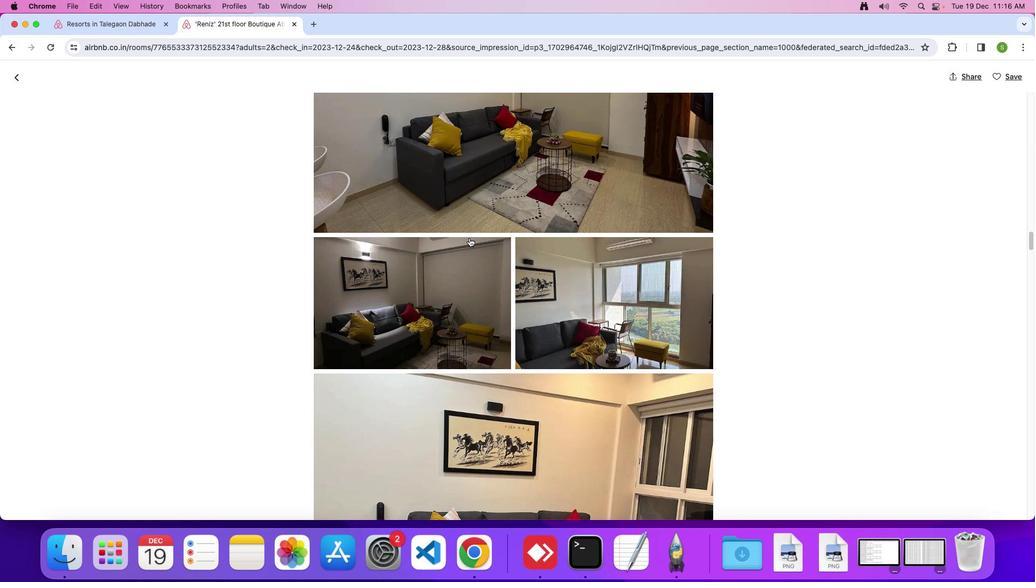 
Action: Mouse scrolled (469, 237) with delta (0, 0)
Screenshot: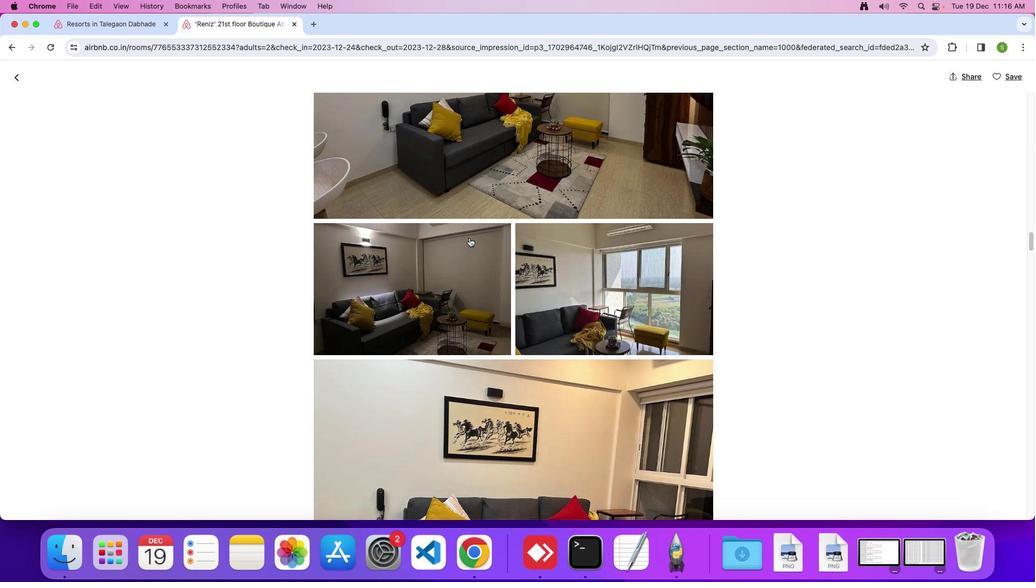 
Action: Mouse scrolled (469, 237) with delta (0, -1)
Screenshot: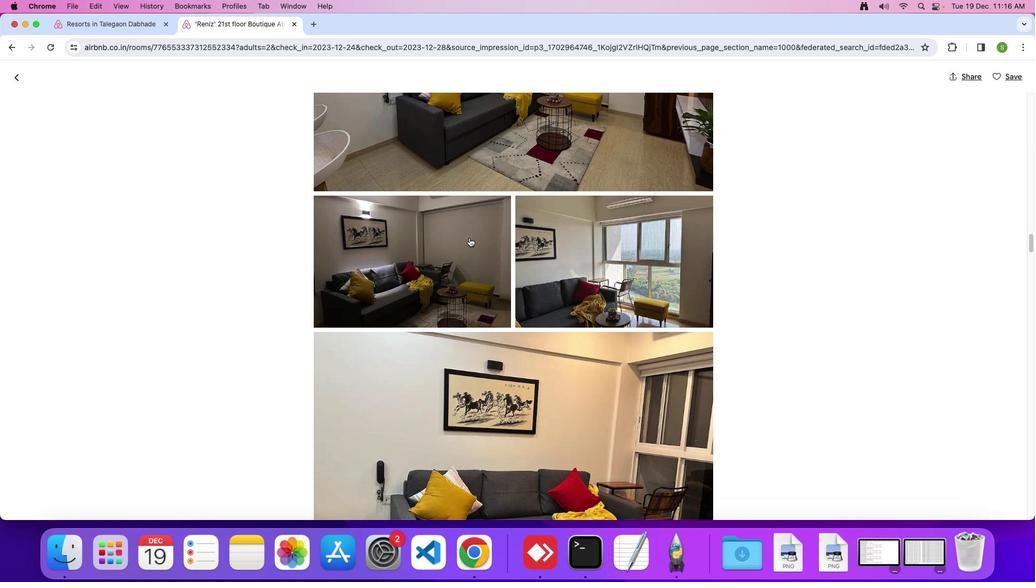 
Action: Mouse scrolled (469, 237) with delta (0, 0)
Screenshot: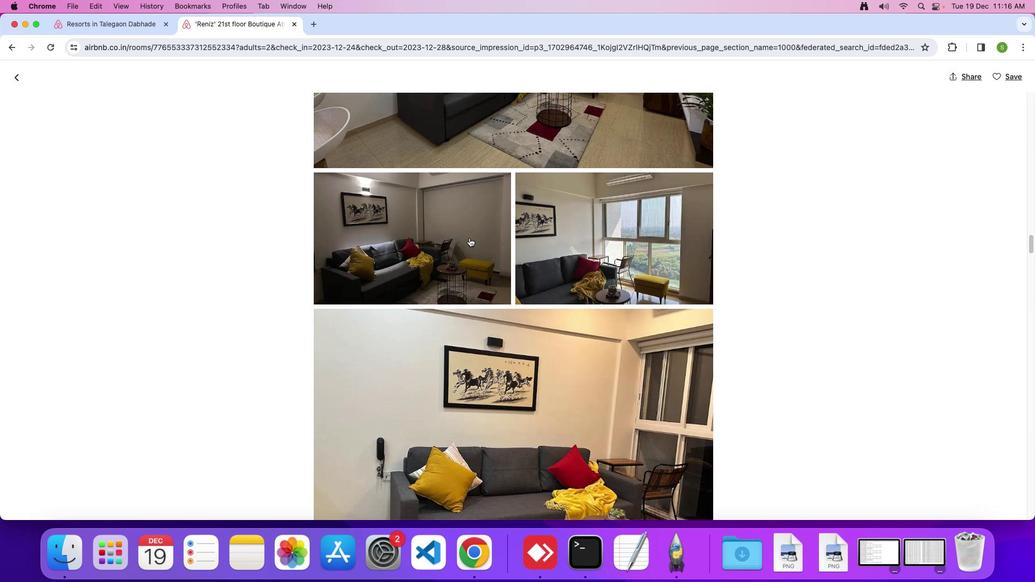 
Action: Mouse scrolled (469, 237) with delta (0, 0)
Screenshot: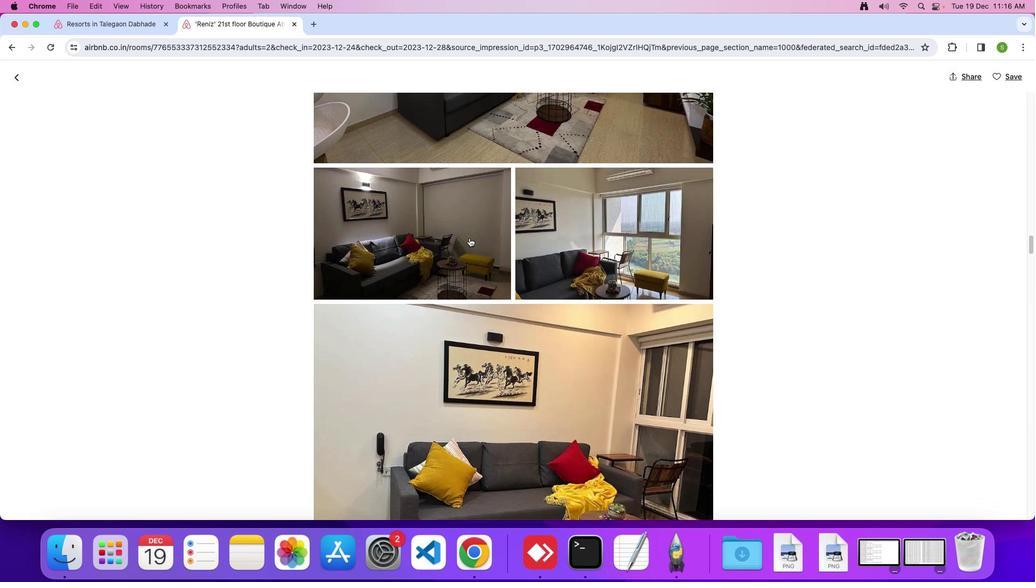 
Action: Mouse scrolled (469, 237) with delta (0, 0)
Screenshot: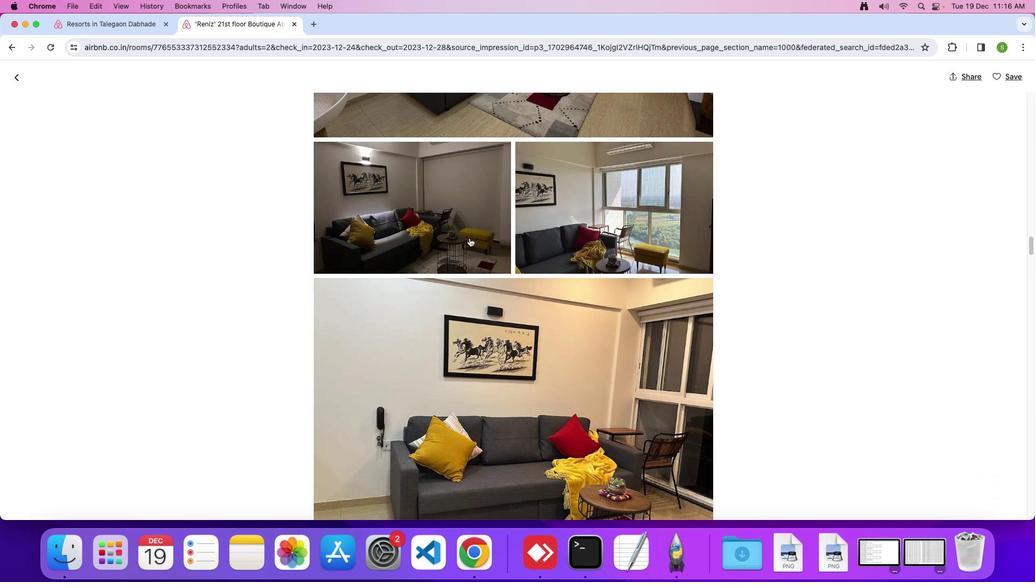 
Action: Mouse moved to (469, 237)
Screenshot: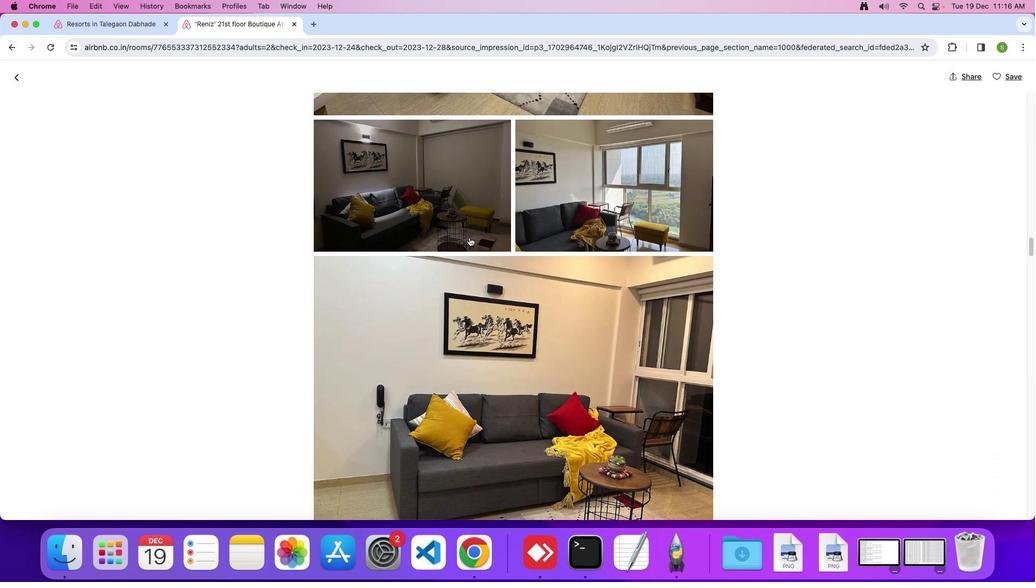 
Action: Mouse scrolled (469, 237) with delta (0, 0)
Screenshot: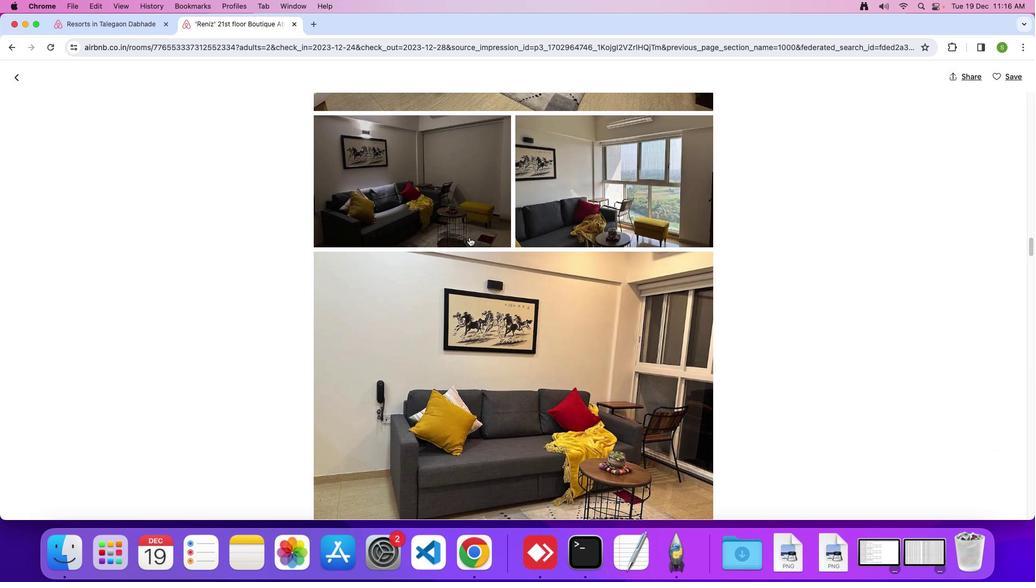 
Action: Mouse scrolled (469, 237) with delta (0, 0)
Screenshot: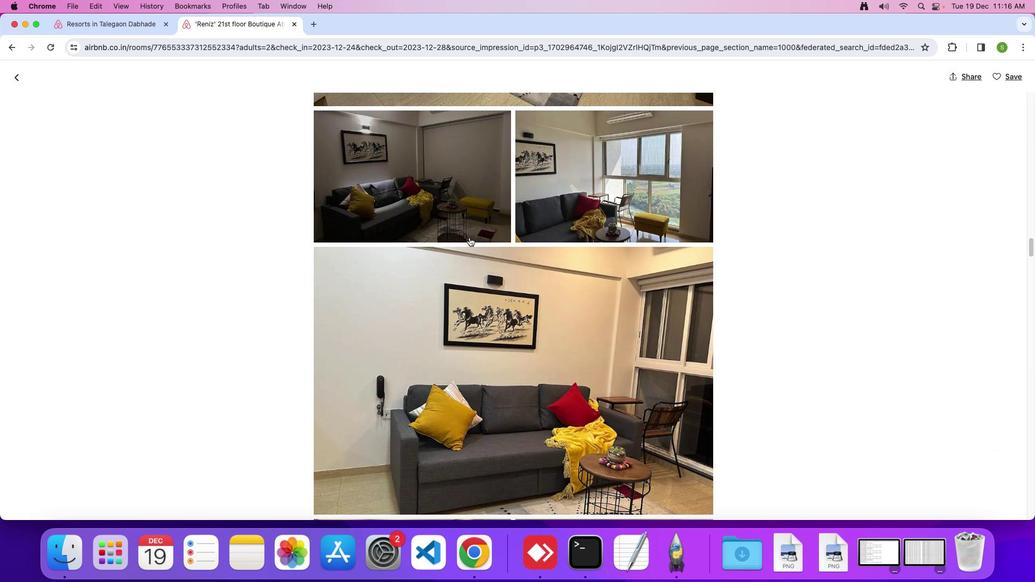 
Action: Mouse scrolled (469, 237) with delta (0, 0)
Screenshot: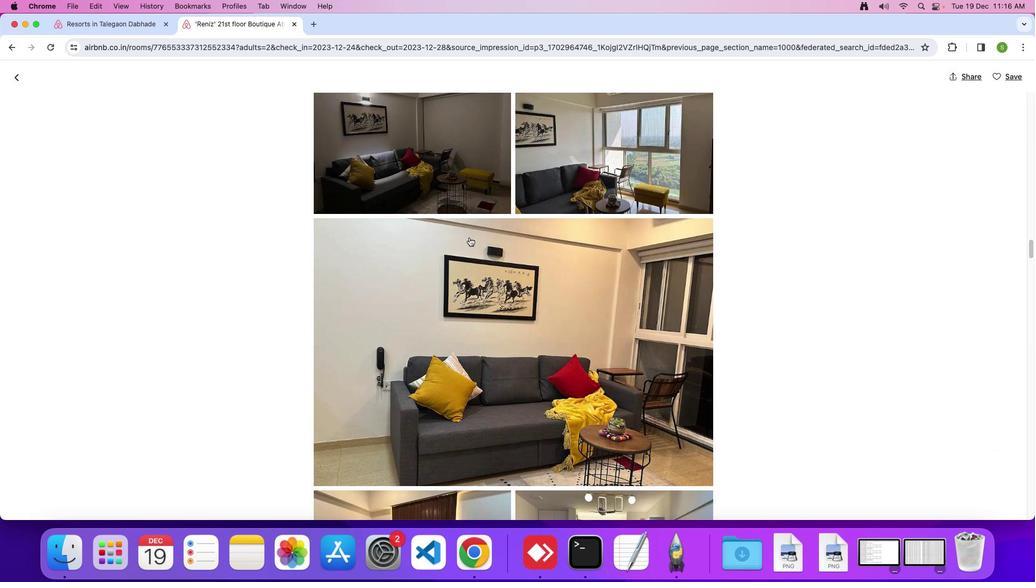 
Action: Mouse scrolled (469, 237) with delta (0, 0)
Screenshot: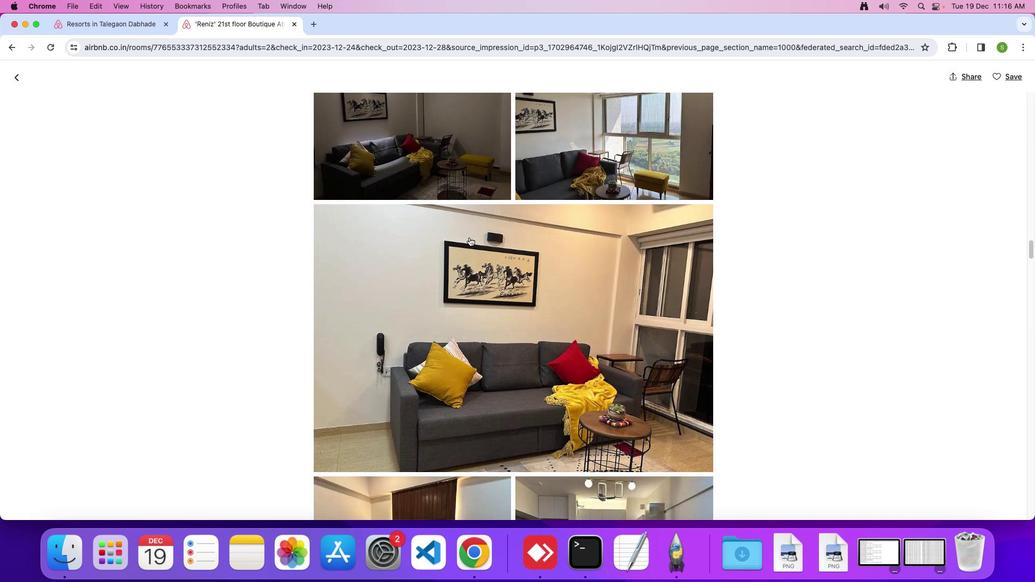 
Action: Mouse scrolled (469, 237) with delta (0, 0)
Screenshot: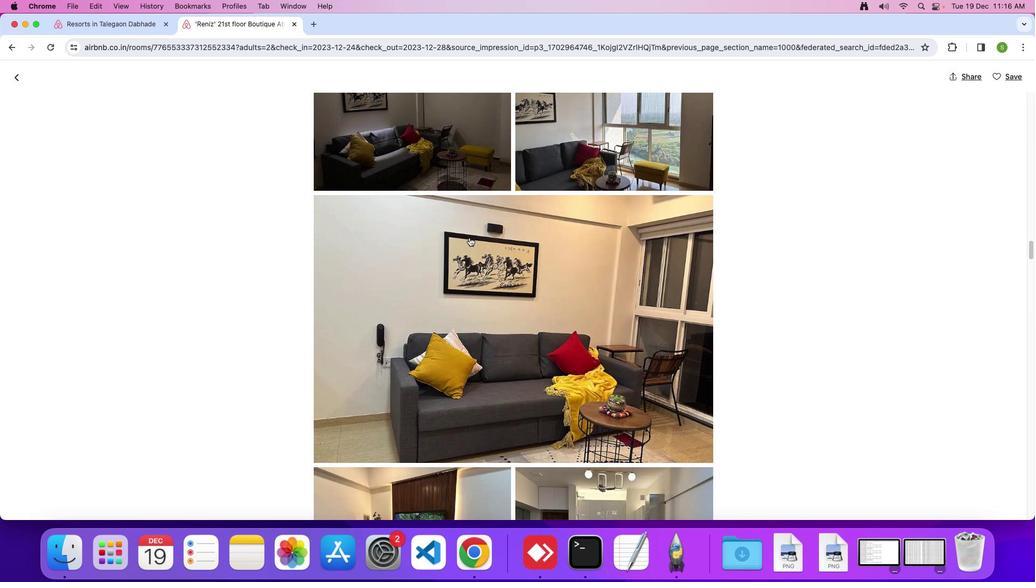 
Action: Mouse scrolled (469, 237) with delta (0, -1)
Screenshot: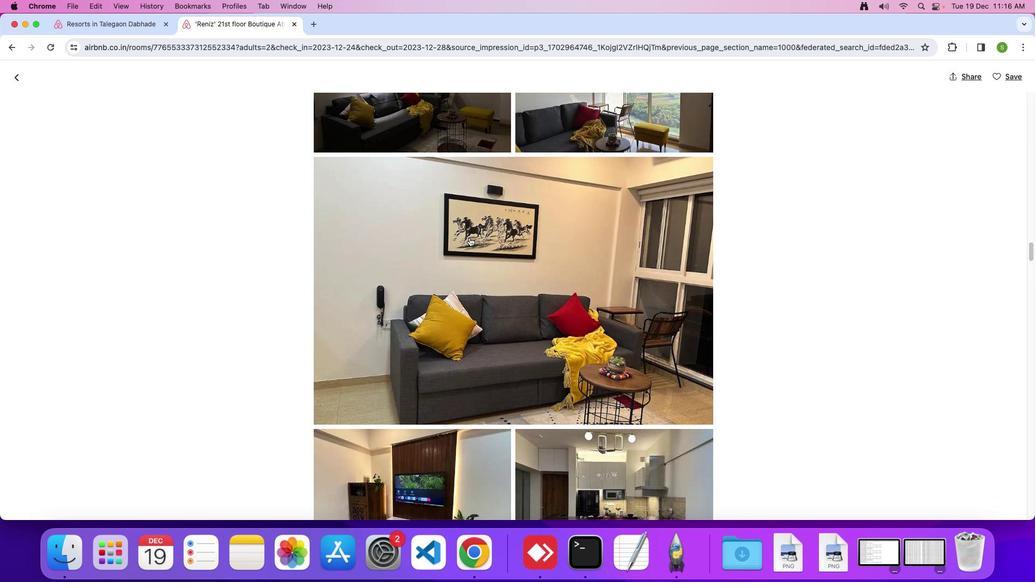 
Action: Mouse scrolled (469, 237) with delta (0, 0)
Screenshot: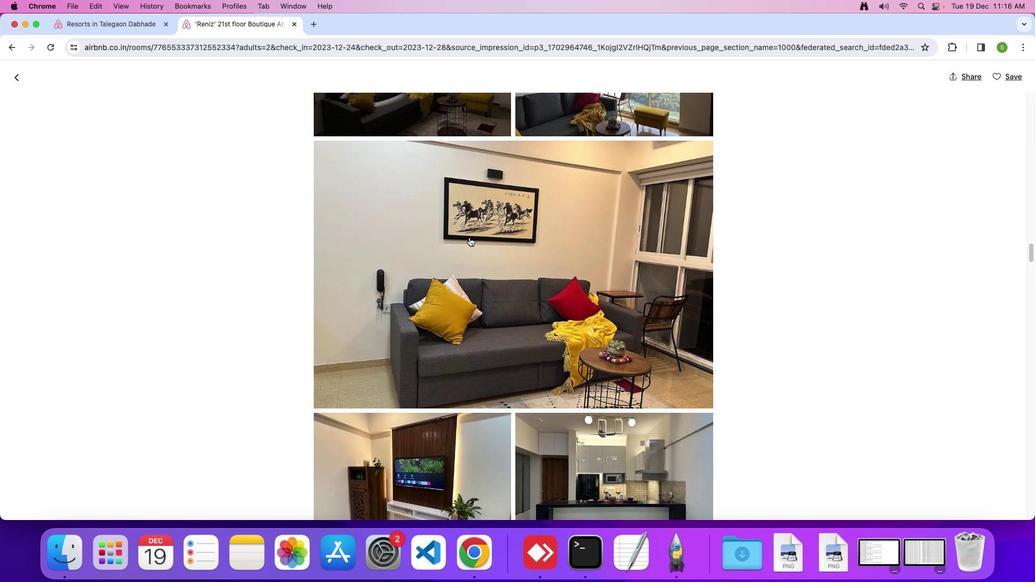 
Action: Mouse scrolled (469, 237) with delta (0, 0)
Screenshot: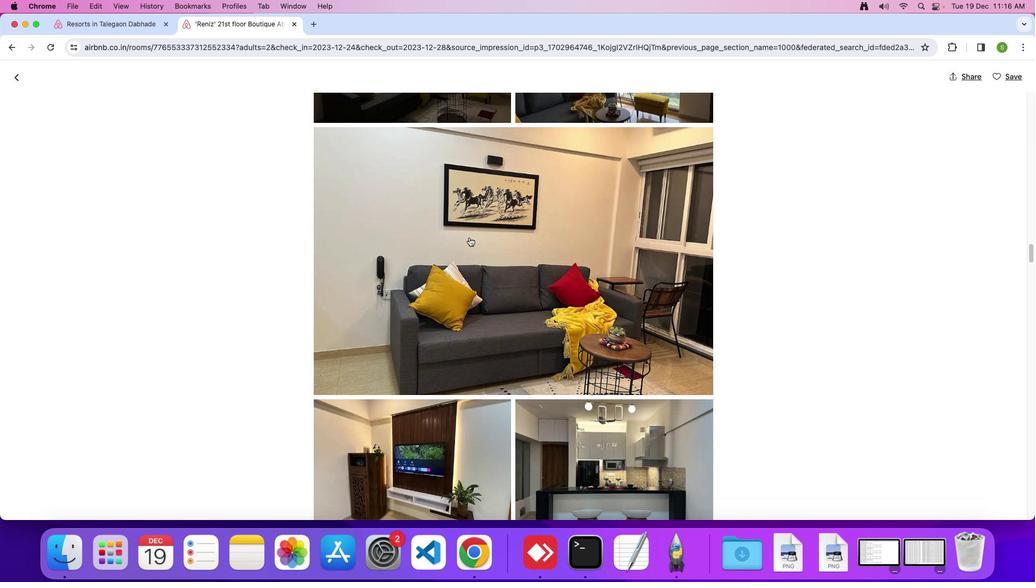 
Action: Mouse scrolled (469, 237) with delta (0, -1)
Screenshot: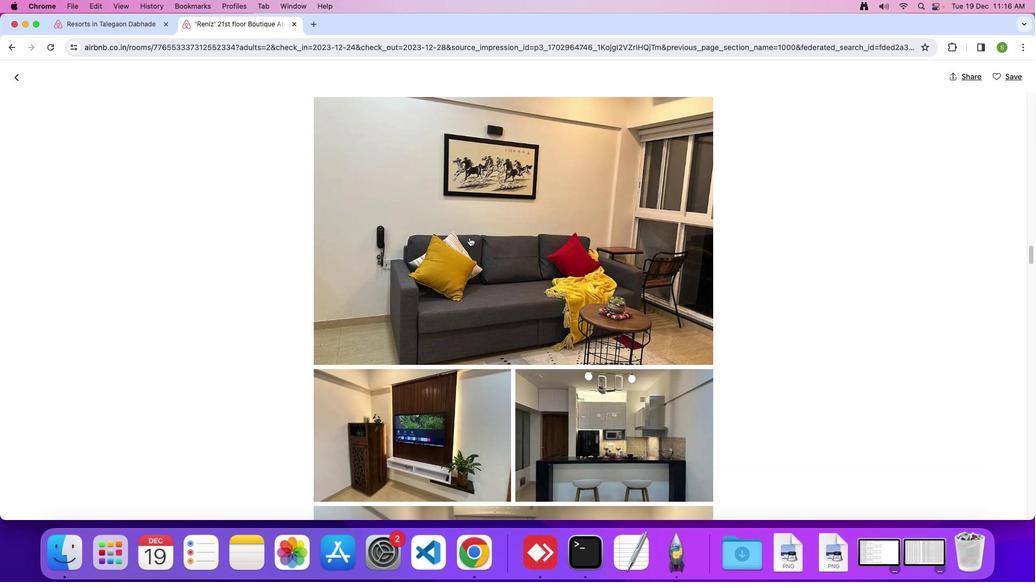 
Action: Mouse scrolled (469, 237) with delta (0, 0)
Screenshot: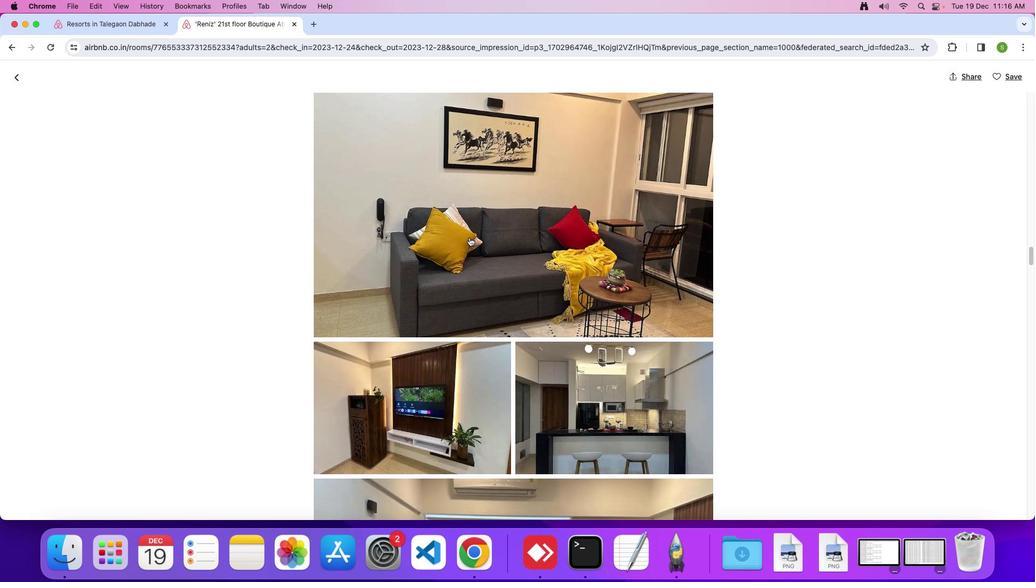 
Action: Mouse scrolled (469, 237) with delta (0, 0)
Screenshot: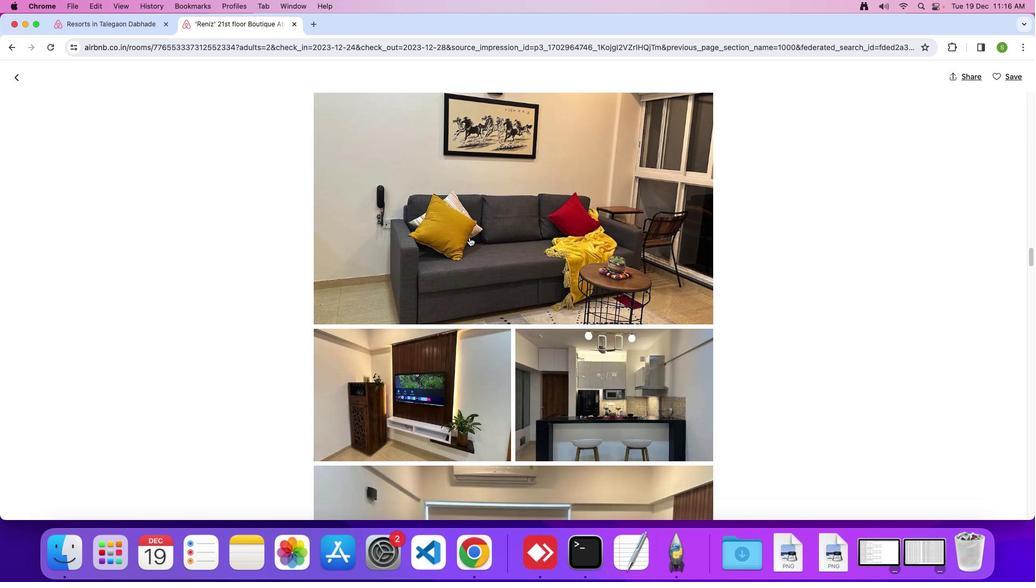 
Action: Mouse scrolled (469, 237) with delta (0, -1)
Screenshot: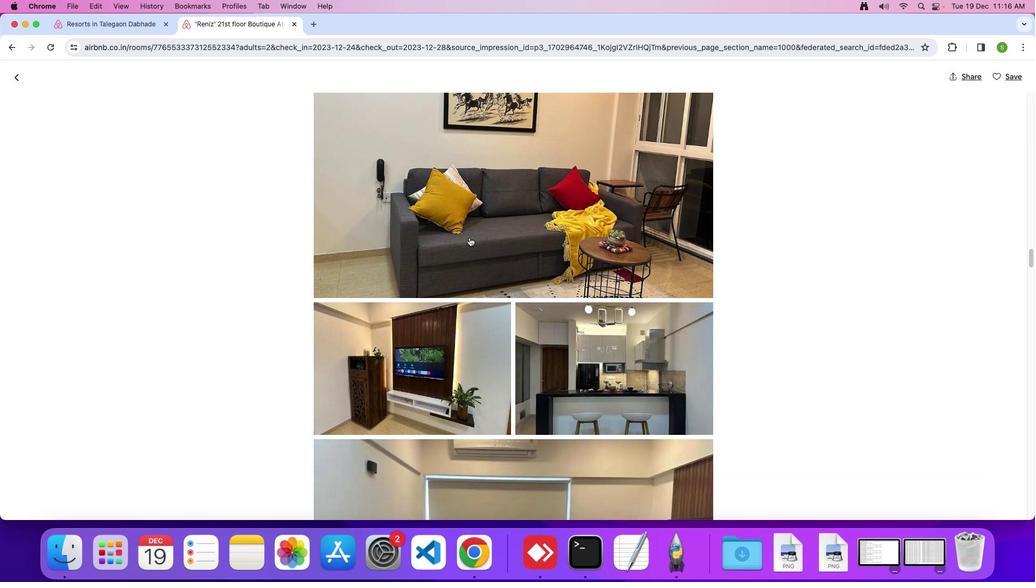 
Action: Mouse scrolled (469, 237) with delta (0, 0)
Screenshot: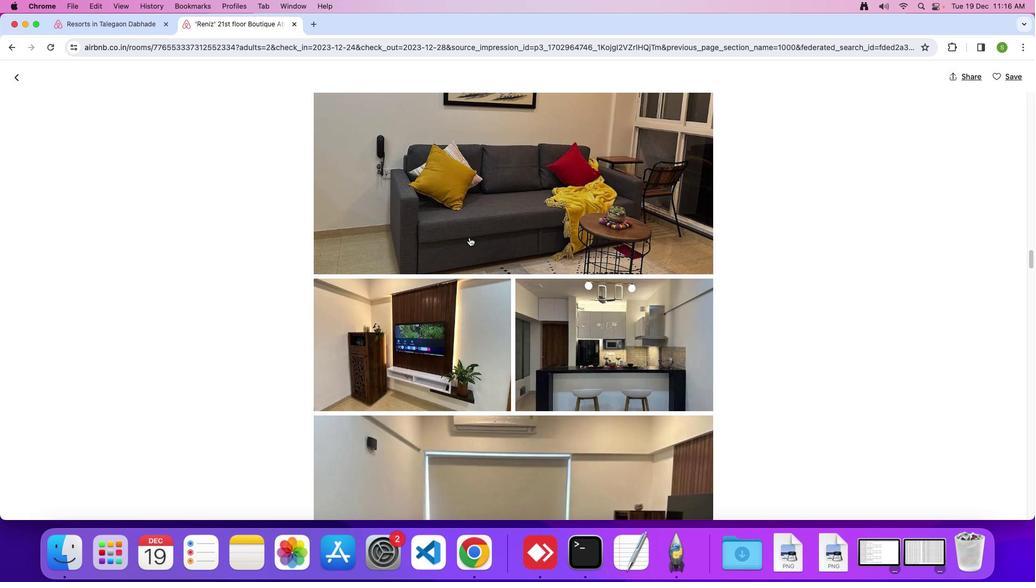 
Action: Mouse scrolled (469, 237) with delta (0, 0)
Screenshot: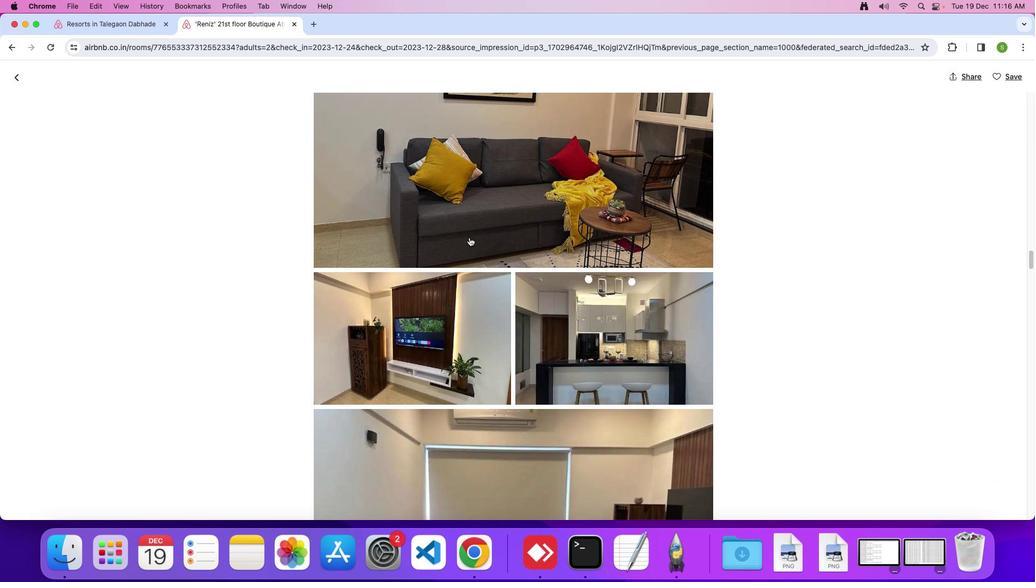 
Action: Mouse scrolled (469, 237) with delta (0, 0)
Screenshot: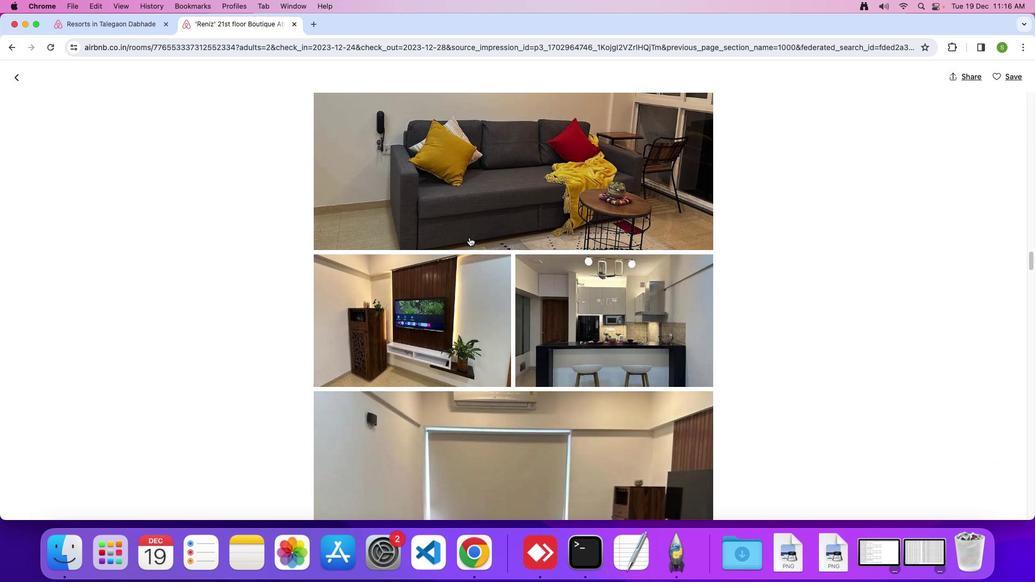 
Action: Mouse moved to (466, 237)
Screenshot: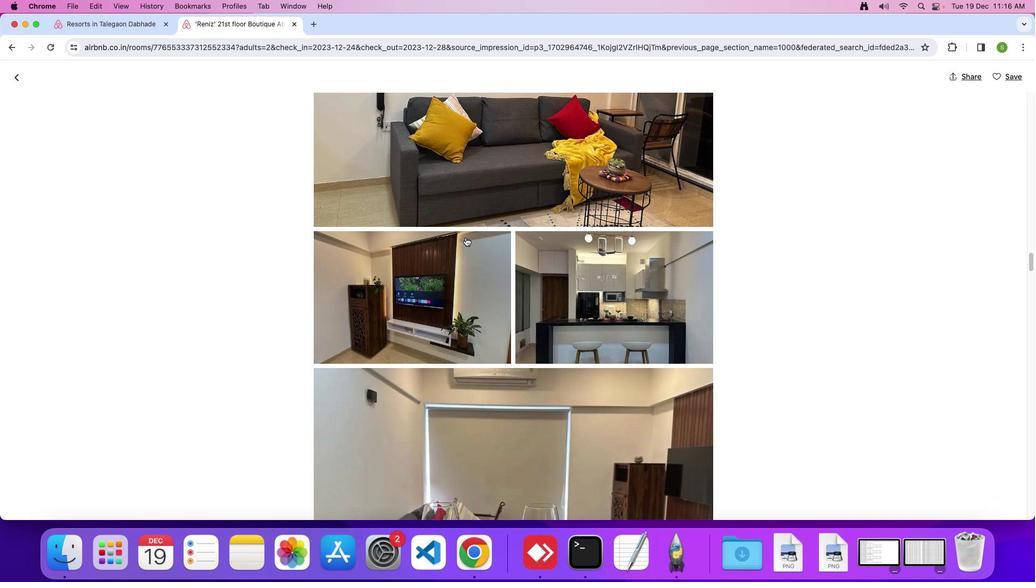 
Action: Mouse scrolled (466, 237) with delta (0, 0)
Screenshot: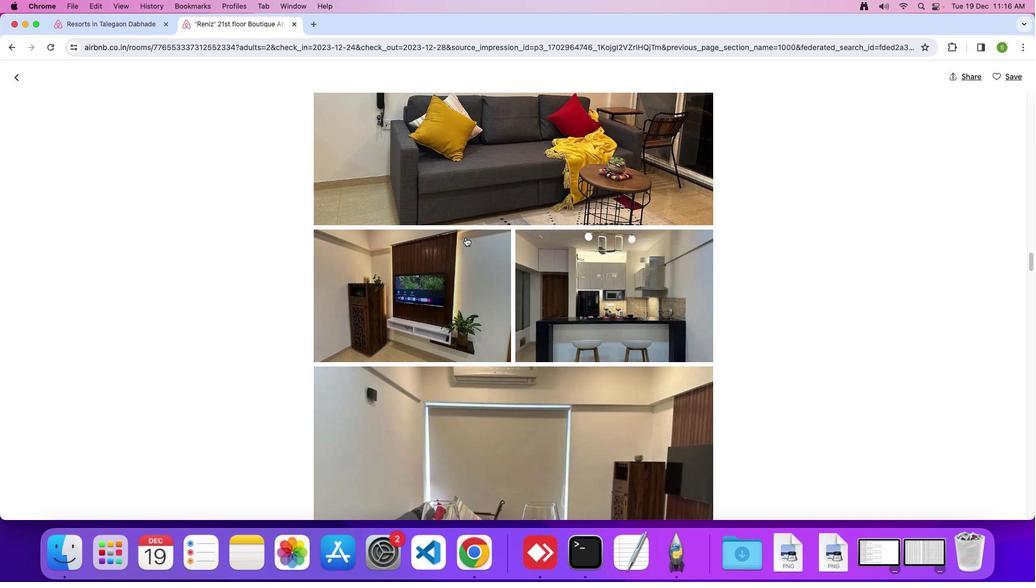 
Action: Mouse scrolled (466, 237) with delta (0, 0)
Screenshot: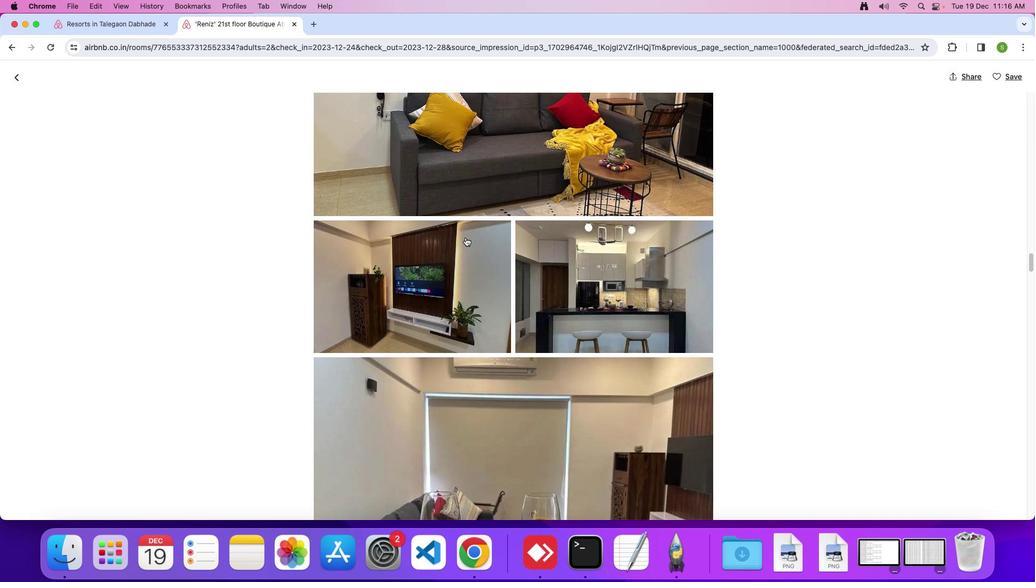 
Action: Mouse scrolled (466, 237) with delta (0, -1)
Screenshot: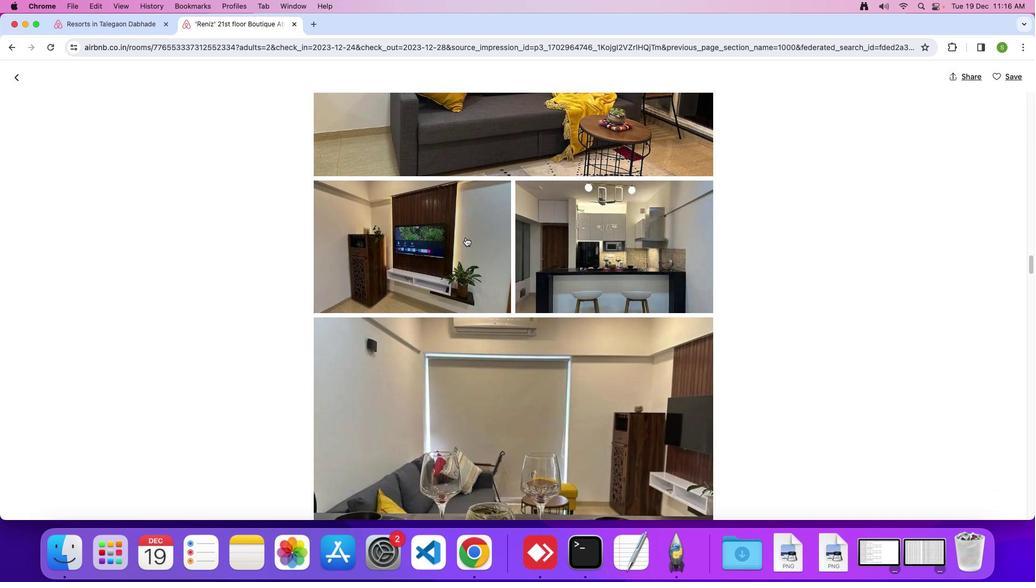 
Action: Mouse scrolled (466, 237) with delta (0, 0)
Screenshot: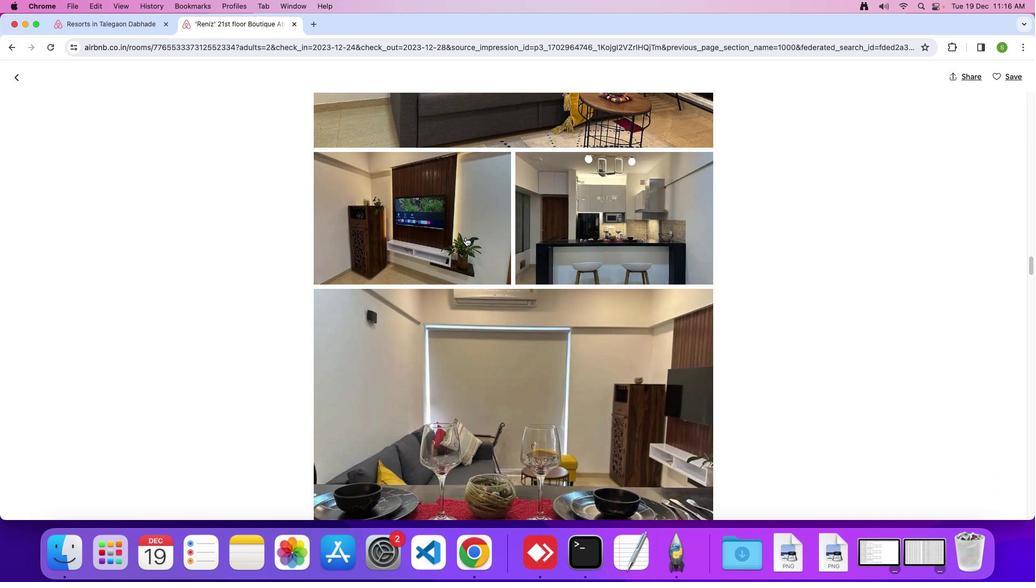 
Action: Mouse scrolled (466, 237) with delta (0, 0)
Screenshot: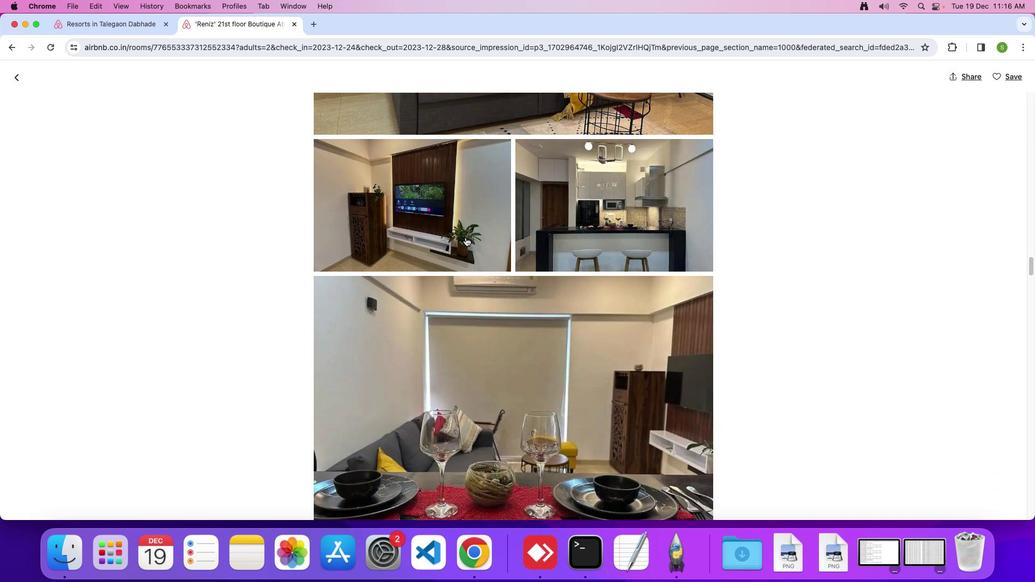 
Action: Mouse scrolled (466, 237) with delta (0, -1)
